 Task: Research Airbnb options in Mostaganem, Algeria from 9th December, 2023 to 16th December, 2023 for 2 adults, 1 child.2 bedrooms having 2 beds and 1 bathroom. Property type can be flat. Amenities needed are: washing machine. Look for 4 properties as per requirement.
Action: Mouse moved to (454, 102)
Screenshot: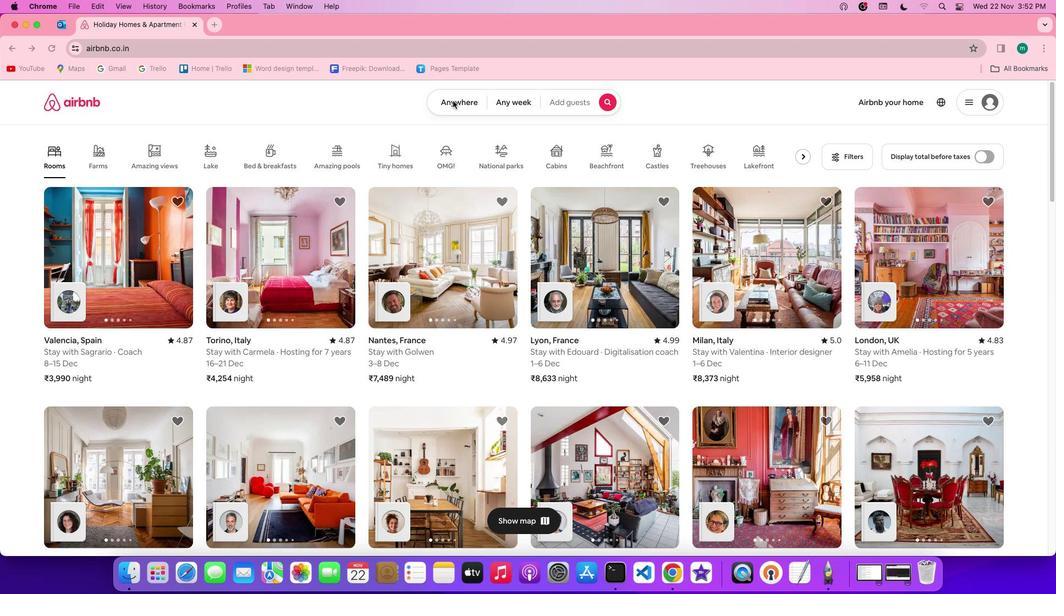 
Action: Mouse pressed left at (454, 102)
Screenshot: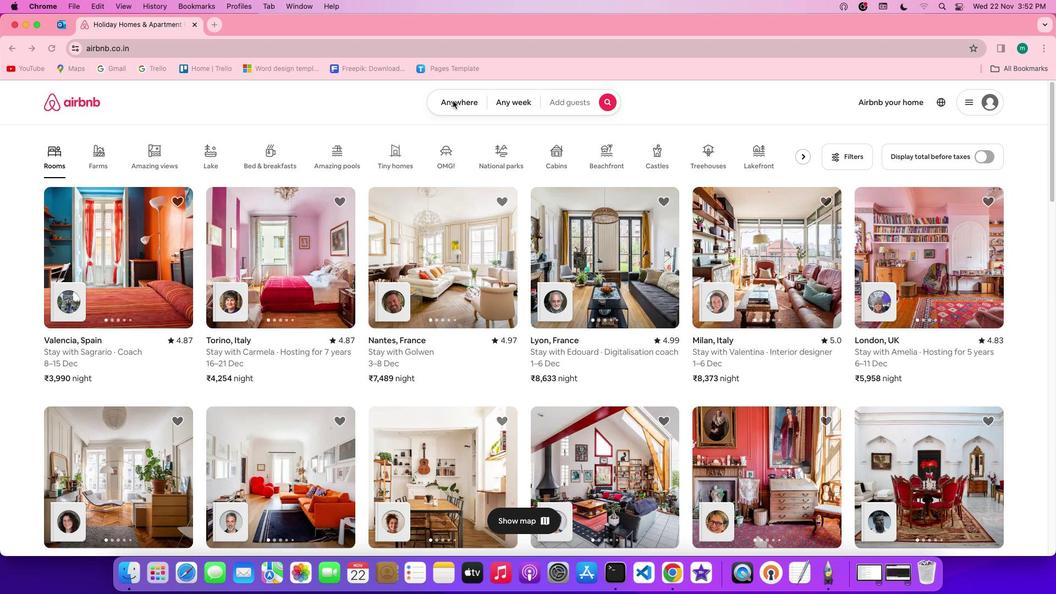 
Action: Mouse pressed left at (454, 102)
Screenshot: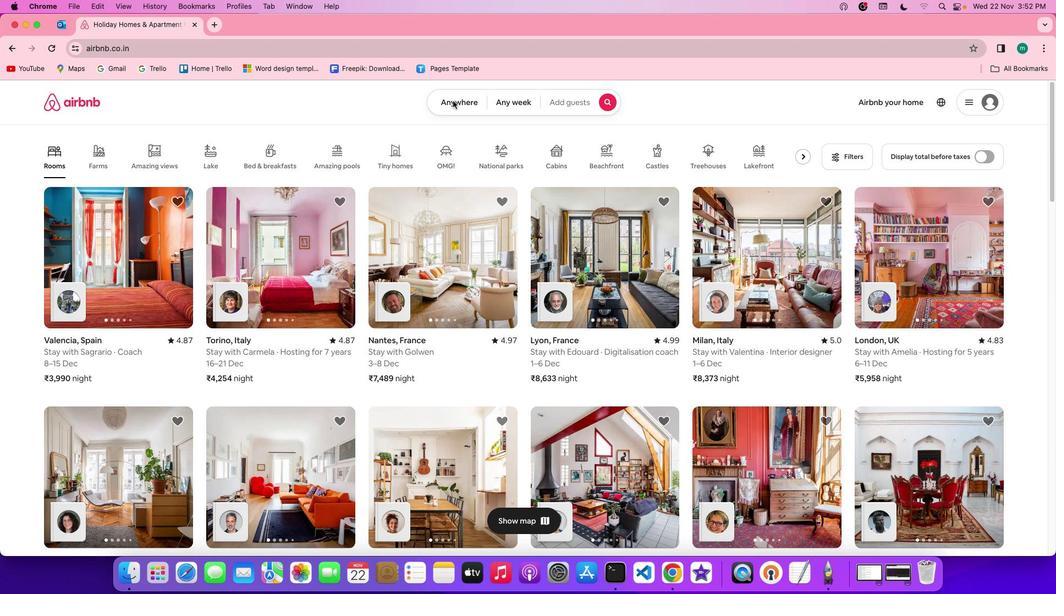 
Action: Mouse moved to (393, 151)
Screenshot: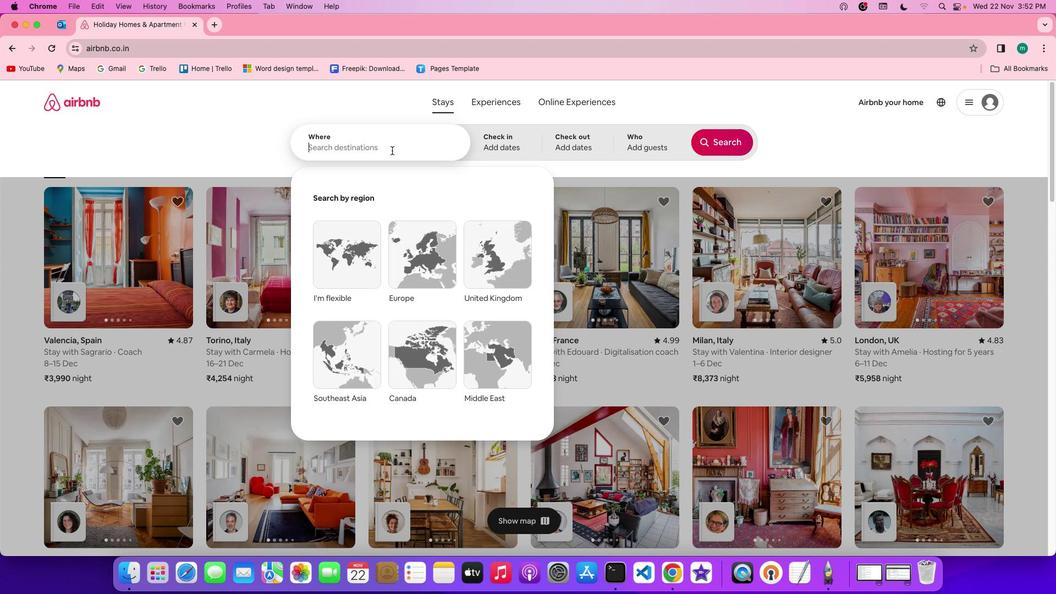 
Action: Mouse pressed left at (393, 151)
Screenshot: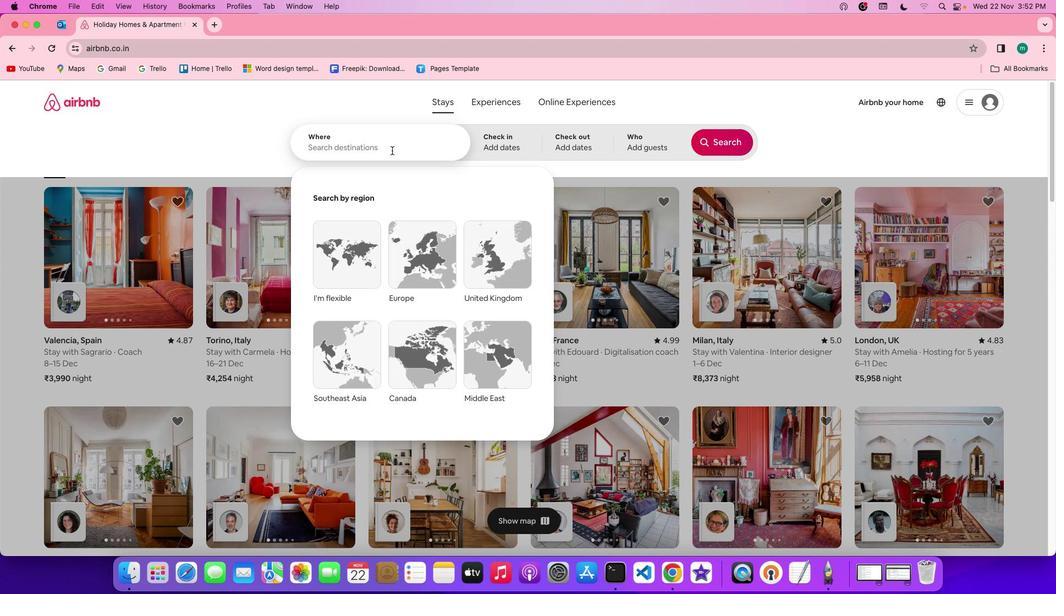 
Action: Key pressed Key.shift'M''o''s''t''a''g''a''n''e''m'','Key.spaceKey.shift'a''l''g''e''r''i''a'
Screenshot: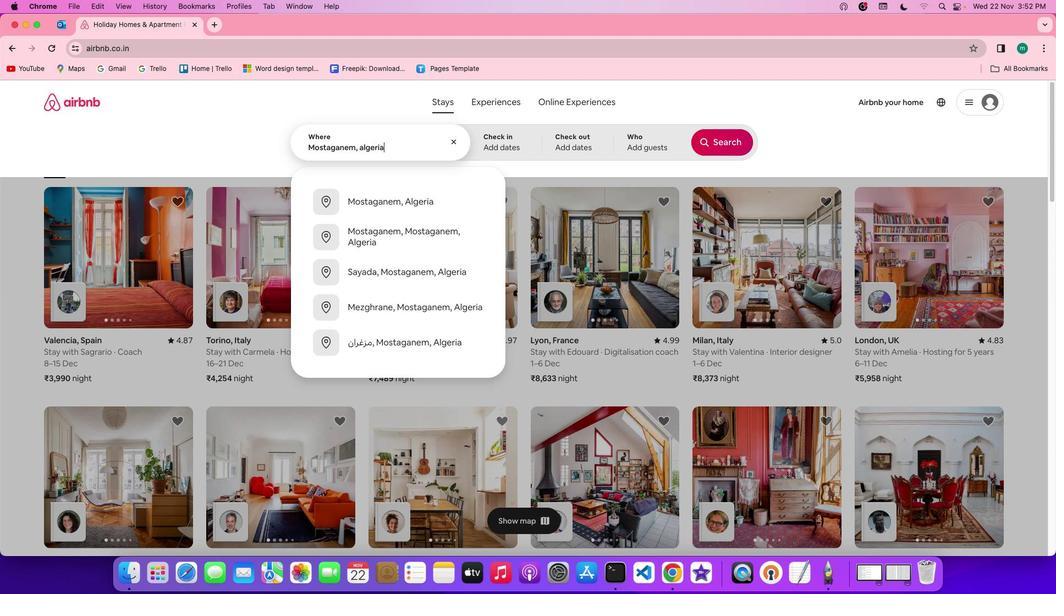 
Action: Mouse moved to (517, 144)
Screenshot: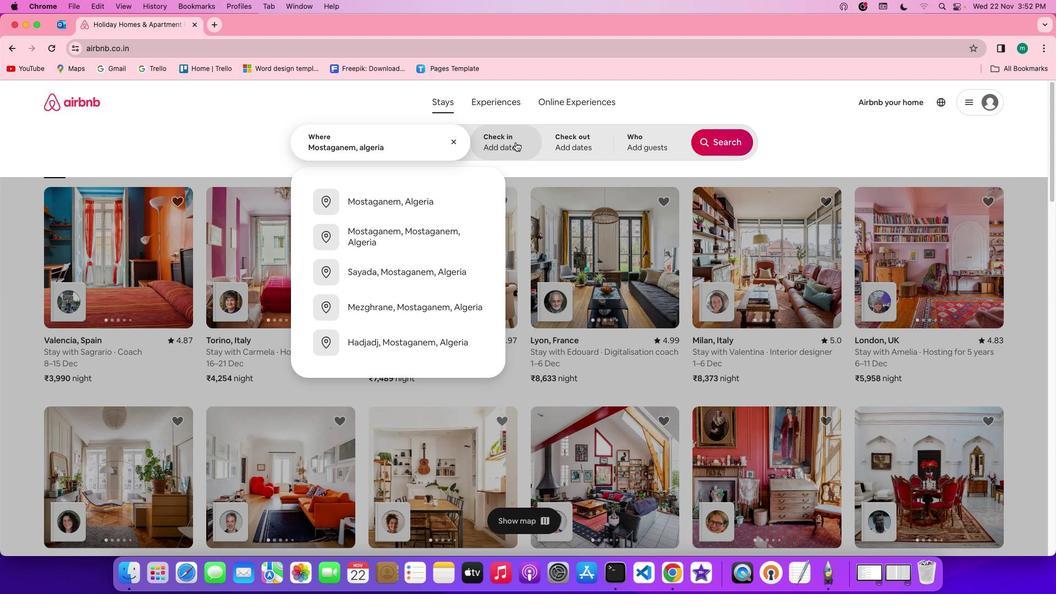
Action: Mouse pressed left at (517, 144)
Screenshot: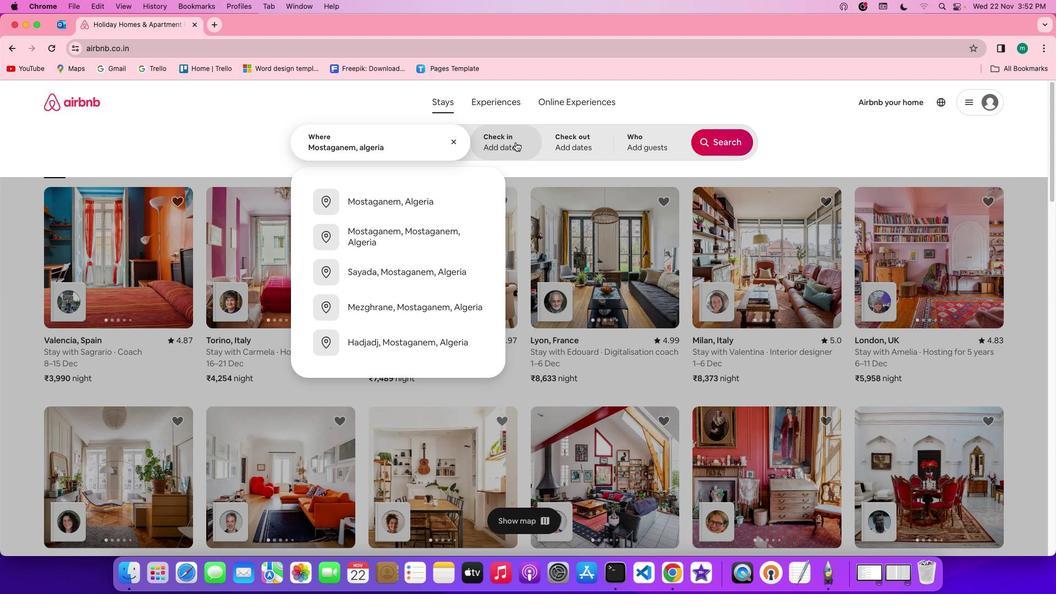 
Action: Mouse moved to (703, 304)
Screenshot: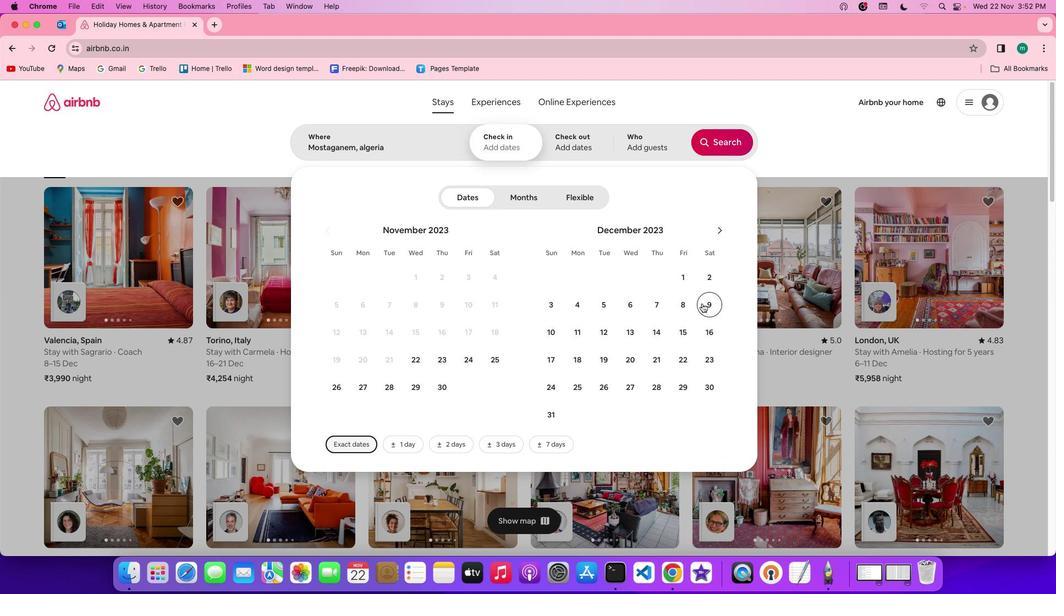 
Action: Mouse pressed left at (703, 304)
Screenshot: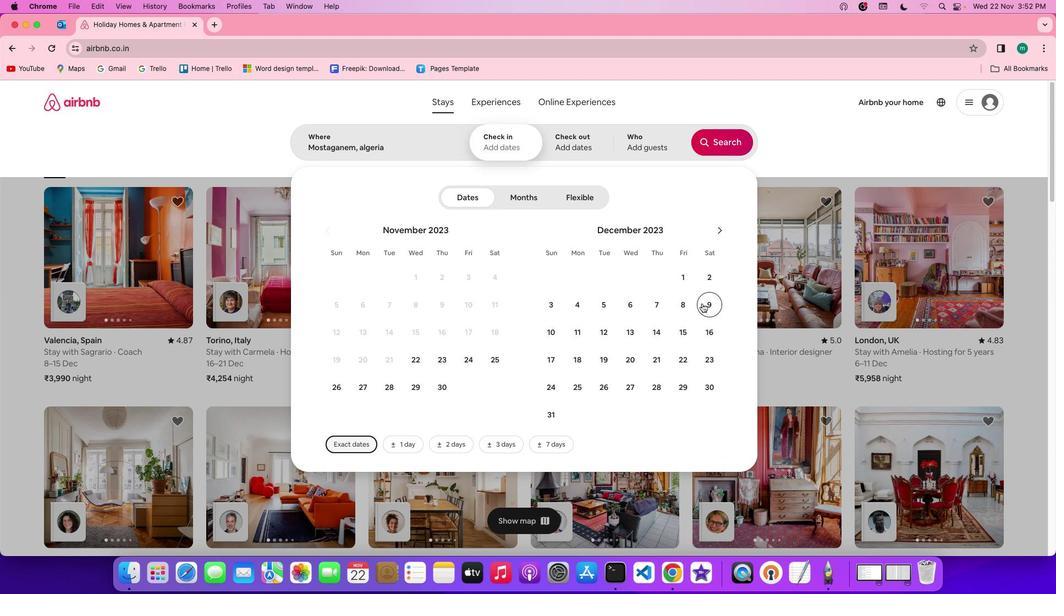 
Action: Mouse moved to (708, 332)
Screenshot: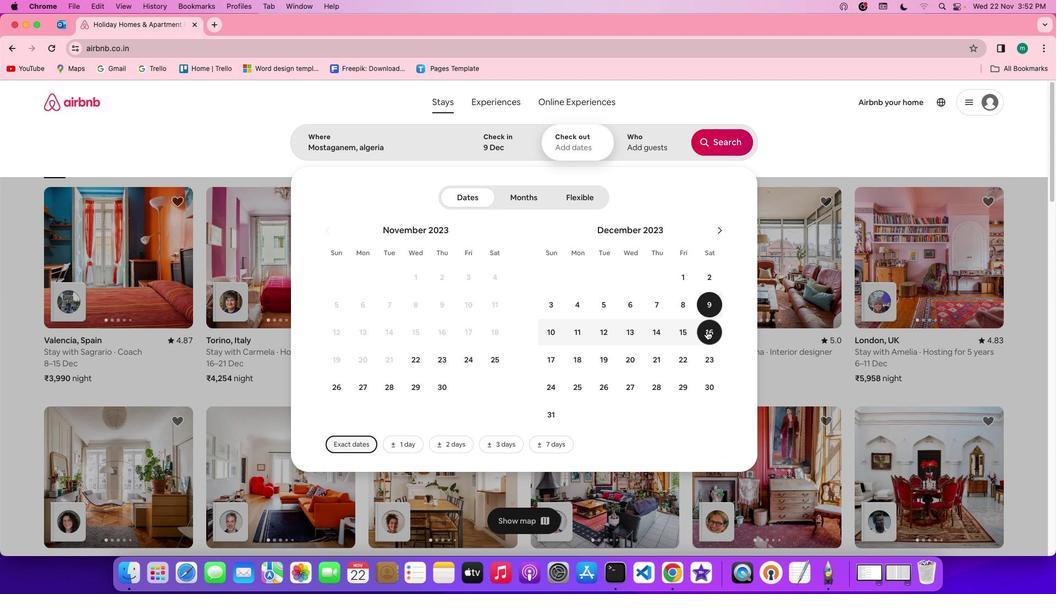 
Action: Mouse pressed left at (708, 332)
Screenshot: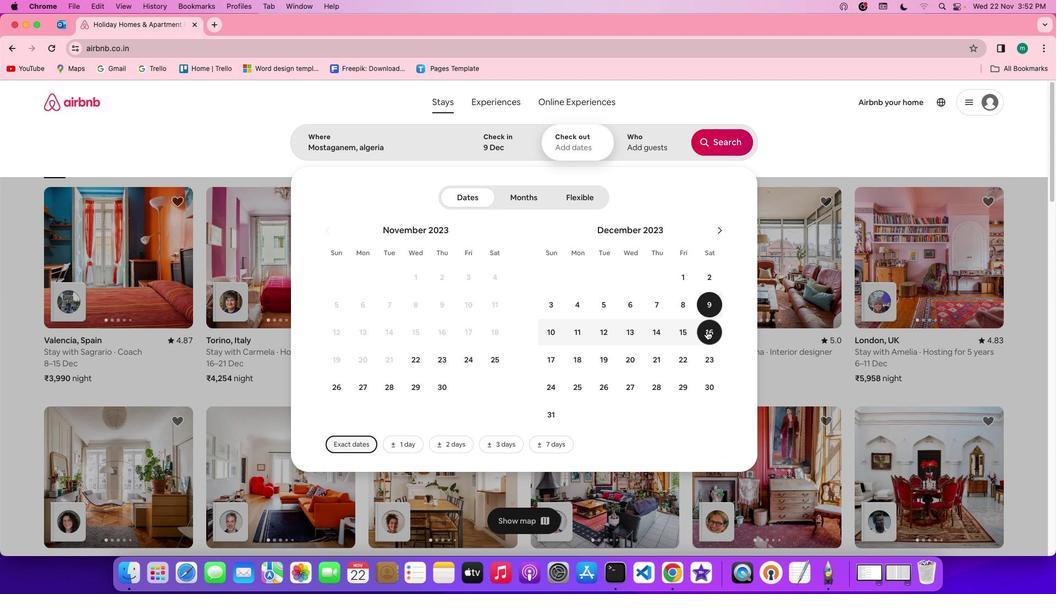 
Action: Mouse moved to (631, 144)
Screenshot: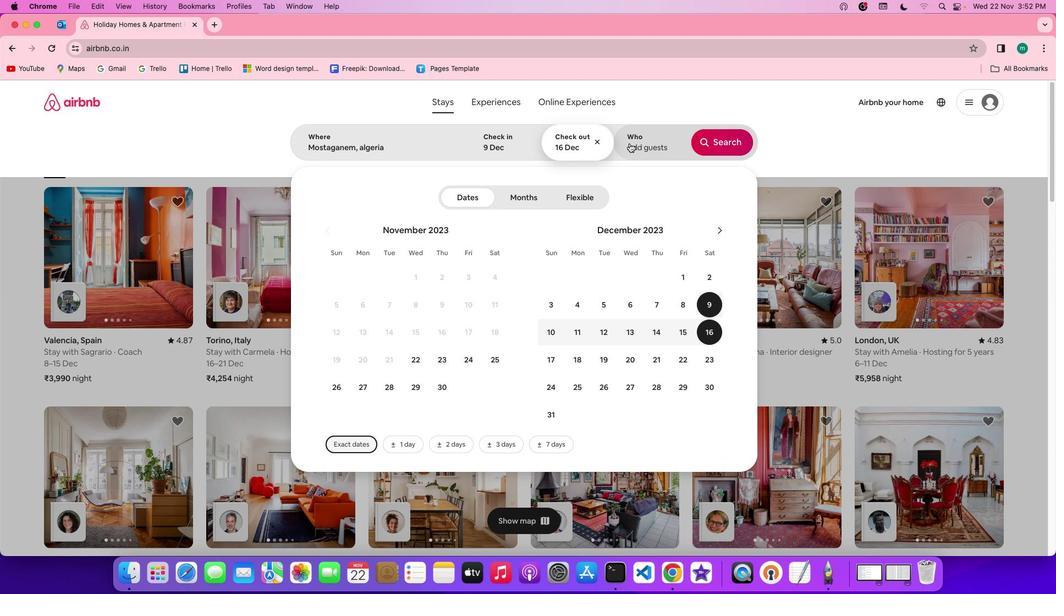 
Action: Mouse pressed left at (631, 144)
Screenshot: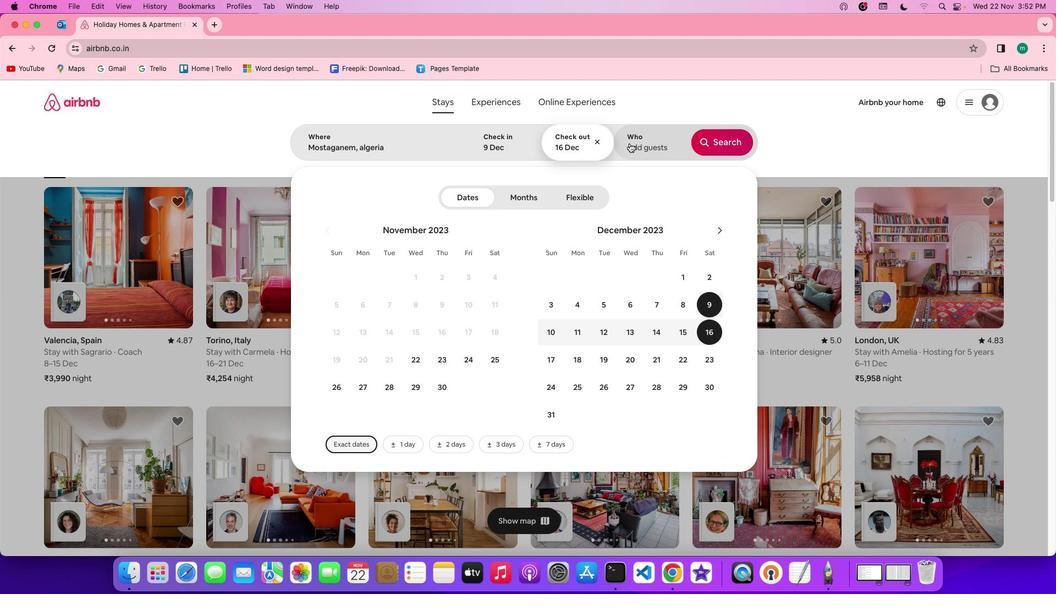 
Action: Mouse moved to (729, 206)
Screenshot: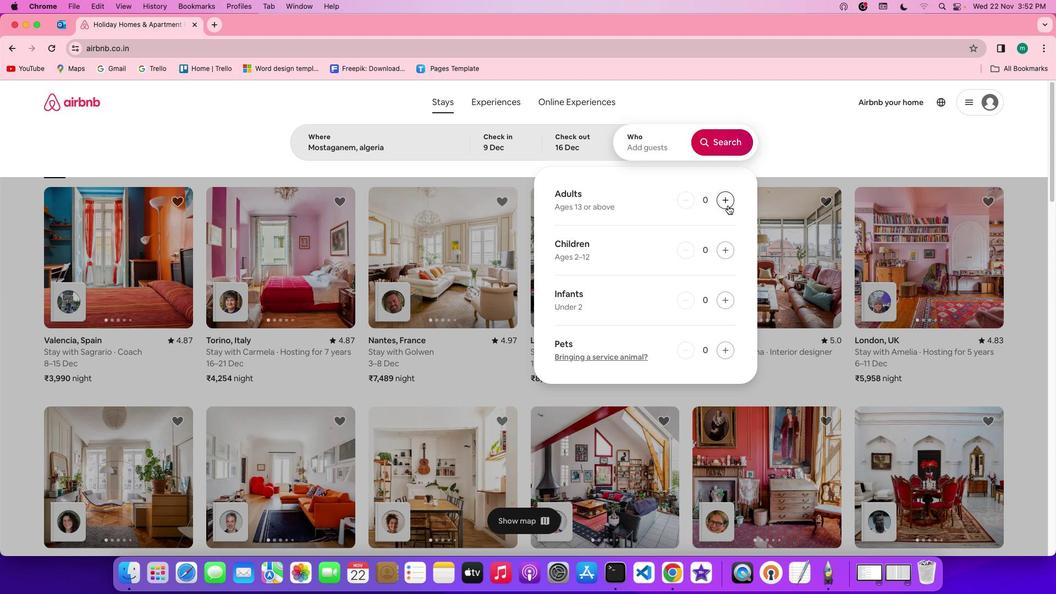 
Action: Mouse pressed left at (729, 206)
Screenshot: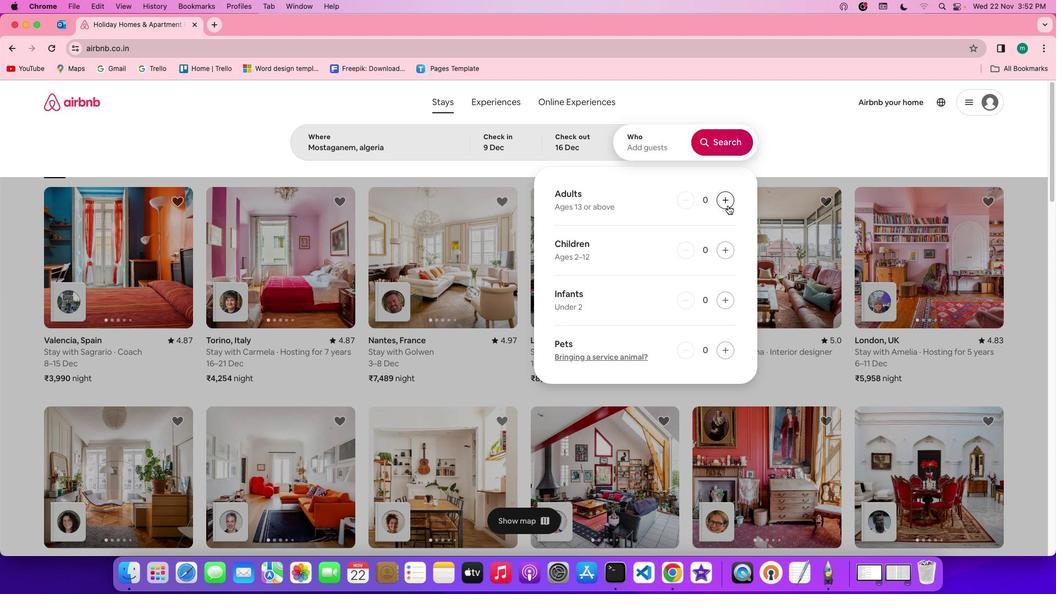 
Action: Mouse pressed left at (729, 206)
Screenshot: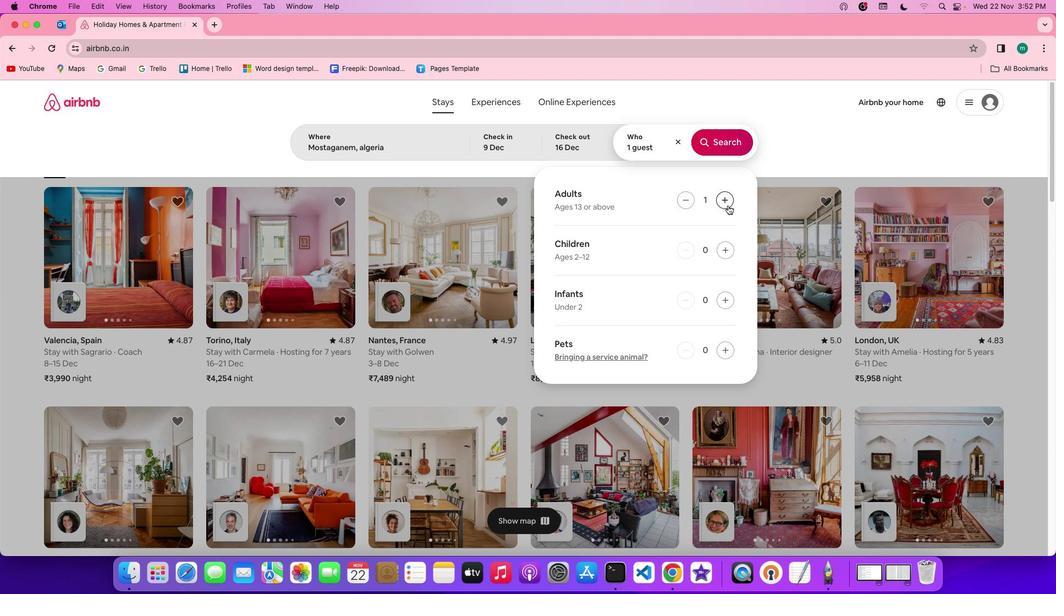 
Action: Mouse moved to (725, 255)
Screenshot: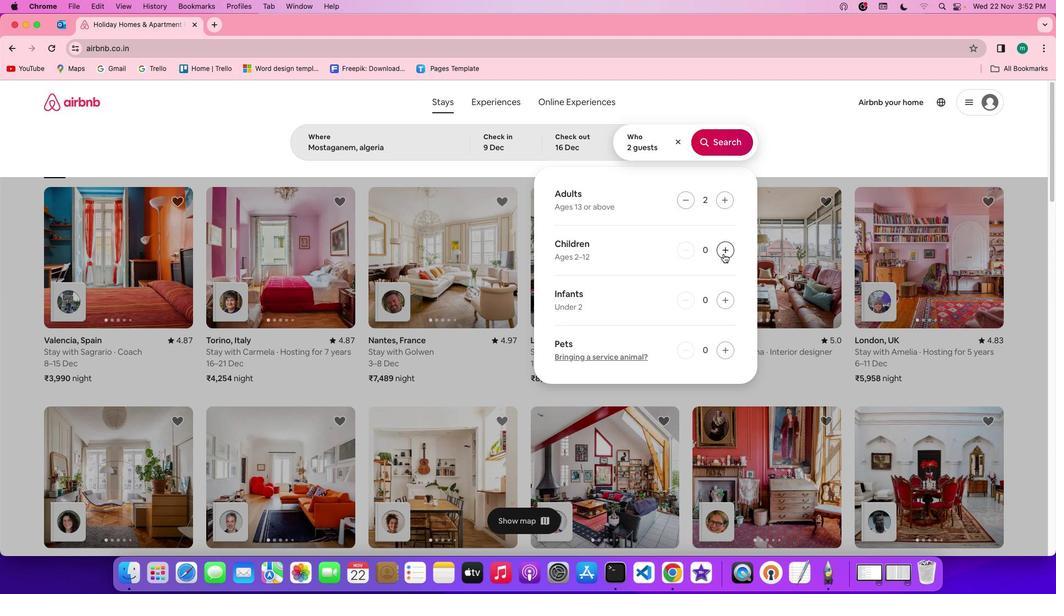 
Action: Mouse pressed left at (725, 255)
Screenshot: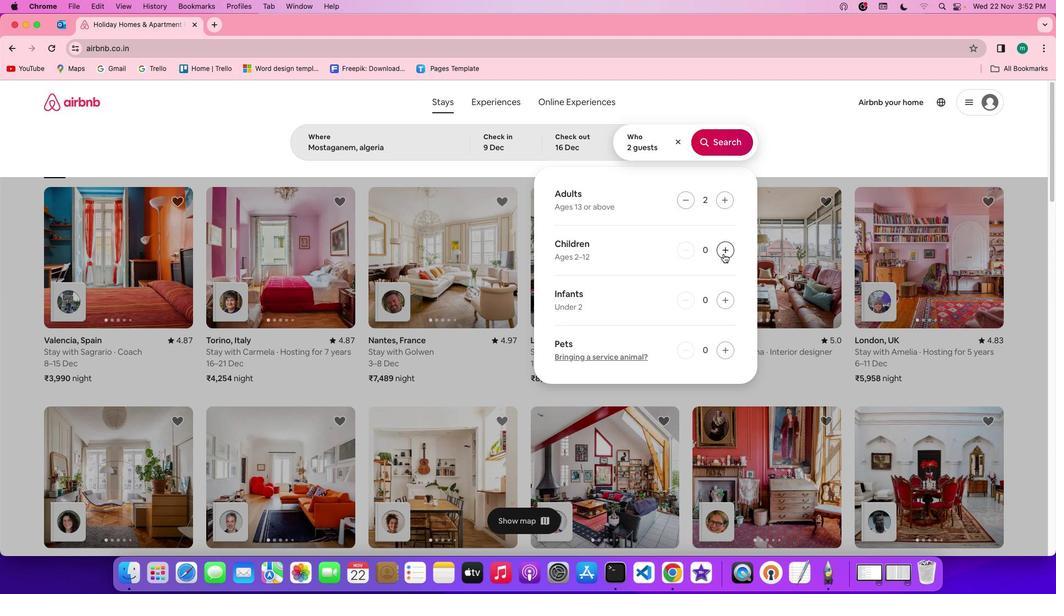 
Action: Mouse moved to (710, 142)
Screenshot: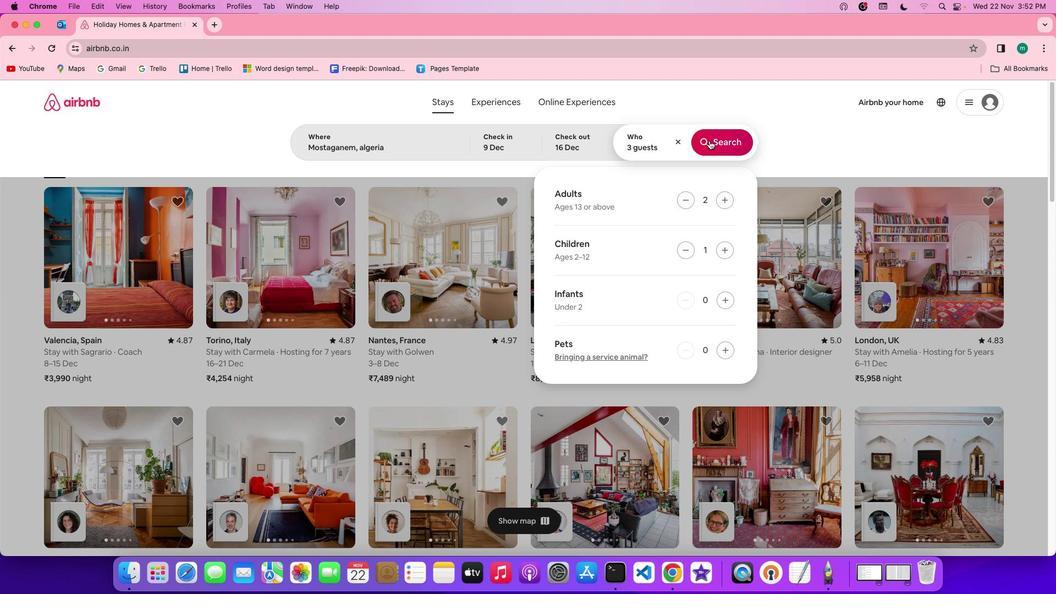 
Action: Mouse pressed left at (710, 142)
Screenshot: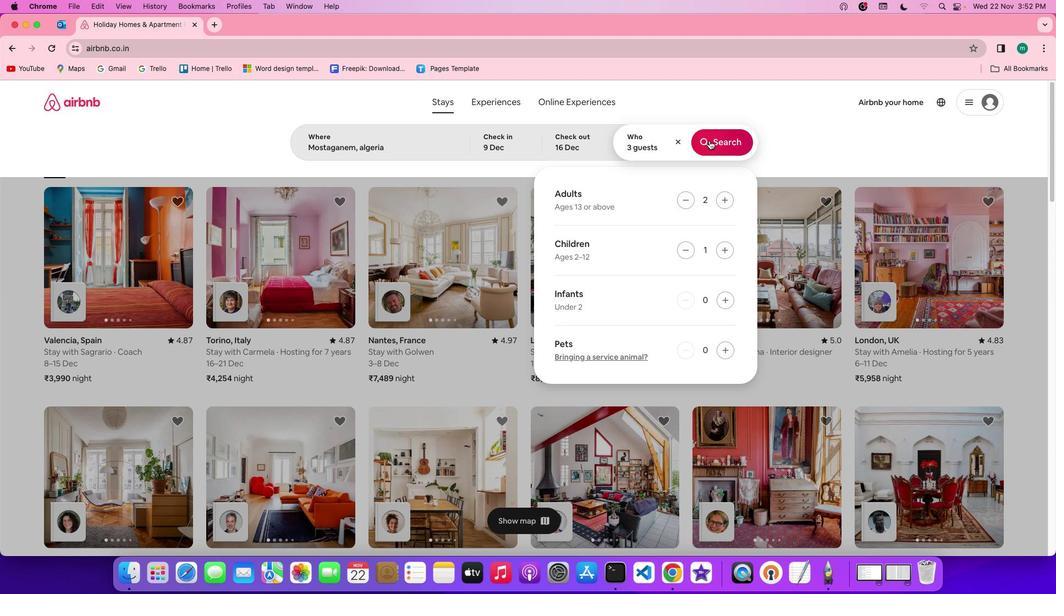 
Action: Mouse moved to (879, 142)
Screenshot: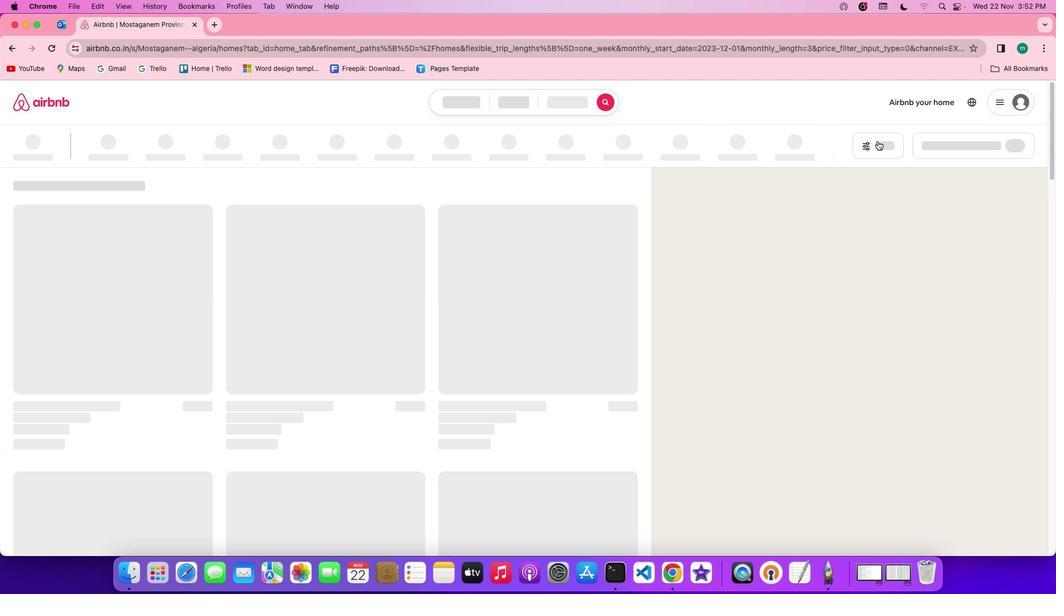 
Action: Mouse pressed left at (879, 142)
Screenshot: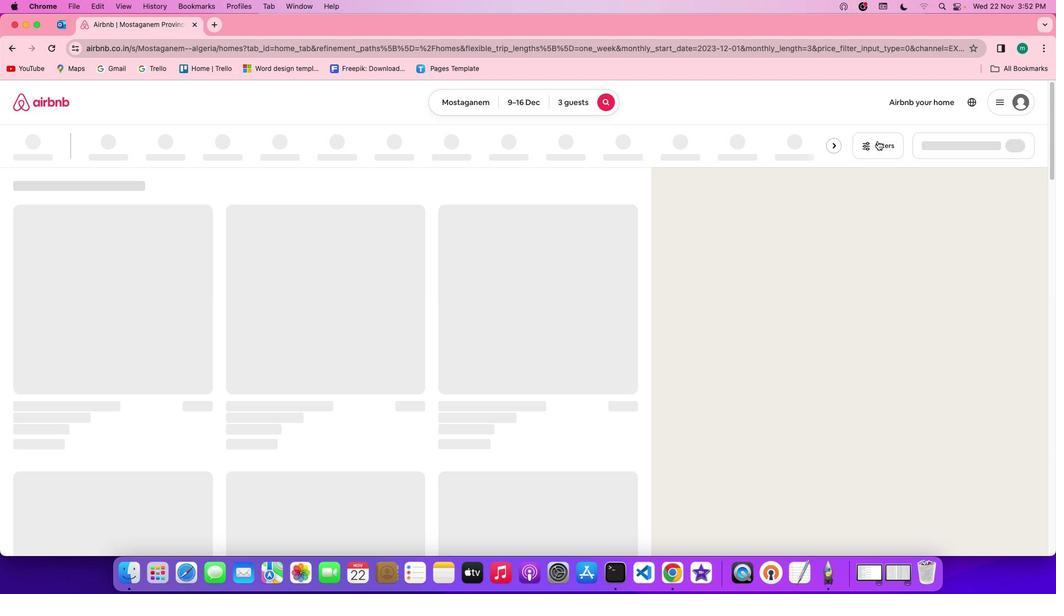 
Action: Mouse moved to (544, 278)
Screenshot: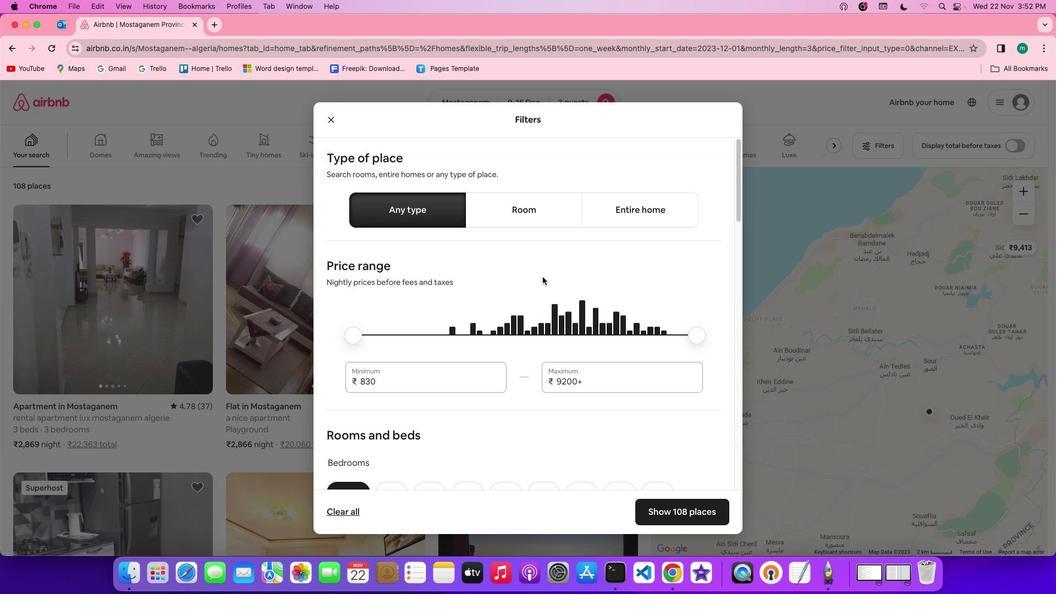 
Action: Mouse scrolled (544, 278) with delta (1, 1)
Screenshot: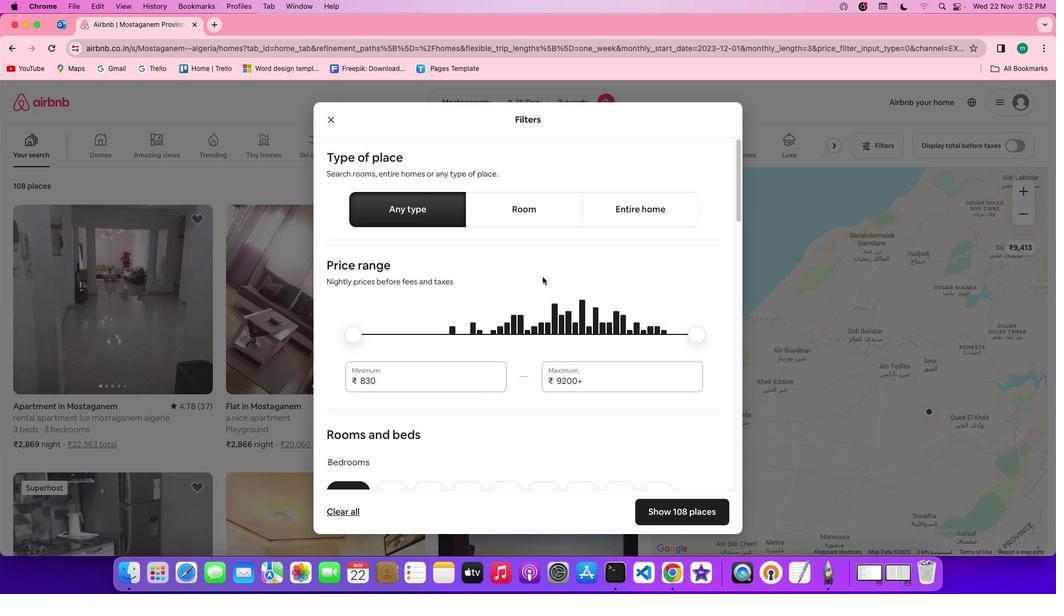 
Action: Mouse scrolled (544, 278) with delta (1, 1)
Screenshot: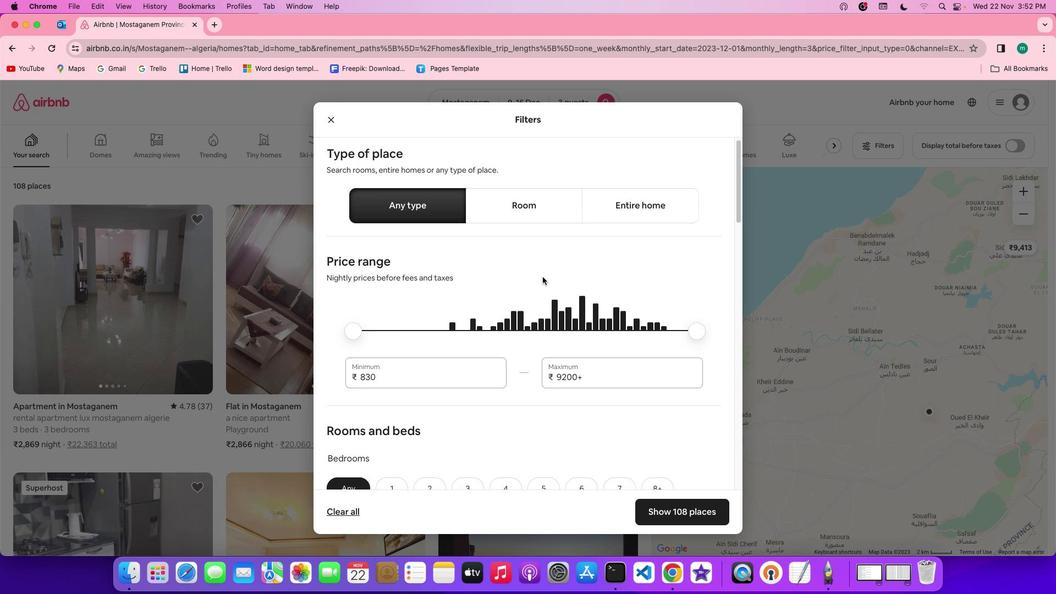 
Action: Mouse scrolled (544, 278) with delta (1, 1)
Screenshot: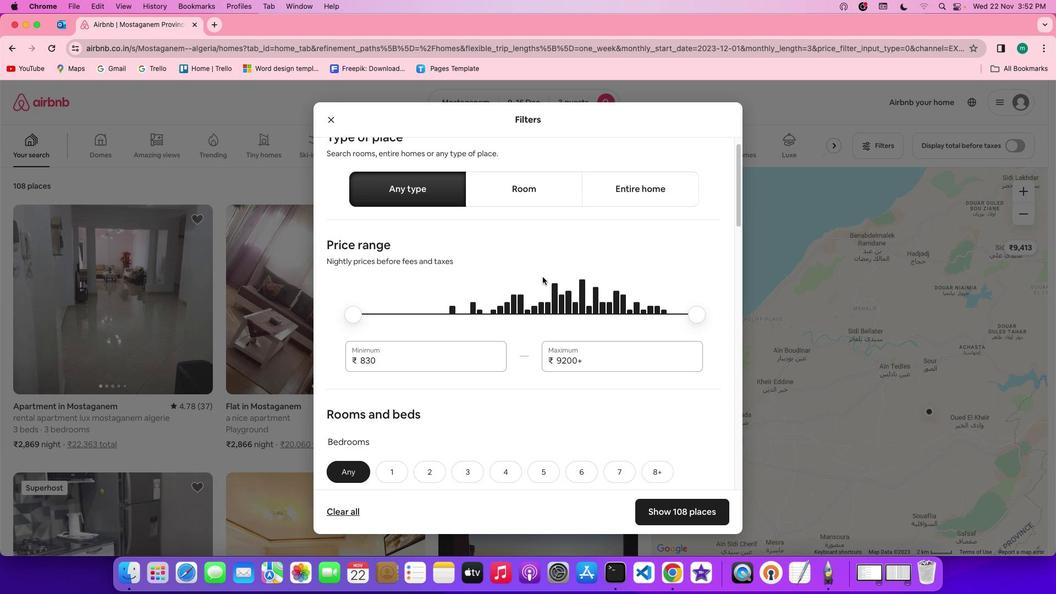 
Action: Mouse scrolled (544, 278) with delta (1, 1)
Screenshot: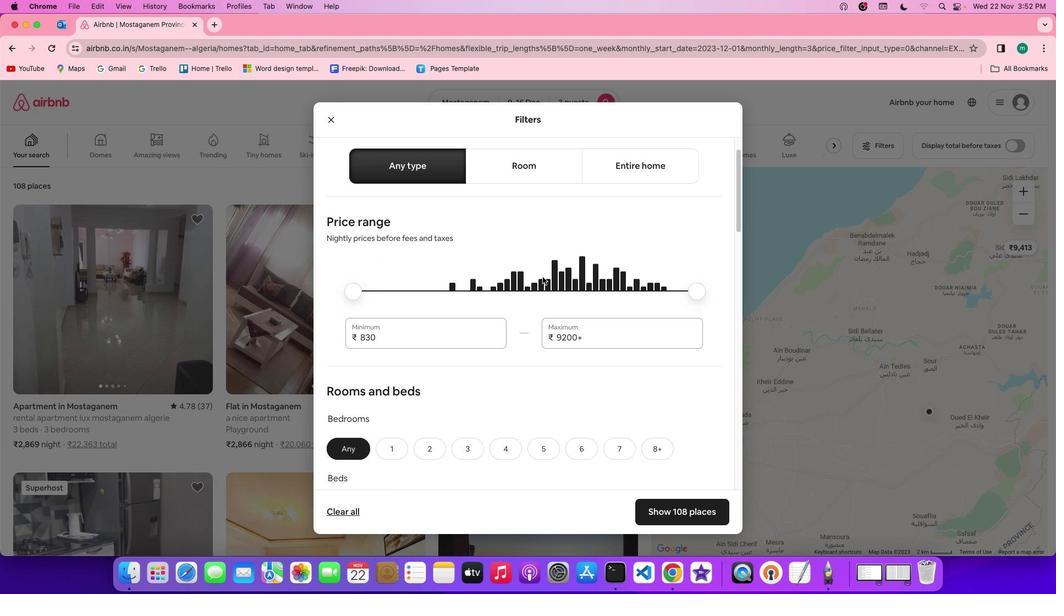 
Action: Mouse scrolled (544, 278) with delta (1, 1)
Screenshot: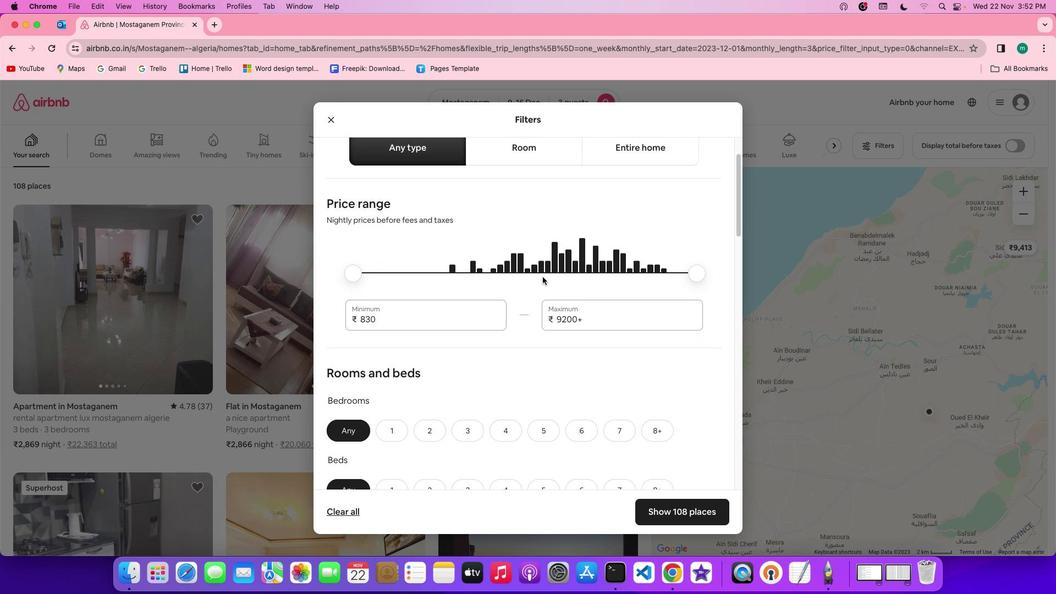 
Action: Mouse scrolled (544, 278) with delta (1, 1)
Screenshot: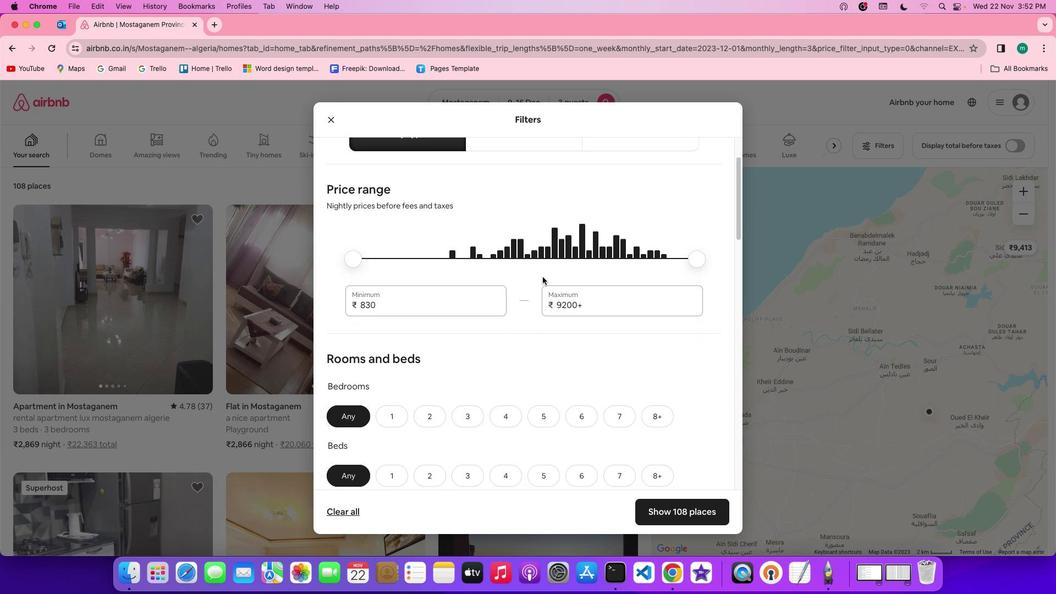 
Action: Mouse scrolled (544, 278) with delta (1, 0)
Screenshot: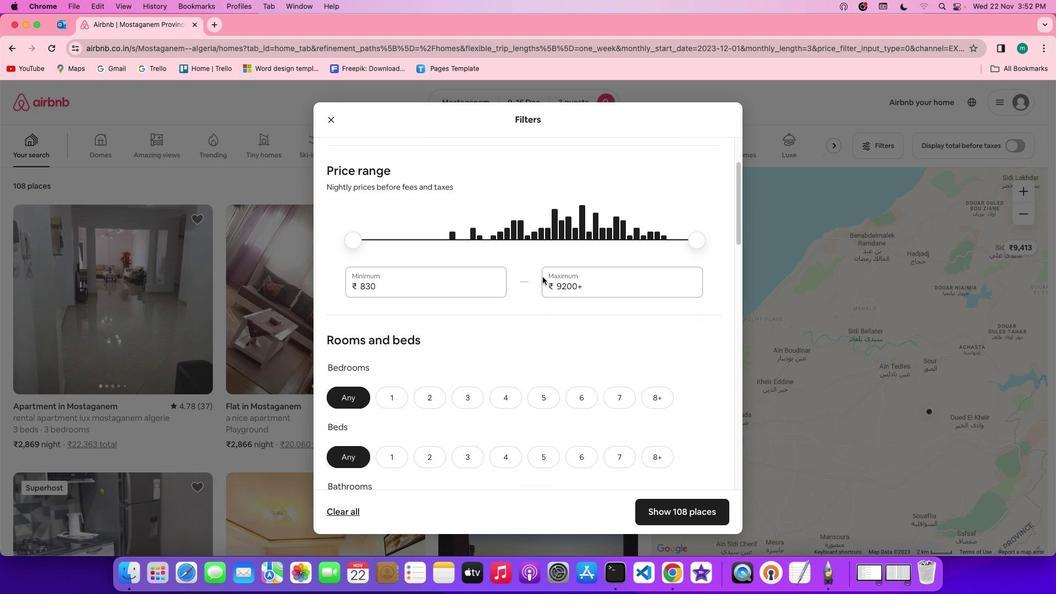 
Action: Mouse scrolled (544, 278) with delta (1, 0)
Screenshot: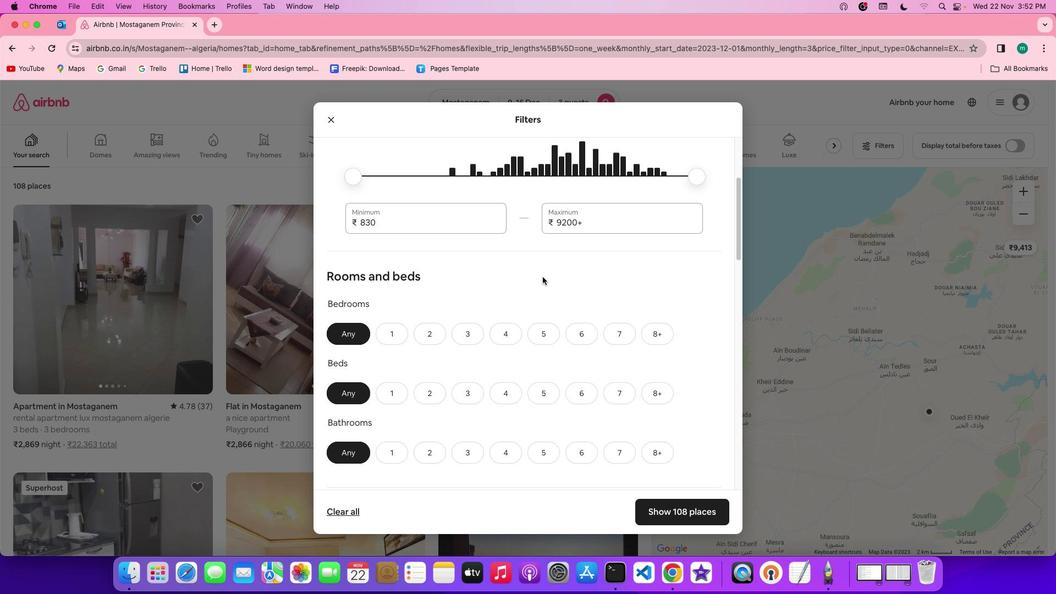 
Action: Mouse scrolled (544, 278) with delta (1, 1)
Screenshot: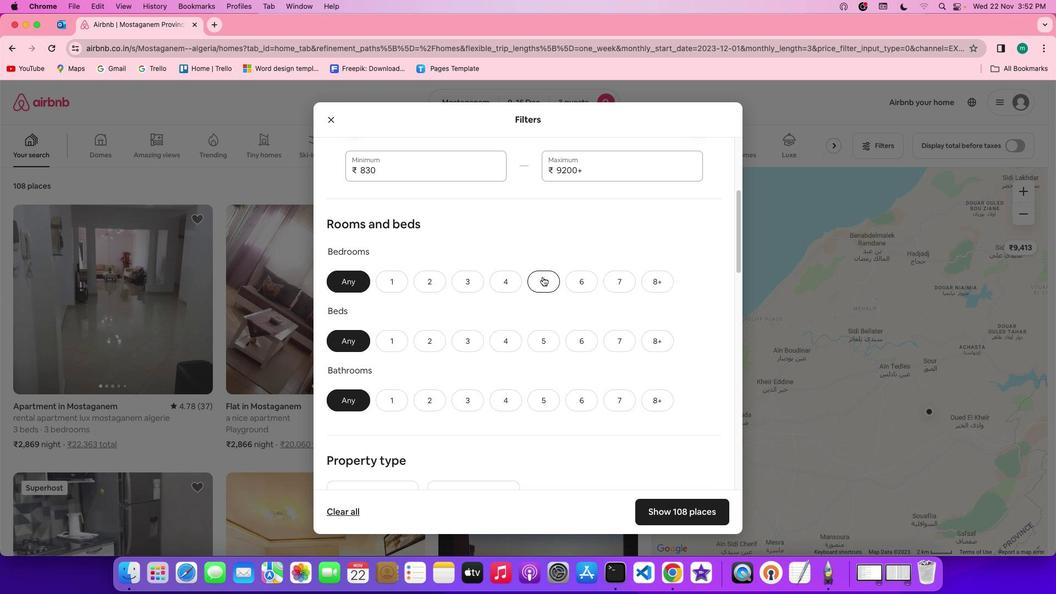 
Action: Mouse scrolled (544, 278) with delta (1, 1)
Screenshot: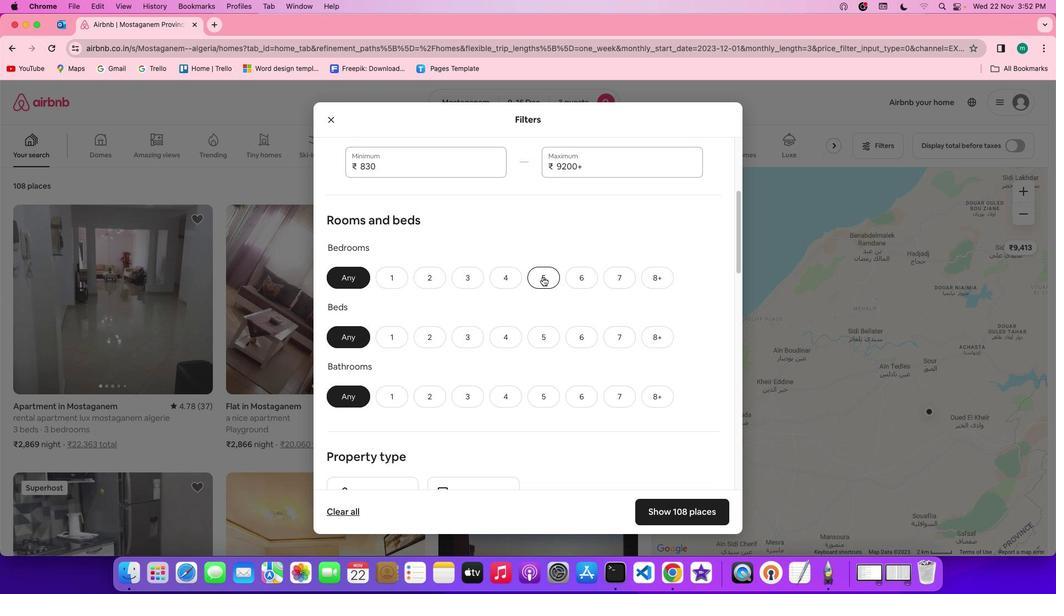 
Action: Mouse scrolled (544, 278) with delta (1, 0)
Screenshot: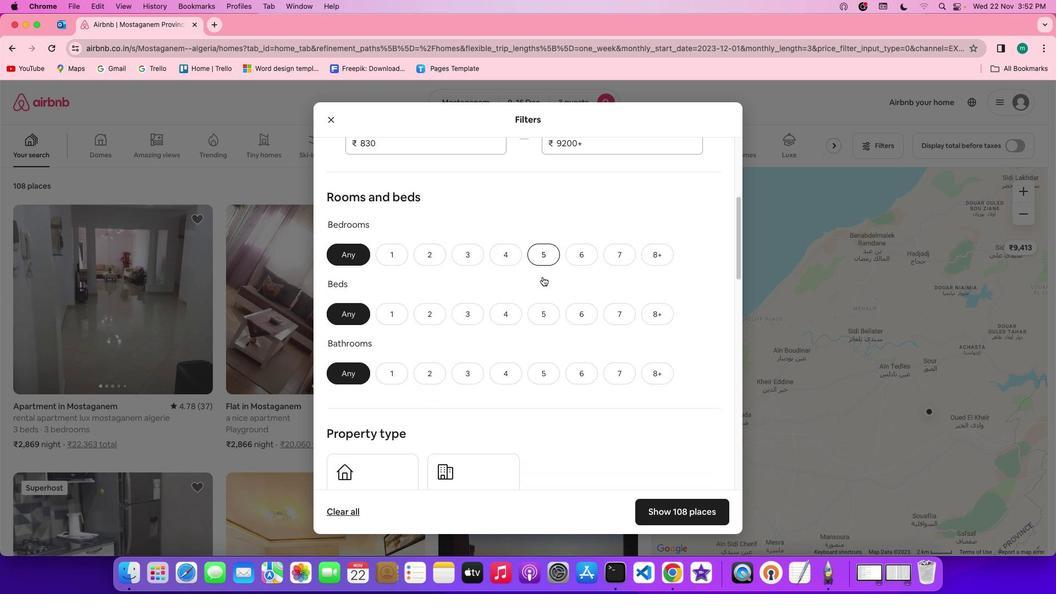 
Action: Mouse moved to (544, 278)
Screenshot: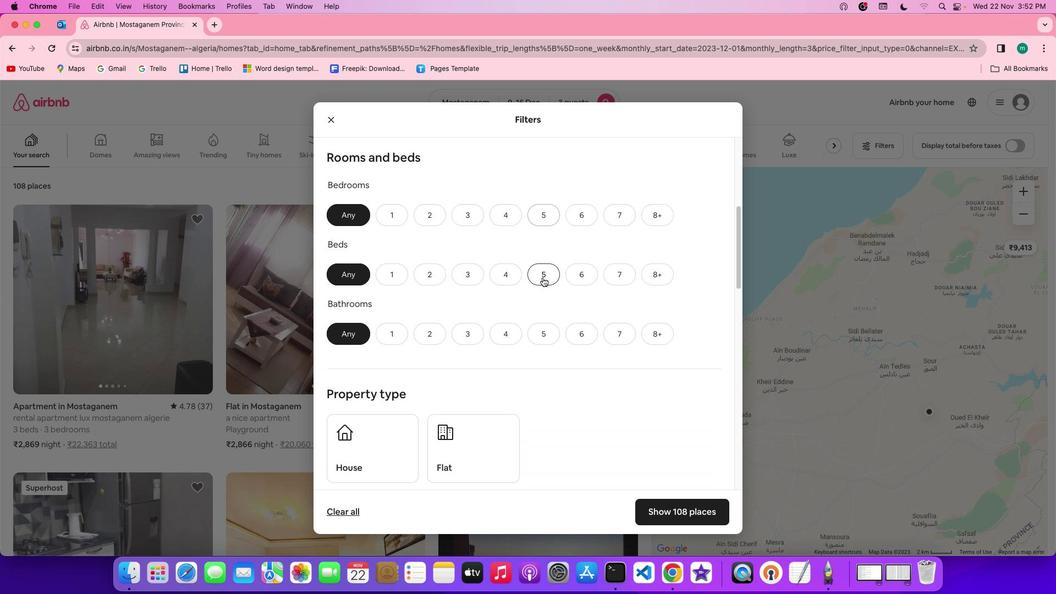 
Action: Mouse scrolled (544, 278) with delta (1, 1)
Screenshot: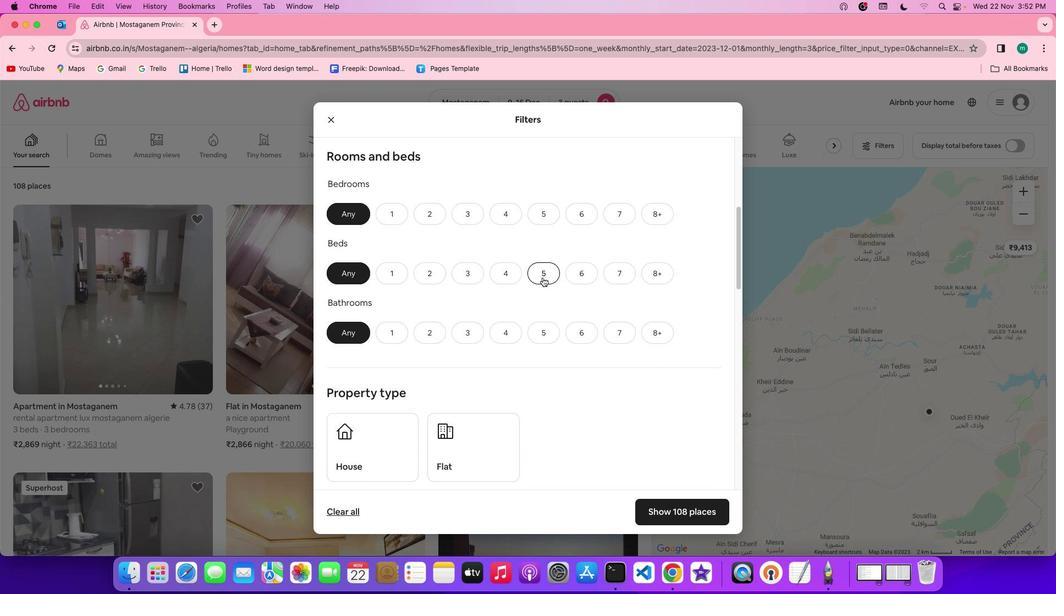 
Action: Mouse scrolled (544, 278) with delta (1, 1)
Screenshot: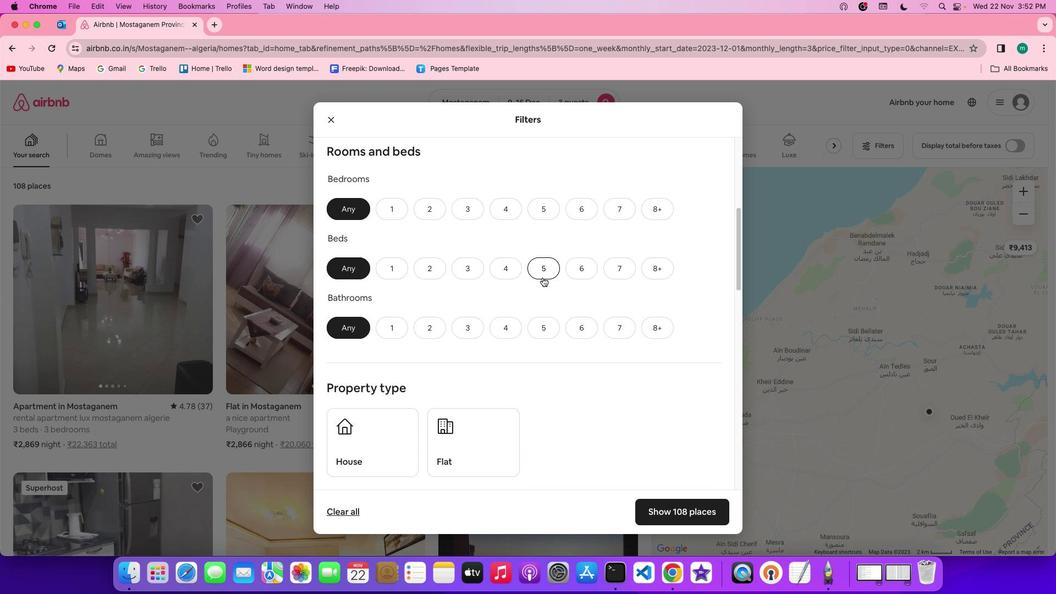 
Action: Mouse moved to (426, 198)
Screenshot: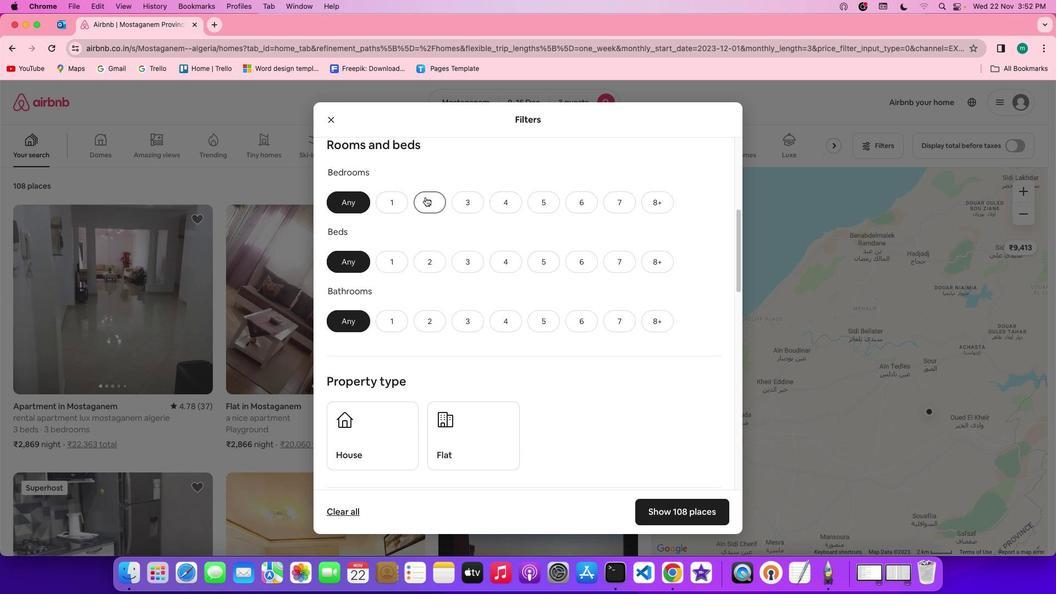
Action: Mouse pressed left at (426, 198)
Screenshot: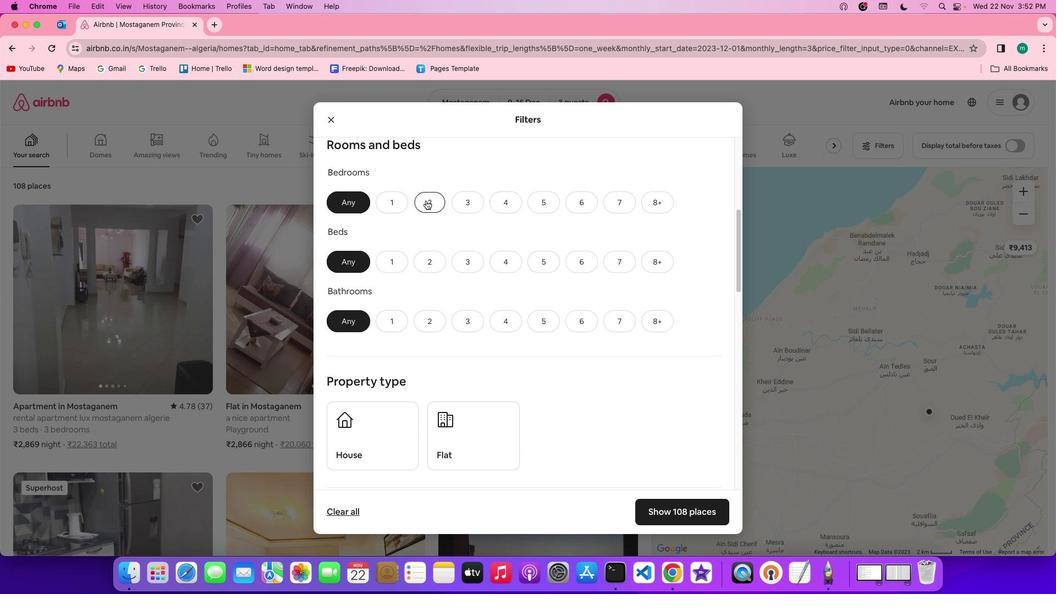 
Action: Mouse moved to (431, 263)
Screenshot: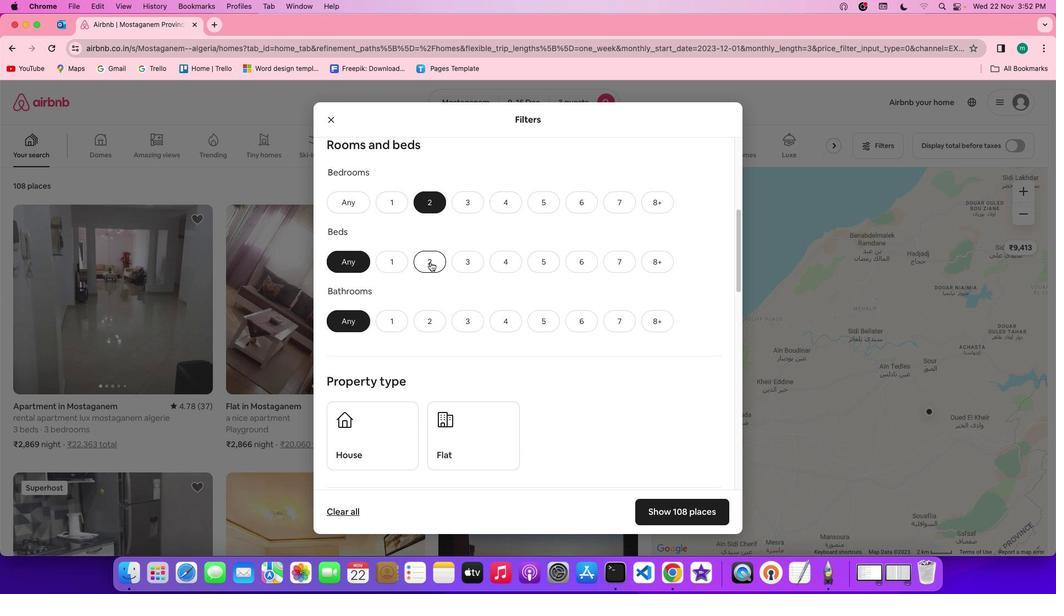 
Action: Mouse pressed left at (431, 263)
Screenshot: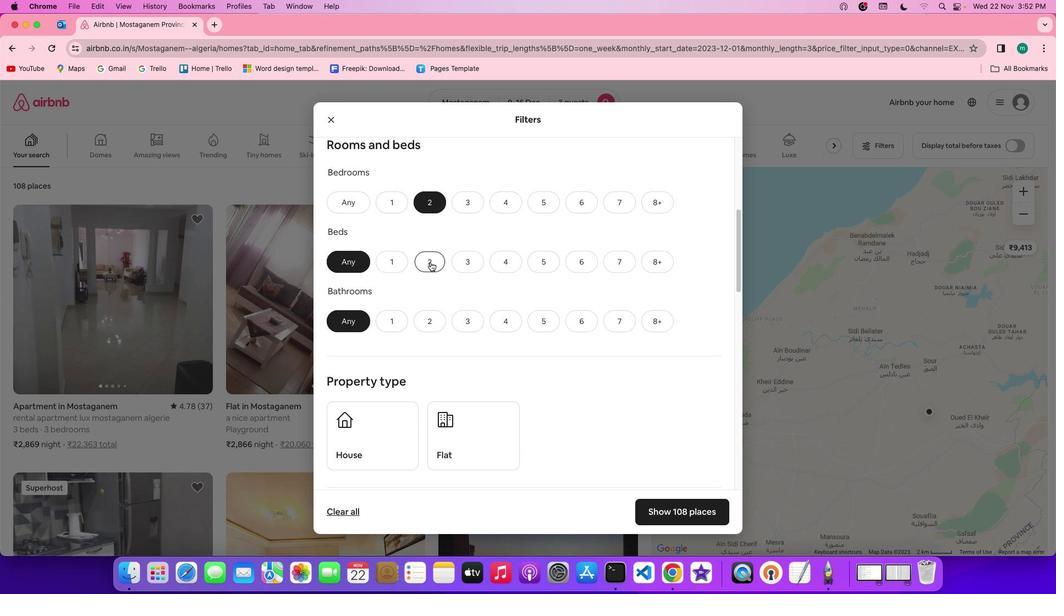 
Action: Mouse moved to (408, 313)
Screenshot: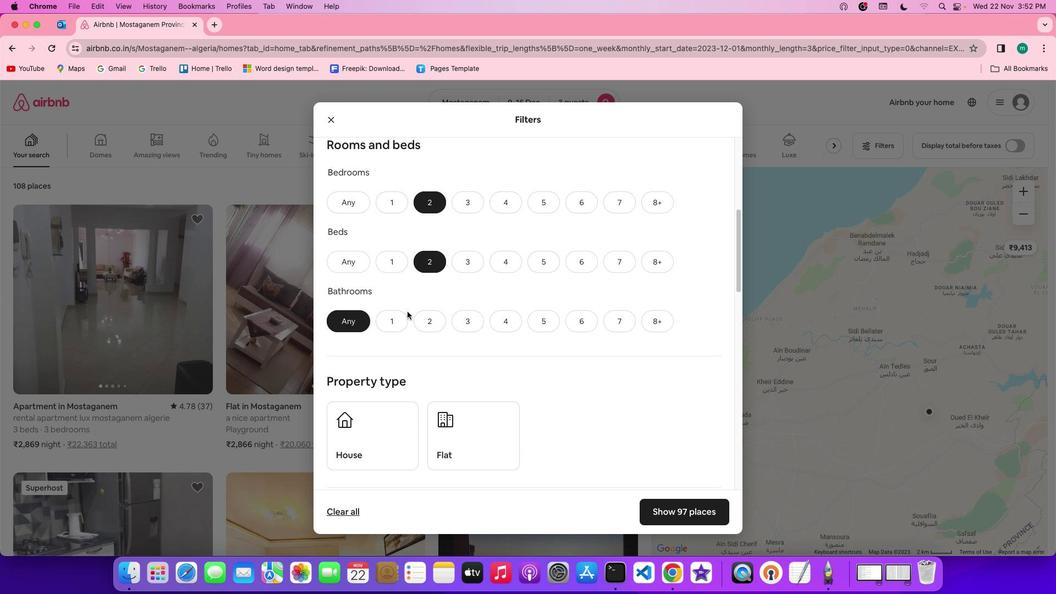 
Action: Mouse pressed left at (408, 313)
Screenshot: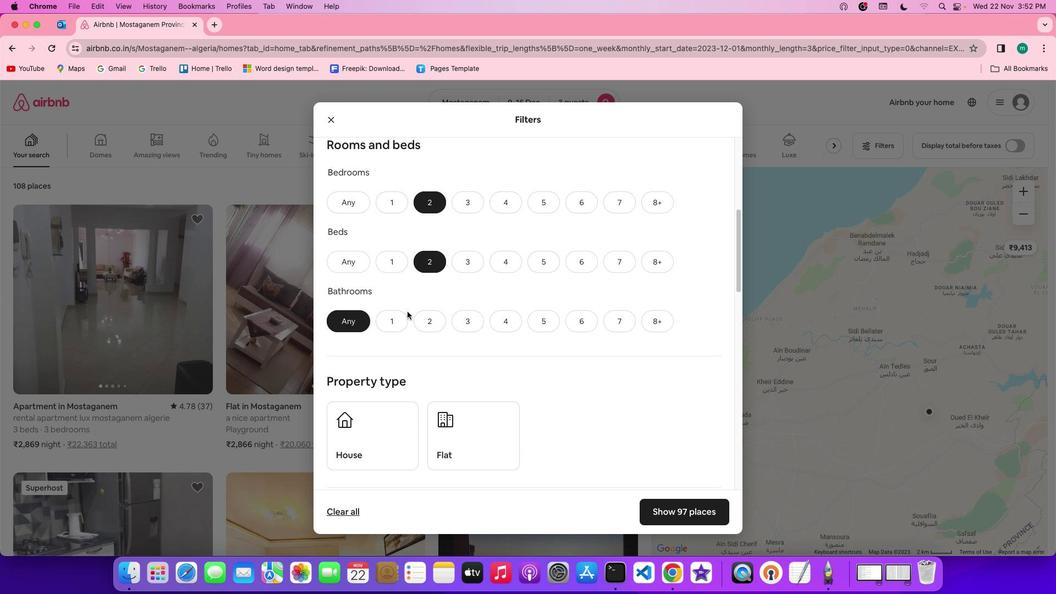 
Action: Mouse moved to (398, 325)
Screenshot: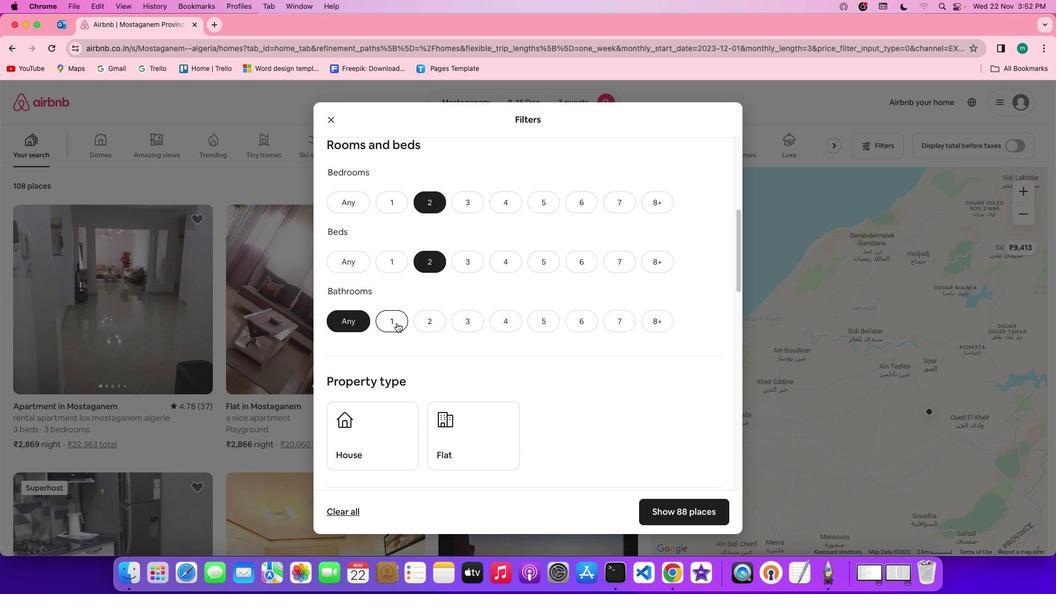 
Action: Mouse pressed left at (398, 325)
Screenshot: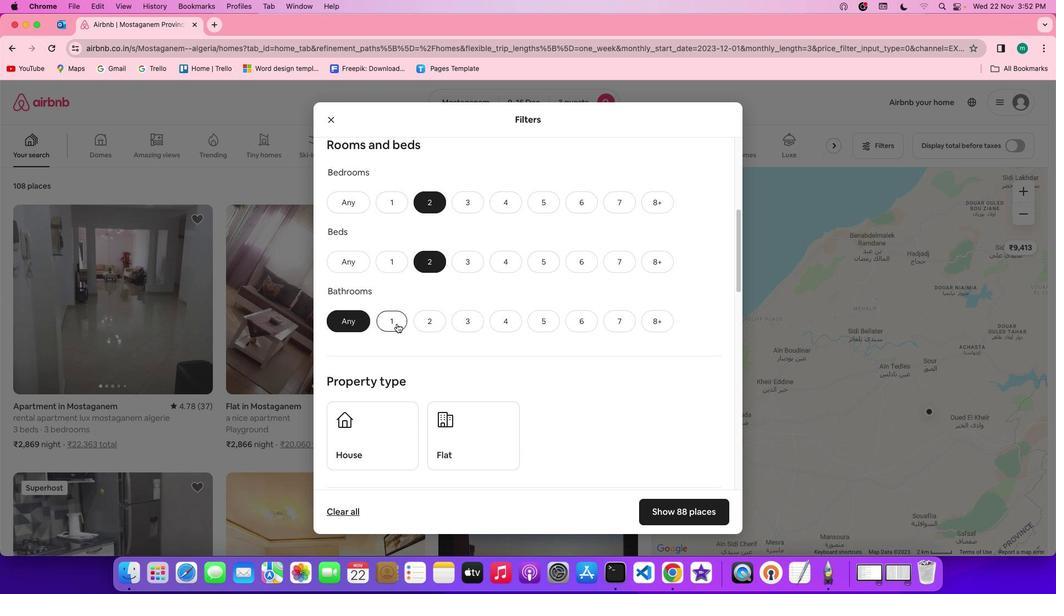 
Action: Mouse moved to (529, 311)
Screenshot: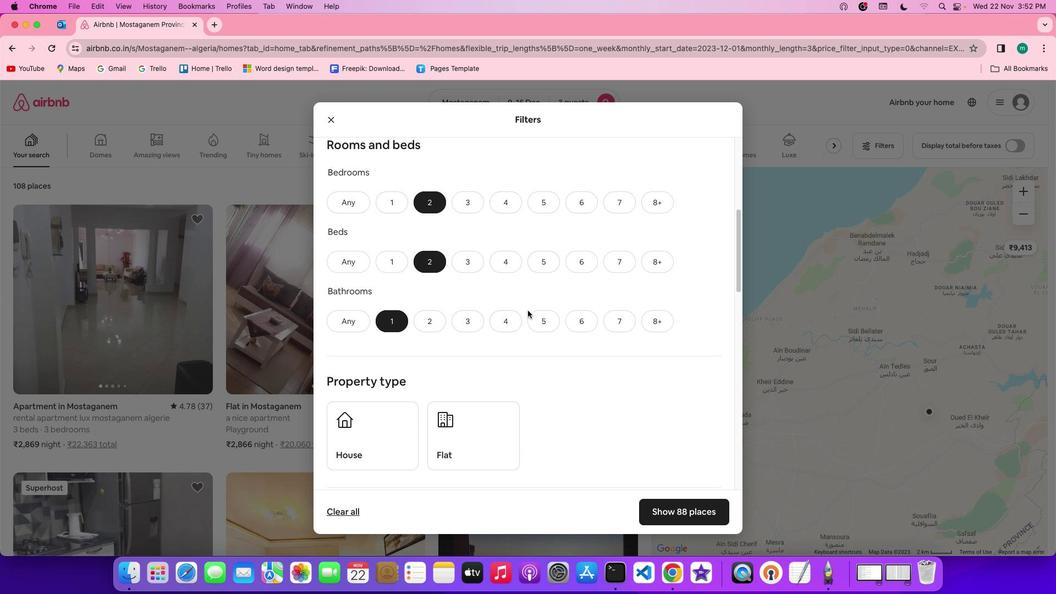 
Action: Mouse scrolled (529, 311) with delta (1, 1)
Screenshot: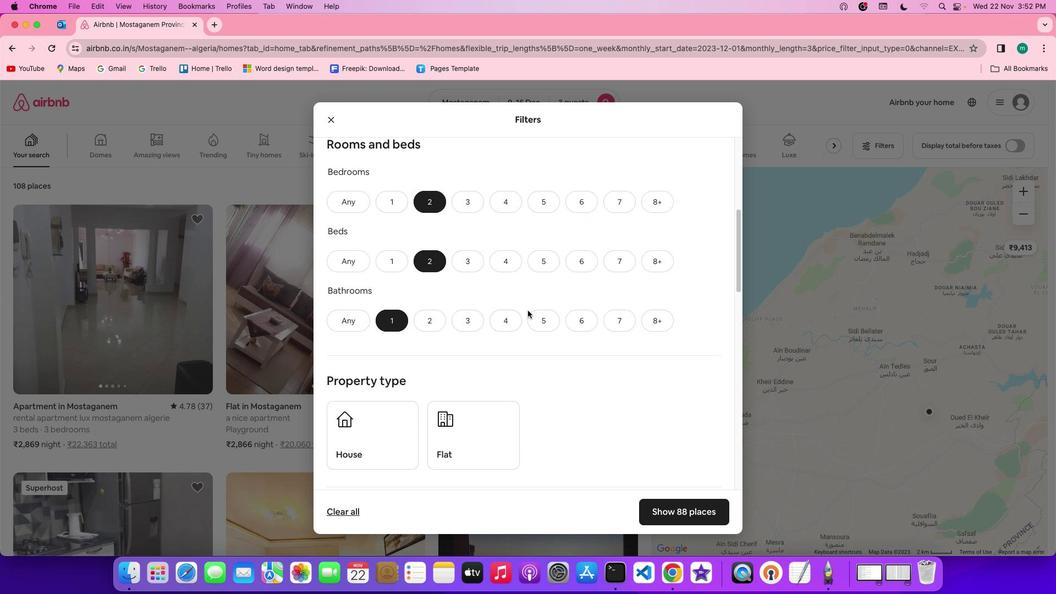 
Action: Mouse scrolled (529, 311) with delta (1, 1)
Screenshot: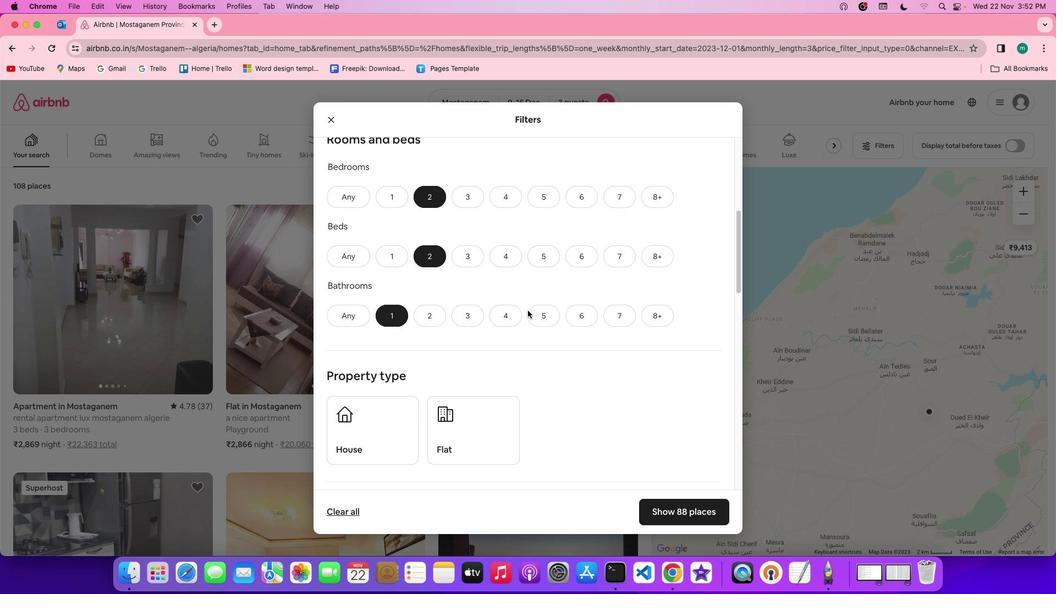 
Action: Mouse scrolled (529, 311) with delta (1, 1)
Screenshot: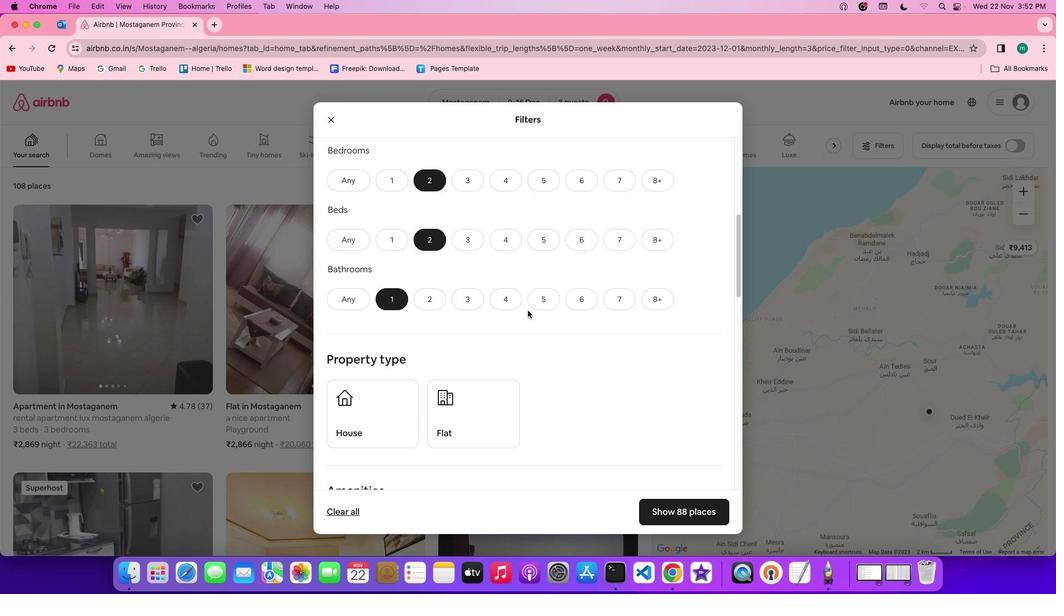 
Action: Mouse scrolled (529, 311) with delta (1, 0)
Screenshot: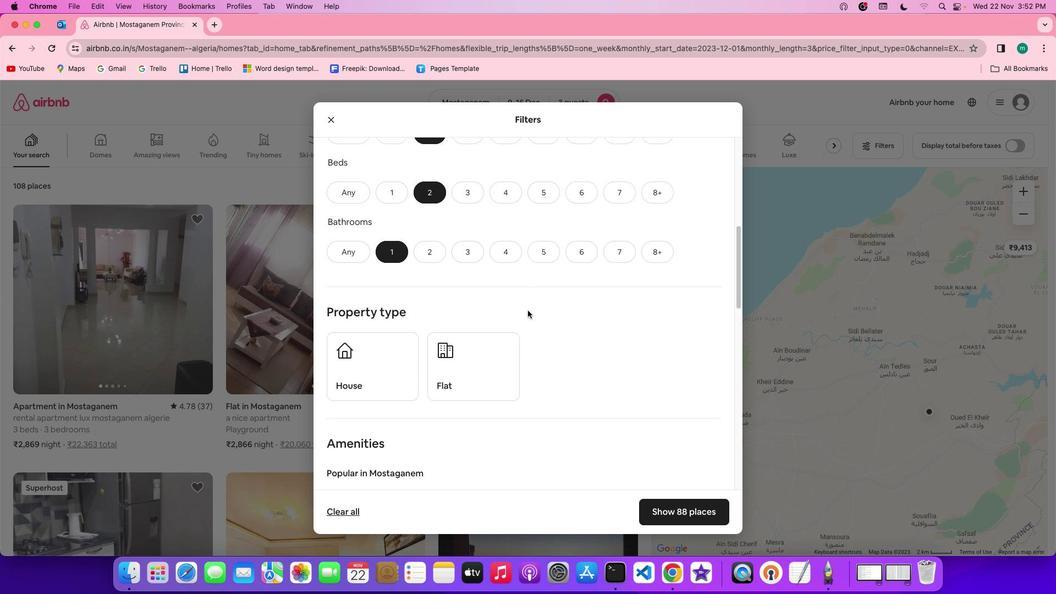 
Action: Mouse moved to (529, 312)
Screenshot: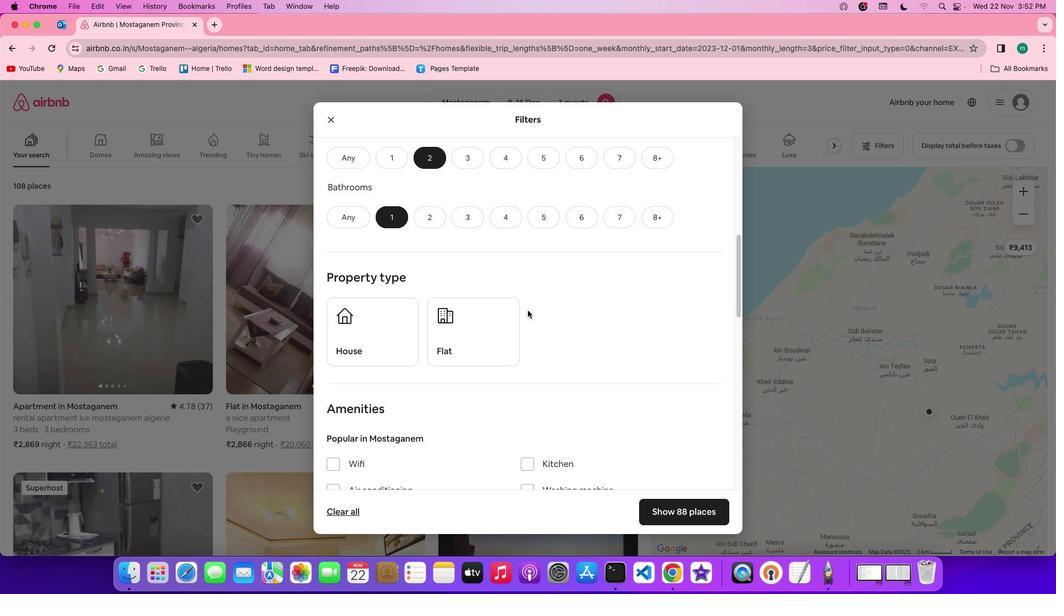 
Action: Mouse scrolled (529, 312) with delta (1, 1)
Screenshot: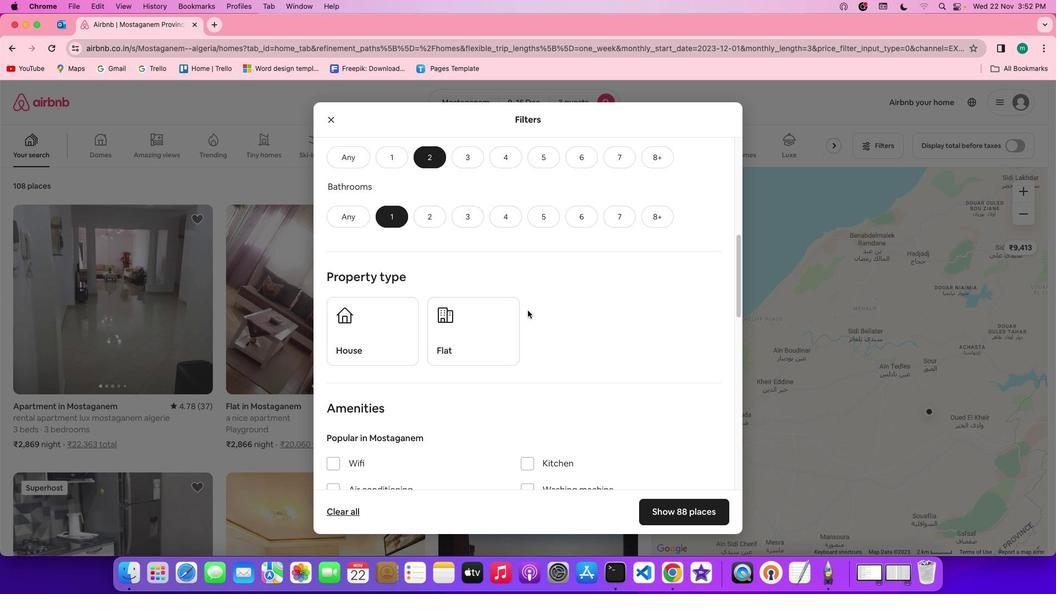 
Action: Mouse scrolled (529, 312) with delta (1, 1)
Screenshot: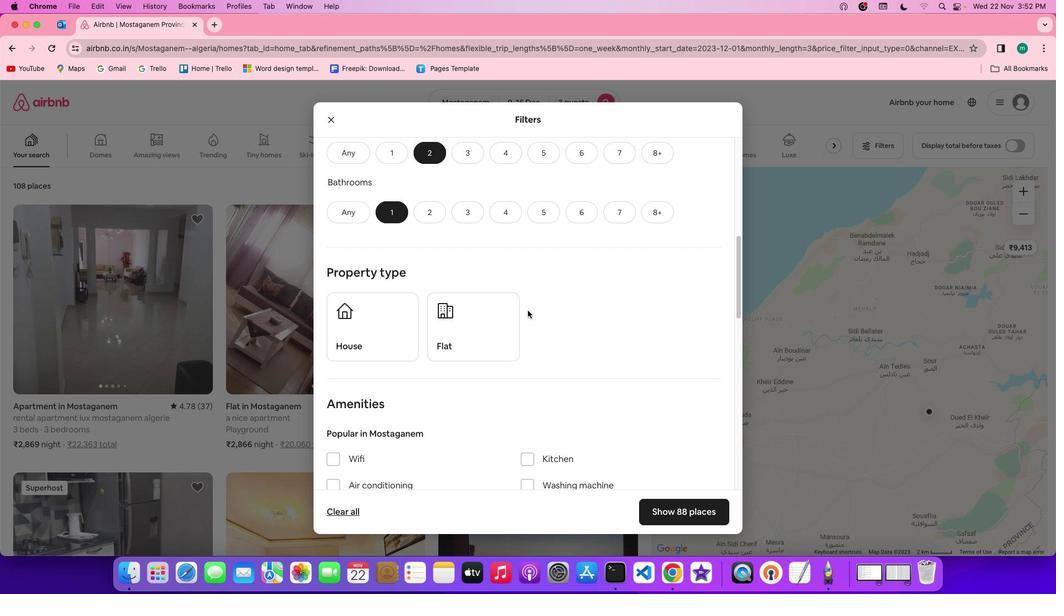 
Action: Mouse scrolled (529, 312) with delta (1, 1)
Screenshot: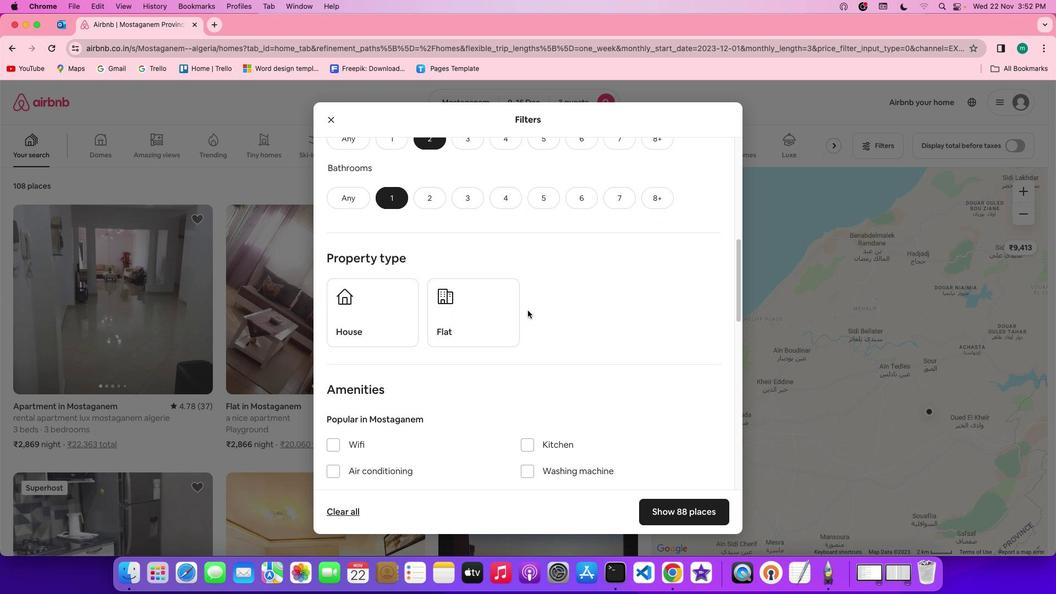 
Action: Mouse scrolled (529, 312) with delta (1, 1)
Screenshot: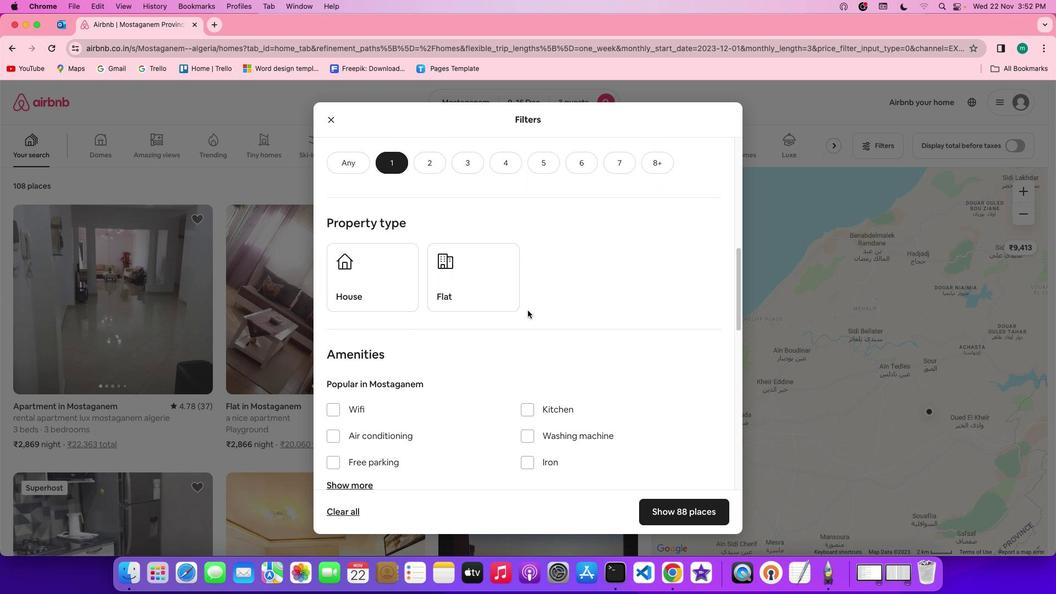 
Action: Mouse moved to (491, 292)
Screenshot: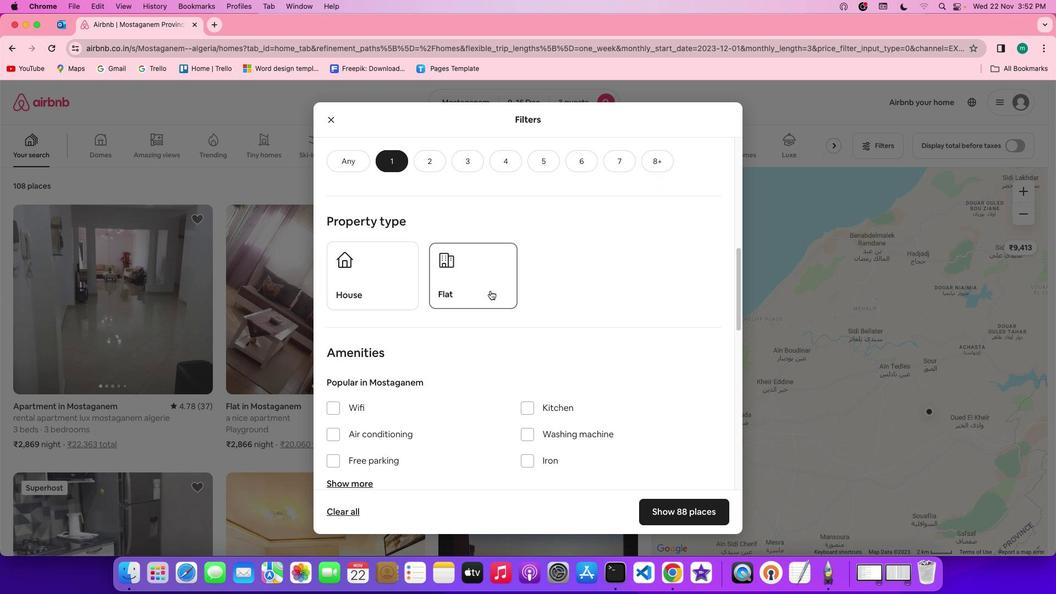 
Action: Mouse pressed left at (491, 292)
Screenshot: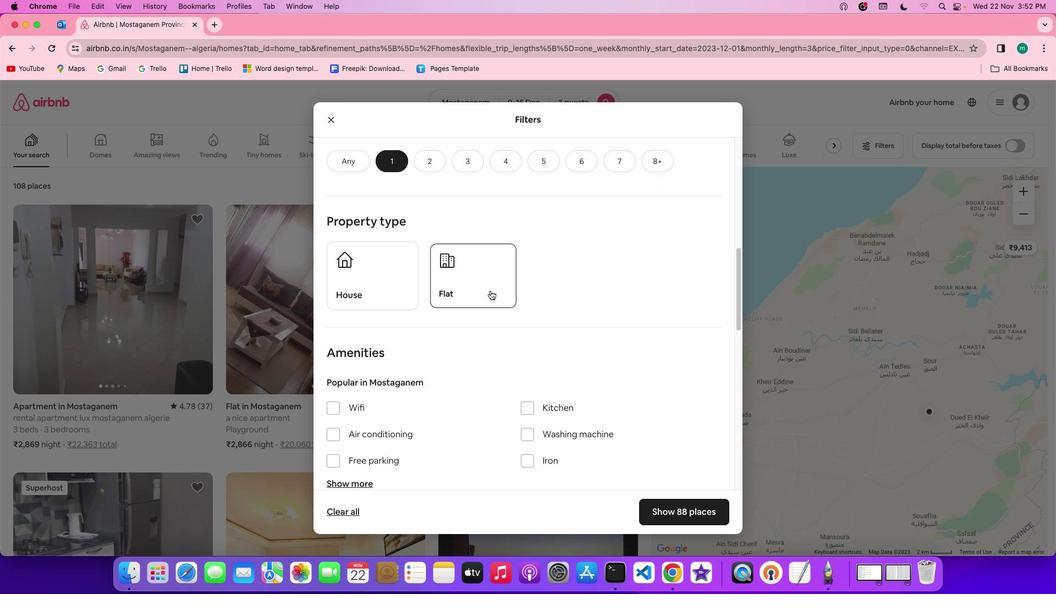 
Action: Mouse moved to (587, 330)
Screenshot: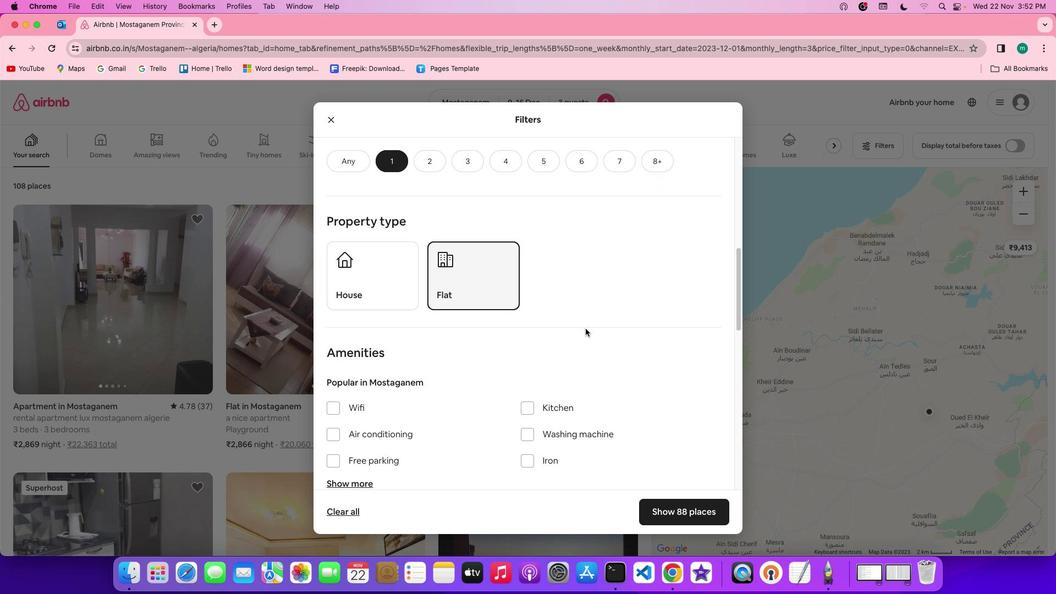 
Action: Mouse scrolled (587, 330) with delta (1, 1)
Screenshot: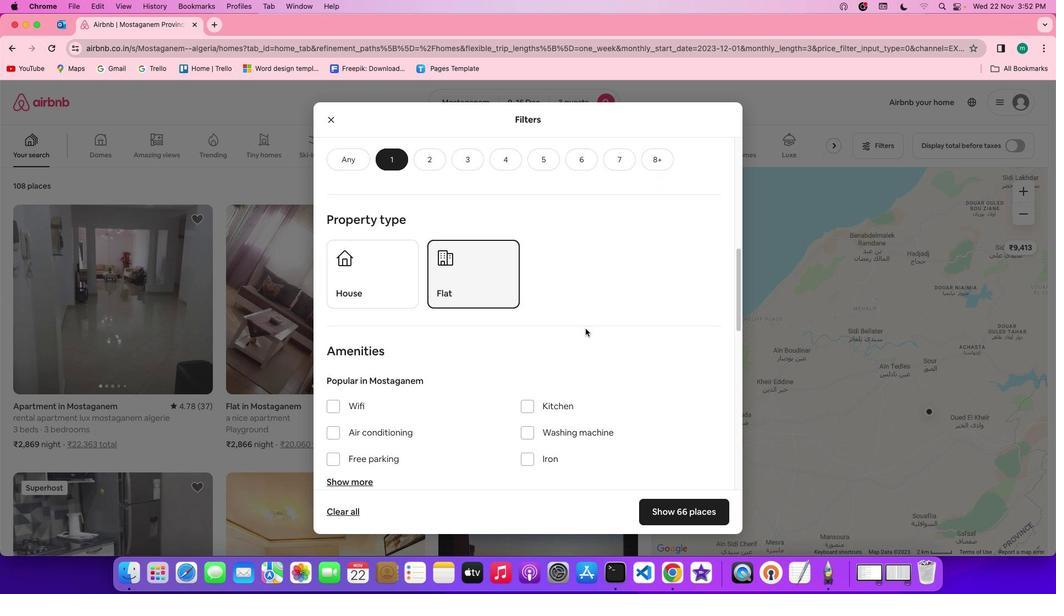 
Action: Mouse scrolled (587, 330) with delta (1, 1)
Screenshot: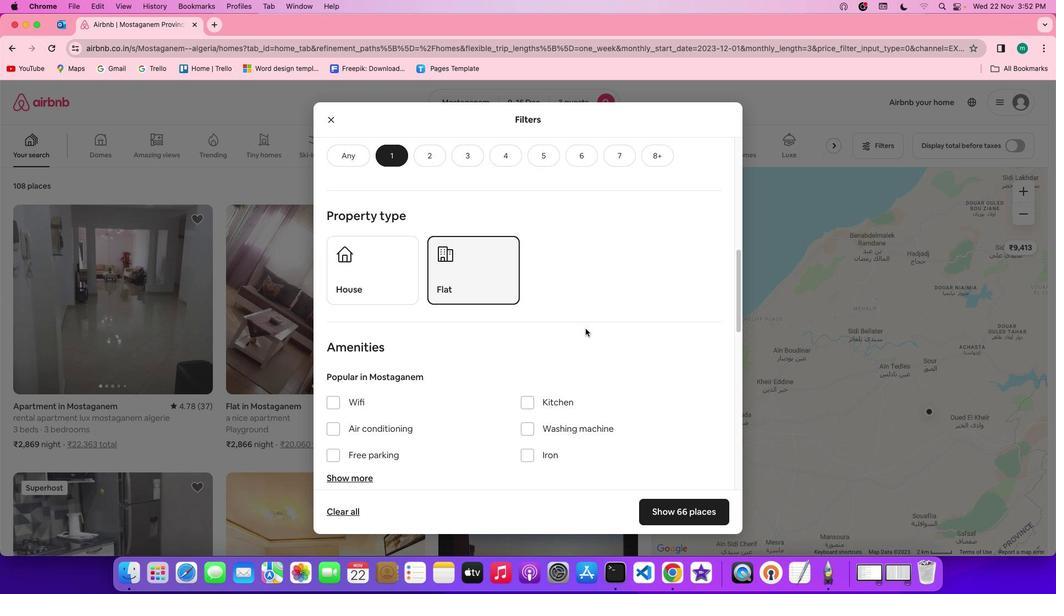 
Action: Mouse scrolled (587, 330) with delta (1, 0)
Screenshot: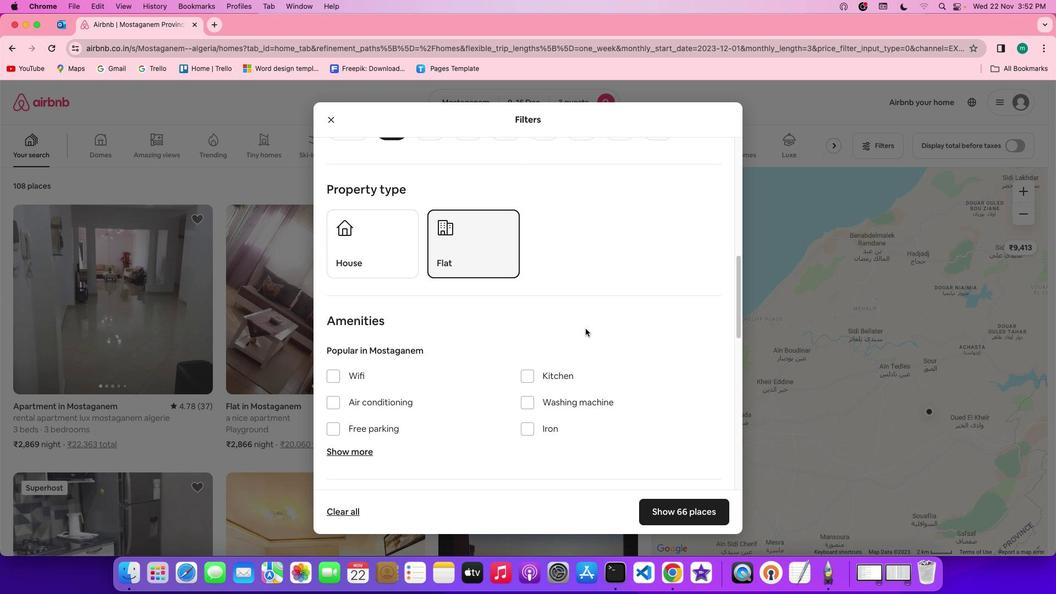 
Action: Mouse scrolled (587, 330) with delta (1, 1)
Screenshot: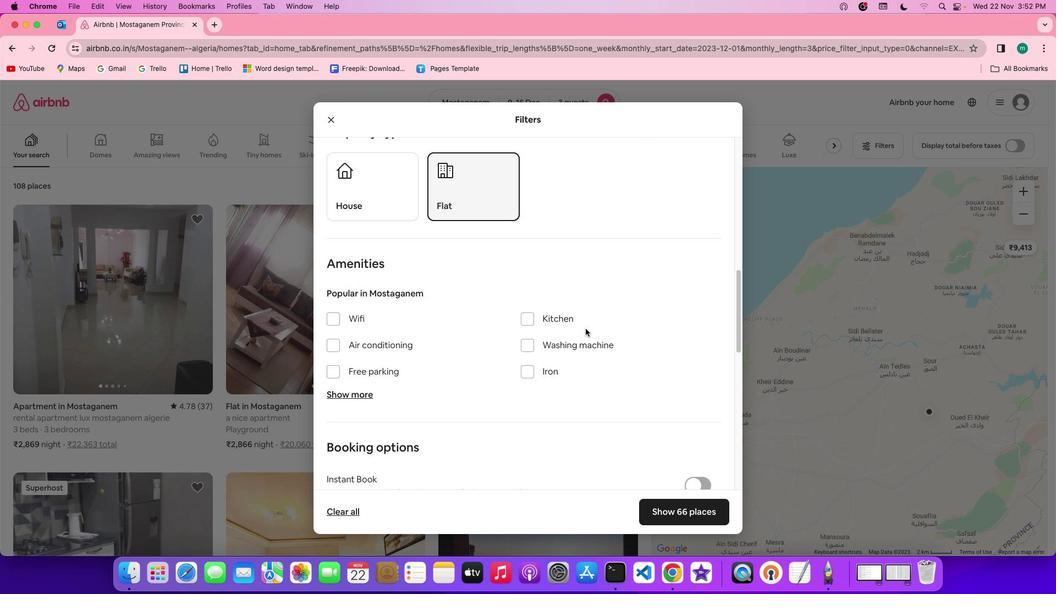 
Action: Mouse scrolled (587, 330) with delta (1, 1)
Screenshot: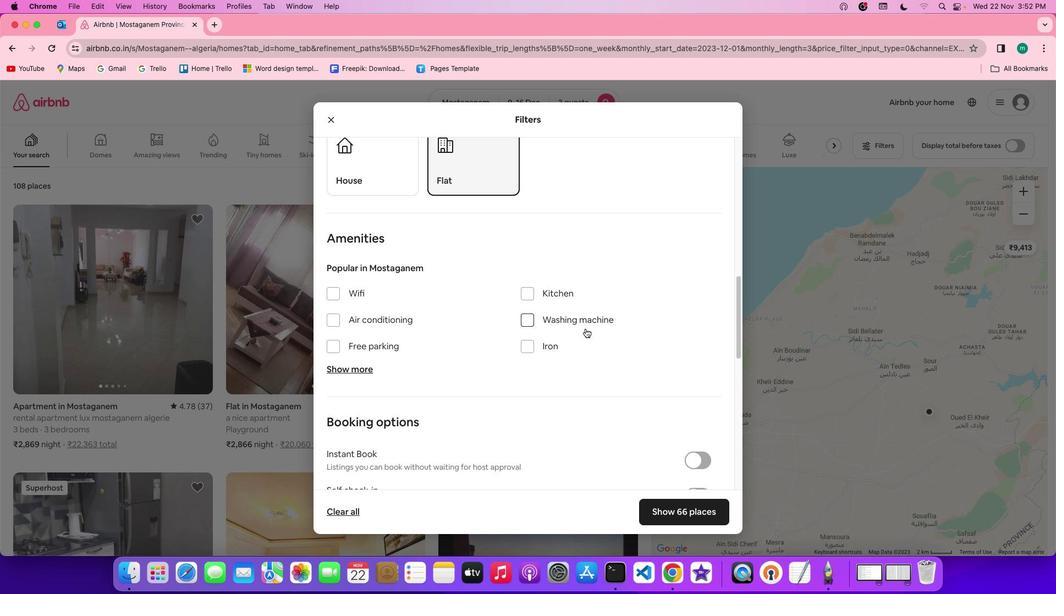 
Action: Mouse scrolled (587, 330) with delta (1, 1)
Screenshot: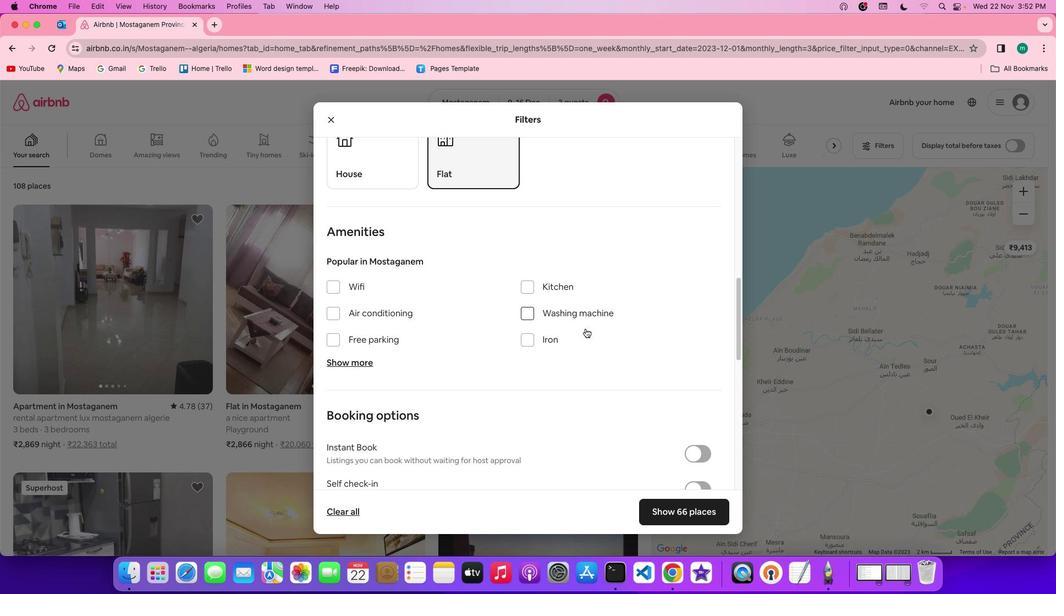 
Action: Mouse scrolled (587, 330) with delta (1, 1)
Screenshot: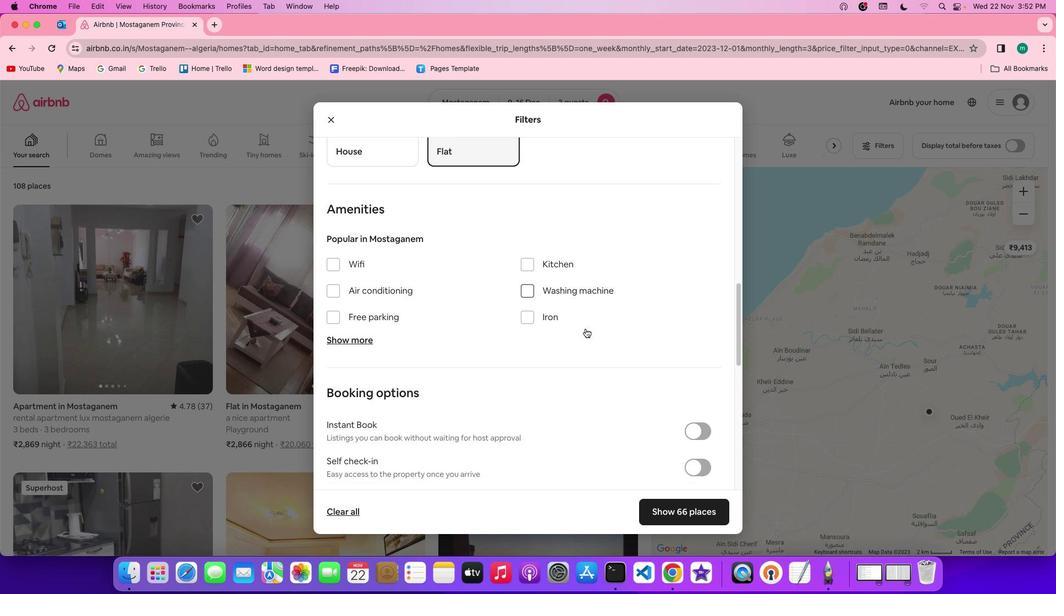 
Action: Mouse scrolled (587, 330) with delta (1, 1)
Screenshot: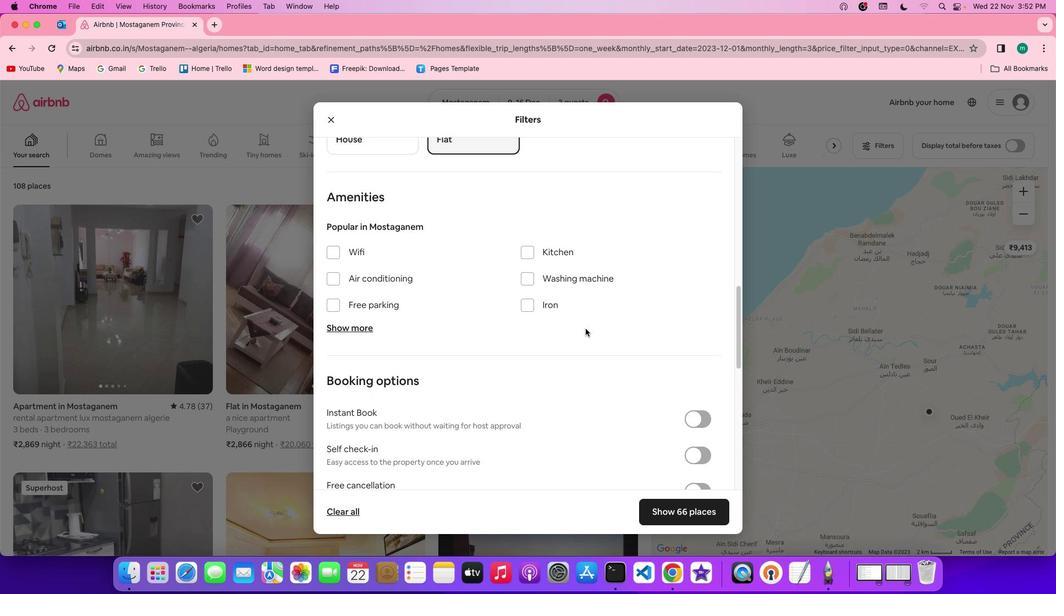 
Action: Mouse scrolled (587, 330) with delta (1, 1)
Screenshot: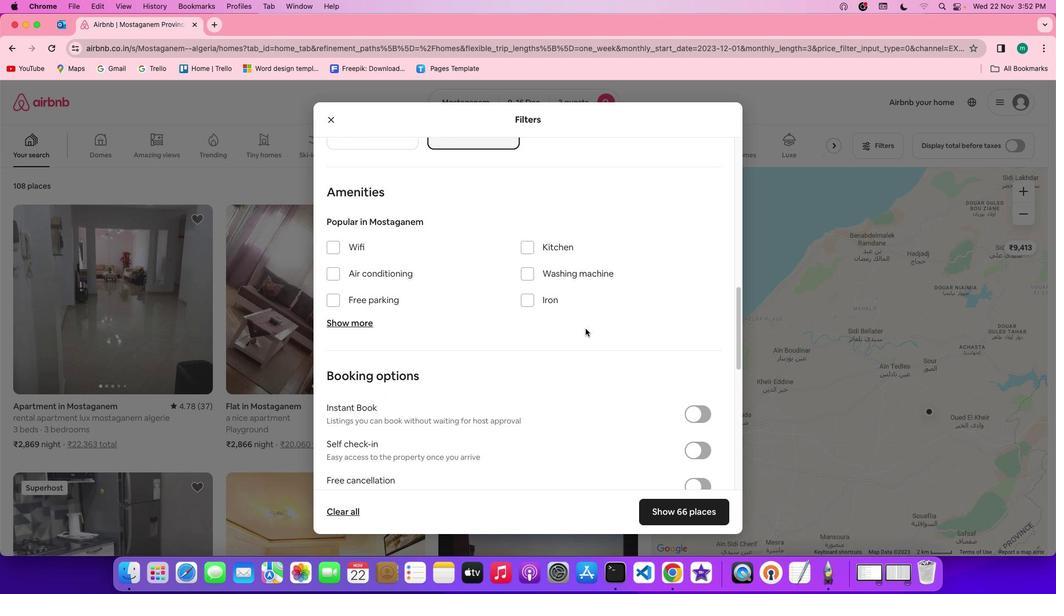 
Action: Mouse scrolled (587, 330) with delta (1, 1)
Screenshot: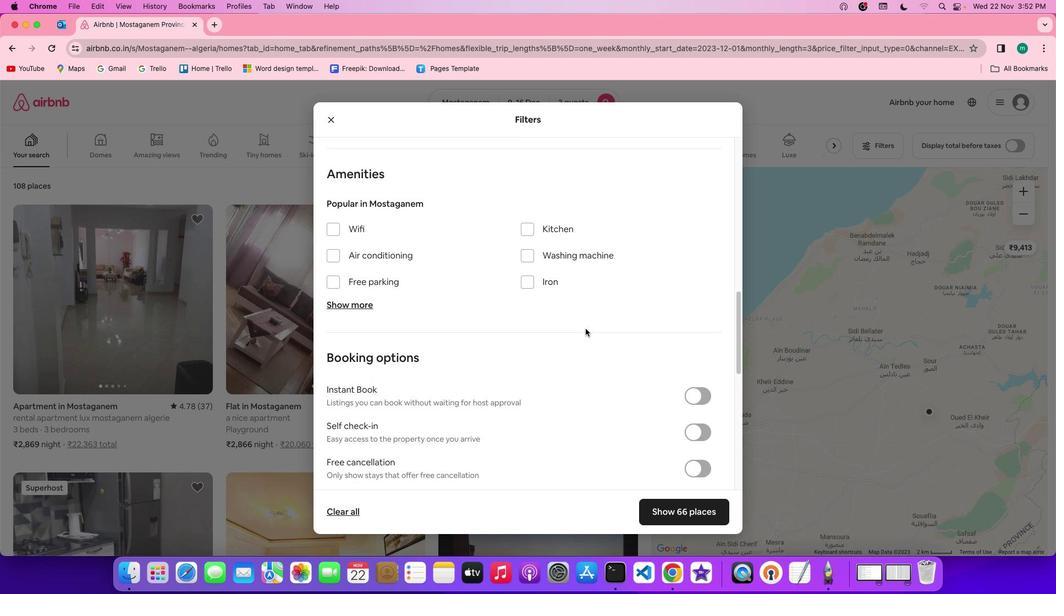 
Action: Mouse moved to (525, 232)
Screenshot: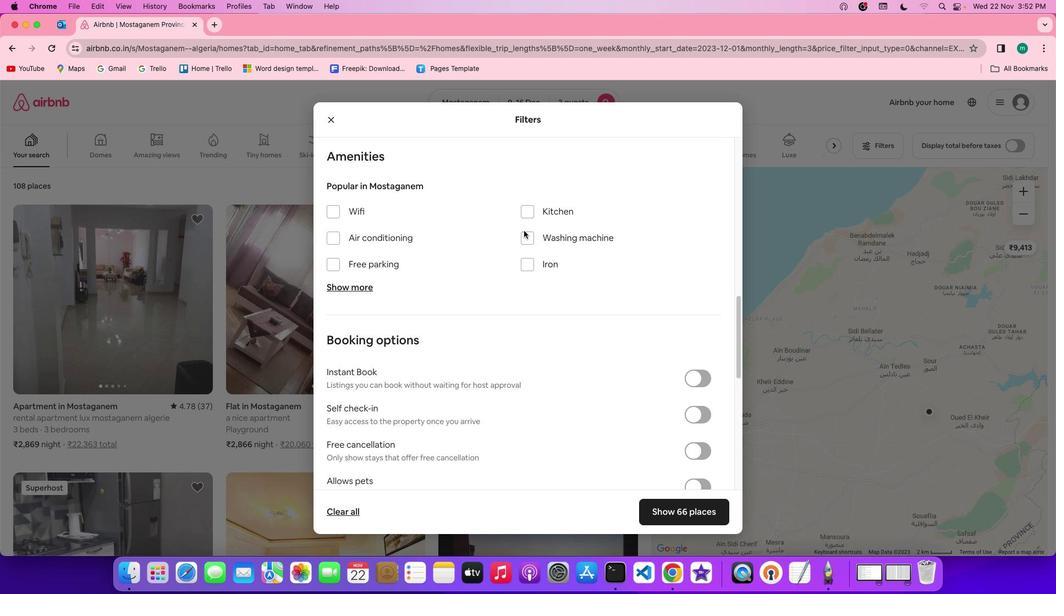 
Action: Mouse pressed left at (525, 232)
Screenshot: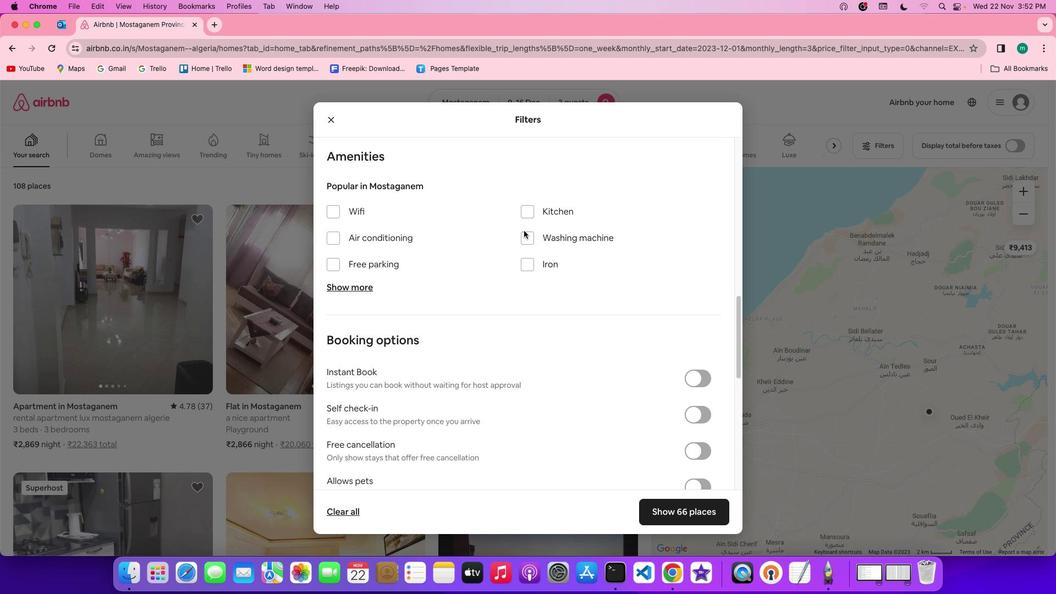 
Action: Mouse moved to (526, 234)
Screenshot: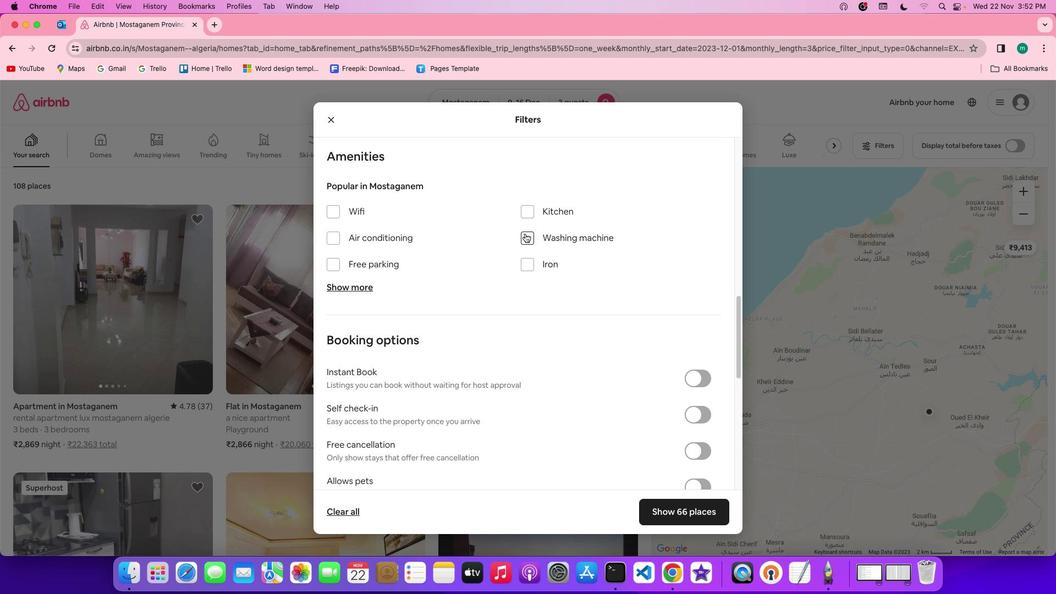 
Action: Mouse pressed left at (526, 234)
Screenshot: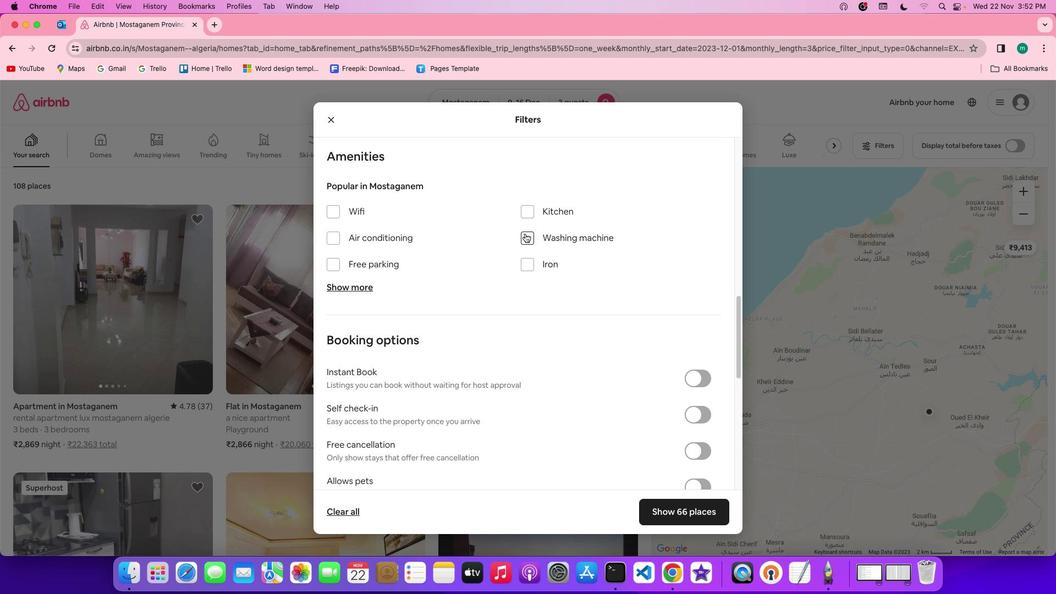 
Action: Mouse moved to (629, 347)
Screenshot: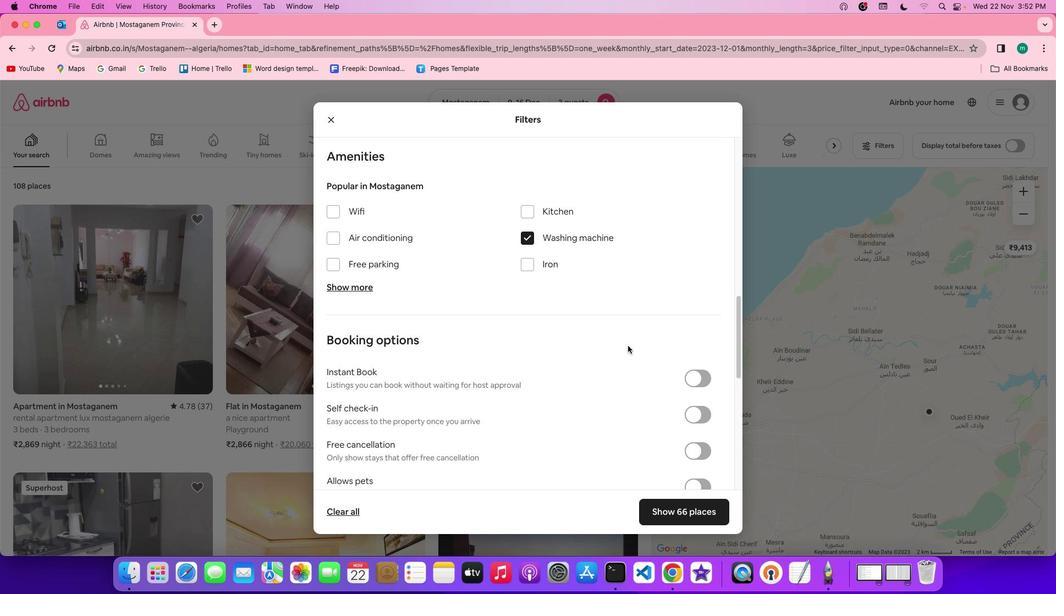 
Action: Mouse scrolled (629, 347) with delta (1, 1)
Screenshot: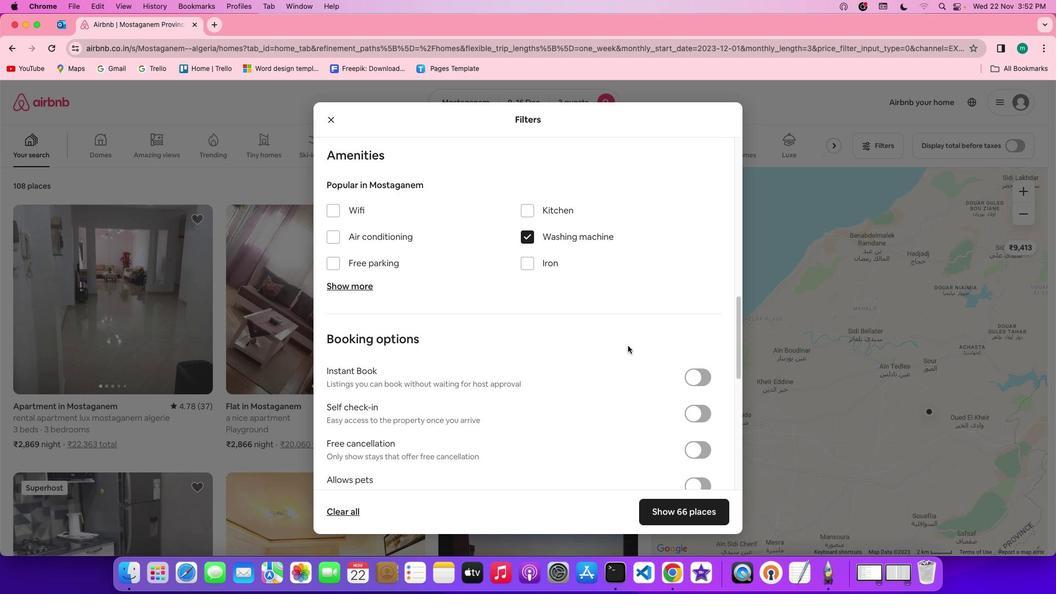 
Action: Mouse scrolled (629, 347) with delta (1, 1)
Screenshot: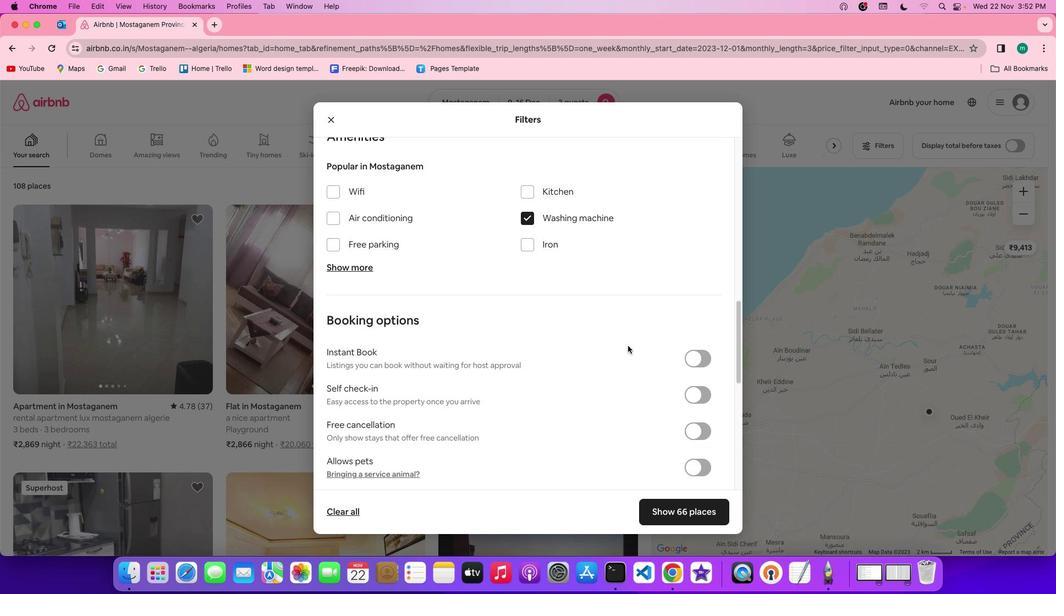
Action: Mouse scrolled (629, 347) with delta (1, 0)
Screenshot: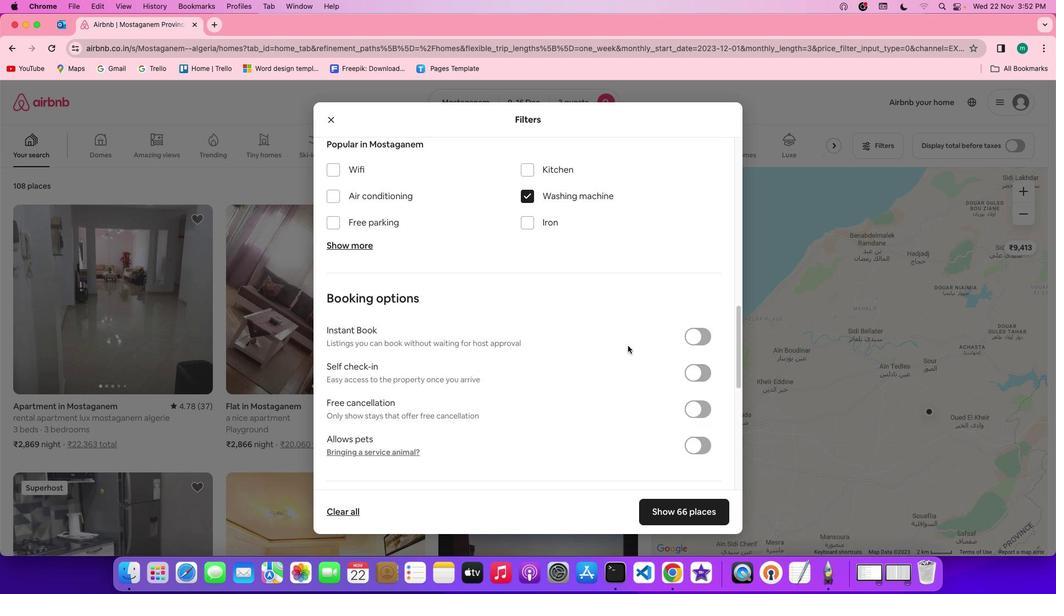 
Action: Mouse scrolled (629, 347) with delta (1, 0)
Screenshot: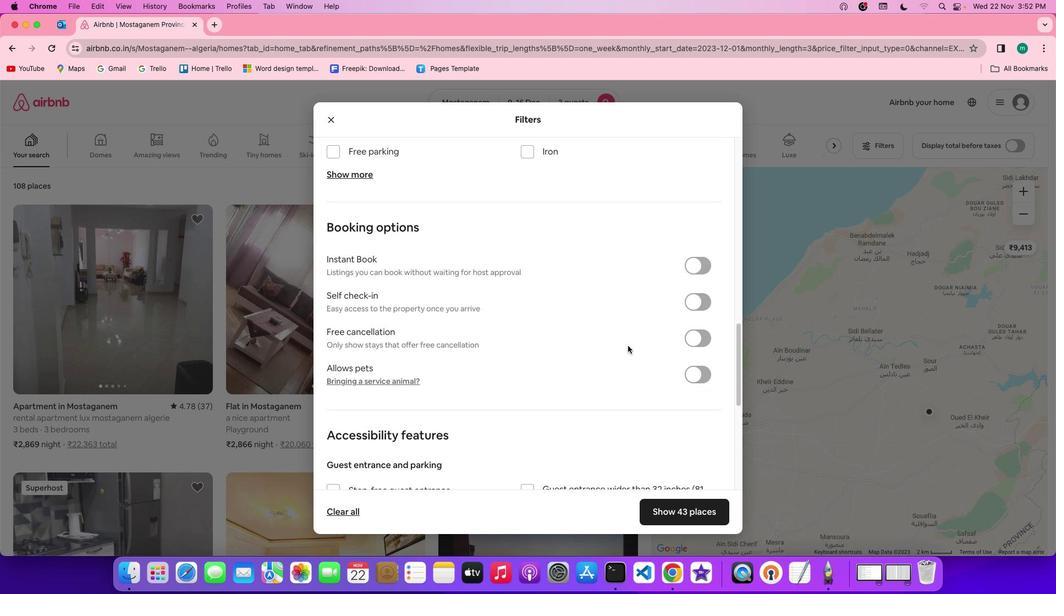 
Action: Mouse scrolled (629, 347) with delta (1, 1)
Screenshot: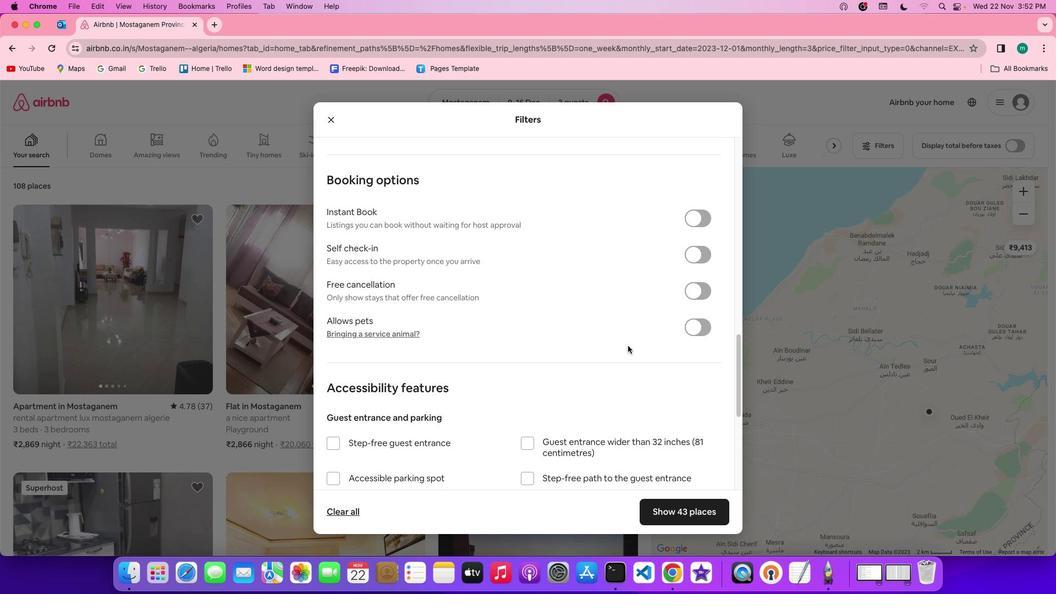 
Action: Mouse scrolled (629, 347) with delta (1, 1)
Screenshot: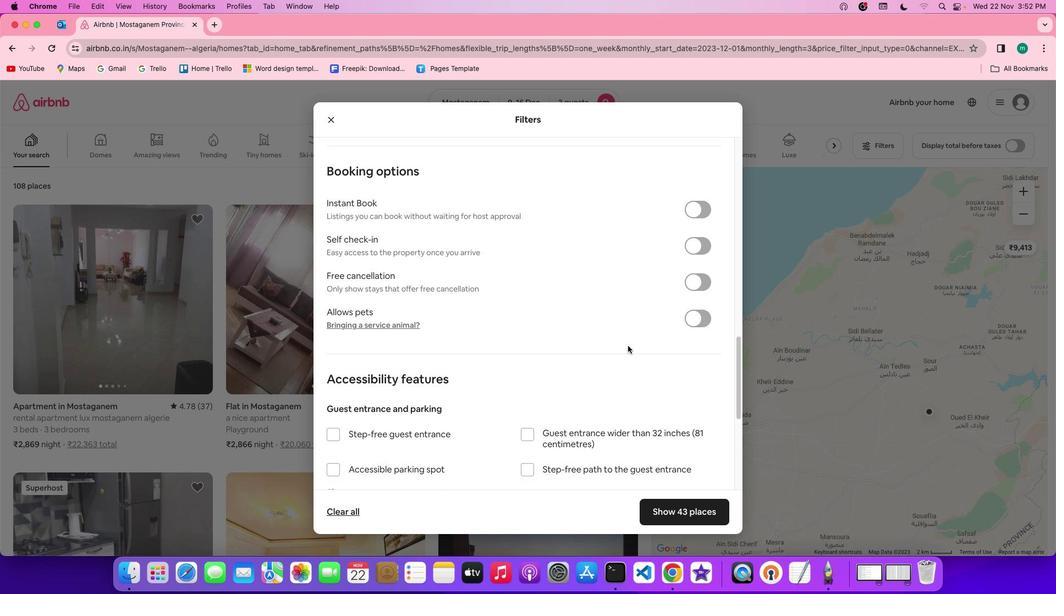 
Action: Mouse scrolled (629, 347) with delta (1, 0)
Screenshot: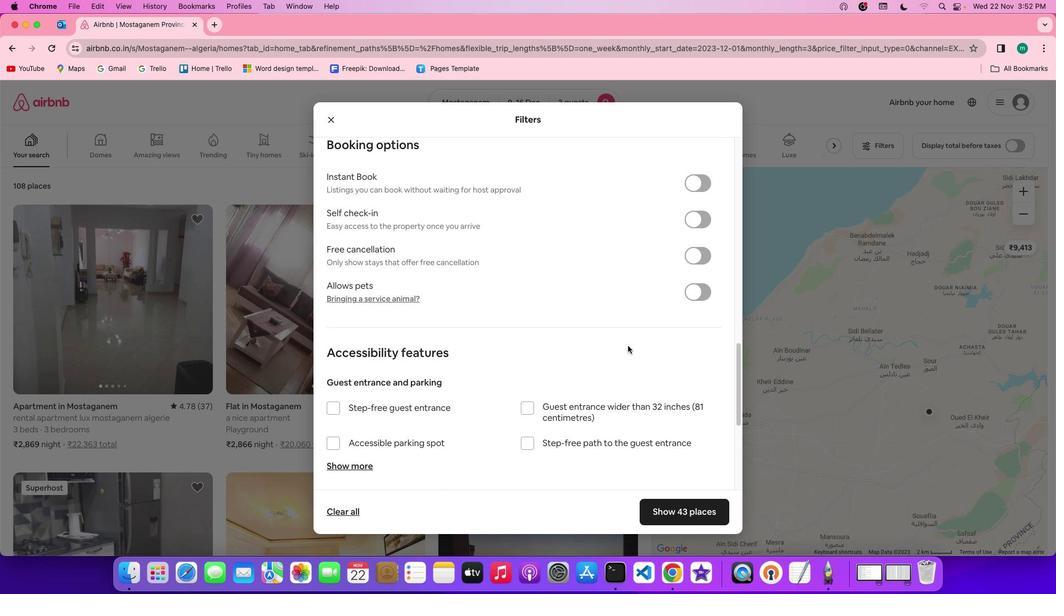 
Action: Mouse scrolled (629, 347) with delta (1, 0)
Screenshot: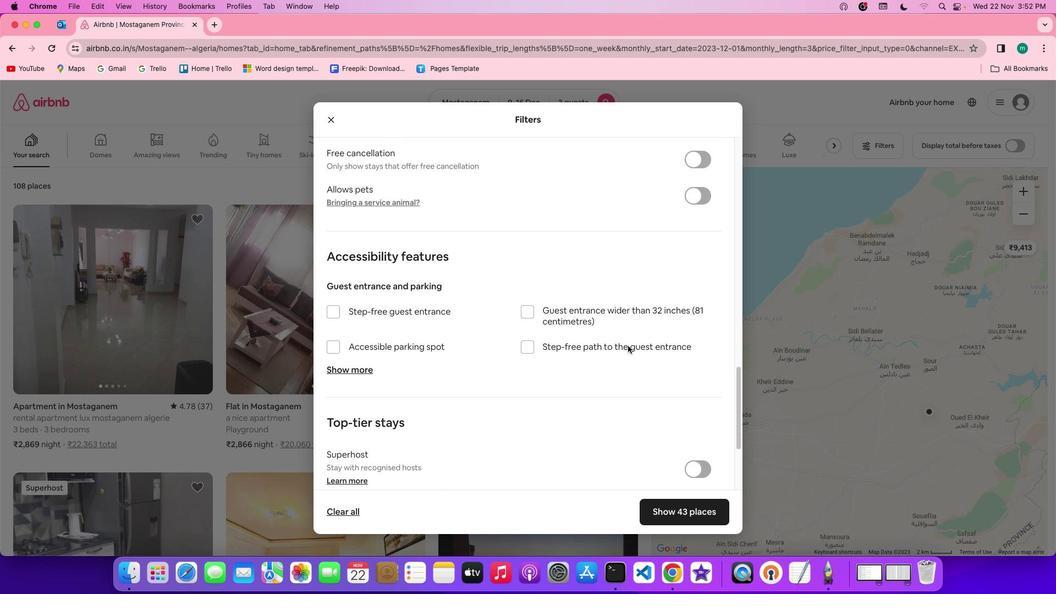 
Action: Mouse scrolled (629, 347) with delta (1, 0)
Screenshot: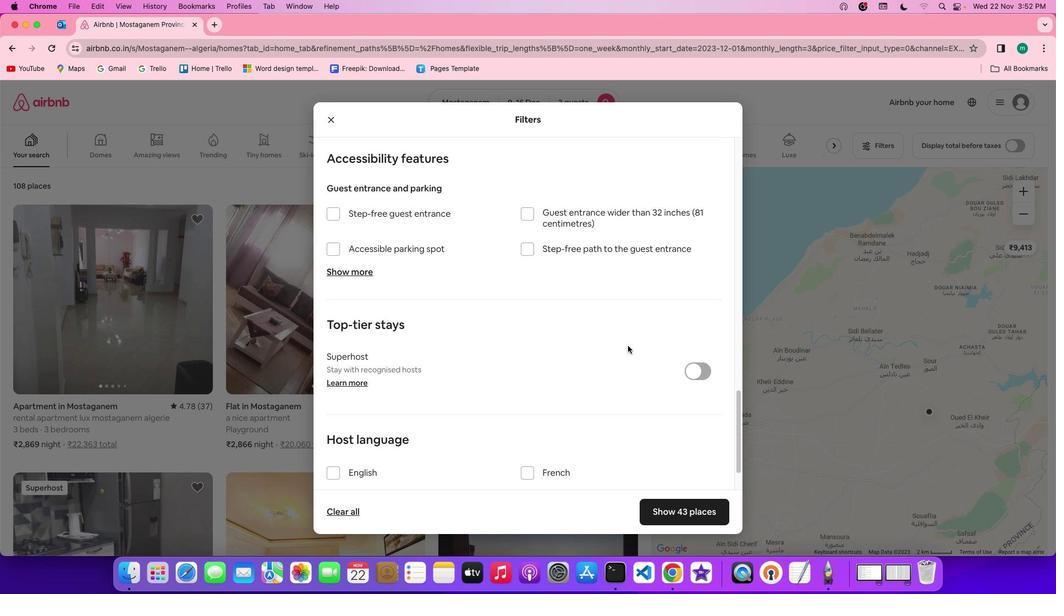 
Action: Mouse moved to (629, 347)
Screenshot: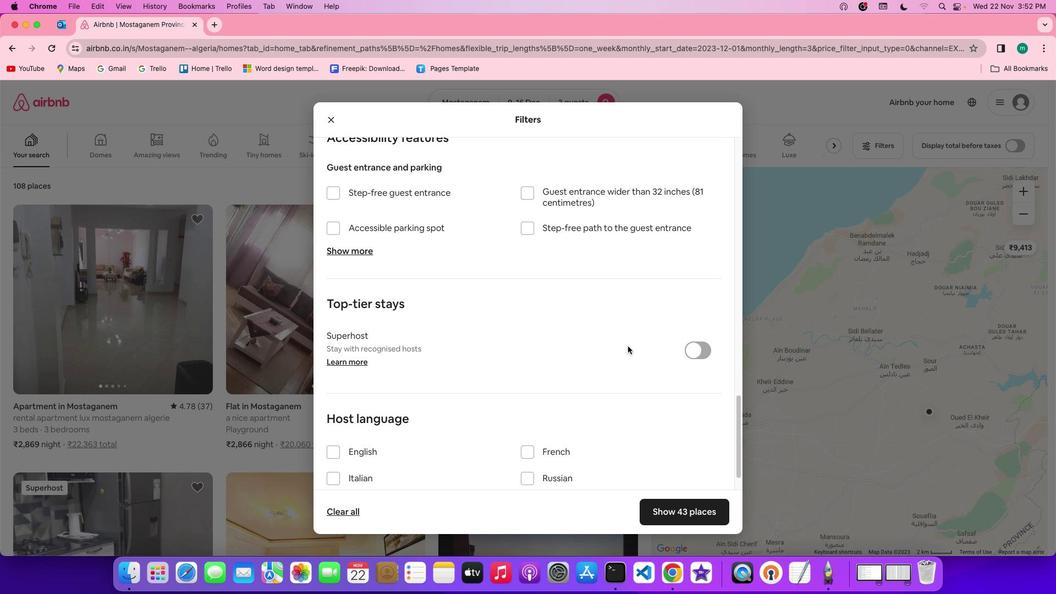 
Action: Mouse scrolled (629, 347) with delta (1, 1)
Screenshot: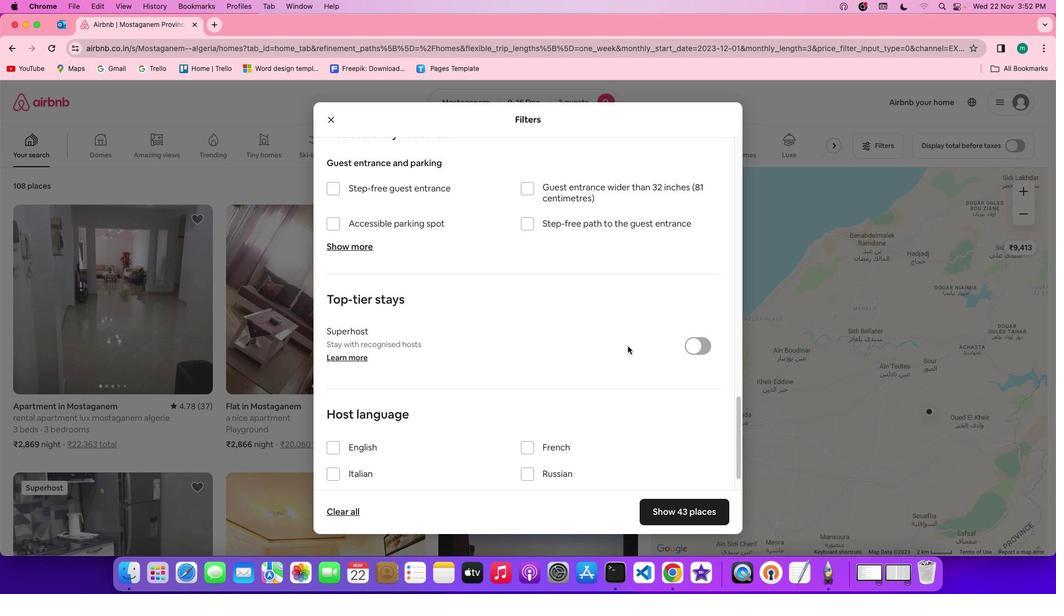 
Action: Mouse scrolled (629, 347) with delta (1, 1)
Screenshot: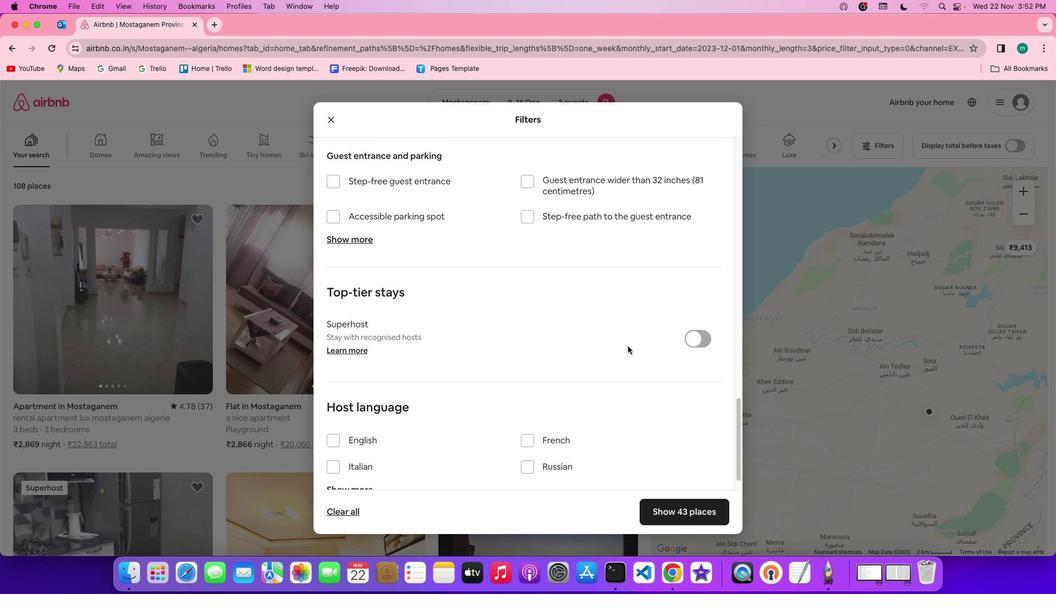 
Action: Mouse scrolled (629, 347) with delta (1, 0)
Screenshot: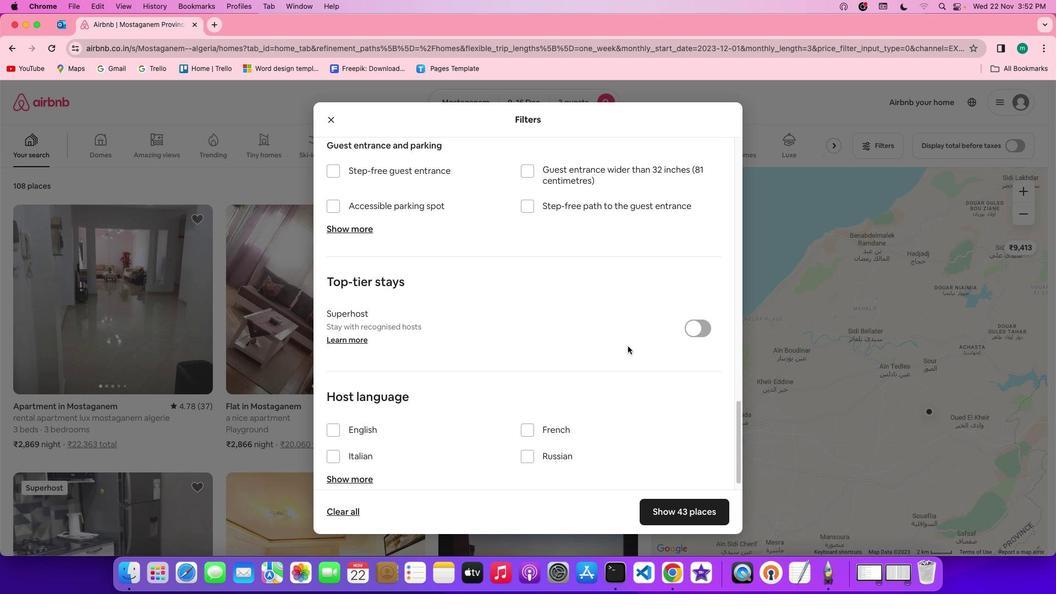 
Action: Mouse scrolled (629, 347) with delta (1, 0)
Screenshot: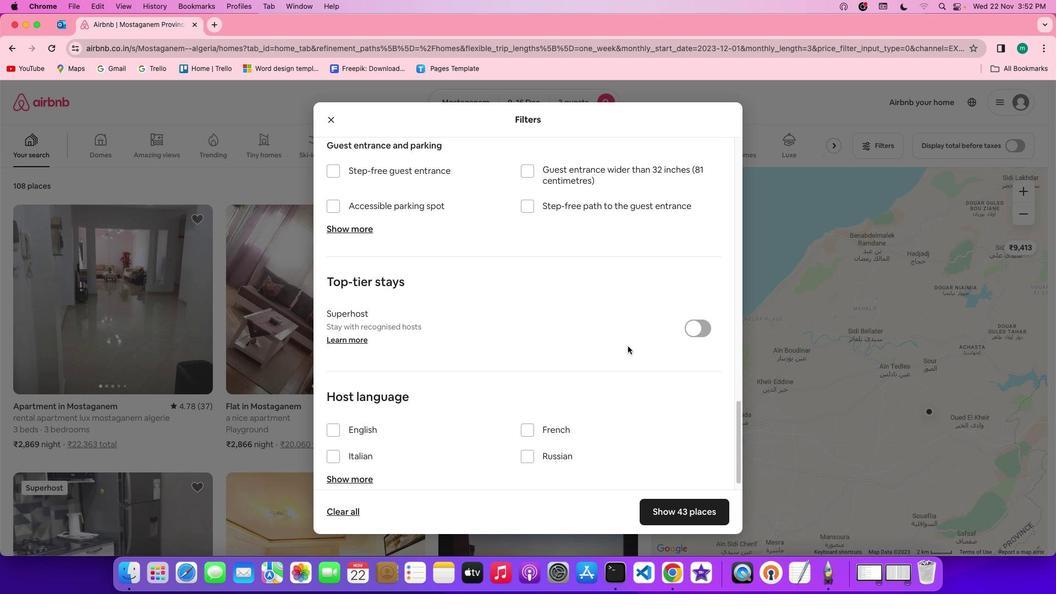 
Action: Mouse scrolled (629, 347) with delta (1, 0)
Screenshot: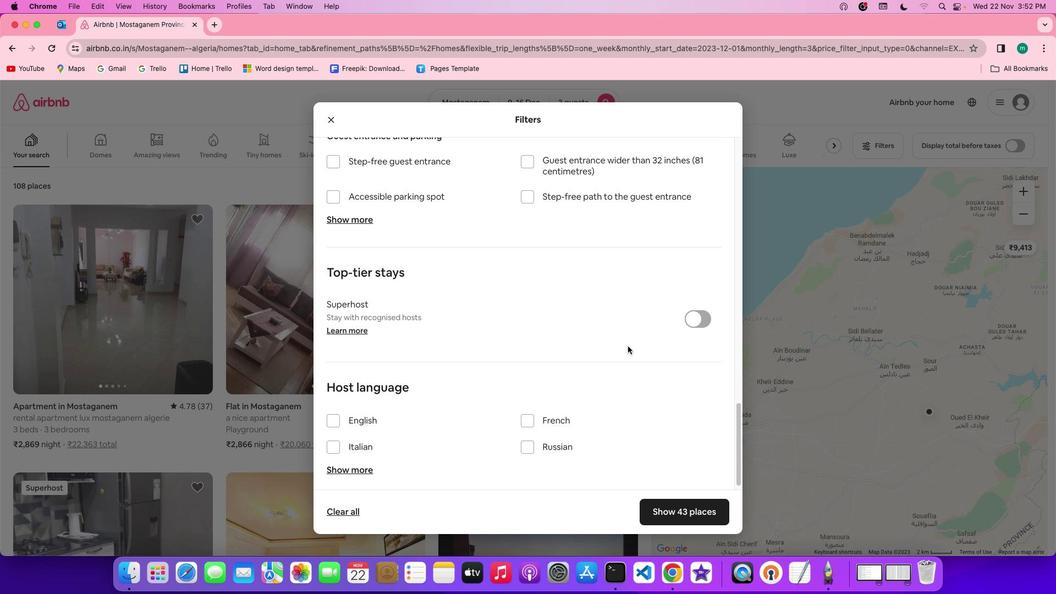 
Action: Mouse scrolled (629, 347) with delta (1, 1)
Screenshot: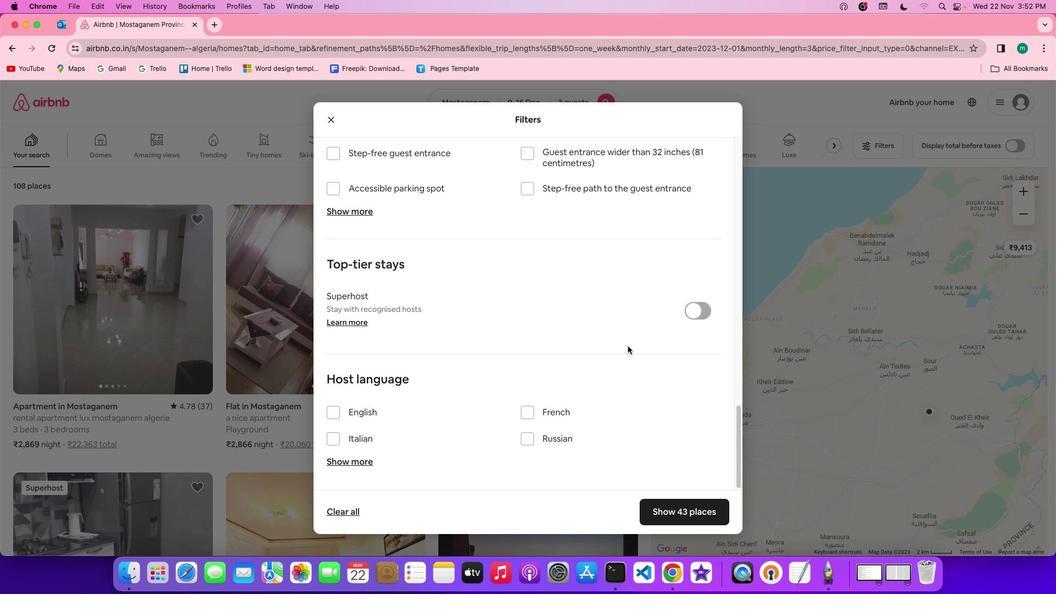 
Action: Mouse scrolled (629, 347) with delta (1, 1)
Screenshot: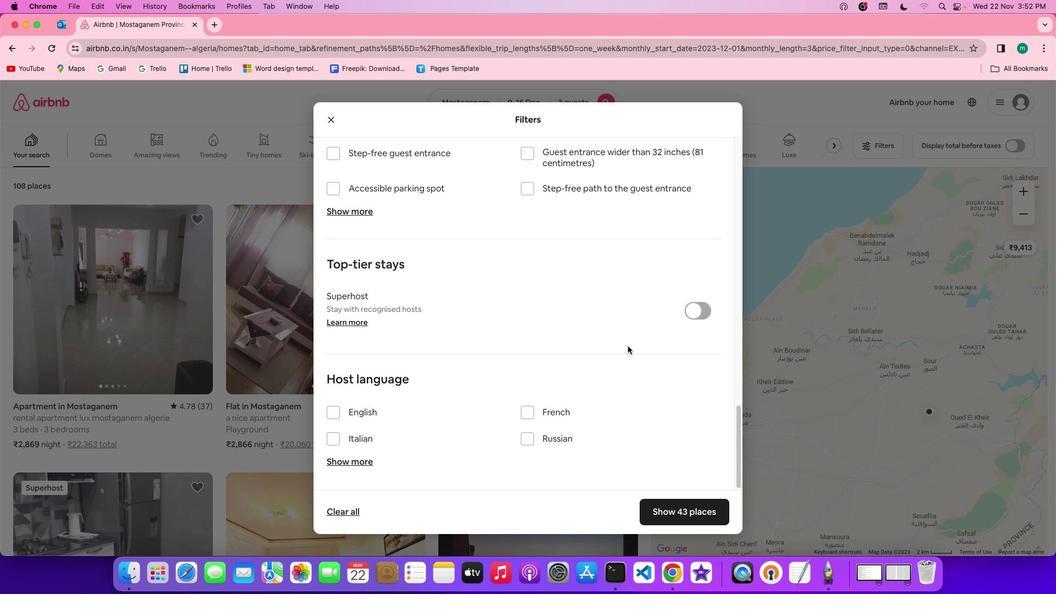 
Action: Mouse scrolled (629, 347) with delta (1, 0)
Screenshot: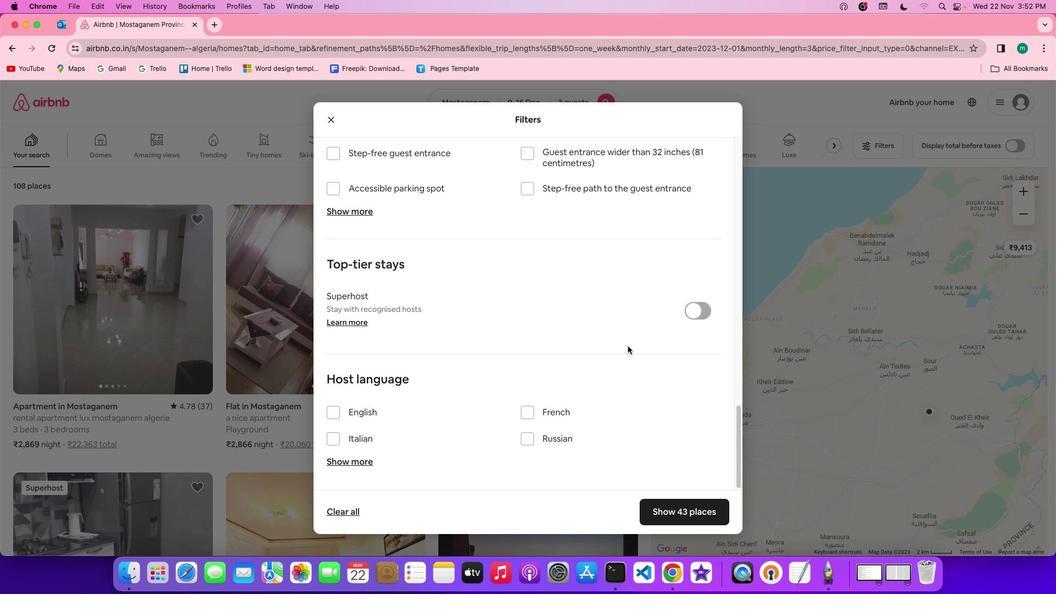 
Action: Mouse scrolled (629, 347) with delta (1, 0)
Screenshot: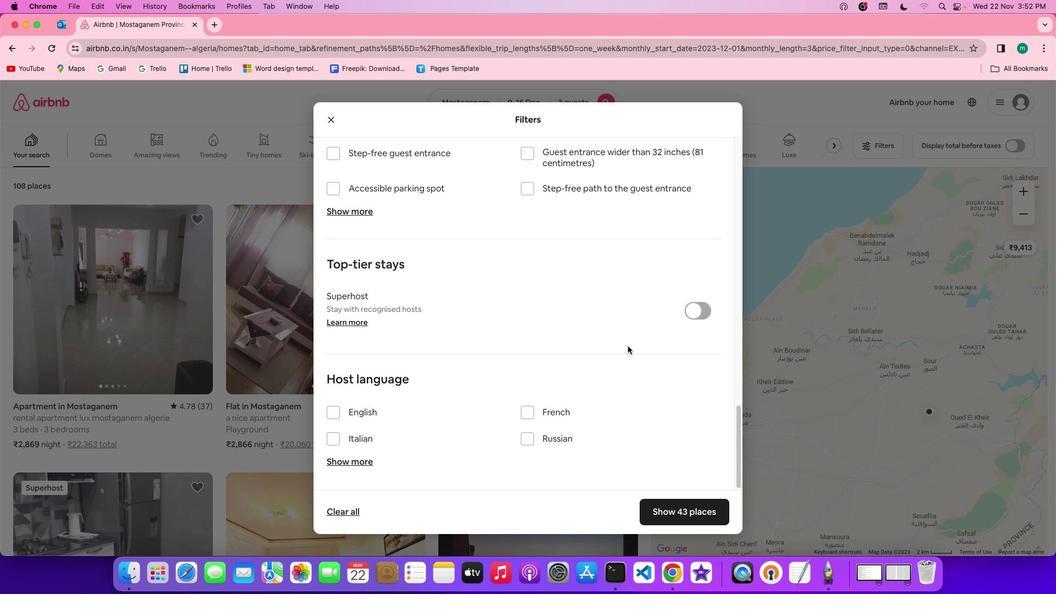 
Action: Mouse scrolled (629, 347) with delta (1, -1)
Screenshot: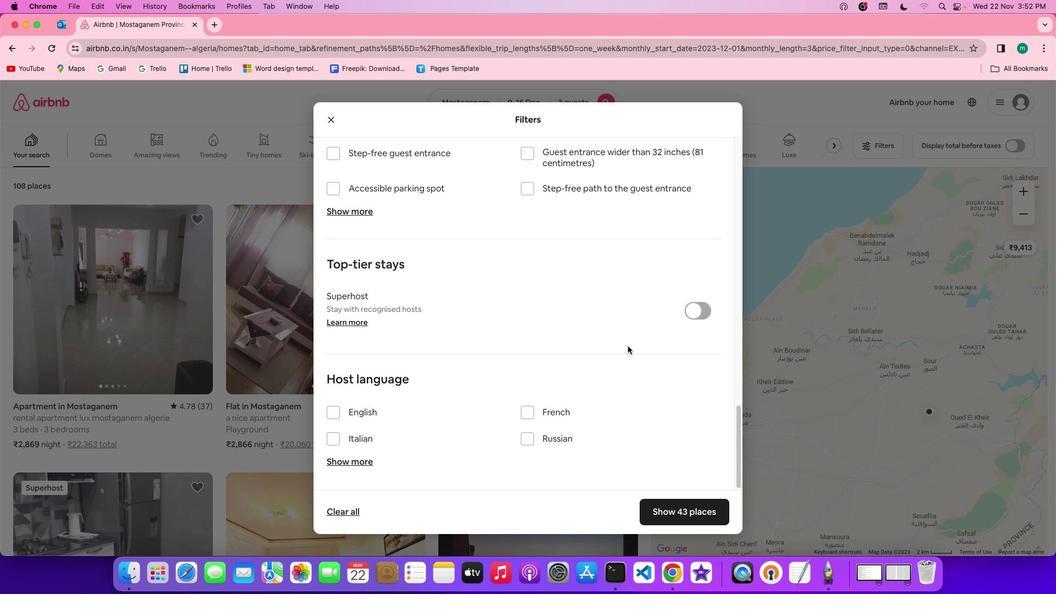 
Action: Mouse moved to (686, 514)
Screenshot: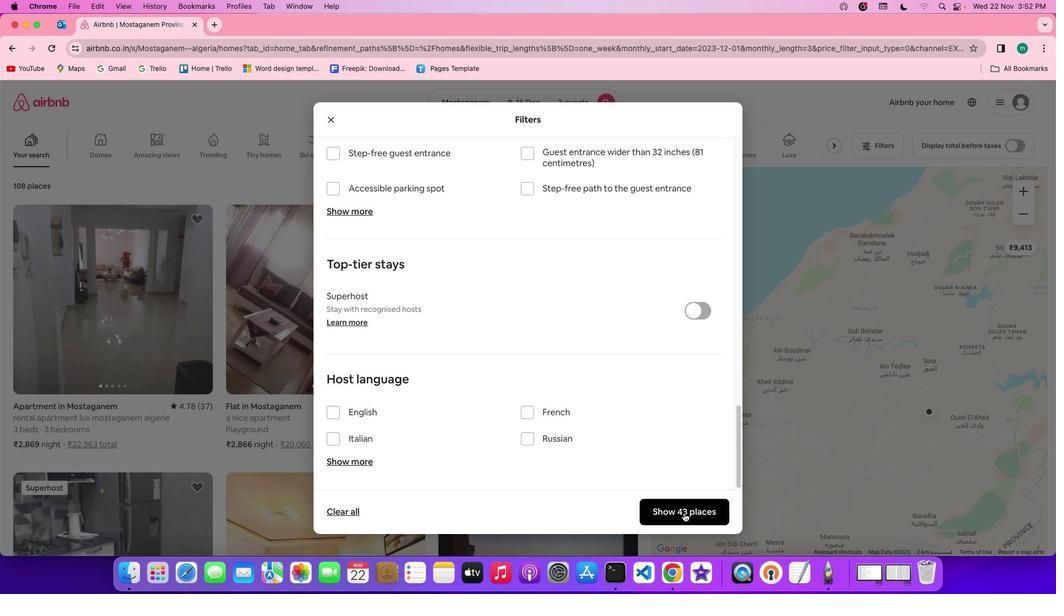 
Action: Mouse pressed left at (686, 514)
Screenshot: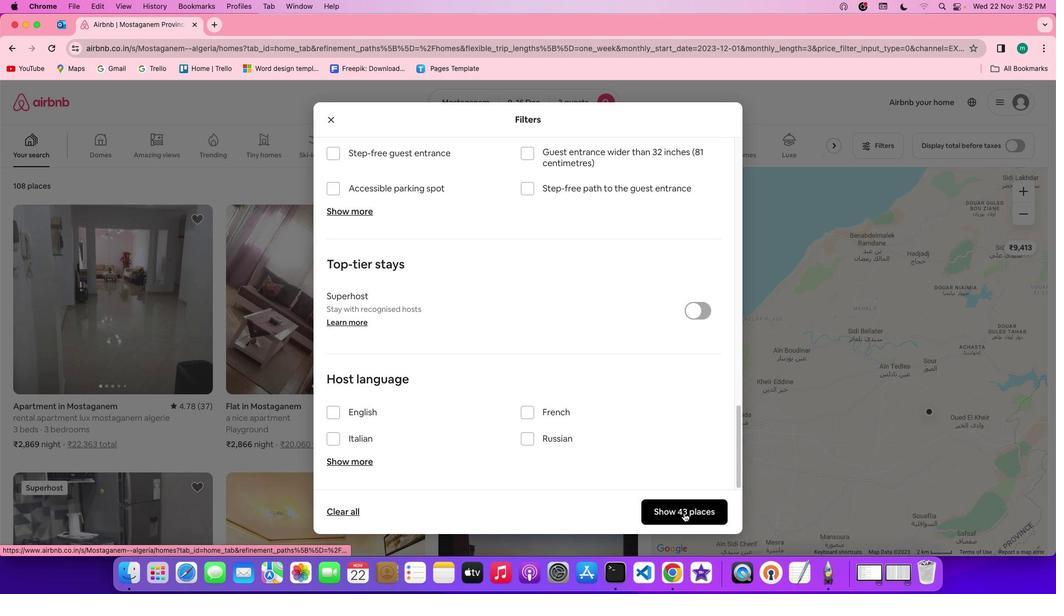 
Action: Mouse moved to (230, 367)
Screenshot: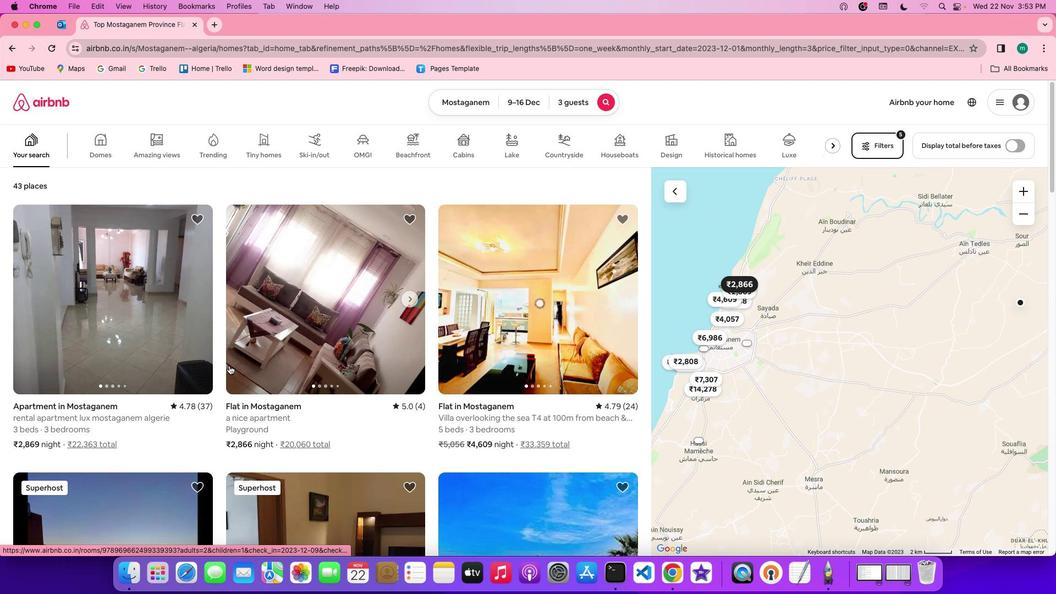 
Action: Mouse scrolled (230, 367) with delta (1, 1)
Screenshot: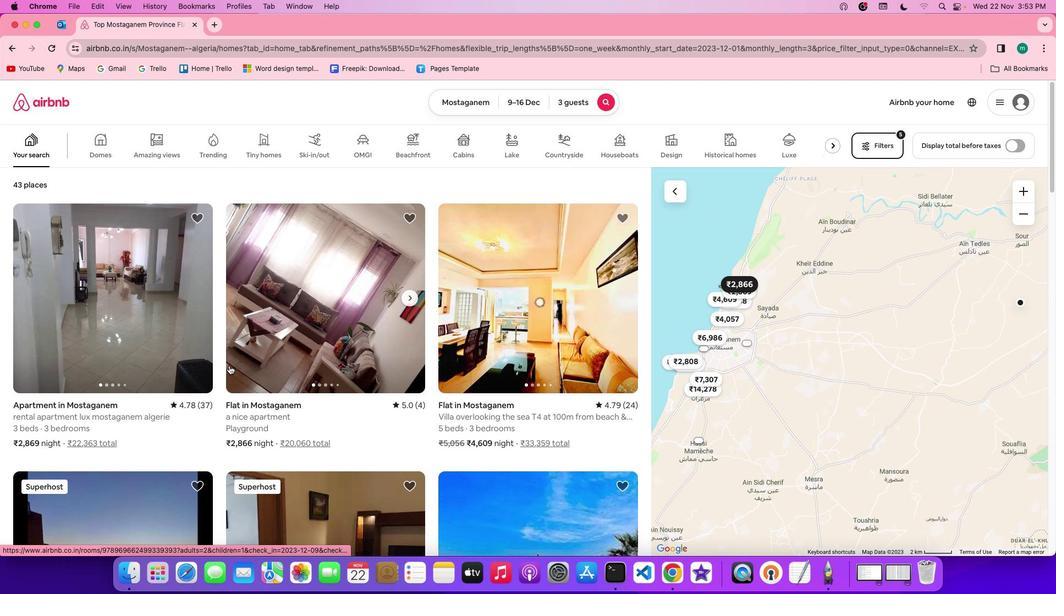 
Action: Mouse scrolled (230, 367) with delta (1, 1)
Screenshot: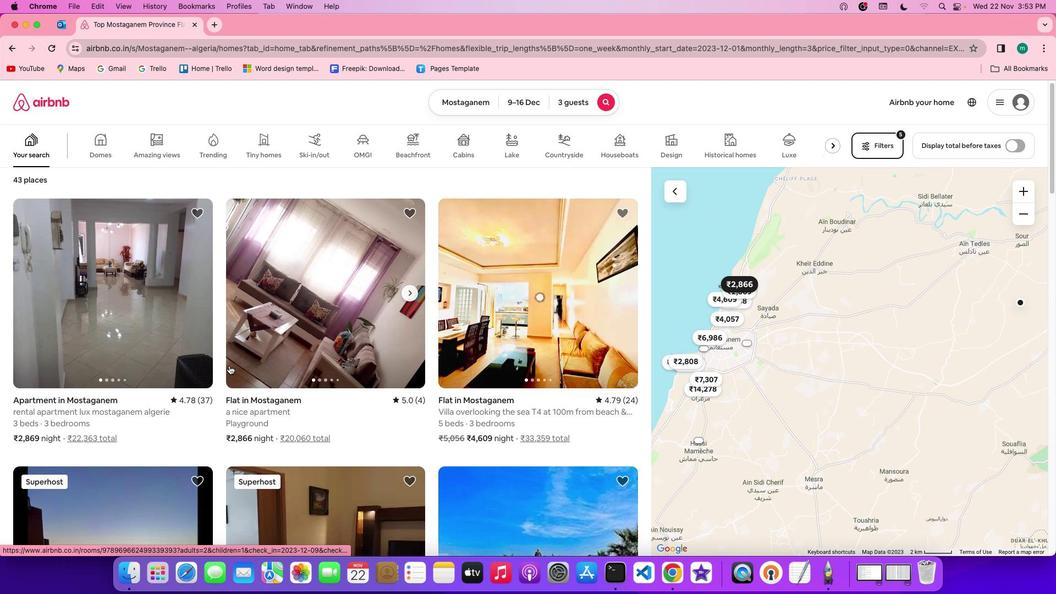 
Action: Mouse scrolled (230, 367) with delta (1, 1)
Screenshot: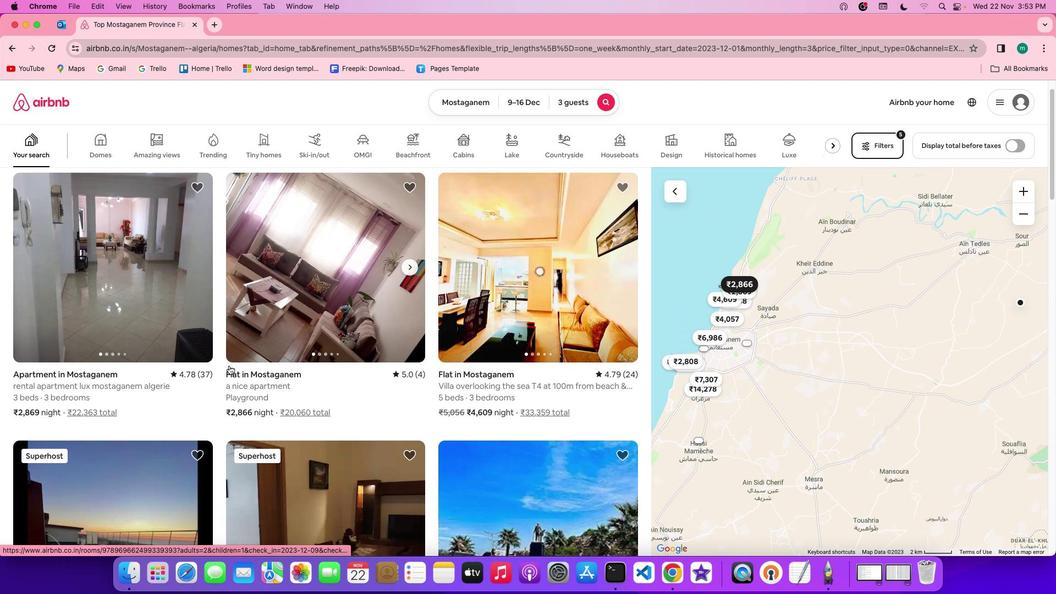 
Action: Mouse scrolled (230, 367) with delta (1, 0)
Screenshot: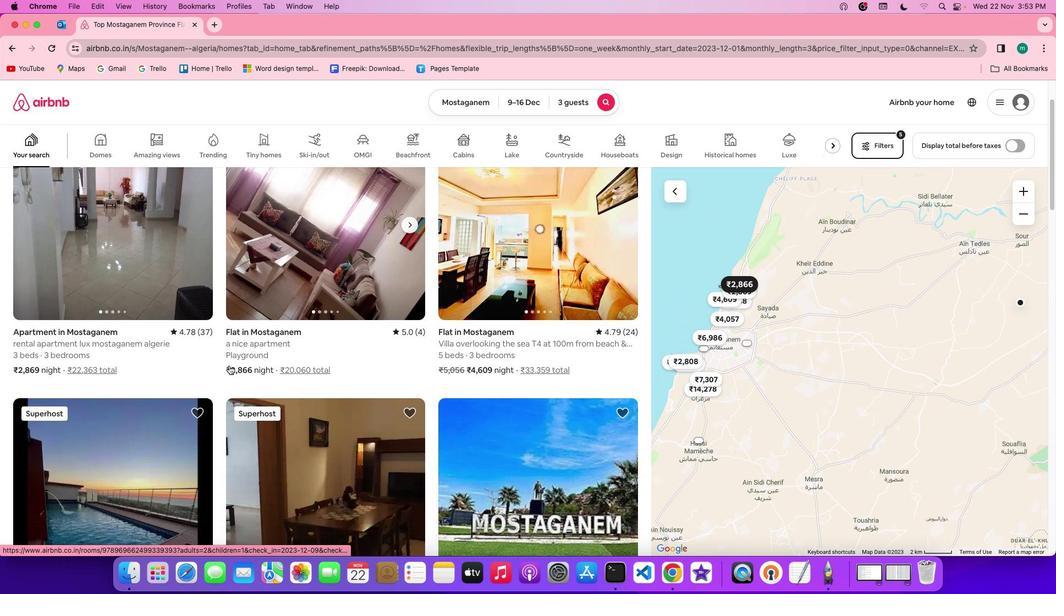 
Action: Mouse scrolled (230, 367) with delta (1, 0)
Screenshot: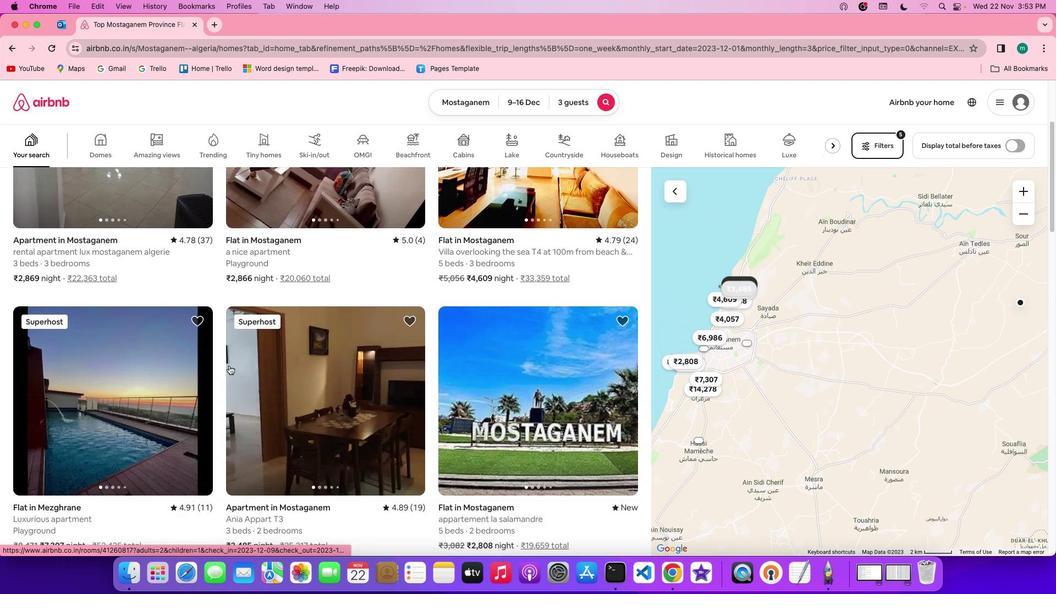 
Action: Mouse moved to (230, 367)
Screenshot: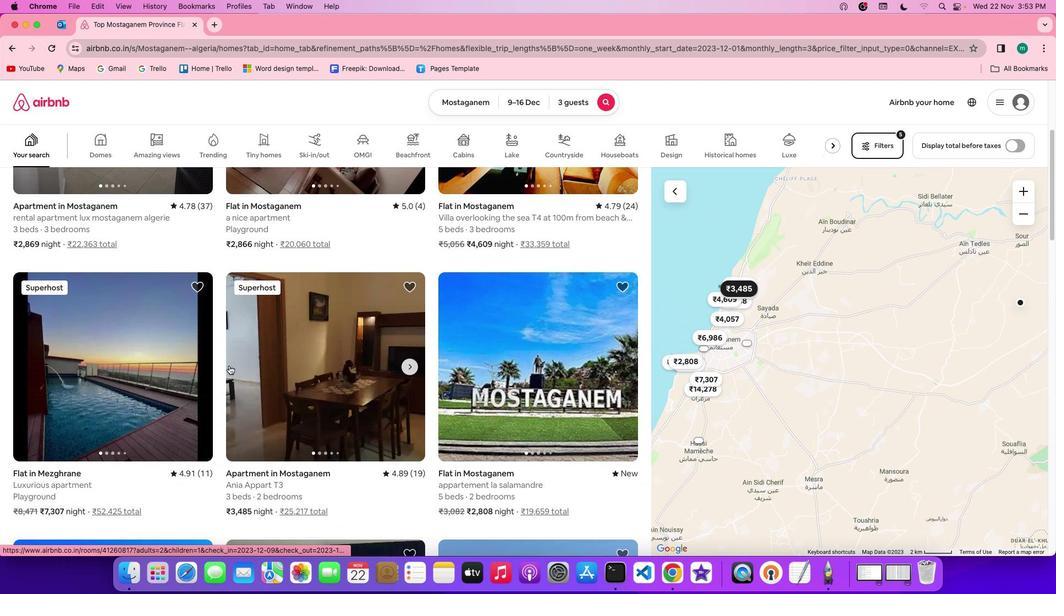 
Action: Mouse scrolled (230, 367) with delta (1, 1)
Screenshot: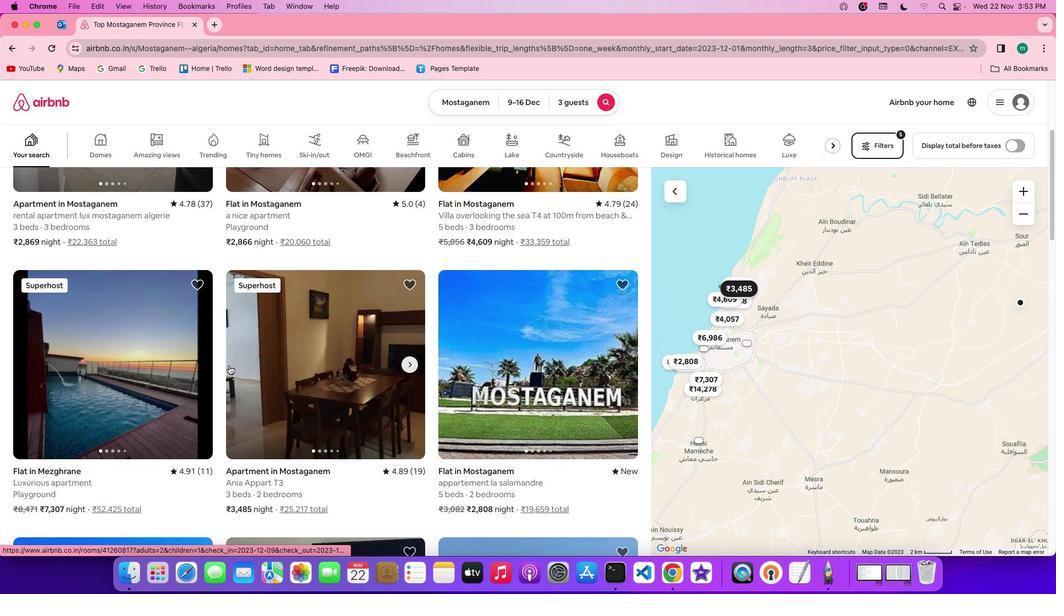 
Action: Mouse scrolled (230, 367) with delta (1, 1)
Screenshot: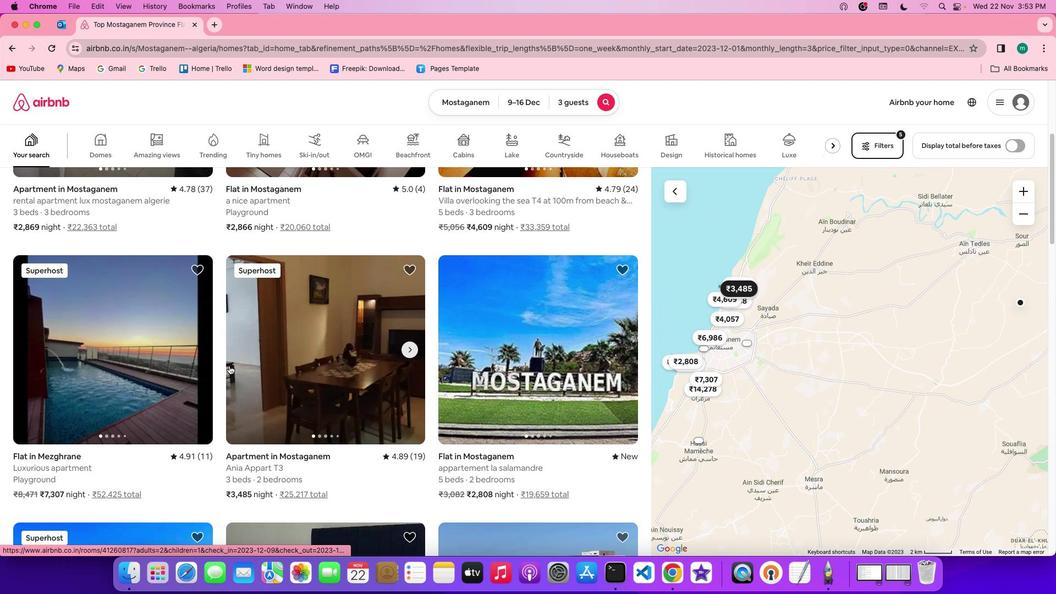 
Action: Mouse scrolled (230, 367) with delta (1, 0)
Screenshot: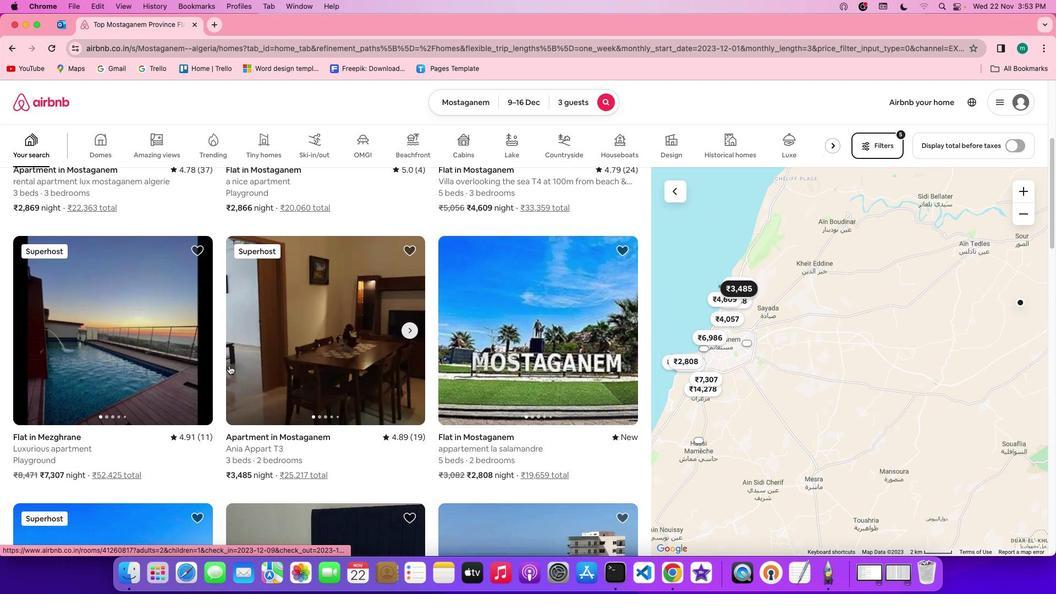 
Action: Mouse scrolled (230, 367) with delta (1, 0)
Screenshot: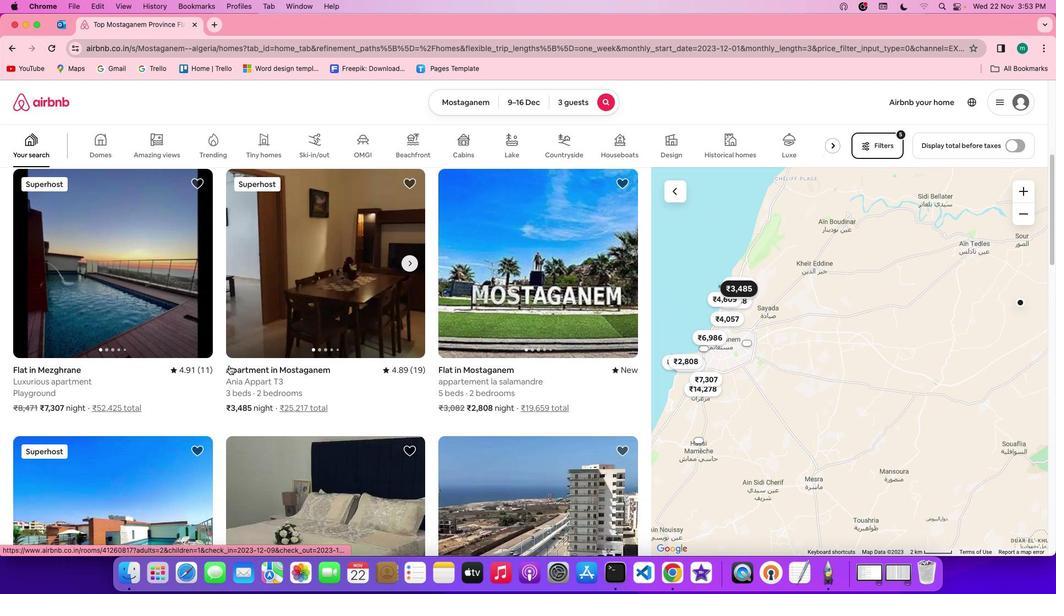 
Action: Mouse scrolled (230, 367) with delta (1, 1)
Screenshot: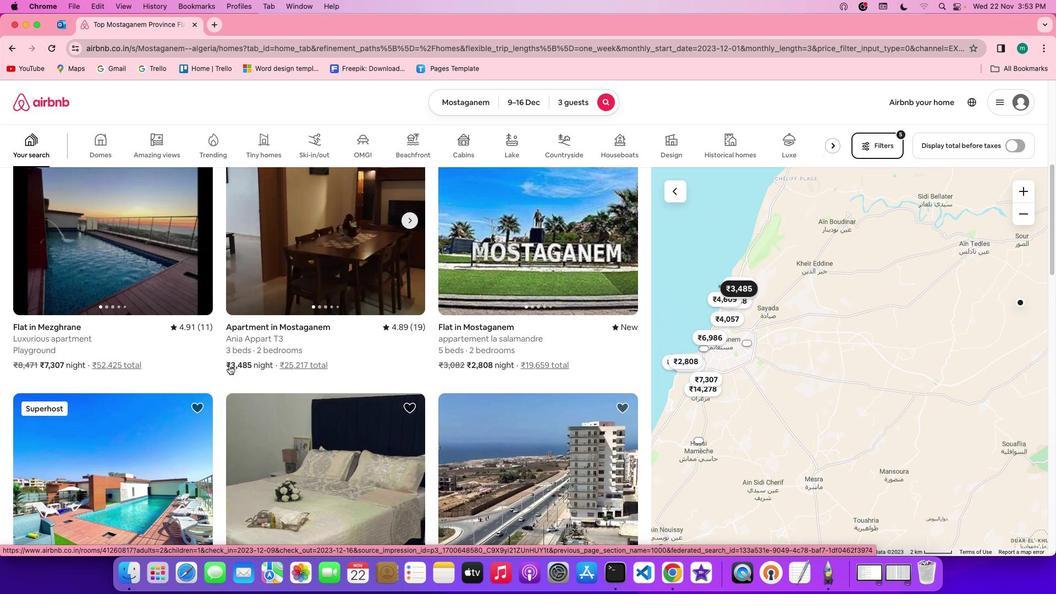 
Action: Mouse scrolled (230, 367) with delta (1, 1)
Screenshot: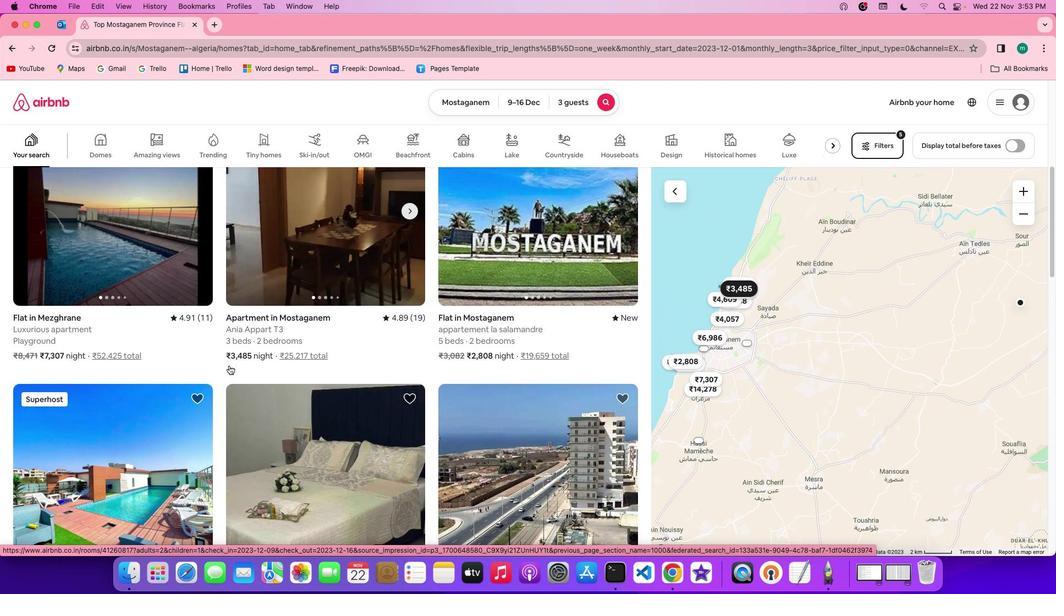 
Action: Mouse scrolled (230, 367) with delta (1, 1)
Screenshot: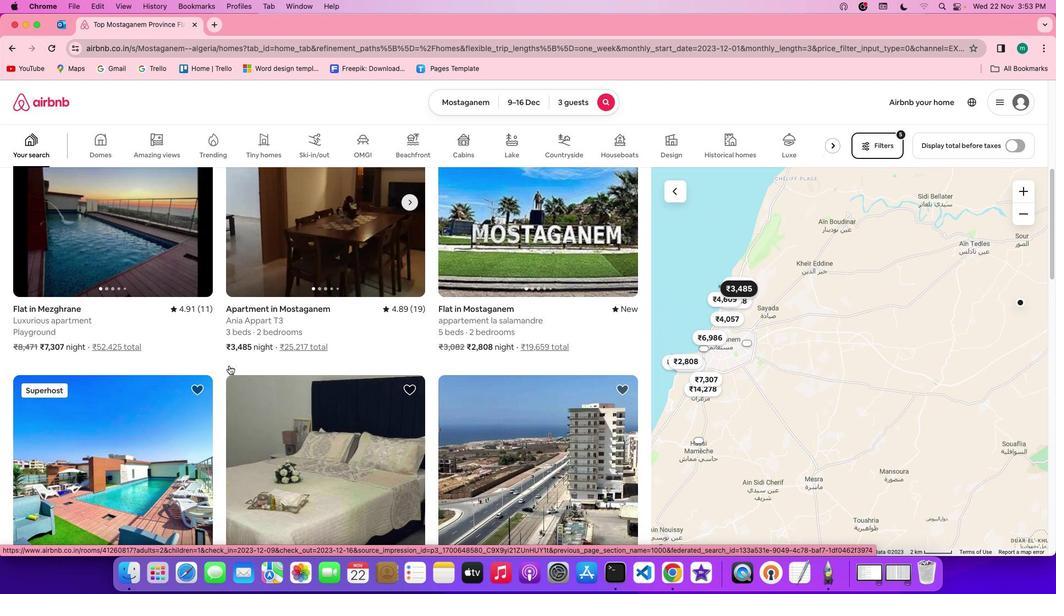 
Action: Mouse scrolled (230, 367) with delta (1, 1)
Screenshot: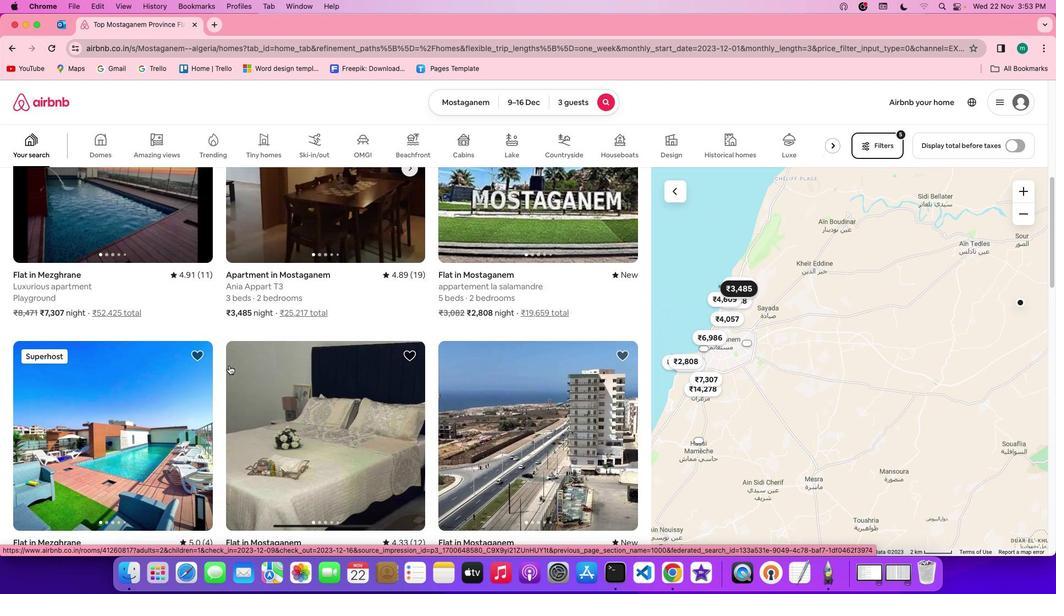 
Action: Mouse scrolled (230, 367) with delta (1, 1)
Screenshot: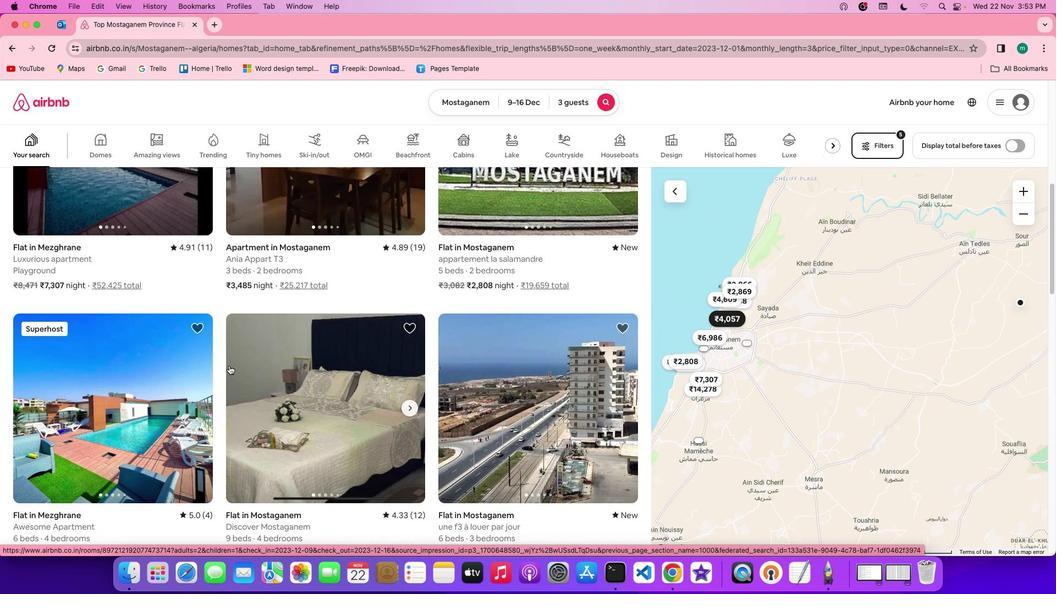 
Action: Mouse scrolled (230, 367) with delta (1, 1)
Screenshot: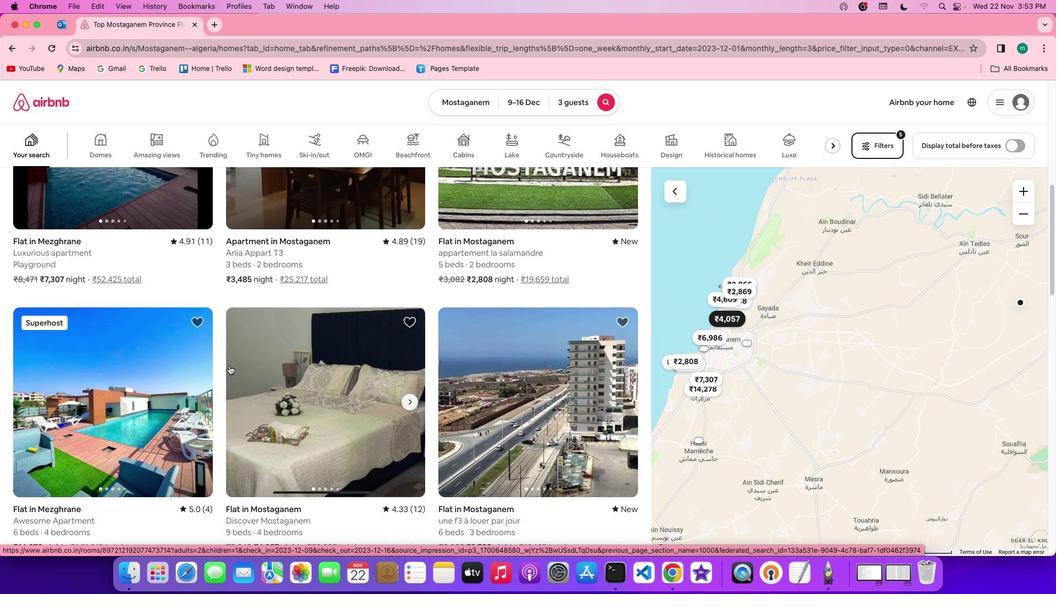 
Action: Mouse scrolled (230, 367) with delta (1, 1)
Screenshot: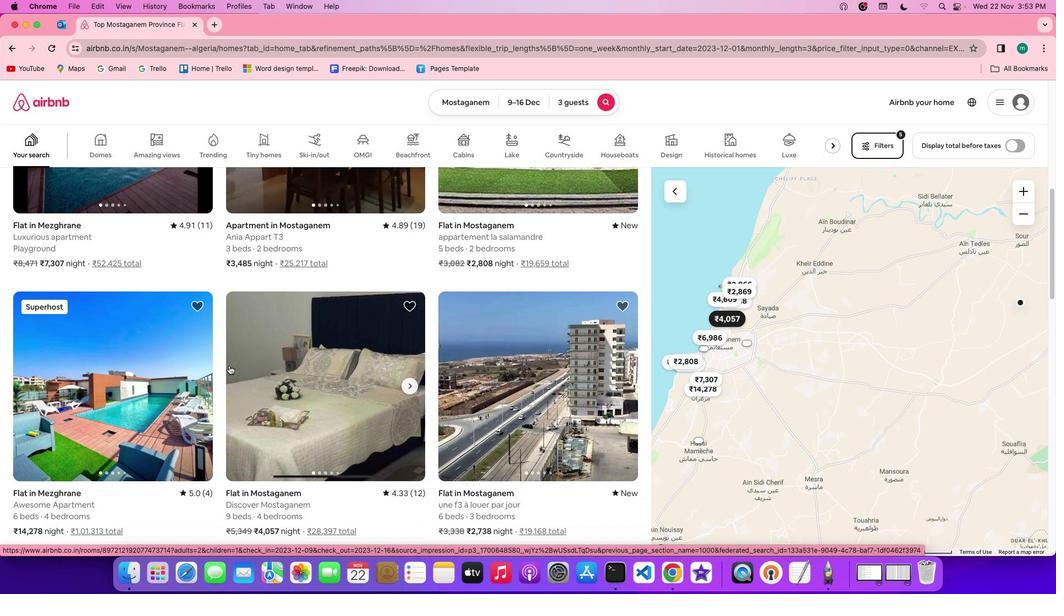 
Action: Mouse scrolled (230, 367) with delta (1, 1)
Screenshot: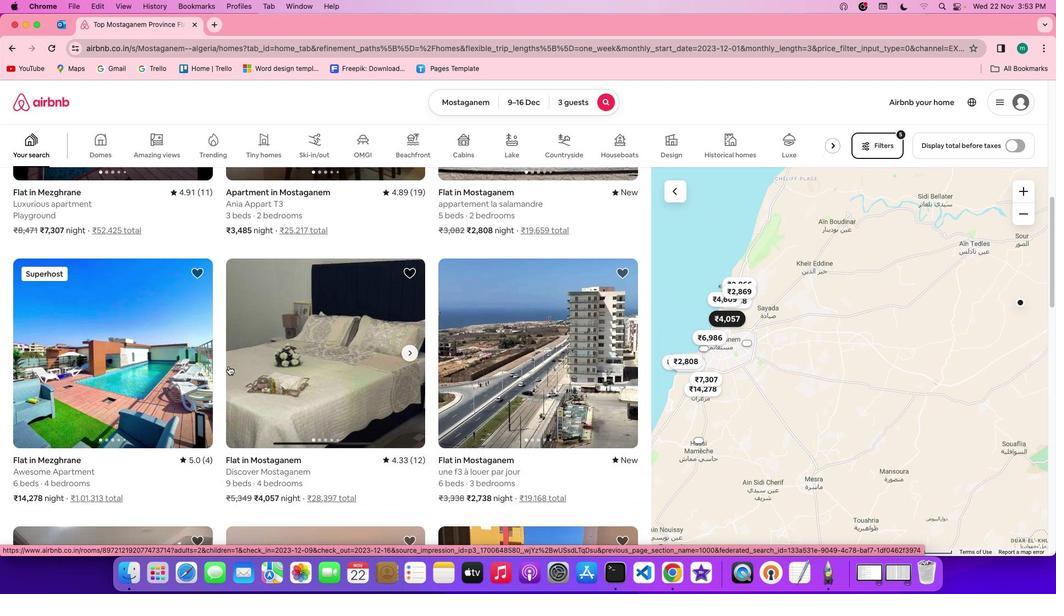 
Action: Mouse moved to (136, 352)
Screenshot: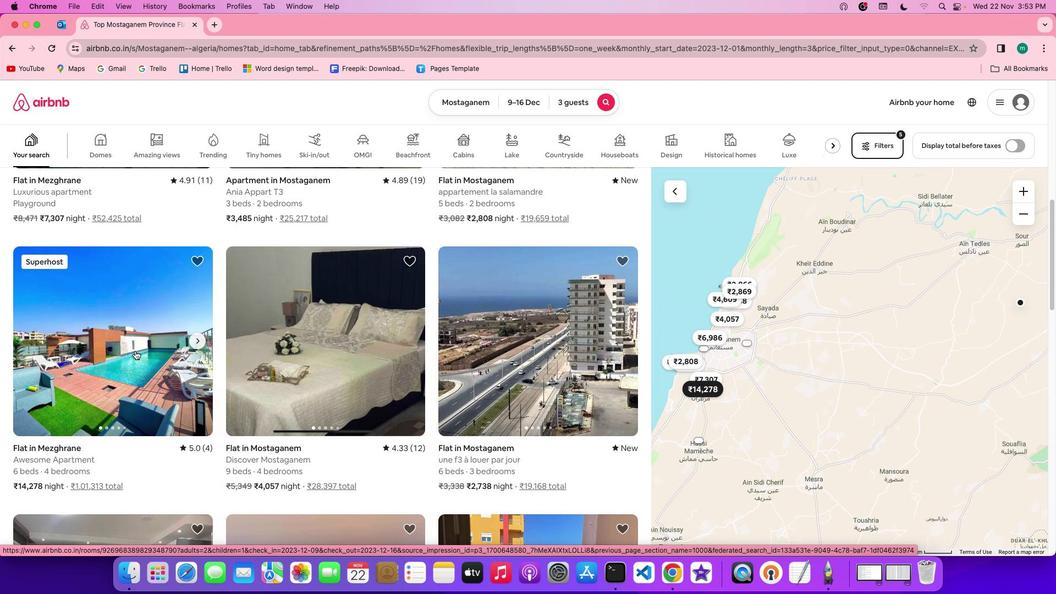 
Action: Mouse pressed left at (136, 352)
Screenshot: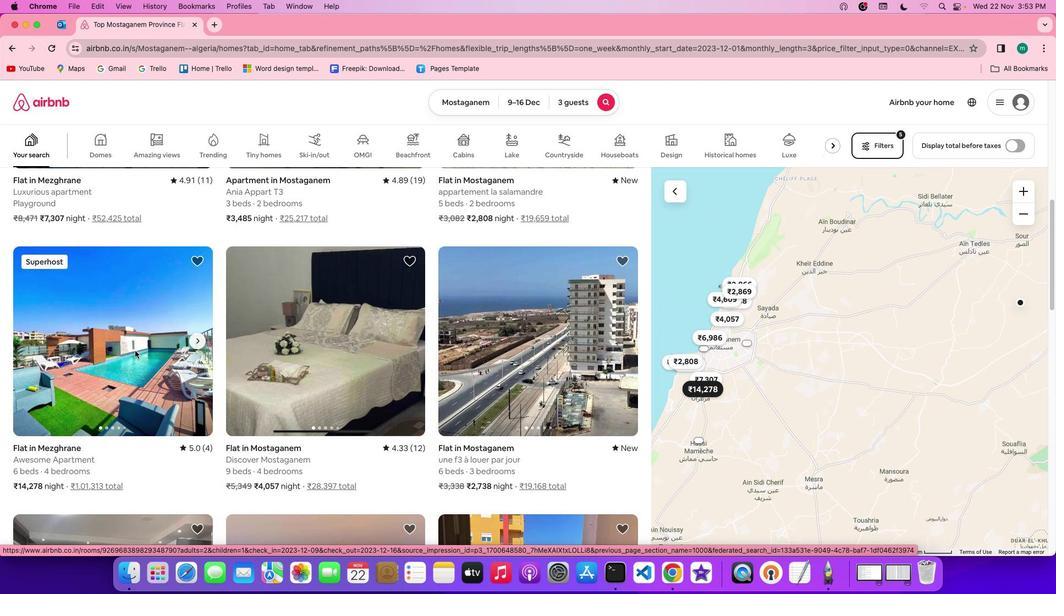 
Action: Mouse moved to (786, 409)
Screenshot: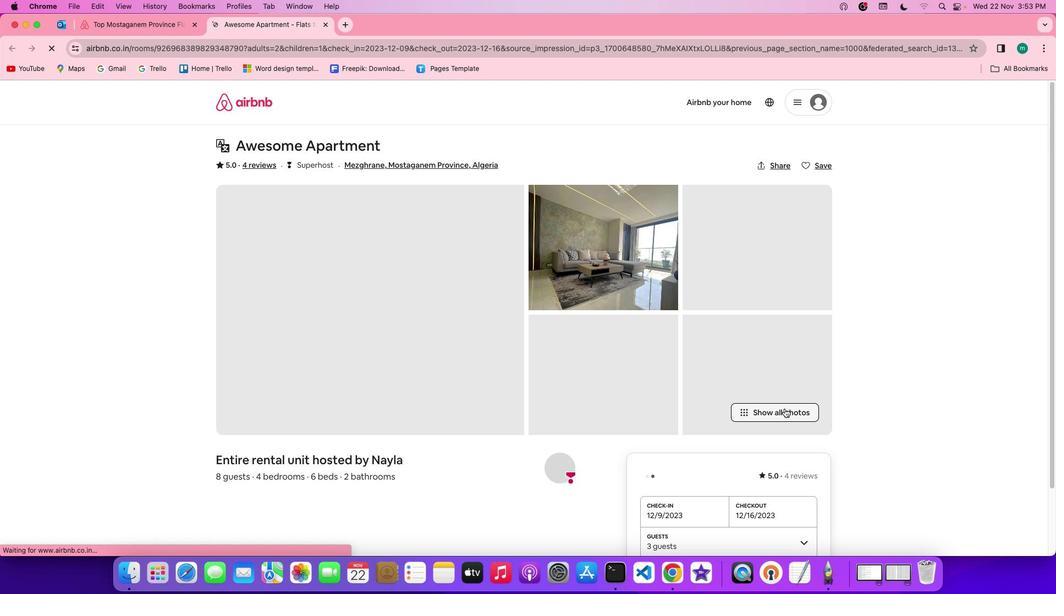 
Action: Mouse pressed left at (786, 409)
Screenshot: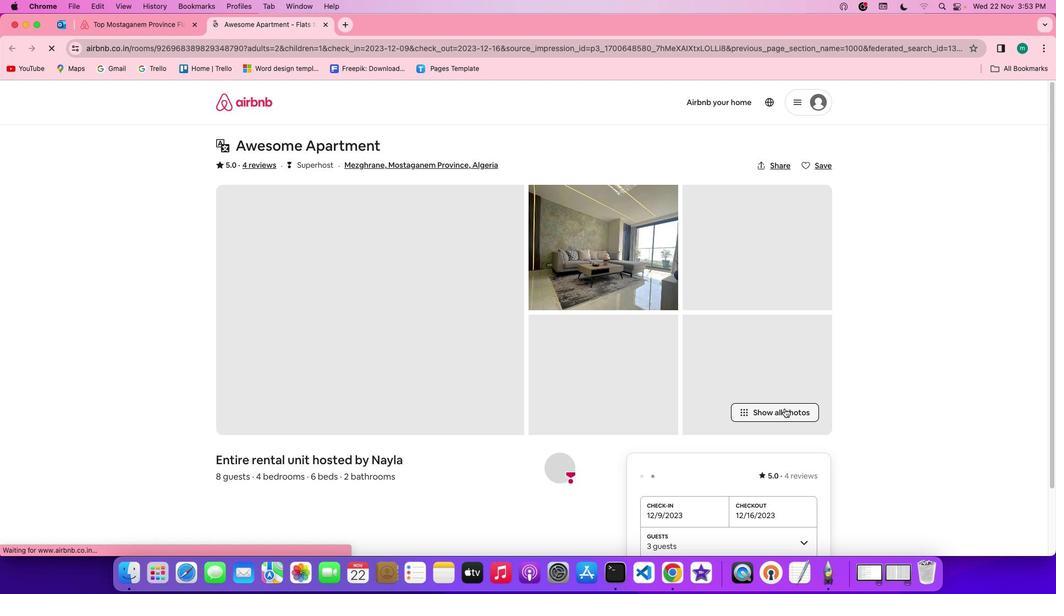 
Action: Mouse moved to (545, 437)
Screenshot: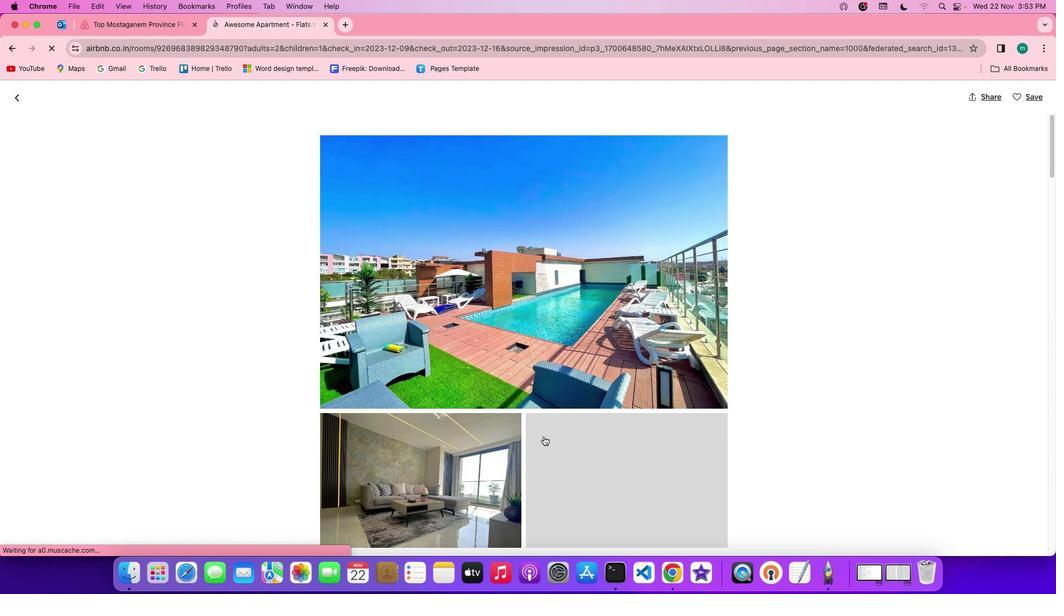 
Action: Mouse scrolled (545, 437) with delta (1, 1)
Screenshot: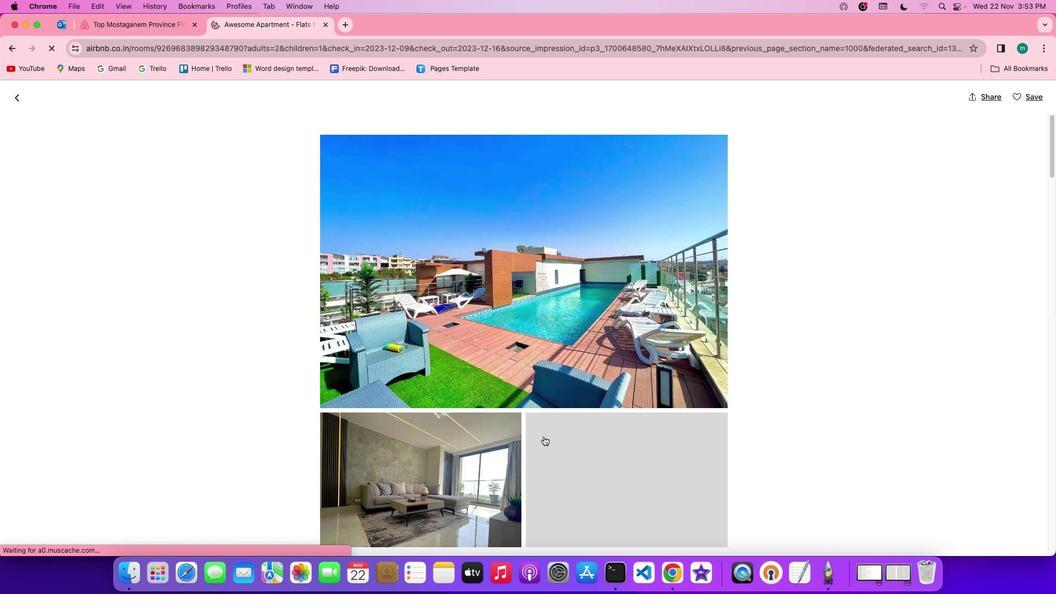 
Action: Mouse scrolled (545, 437) with delta (1, 1)
Screenshot: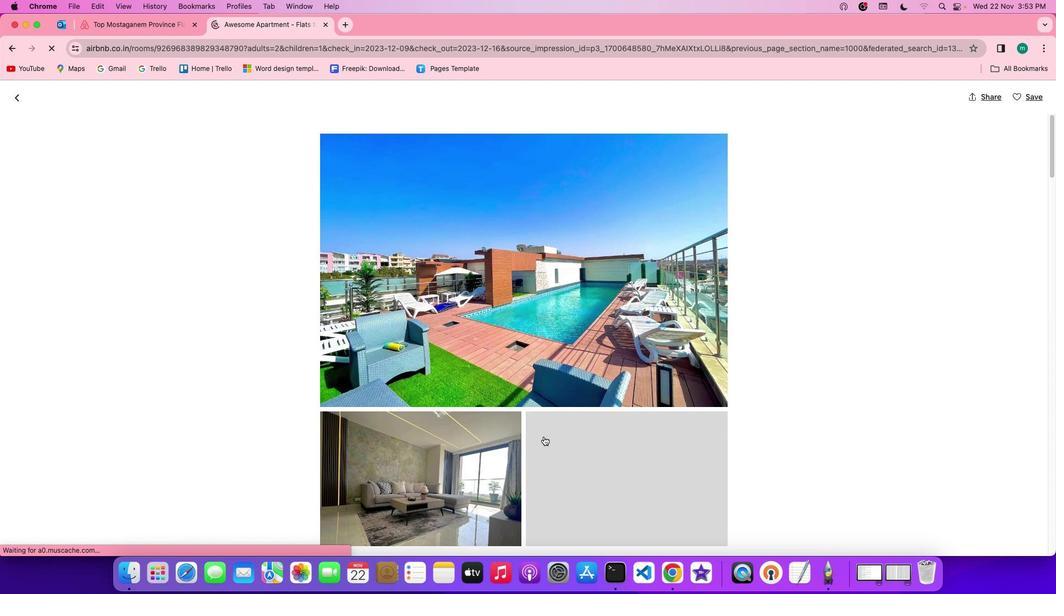 
Action: Mouse scrolled (545, 437) with delta (1, 1)
Screenshot: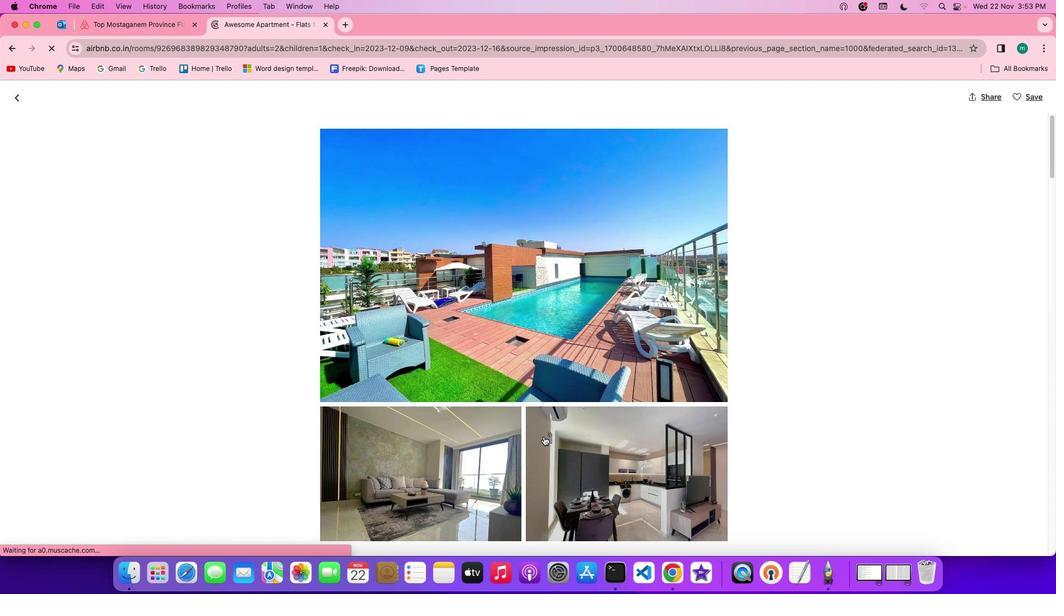 
Action: Mouse scrolled (545, 437) with delta (1, 1)
Screenshot: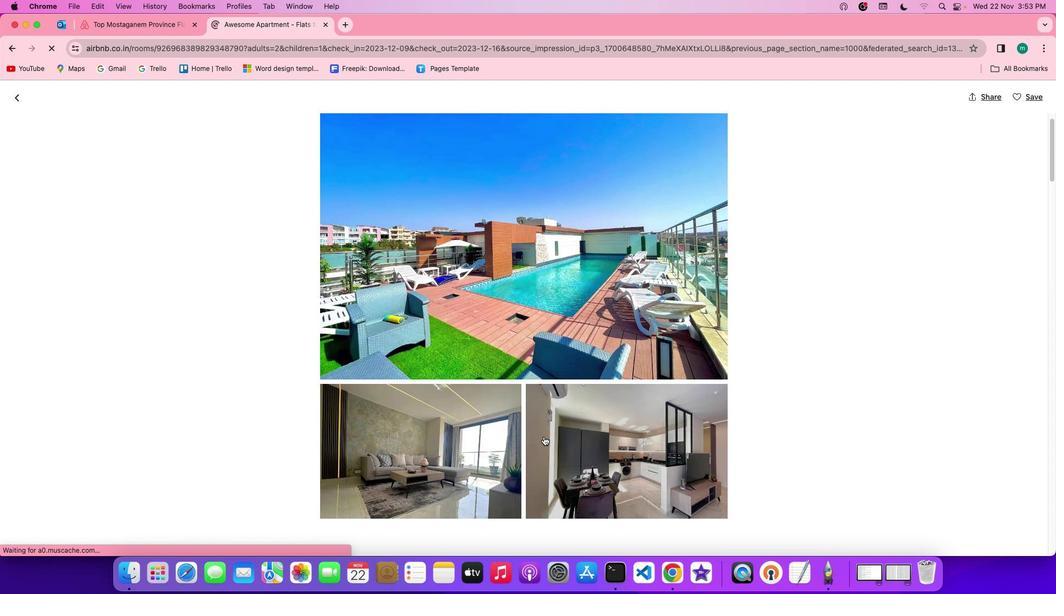 
Action: Mouse scrolled (545, 437) with delta (1, 0)
Screenshot: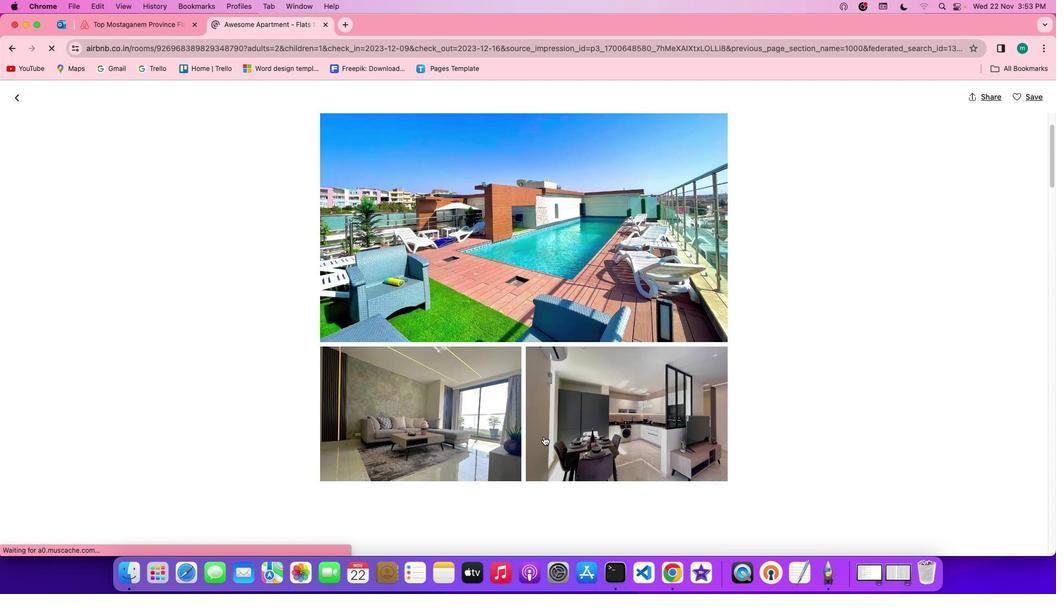 
Action: Mouse scrolled (545, 437) with delta (1, 1)
Screenshot: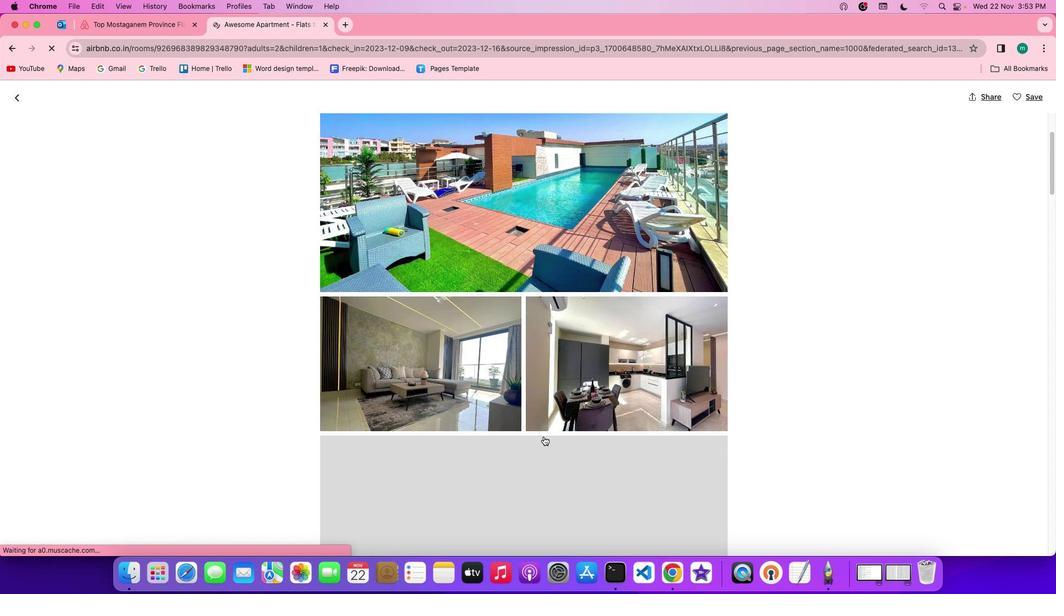 
Action: Mouse scrolled (545, 437) with delta (1, 1)
Screenshot: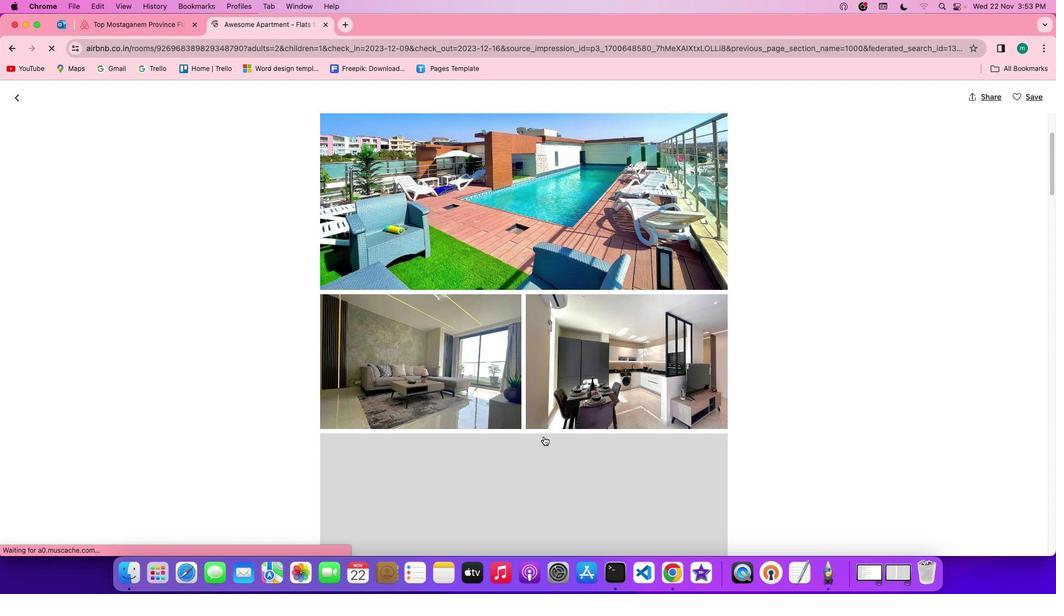 
Action: Mouse scrolled (545, 437) with delta (1, 1)
Screenshot: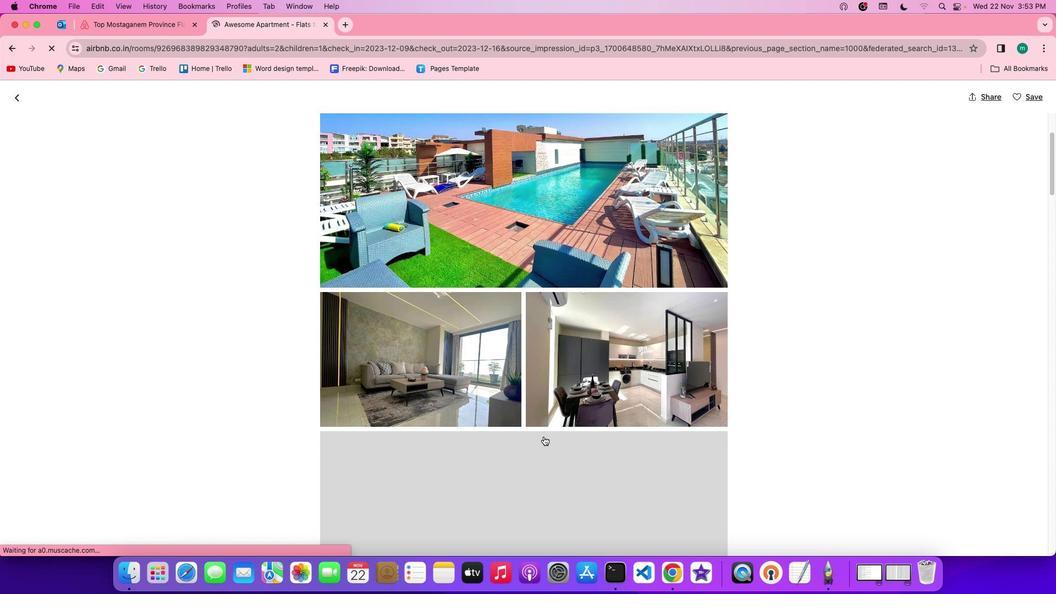 
Action: Mouse scrolled (545, 437) with delta (1, 0)
Screenshot: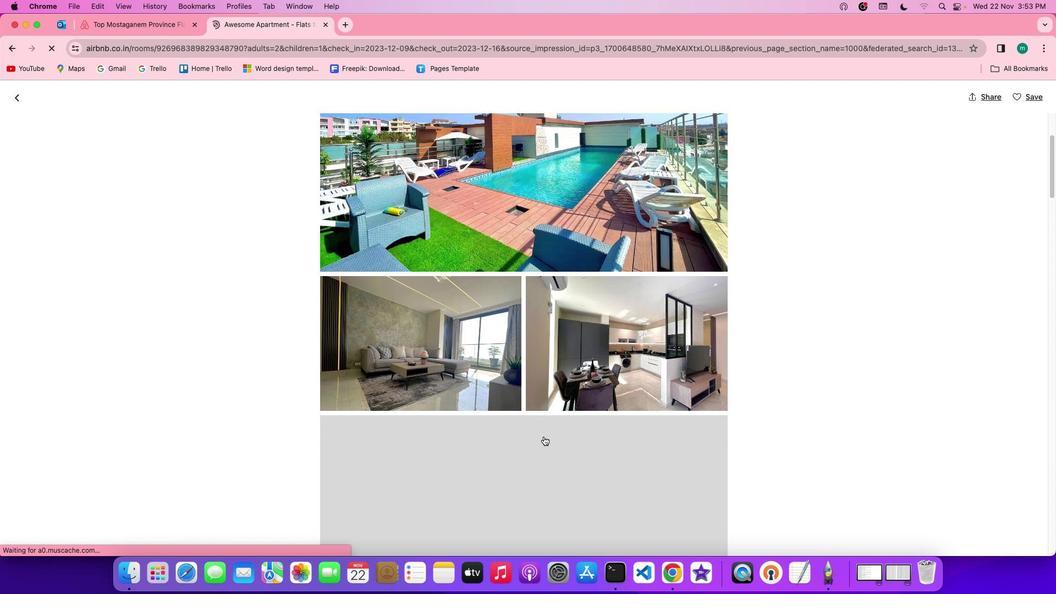 
Action: Mouse scrolled (545, 437) with delta (1, 0)
Screenshot: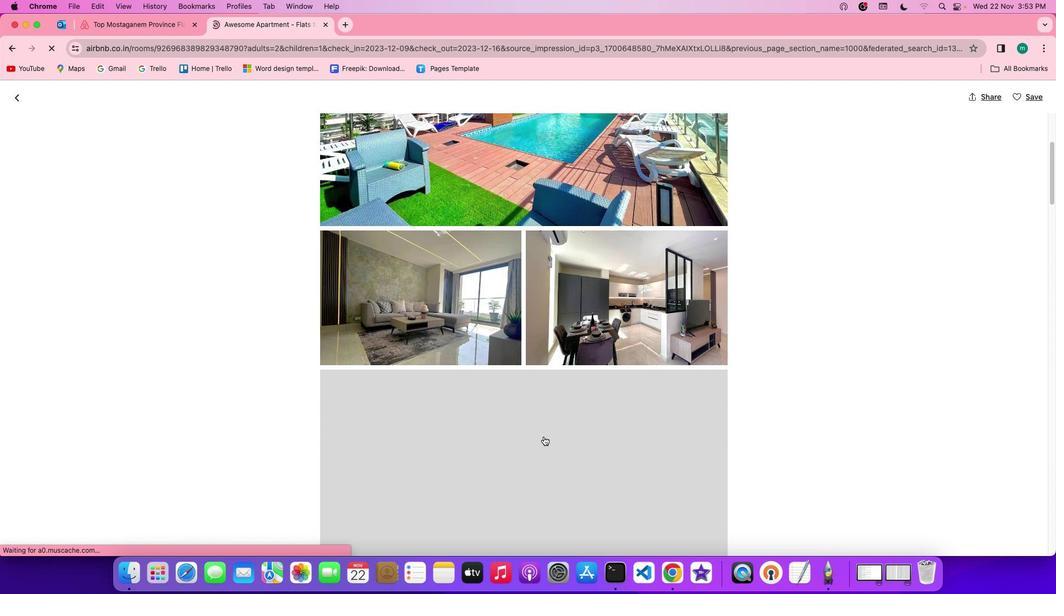 
Action: Mouse scrolled (545, 437) with delta (1, 0)
Screenshot: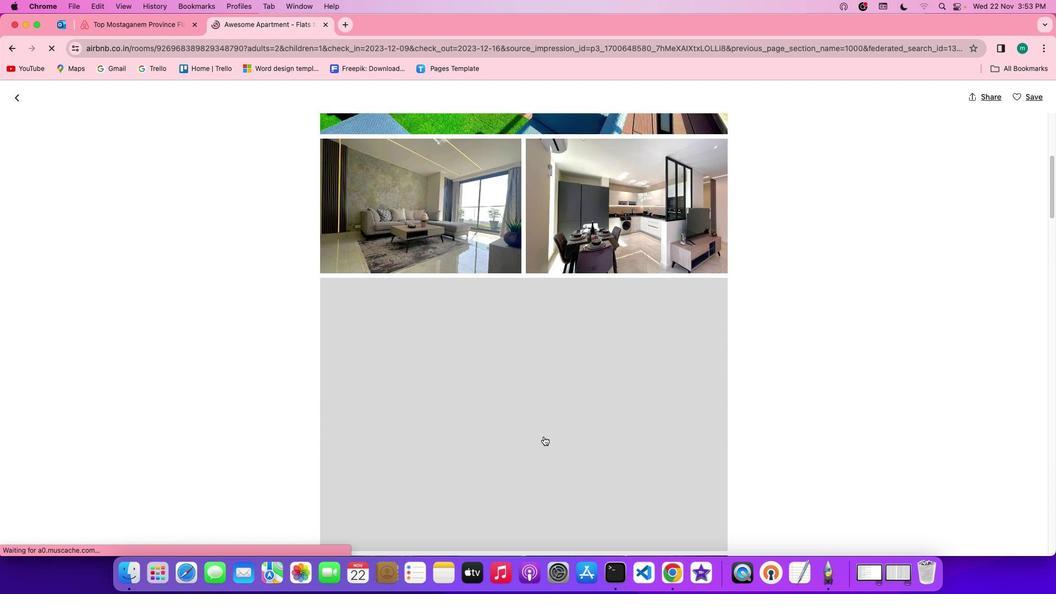 
Action: Mouse scrolled (545, 437) with delta (1, 1)
Screenshot: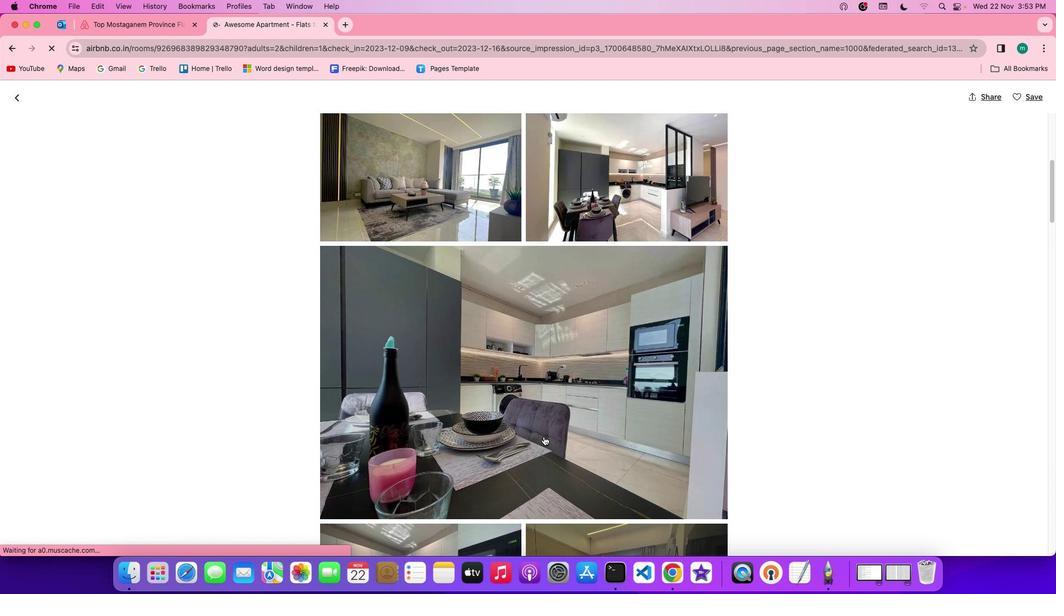 
Action: Mouse scrolled (545, 437) with delta (1, 1)
Screenshot: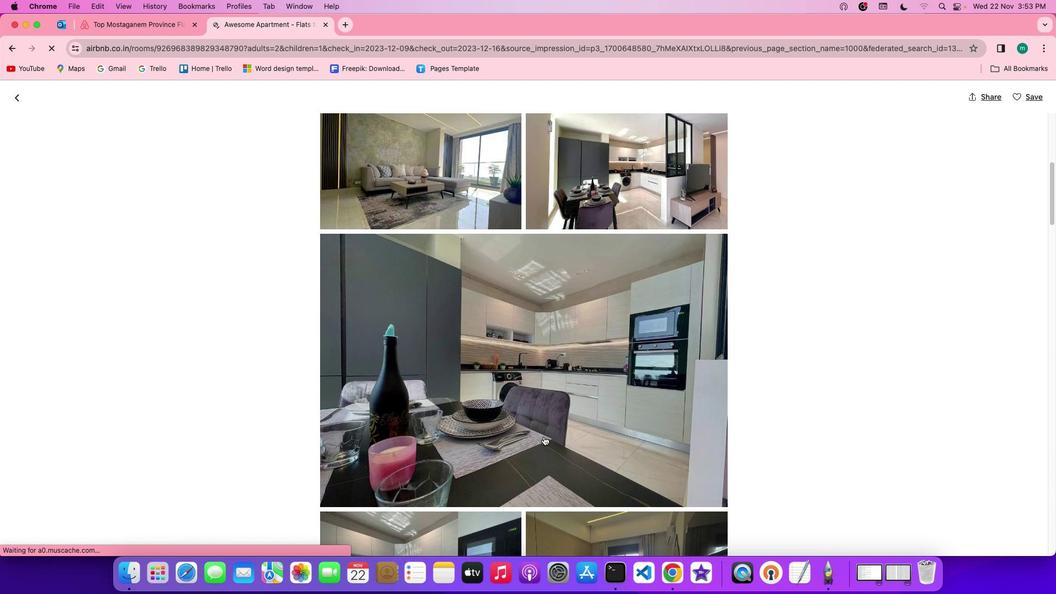 
Action: Mouse scrolled (545, 437) with delta (1, 0)
Screenshot: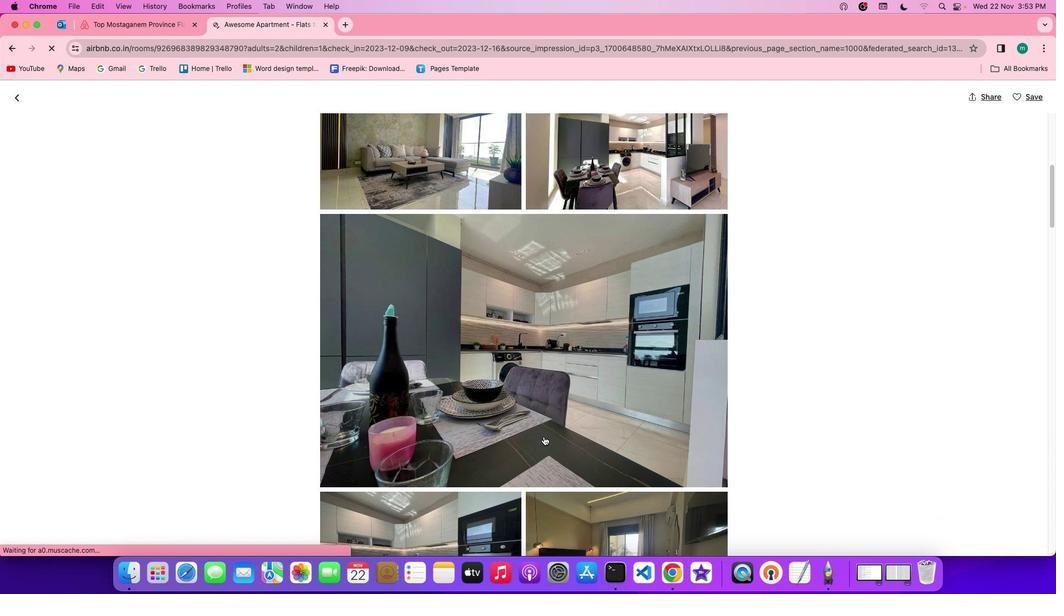 
Action: Mouse scrolled (545, 437) with delta (1, 0)
Screenshot: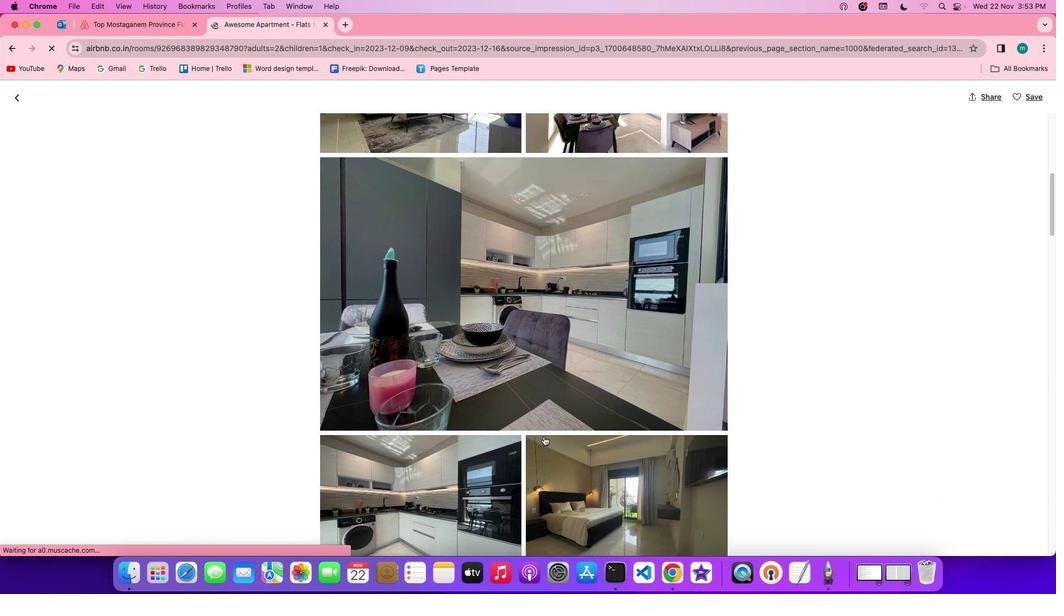 
Action: Mouse scrolled (545, 437) with delta (1, 0)
Screenshot: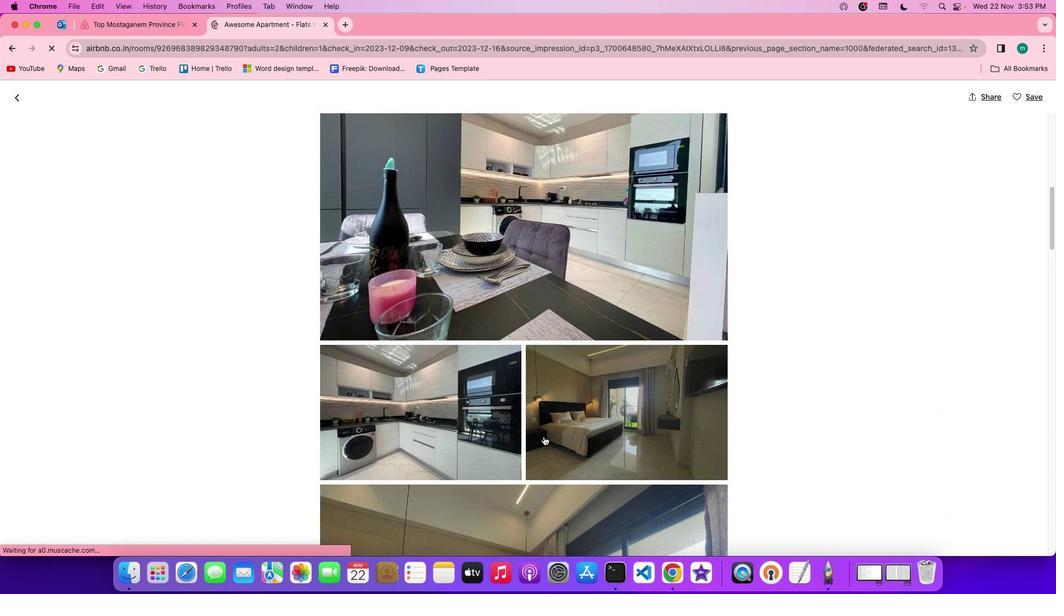 
Action: Mouse scrolled (545, 437) with delta (1, 1)
Screenshot: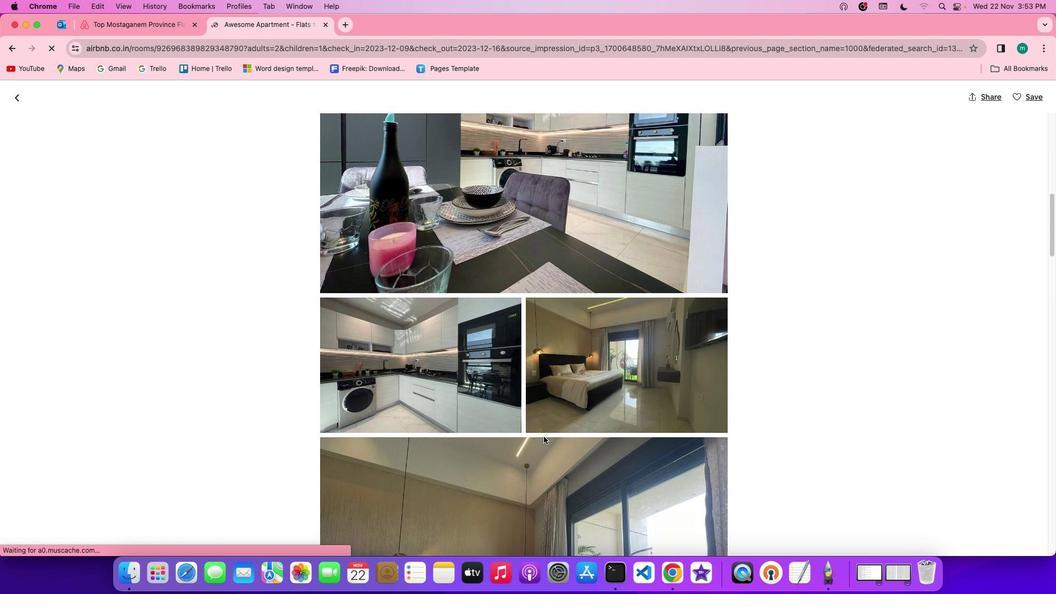 
Action: Mouse scrolled (545, 437) with delta (1, 1)
Screenshot: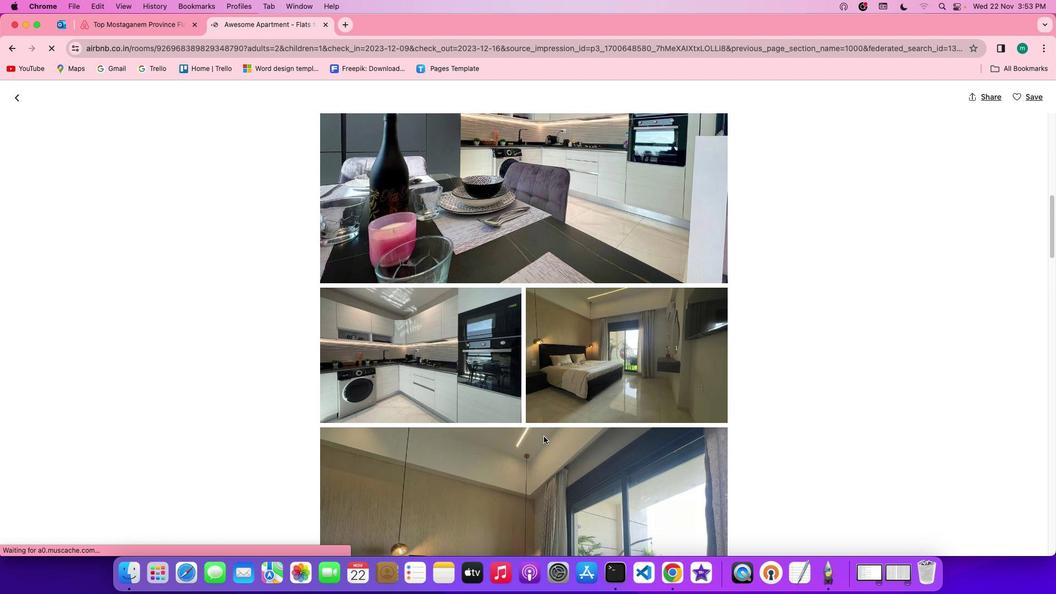 
Action: Mouse scrolled (545, 437) with delta (1, 0)
Screenshot: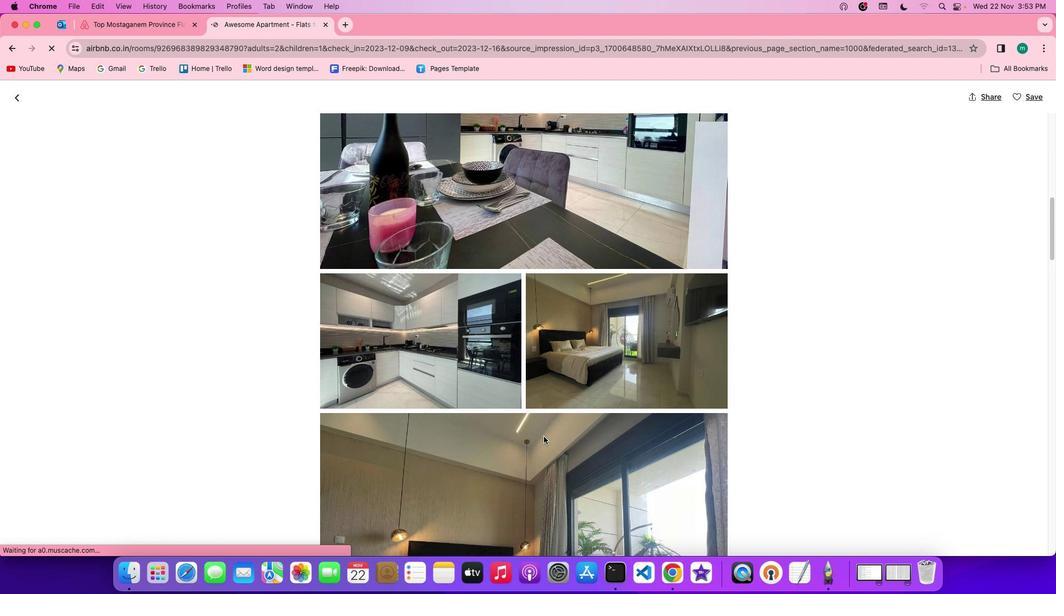 
Action: Mouse scrolled (545, 437) with delta (1, 0)
Screenshot: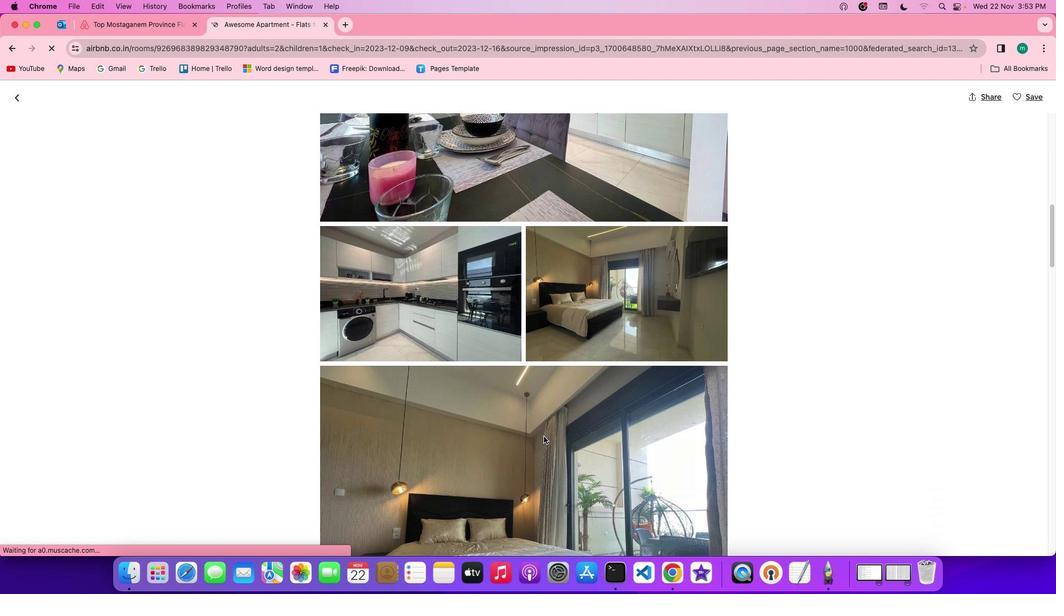 
Action: Mouse scrolled (545, 437) with delta (1, 1)
Screenshot: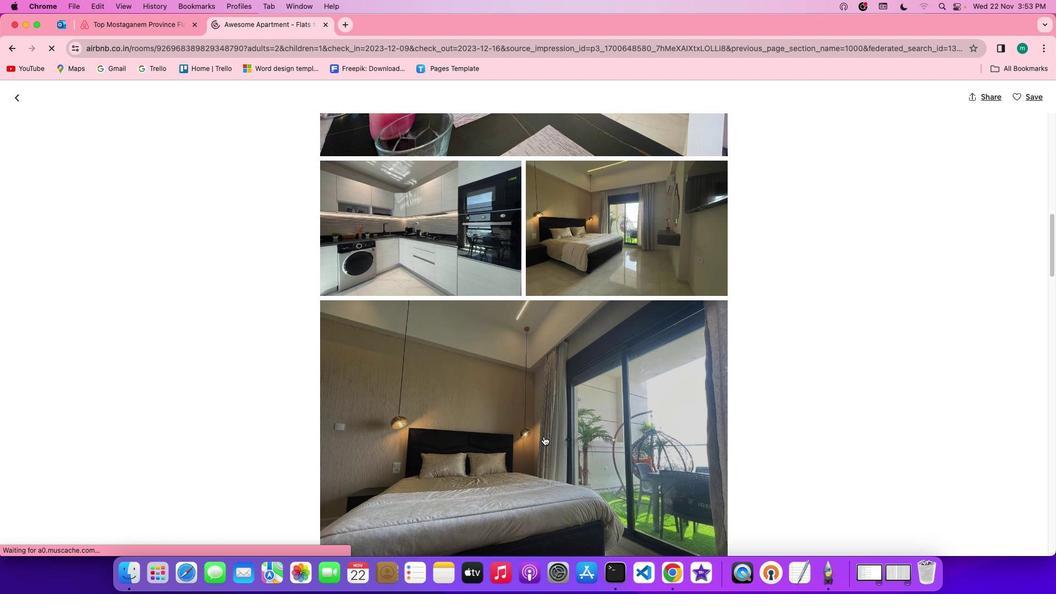 
Action: Mouse scrolled (545, 437) with delta (1, 1)
Screenshot: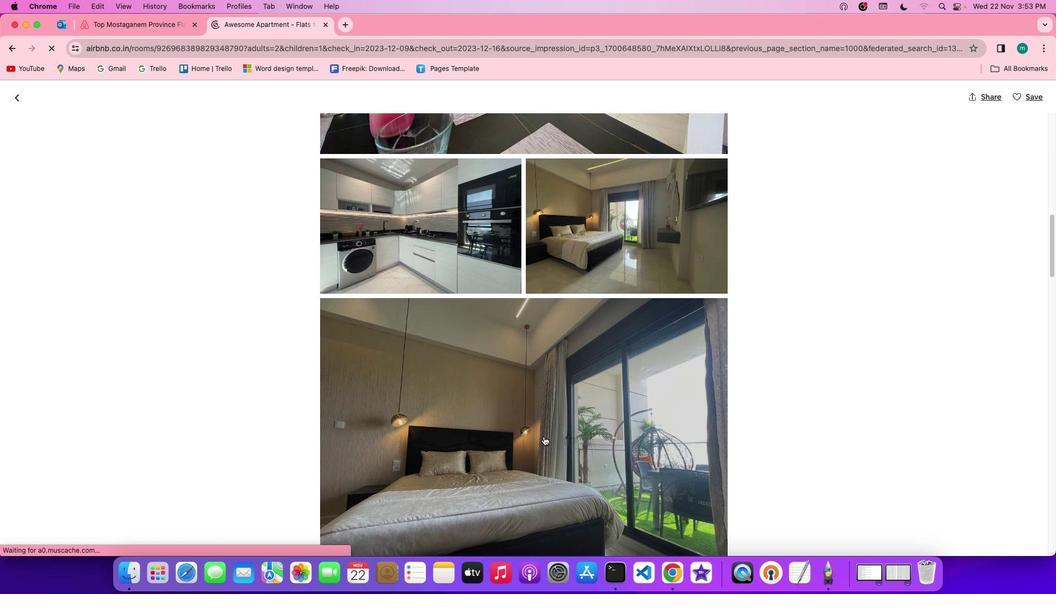
Action: Mouse scrolled (545, 437) with delta (1, 0)
Screenshot: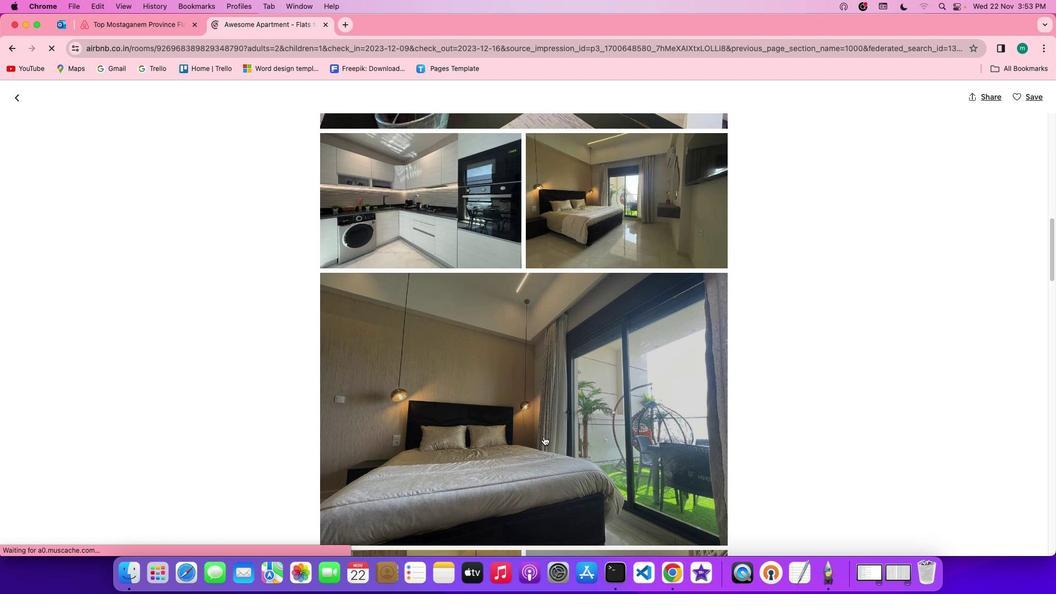 
Action: Mouse scrolled (545, 437) with delta (1, 0)
Screenshot: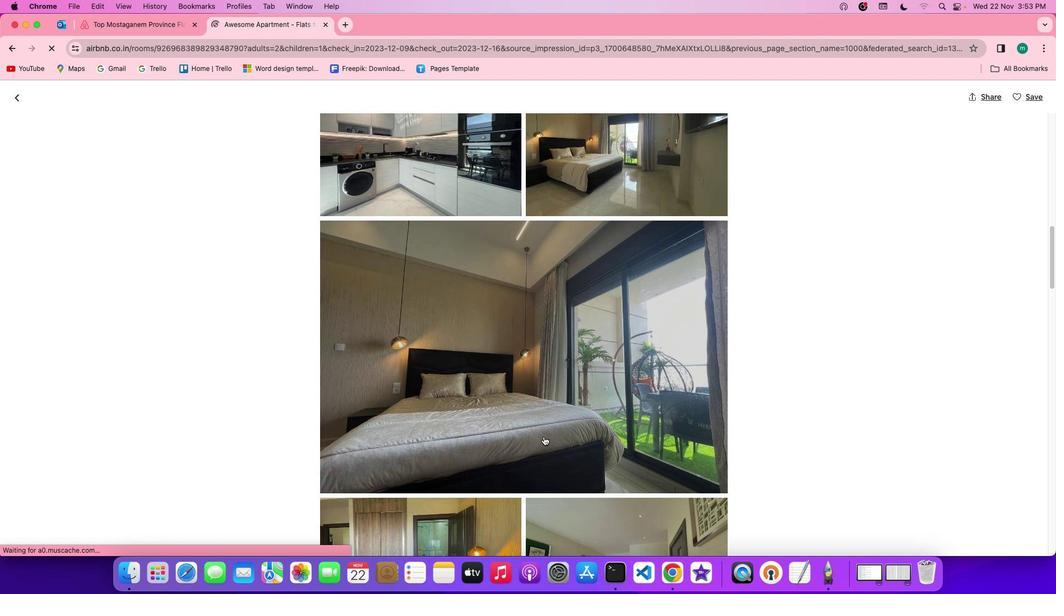 
Action: Mouse scrolled (545, 437) with delta (1, 1)
Screenshot: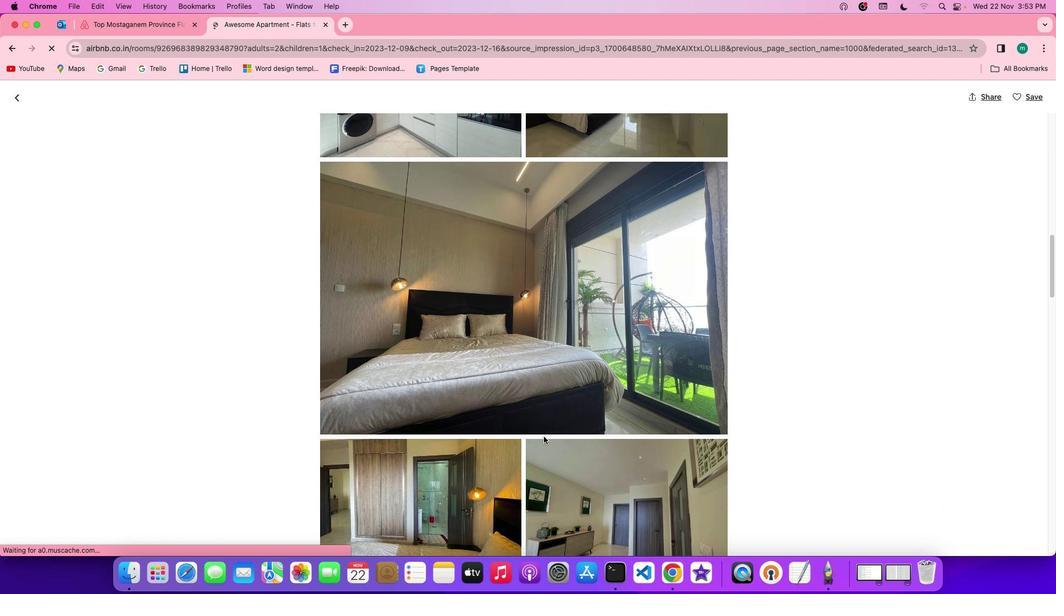 
Action: Mouse scrolled (545, 437) with delta (1, 1)
Screenshot: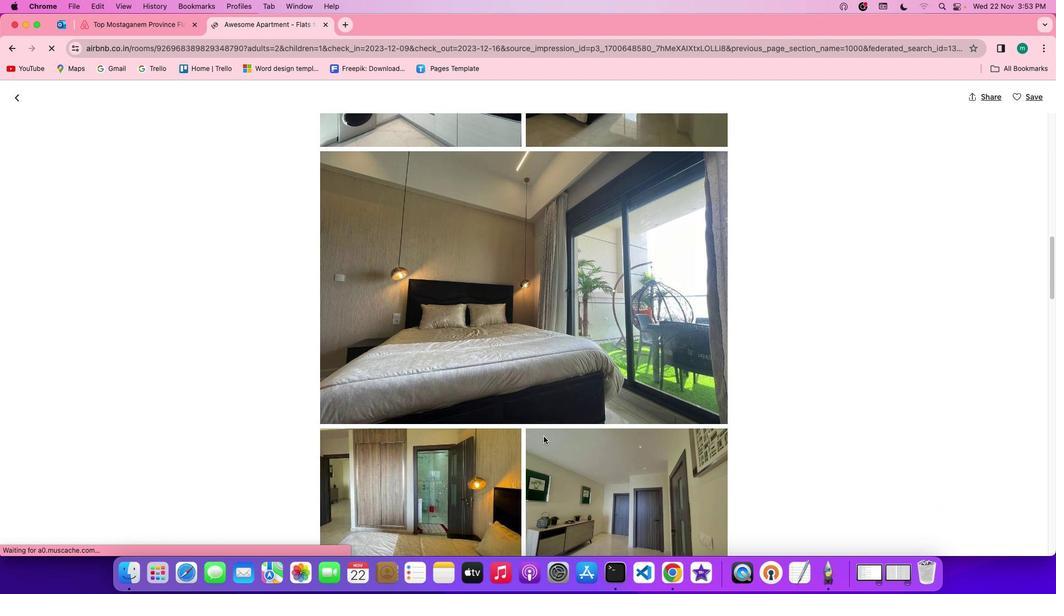 
Action: Mouse scrolled (545, 437) with delta (1, 0)
Screenshot: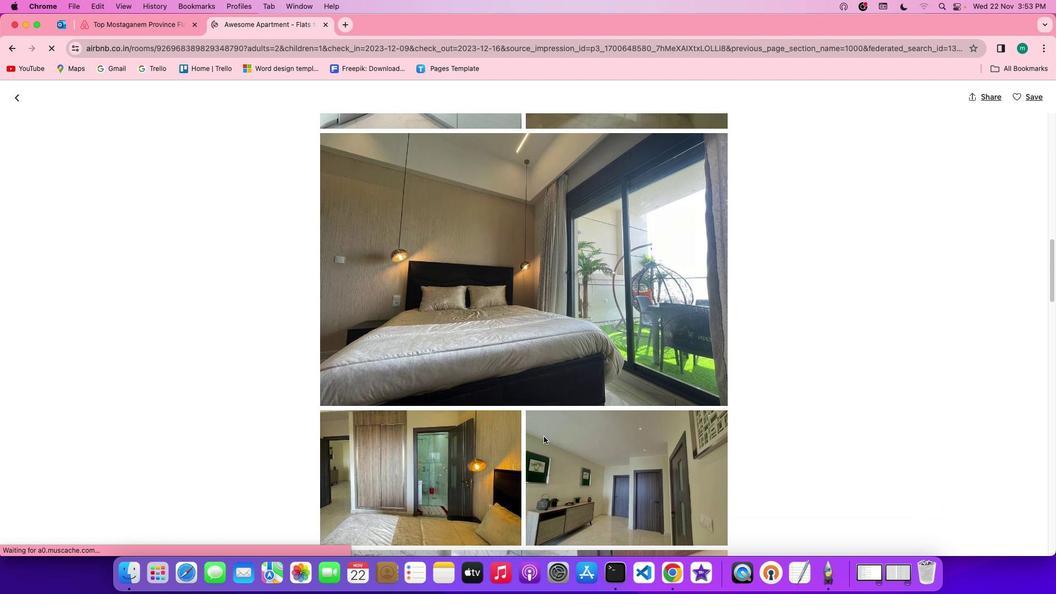 
Action: Mouse scrolled (545, 437) with delta (1, 0)
Screenshot: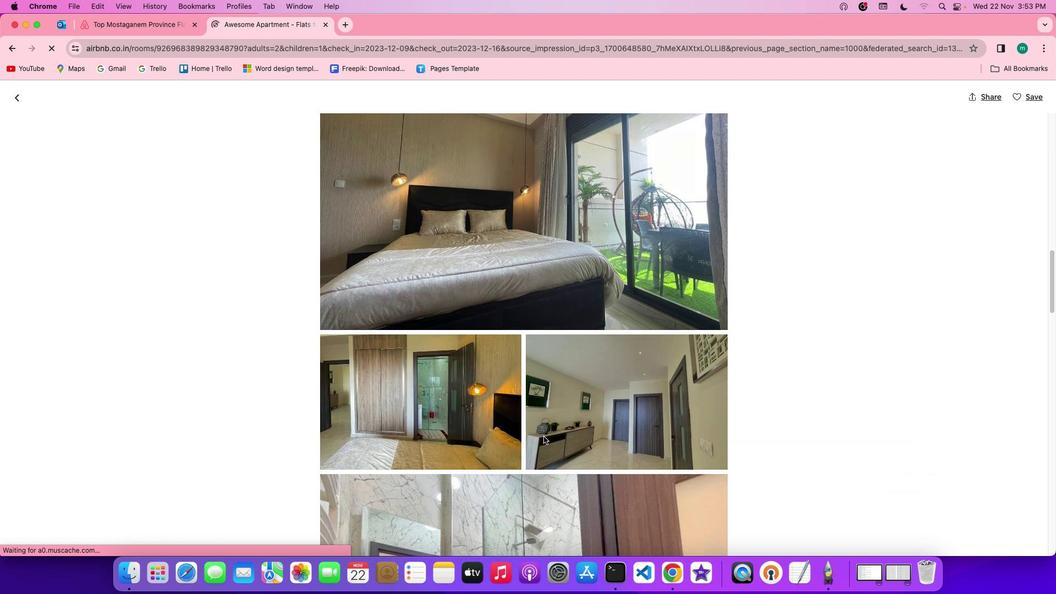 
Action: Mouse scrolled (545, 437) with delta (1, 1)
Screenshot: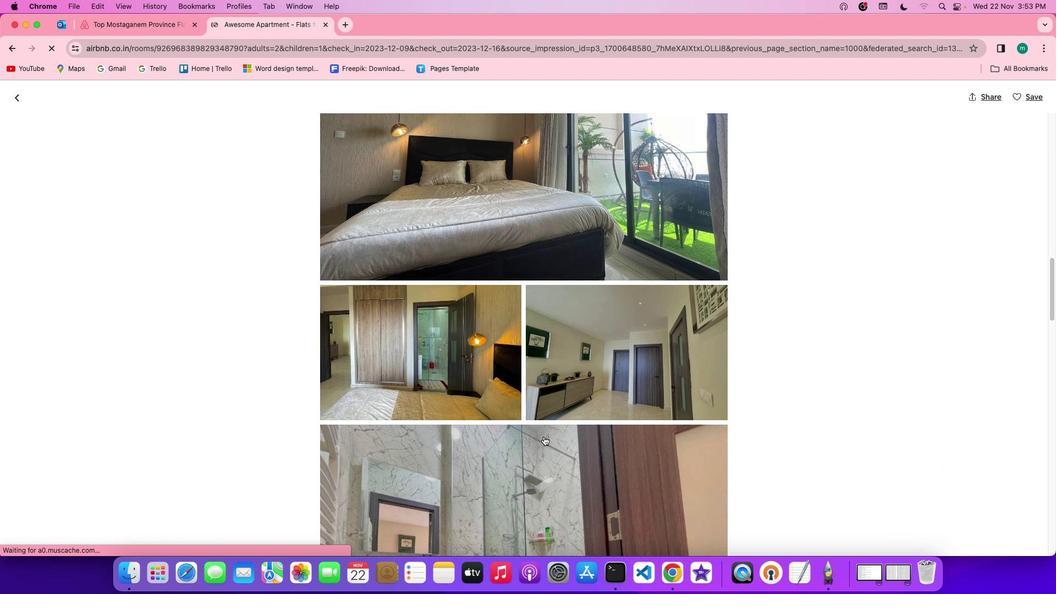 
Action: Mouse scrolled (545, 437) with delta (1, 1)
Screenshot: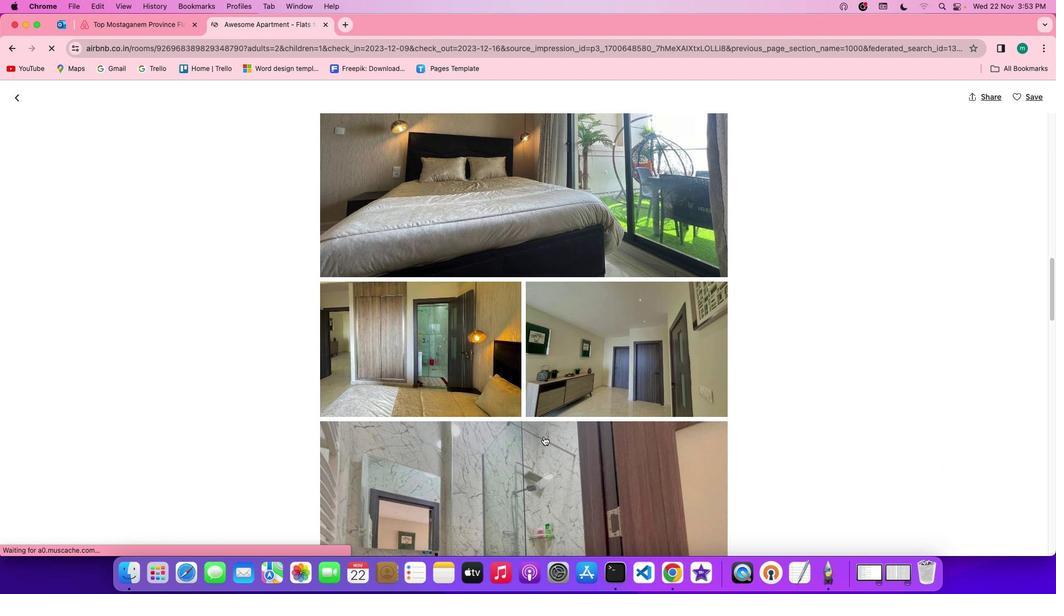
Action: Mouse scrolled (545, 437) with delta (1, 0)
Screenshot: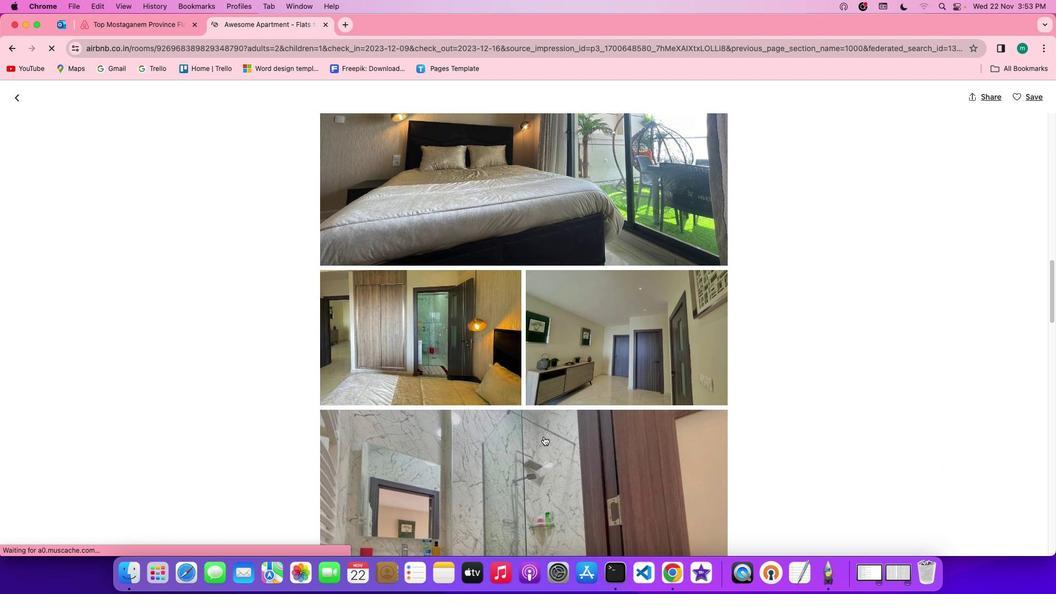 
Action: Mouse scrolled (545, 437) with delta (1, 0)
Screenshot: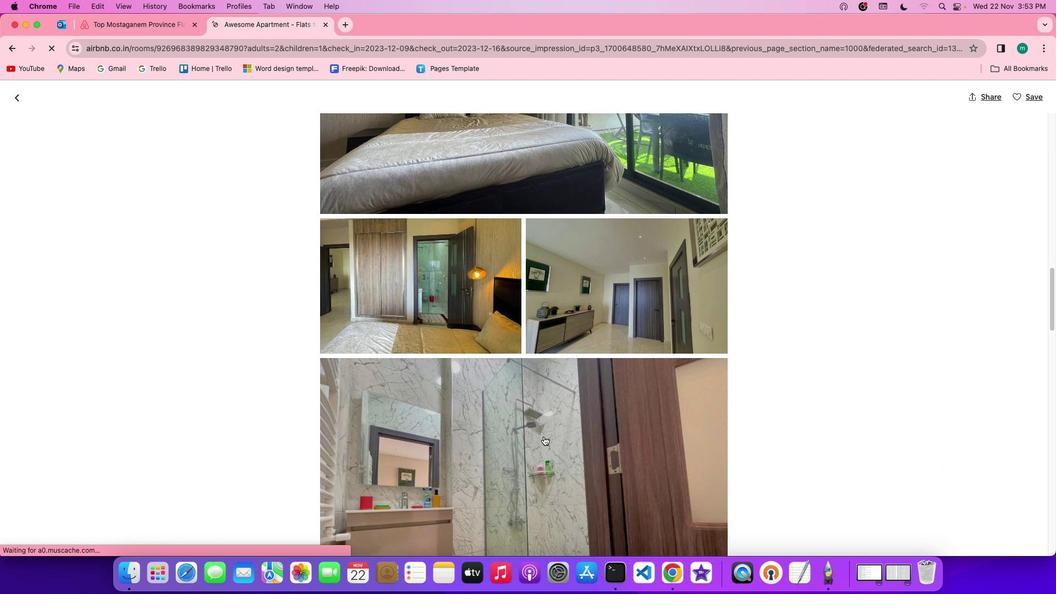 
Action: Mouse scrolled (545, 437) with delta (1, 1)
Screenshot: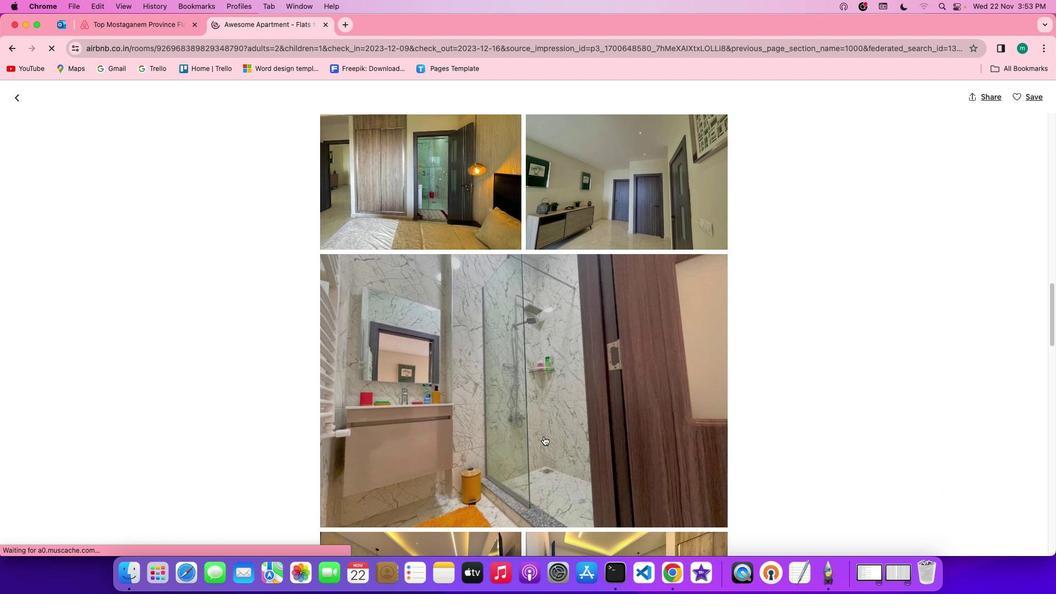 
Action: Mouse scrolled (545, 437) with delta (1, 1)
Screenshot: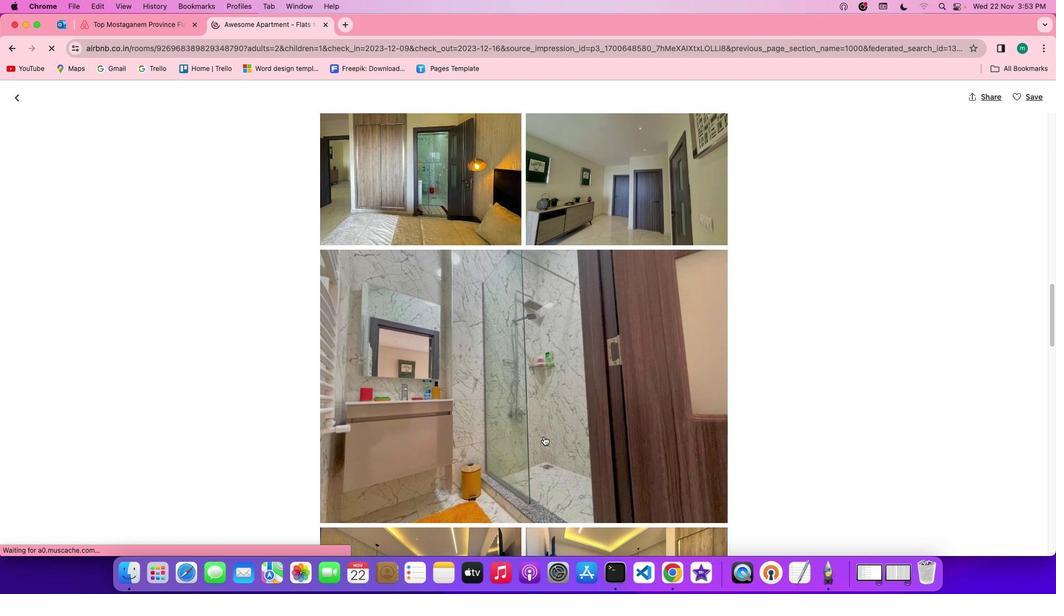 
Action: Mouse scrolled (545, 437) with delta (1, 0)
Screenshot: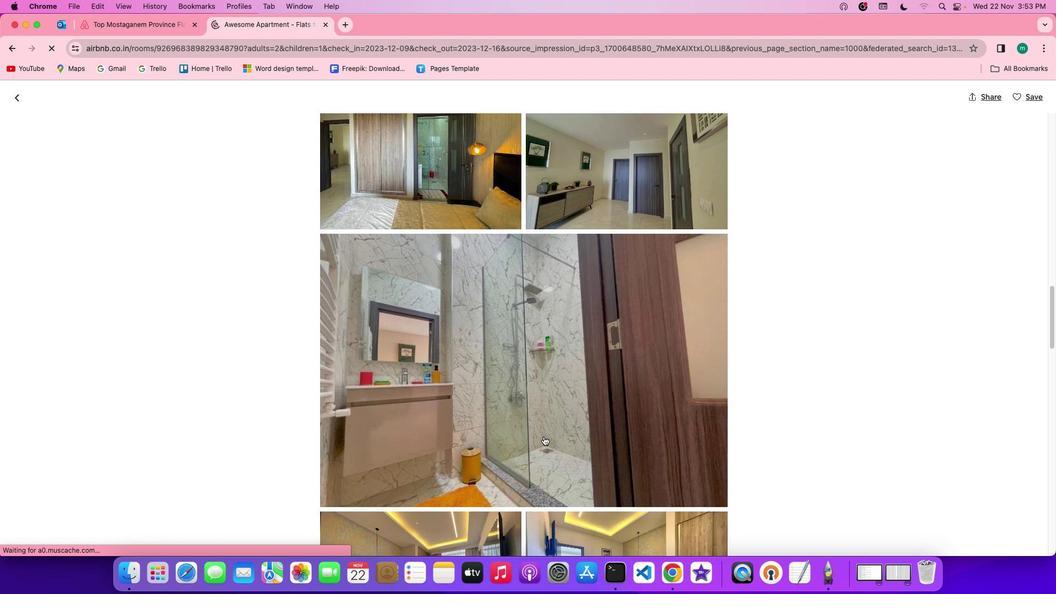 
Action: Mouse scrolled (545, 437) with delta (1, 0)
Screenshot: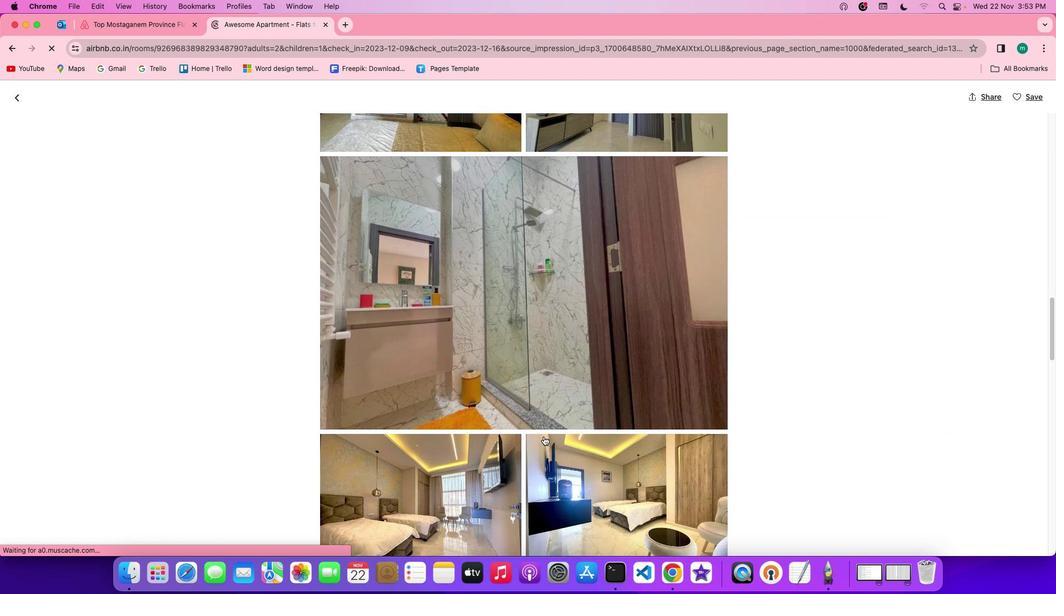 
Action: Mouse scrolled (545, 437) with delta (1, 1)
Screenshot: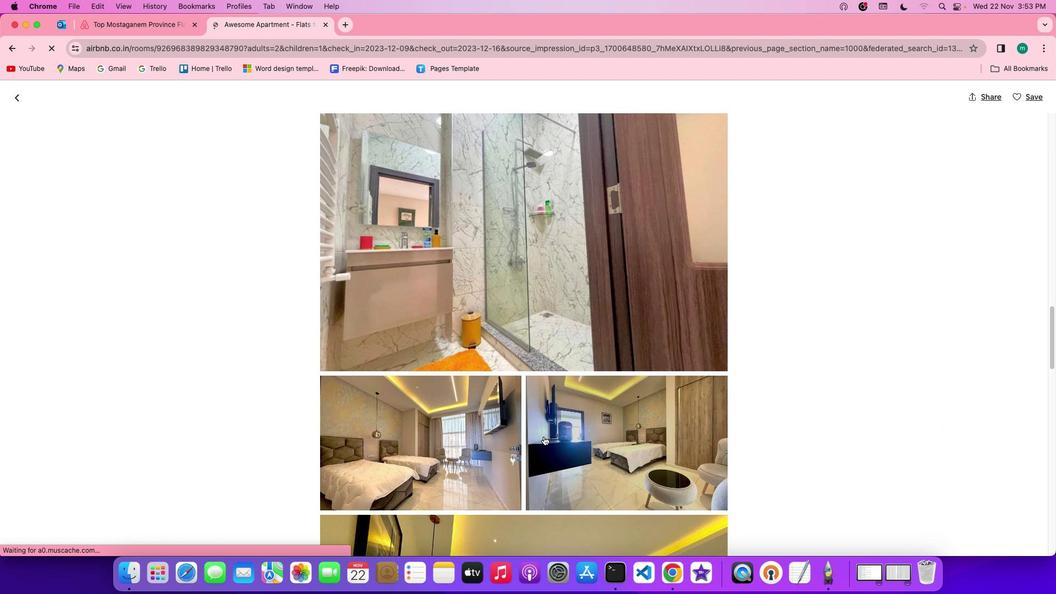 
Action: Mouse scrolled (545, 437) with delta (1, 1)
Screenshot: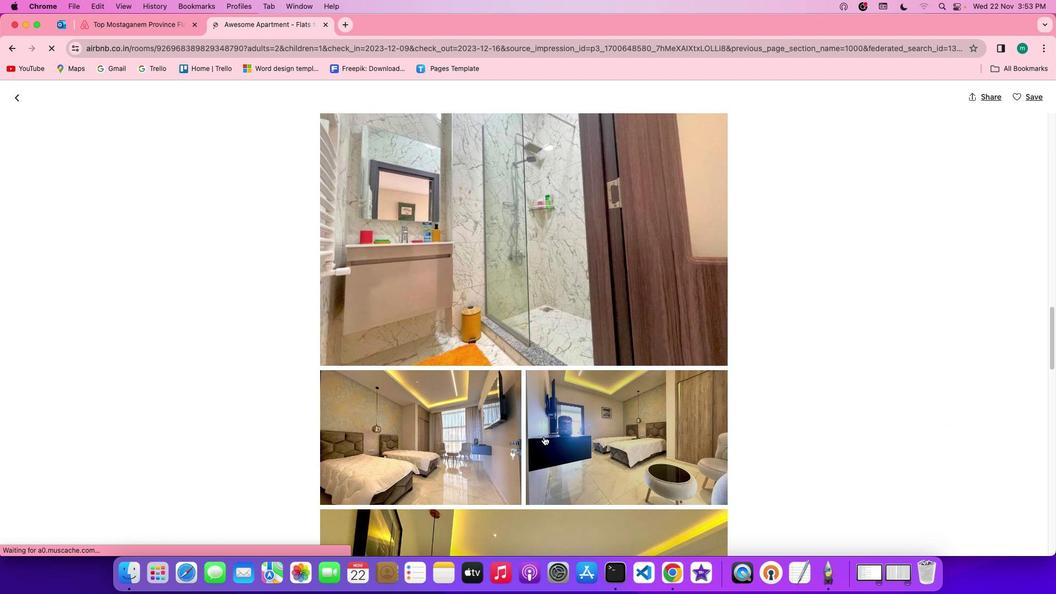 
Action: Mouse scrolled (545, 437) with delta (1, 0)
Screenshot: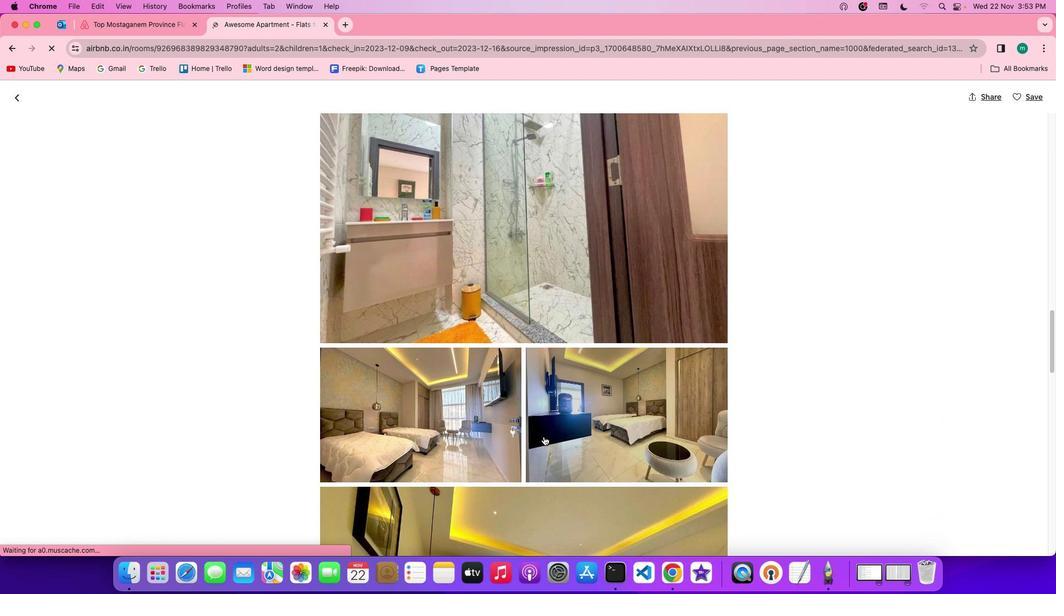 
Action: Mouse scrolled (545, 437) with delta (1, 0)
Screenshot: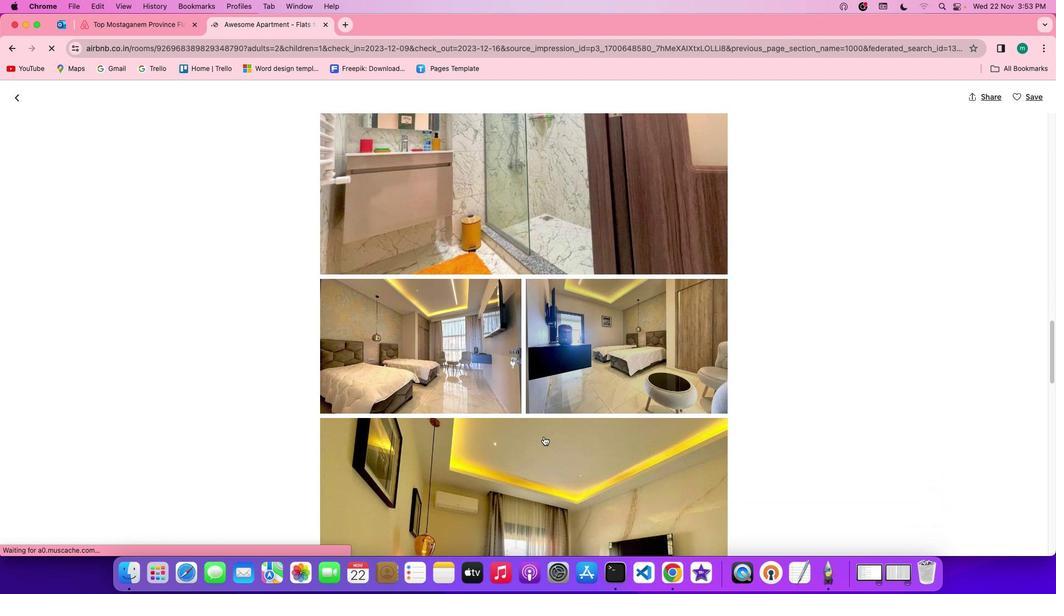 
Action: Mouse scrolled (545, 437) with delta (1, 1)
Screenshot: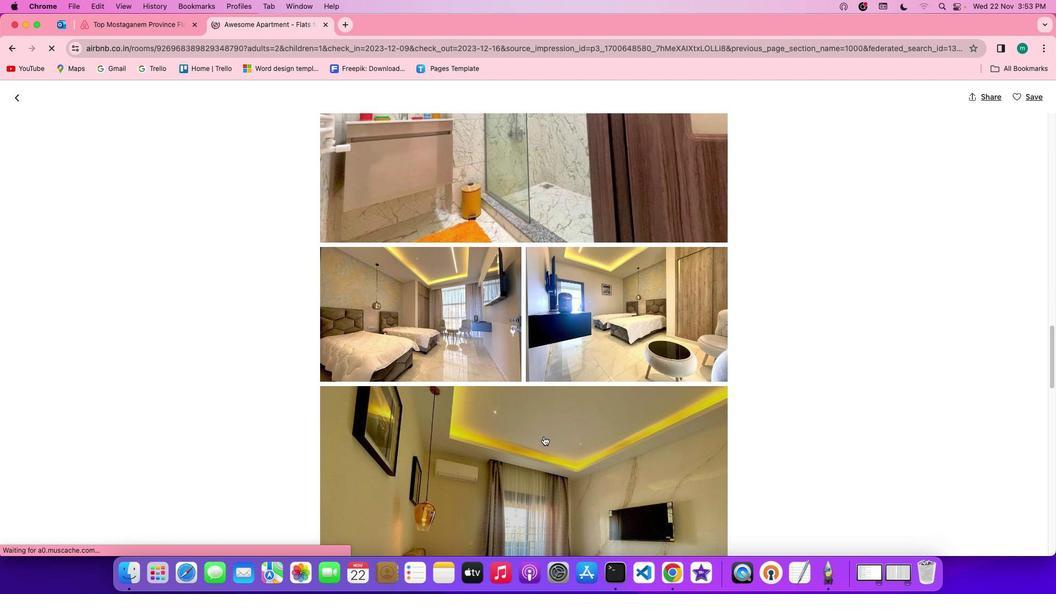
Action: Mouse scrolled (545, 437) with delta (1, 1)
Screenshot: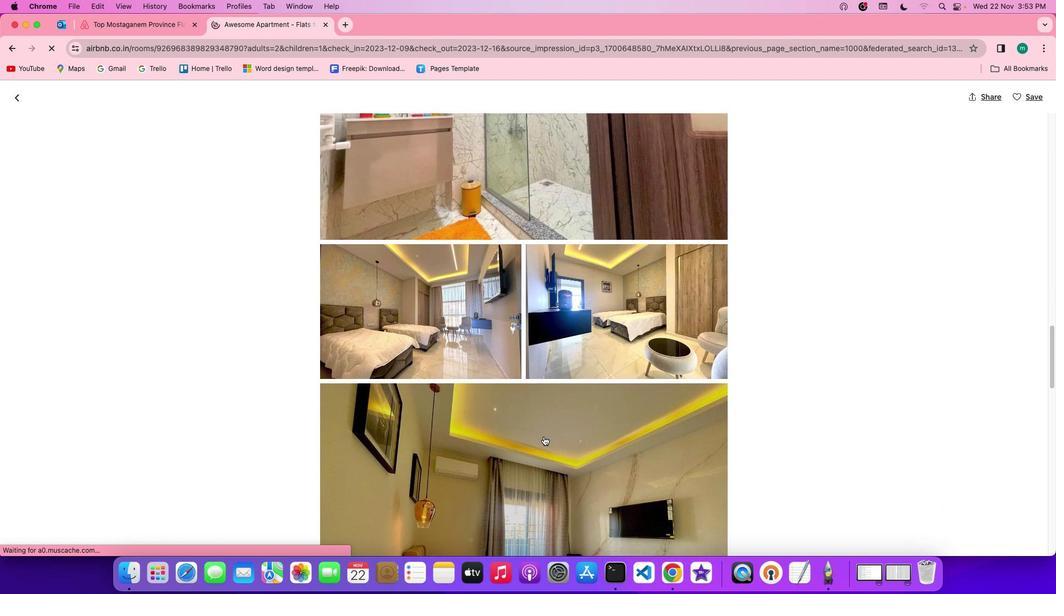
Action: Mouse scrolled (545, 437) with delta (1, 0)
Screenshot: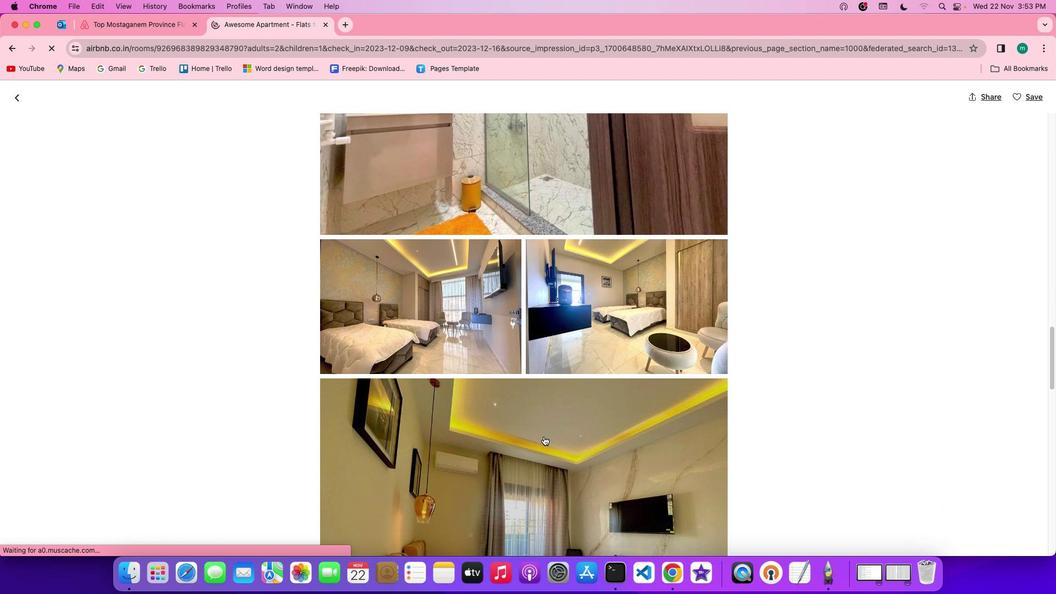 
Action: Mouse scrolled (545, 437) with delta (1, 0)
Screenshot: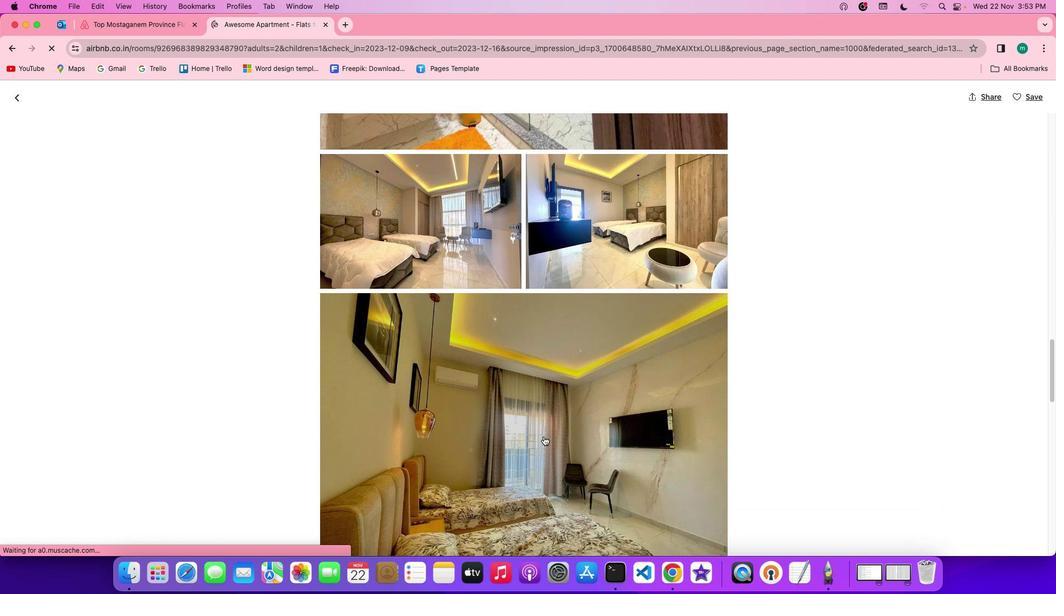 
Action: Mouse scrolled (545, 437) with delta (1, 1)
Screenshot: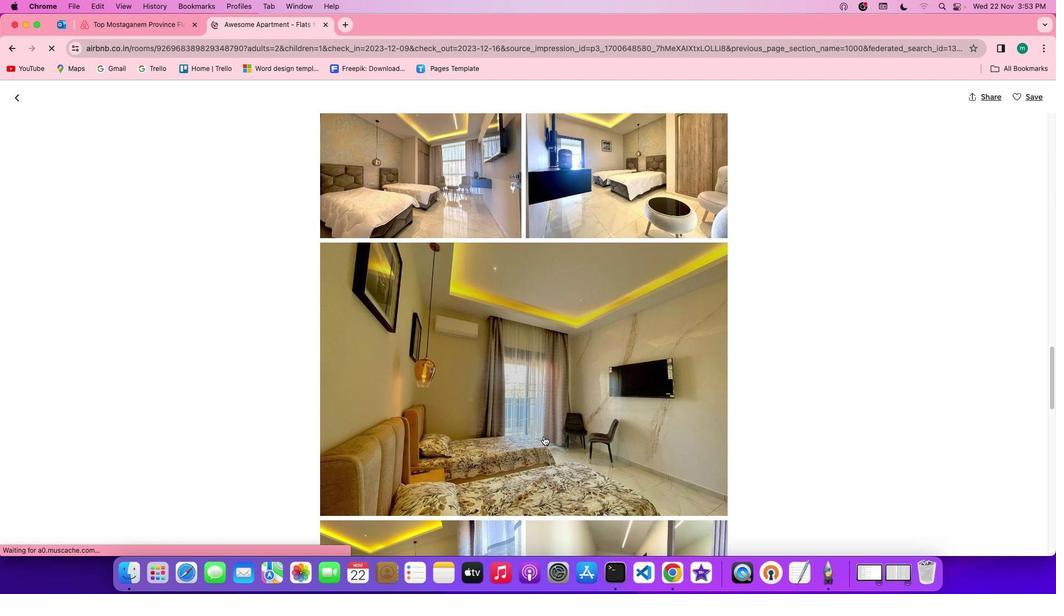
Action: Mouse scrolled (545, 437) with delta (1, 1)
Screenshot: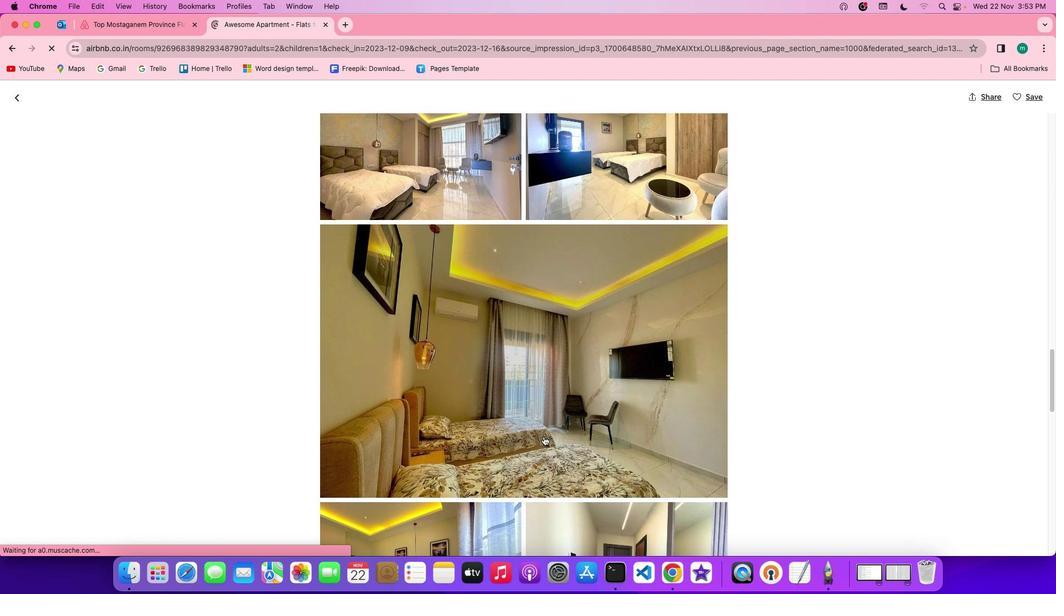 
Action: Mouse scrolled (545, 437) with delta (1, 0)
Screenshot: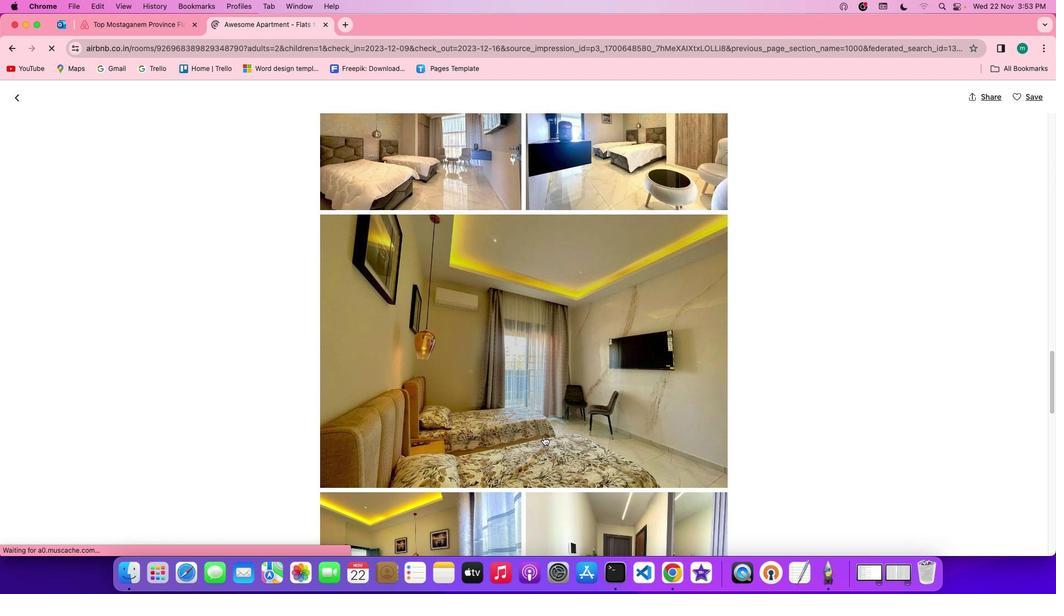 
Action: Mouse scrolled (545, 437) with delta (1, 0)
Screenshot: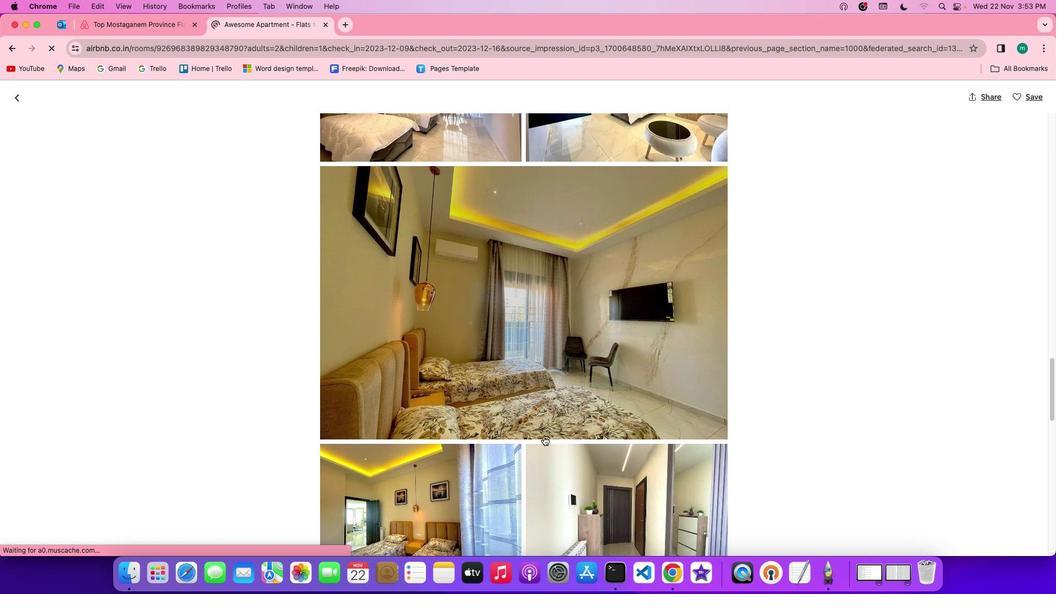 
Action: Mouse scrolled (545, 437) with delta (1, 1)
Screenshot: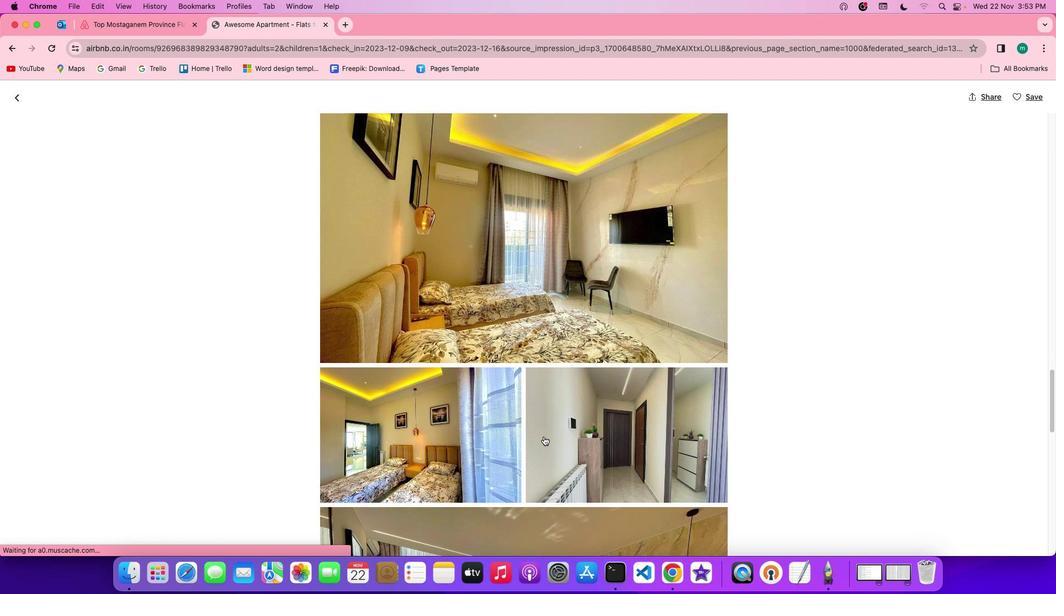 
Action: Mouse scrolled (545, 437) with delta (1, 1)
Screenshot: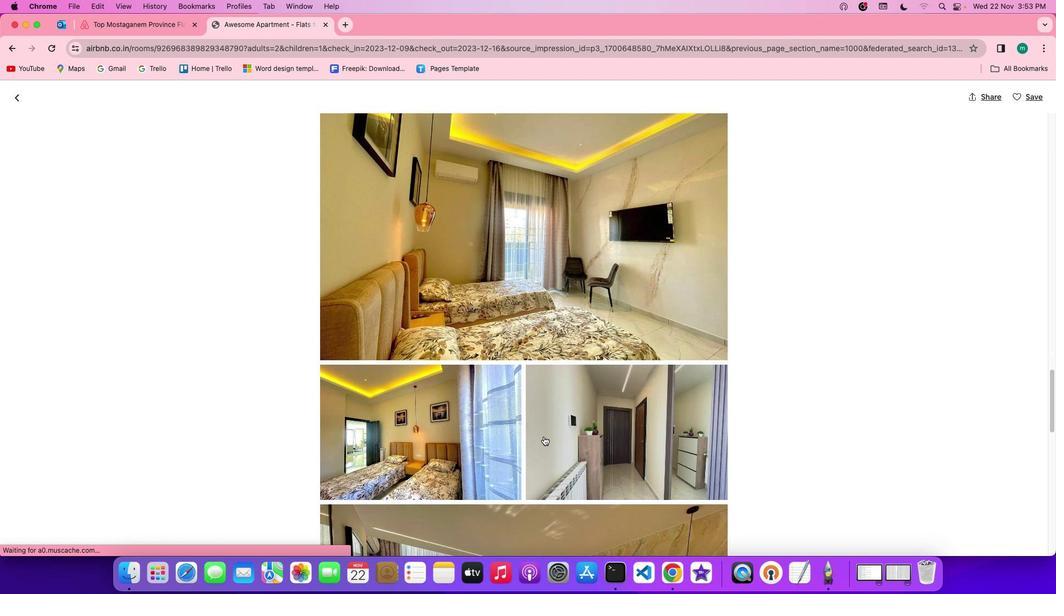 
Action: Mouse scrolled (545, 437) with delta (1, 0)
Screenshot: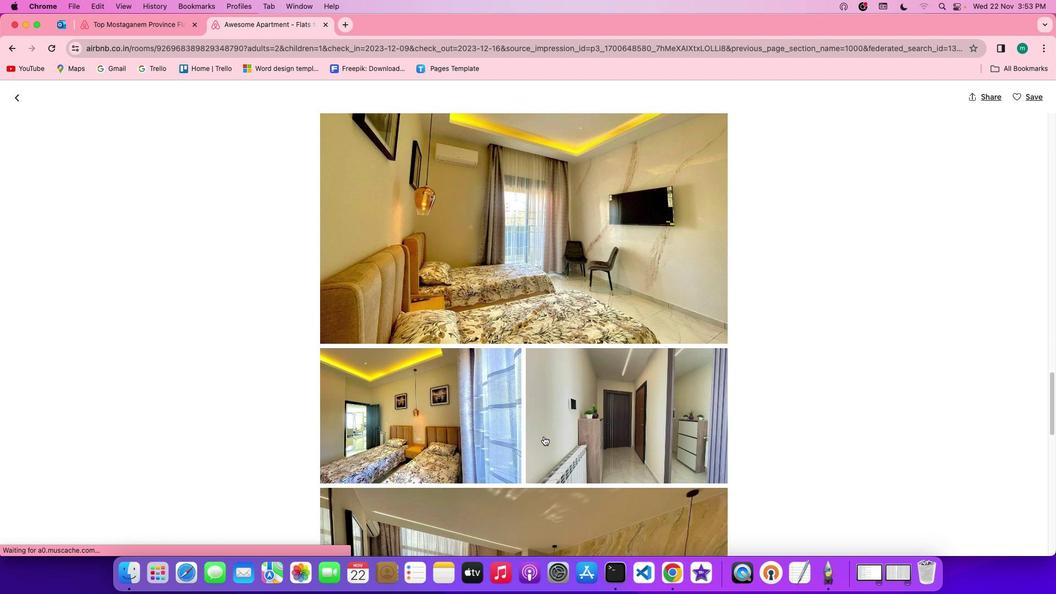 
Action: Mouse scrolled (545, 437) with delta (1, 0)
Screenshot: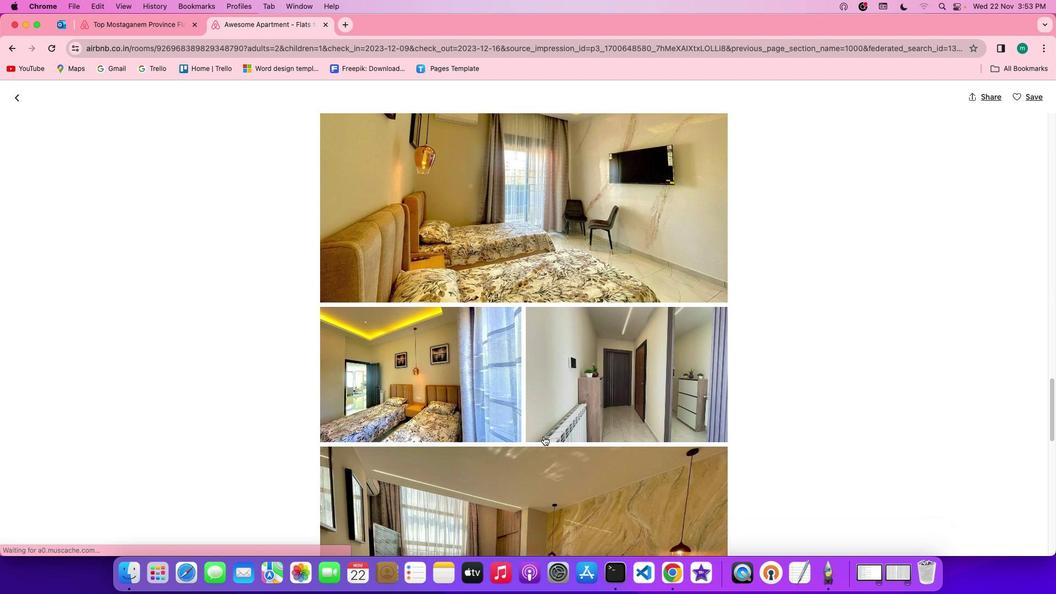 
Action: Mouse scrolled (545, 437) with delta (1, 1)
Screenshot: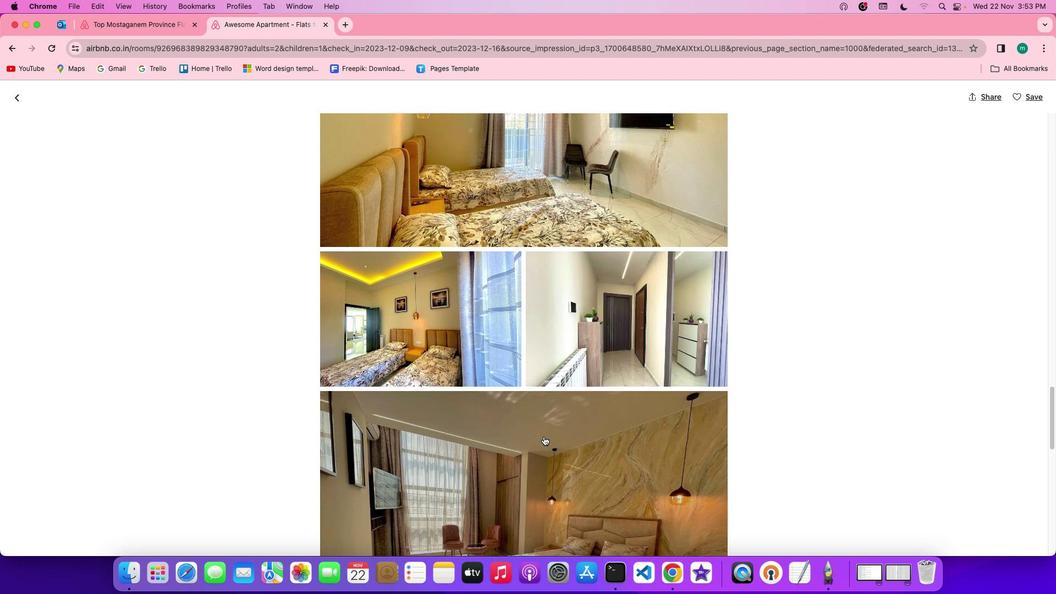 
Action: Mouse scrolled (545, 437) with delta (1, 1)
Screenshot: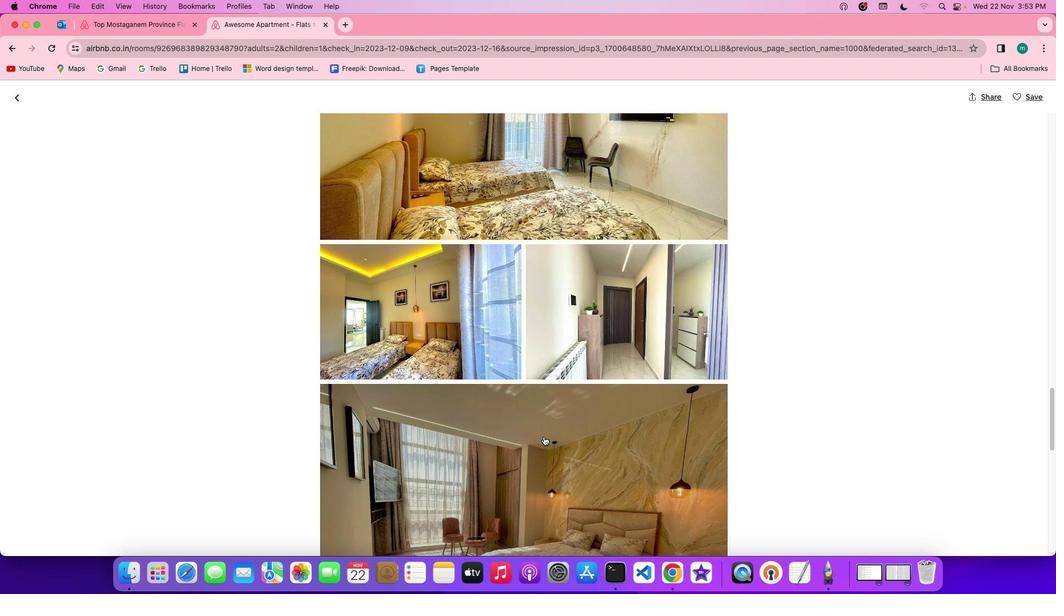 
Action: Mouse scrolled (545, 437) with delta (1, 1)
Screenshot: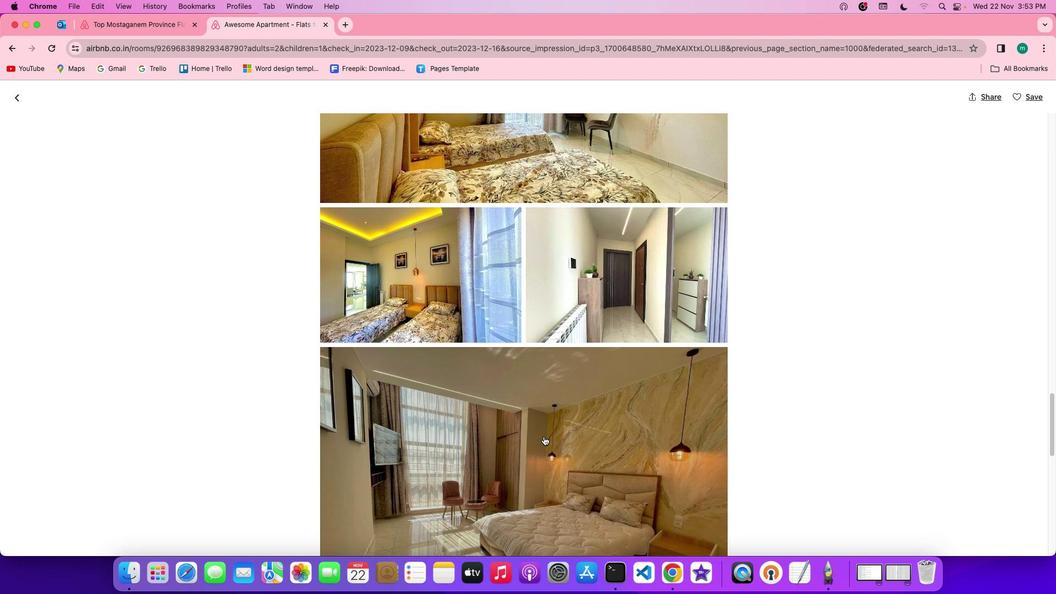 
Action: Mouse scrolled (545, 437) with delta (1, 0)
Screenshot: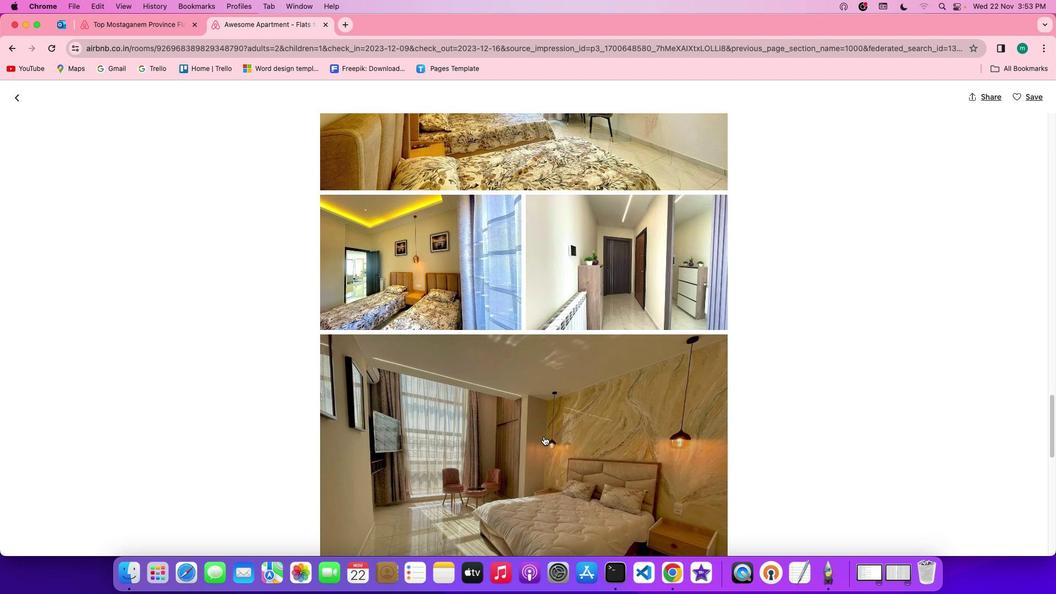 
Action: Mouse scrolled (545, 437) with delta (1, 1)
Screenshot: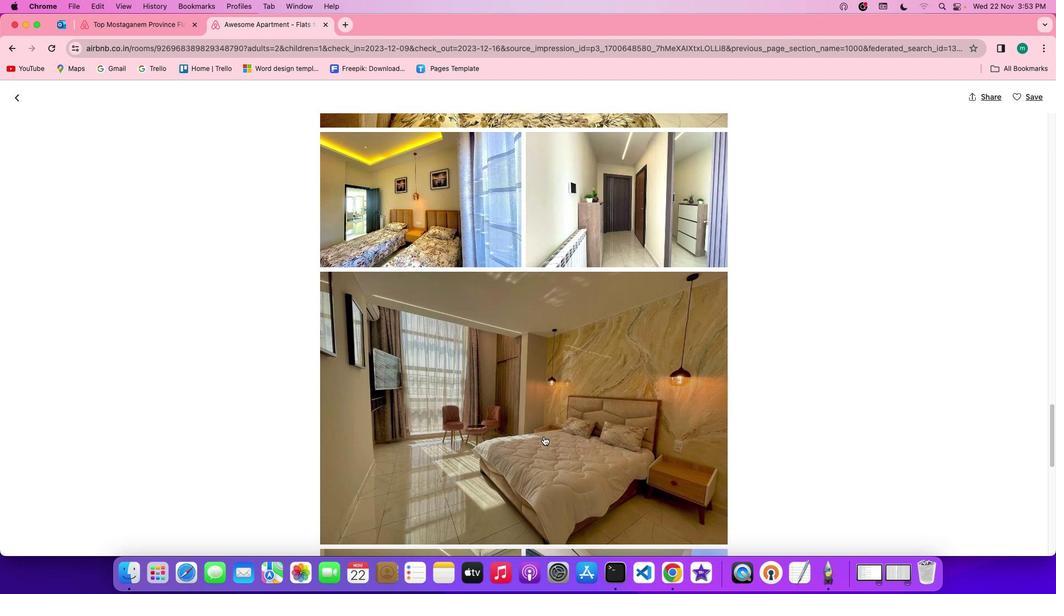 
Action: Mouse scrolled (545, 437) with delta (1, 1)
Screenshot: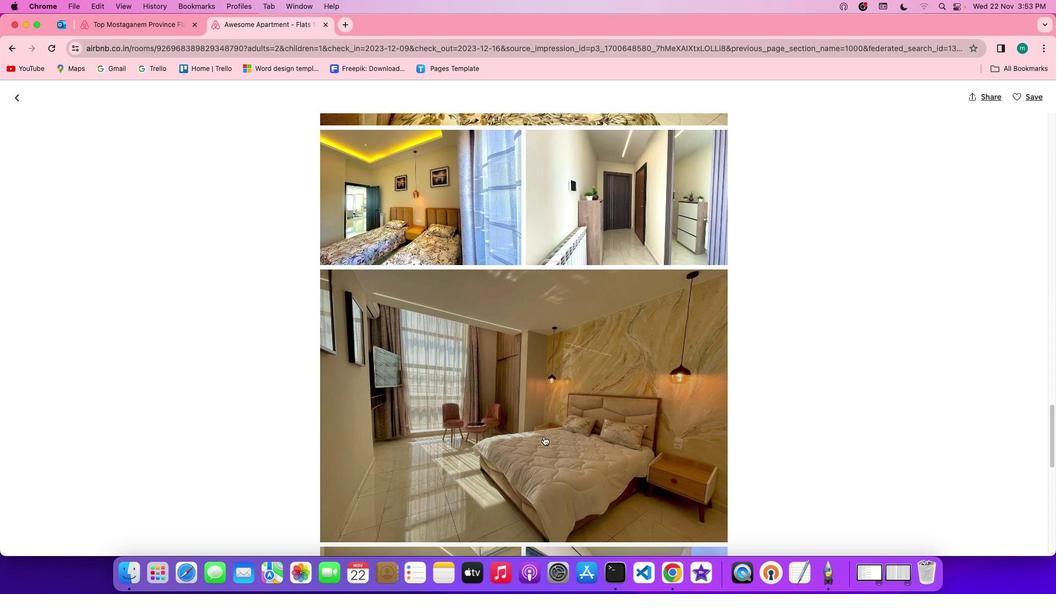 
Action: Mouse scrolled (545, 437) with delta (1, 1)
Screenshot: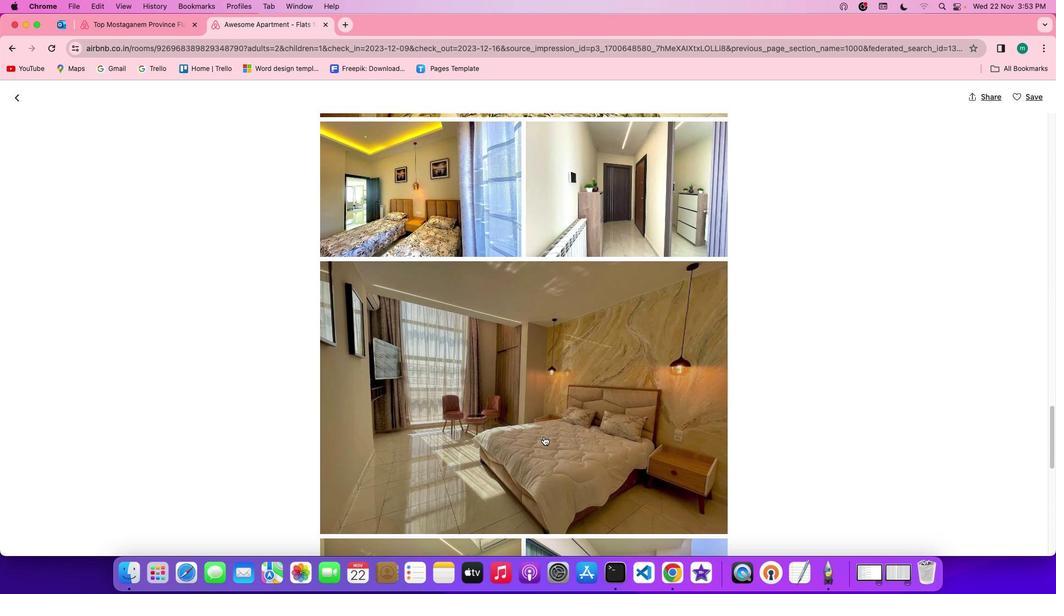 
Action: Mouse scrolled (545, 437) with delta (1, 0)
Screenshot: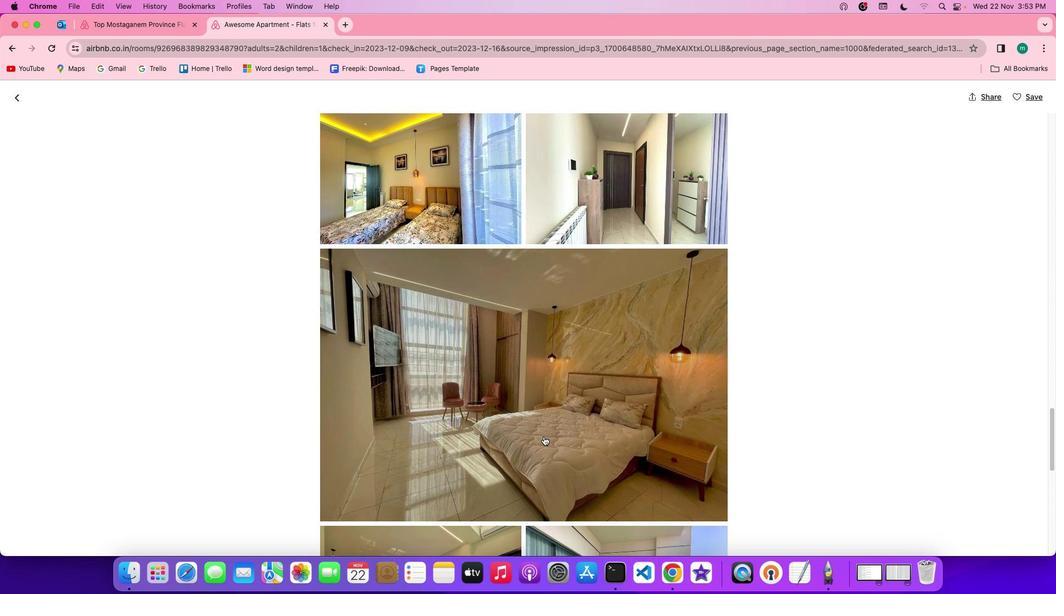 
Action: Mouse scrolled (545, 437) with delta (1, 1)
Screenshot: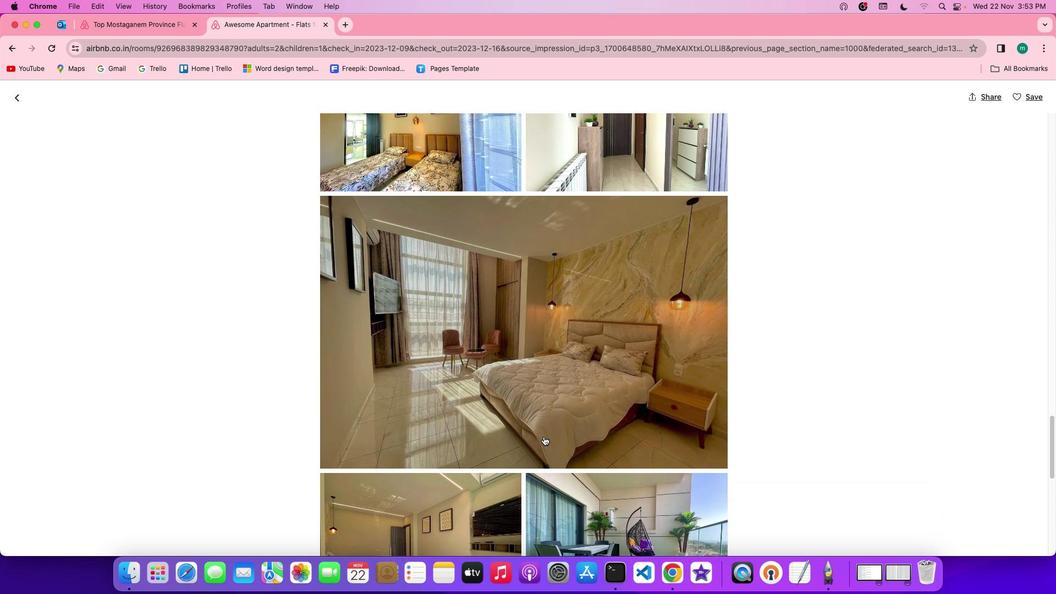 
Action: Mouse scrolled (545, 437) with delta (1, 1)
Screenshot: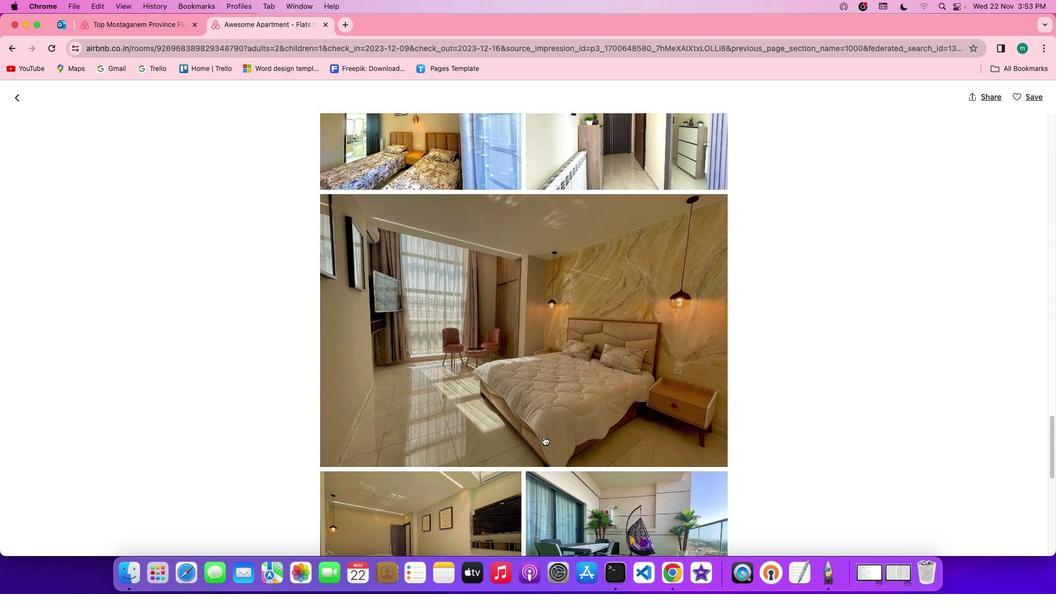 
Action: Mouse scrolled (545, 437) with delta (1, 1)
Screenshot: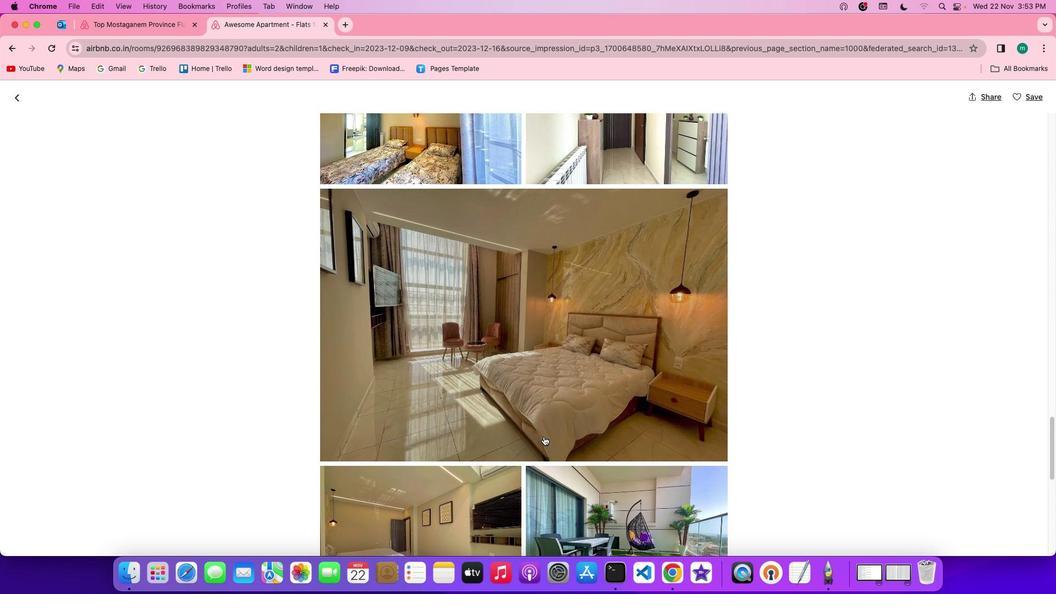 
Action: Mouse scrolled (545, 437) with delta (1, 0)
Screenshot: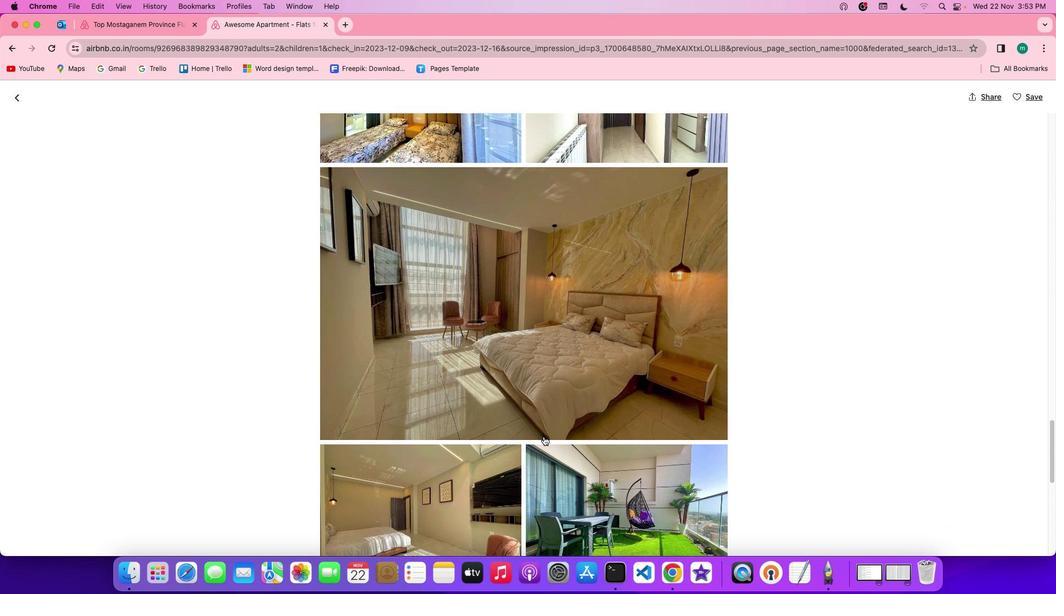 
Action: Mouse scrolled (545, 437) with delta (1, 1)
Screenshot: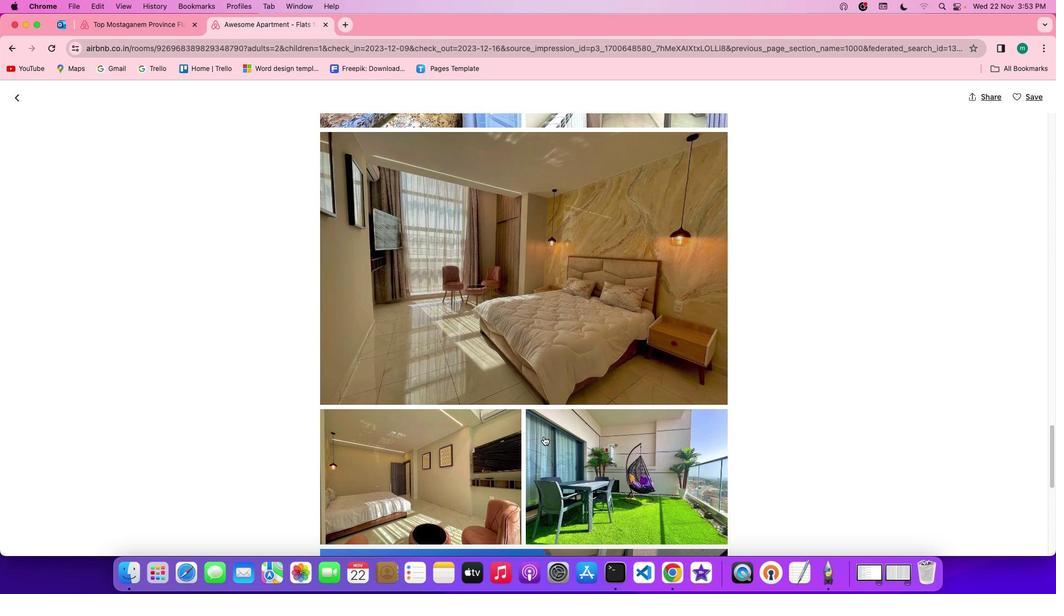 
Action: Mouse scrolled (545, 437) with delta (1, 1)
Screenshot: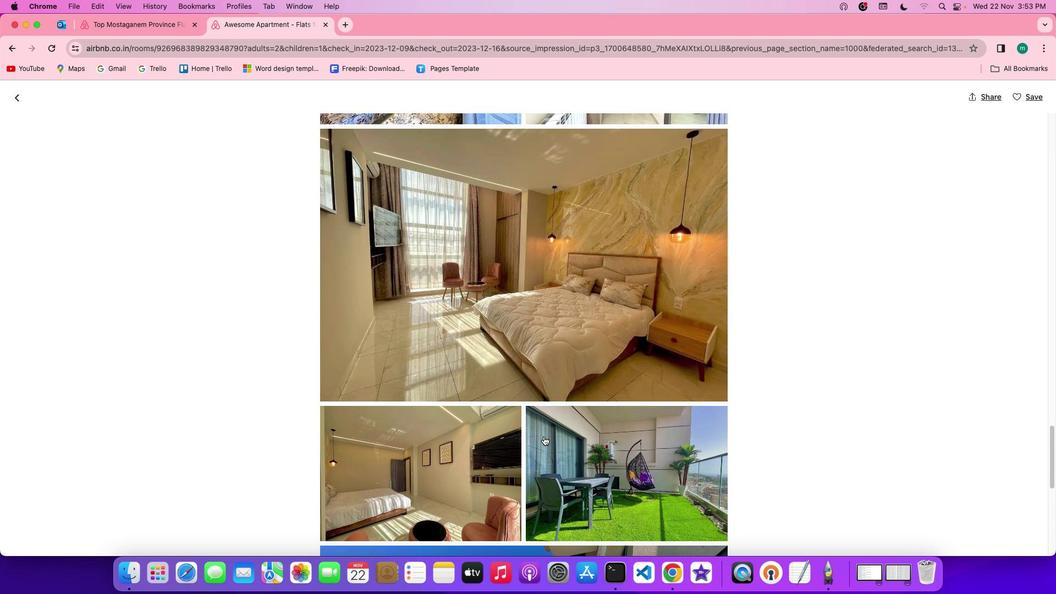 
Action: Mouse scrolled (545, 437) with delta (1, 1)
Screenshot: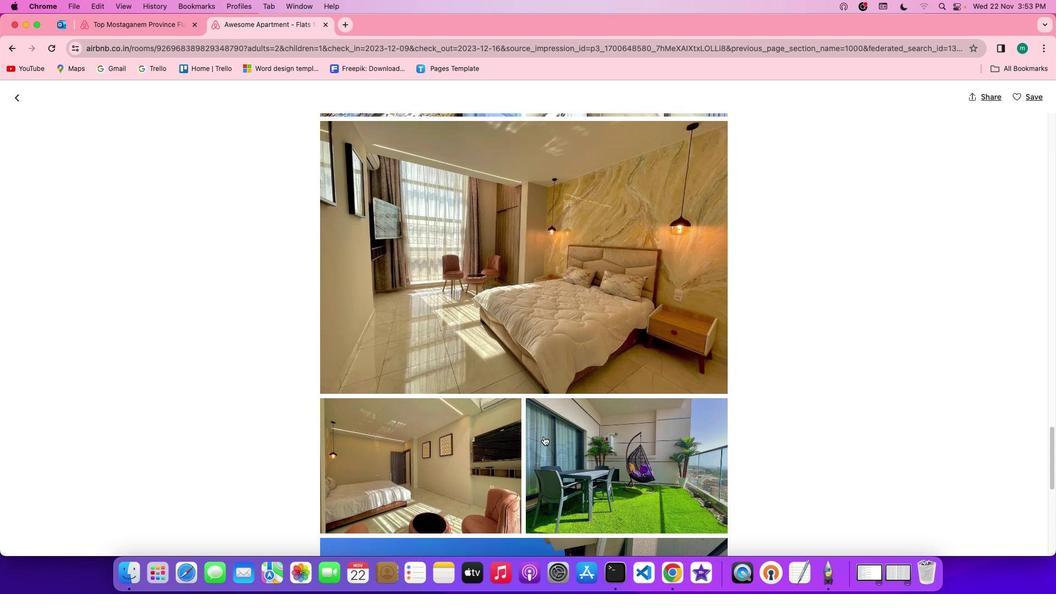 
Action: Mouse scrolled (545, 437) with delta (1, 0)
Screenshot: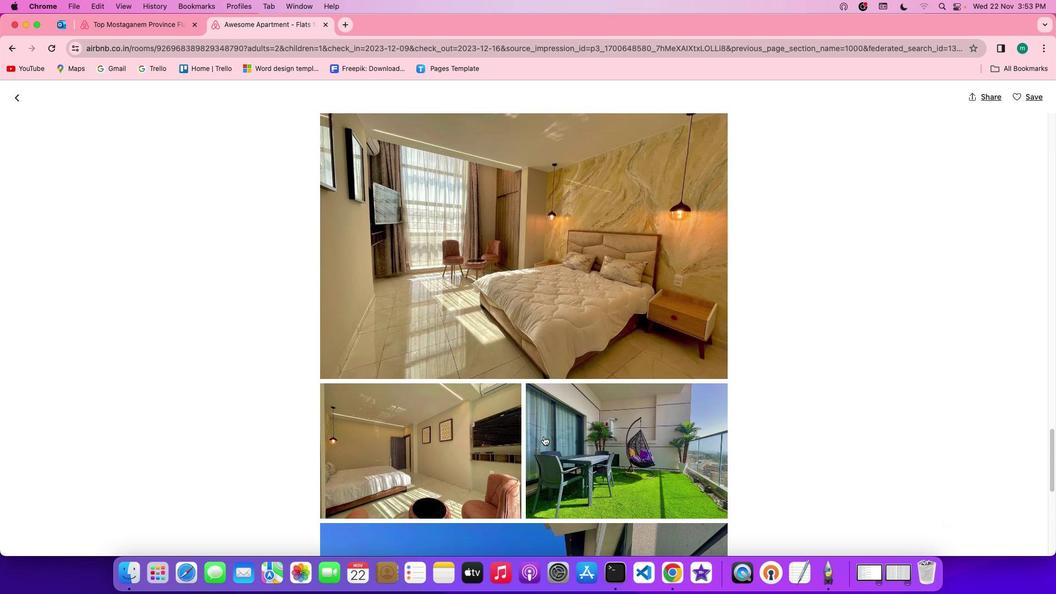 
Action: Mouse scrolled (545, 437) with delta (1, 0)
Screenshot: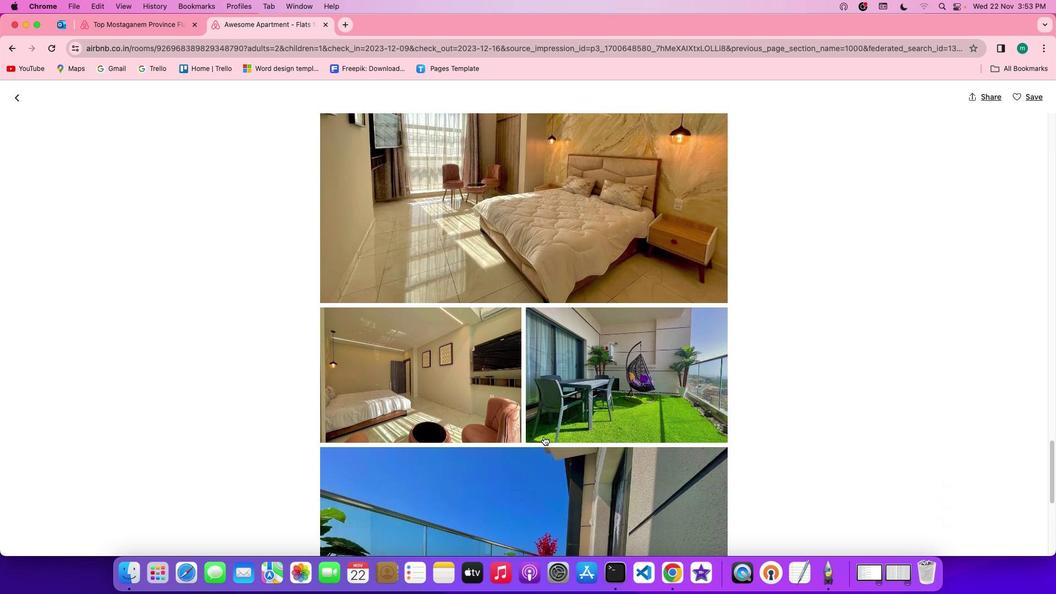 
Action: Mouse scrolled (545, 437) with delta (1, 1)
Screenshot: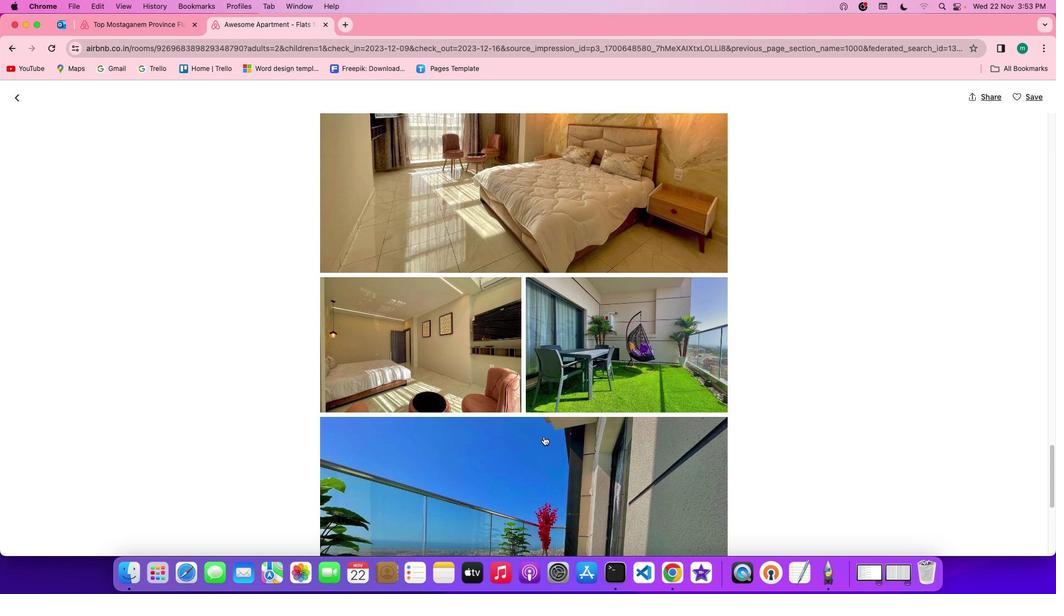 
Action: Mouse scrolled (545, 437) with delta (1, 1)
Screenshot: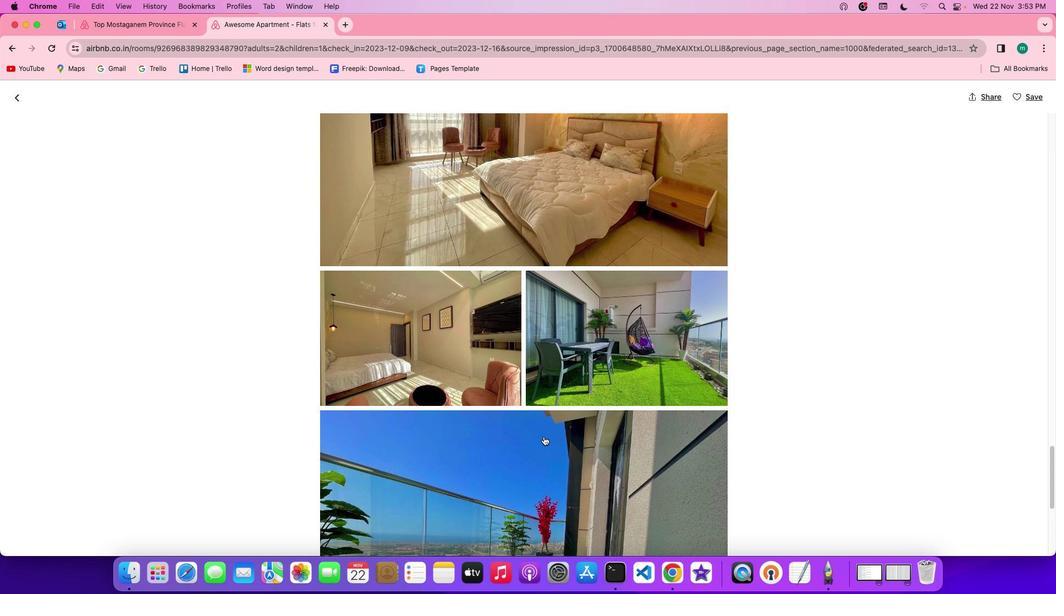 
Action: Mouse scrolled (545, 437) with delta (1, 1)
Screenshot: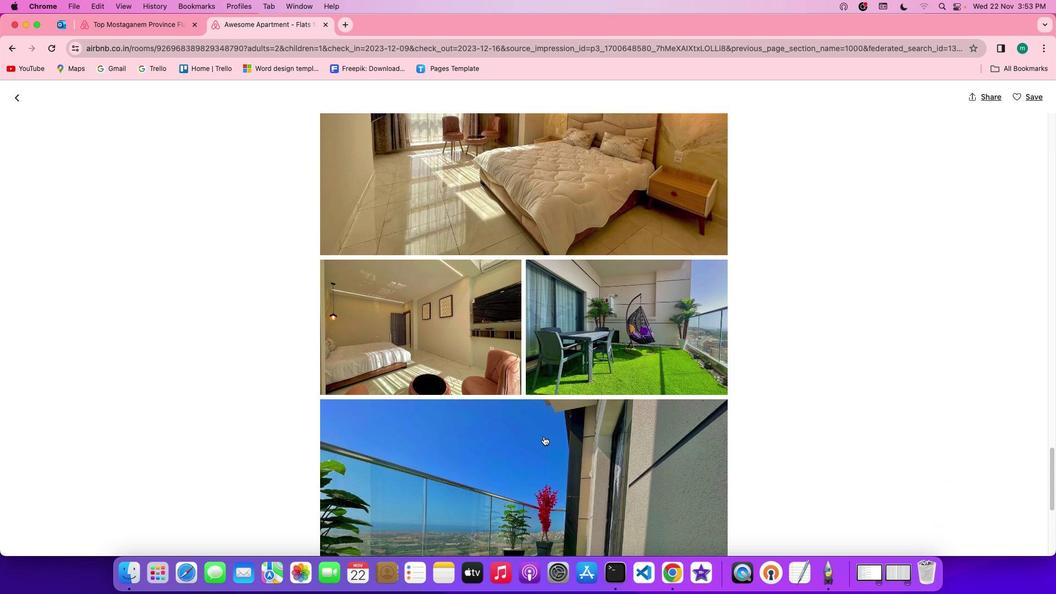
Action: Mouse scrolled (545, 437) with delta (1, 0)
Screenshot: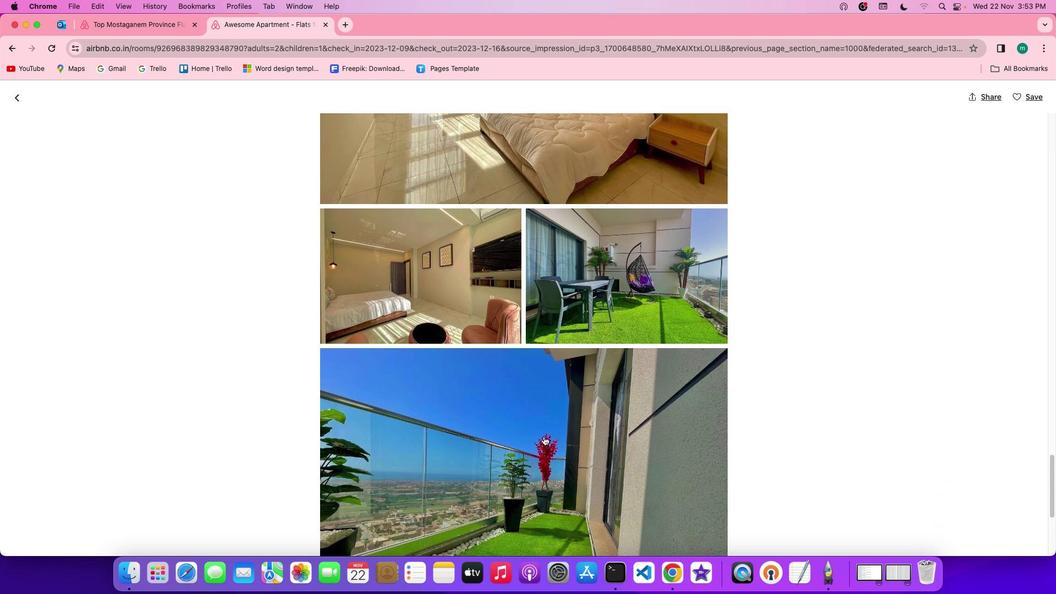 
Action: Mouse scrolled (545, 437) with delta (1, 0)
Screenshot: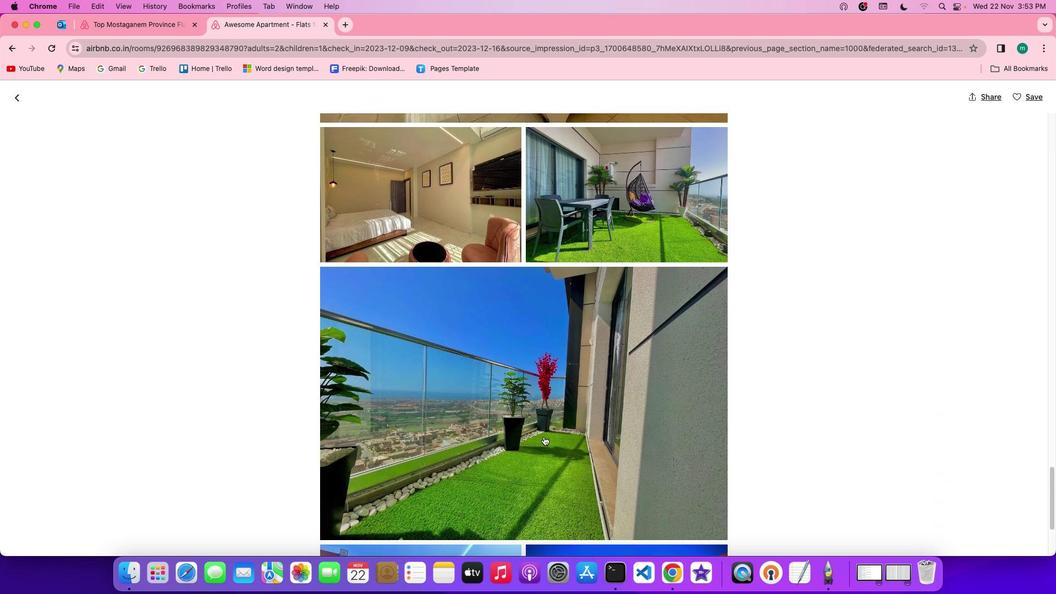 
Action: Mouse scrolled (545, 437) with delta (1, 1)
Screenshot: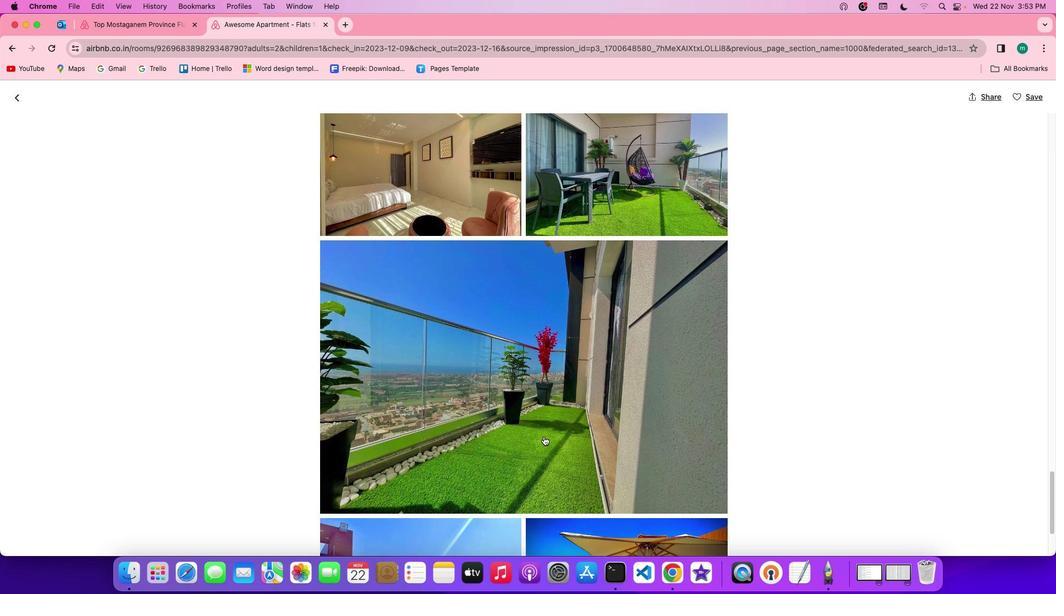 
Action: Mouse scrolled (545, 437) with delta (1, 1)
Screenshot: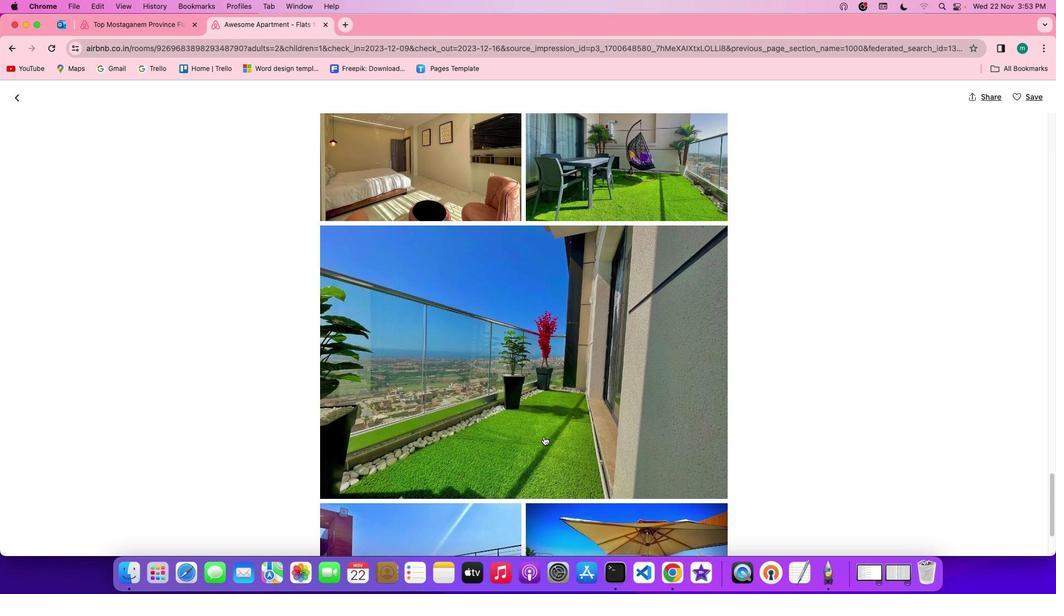 
Action: Mouse scrolled (545, 437) with delta (1, 0)
Screenshot: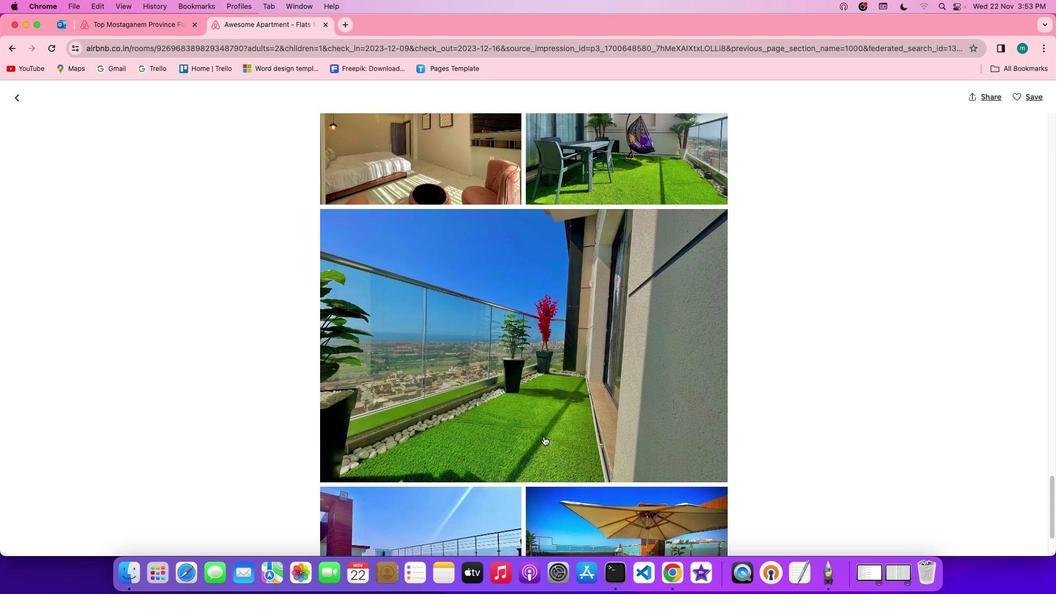 
Action: Mouse scrolled (545, 437) with delta (1, 0)
Screenshot: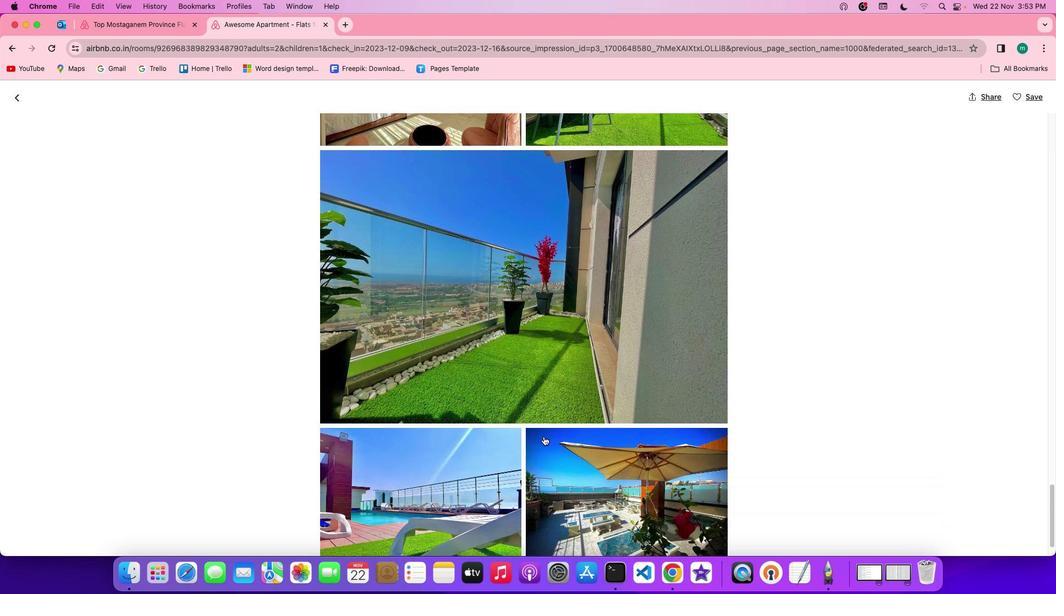 
Action: Mouse scrolled (545, 437) with delta (1, 1)
Screenshot: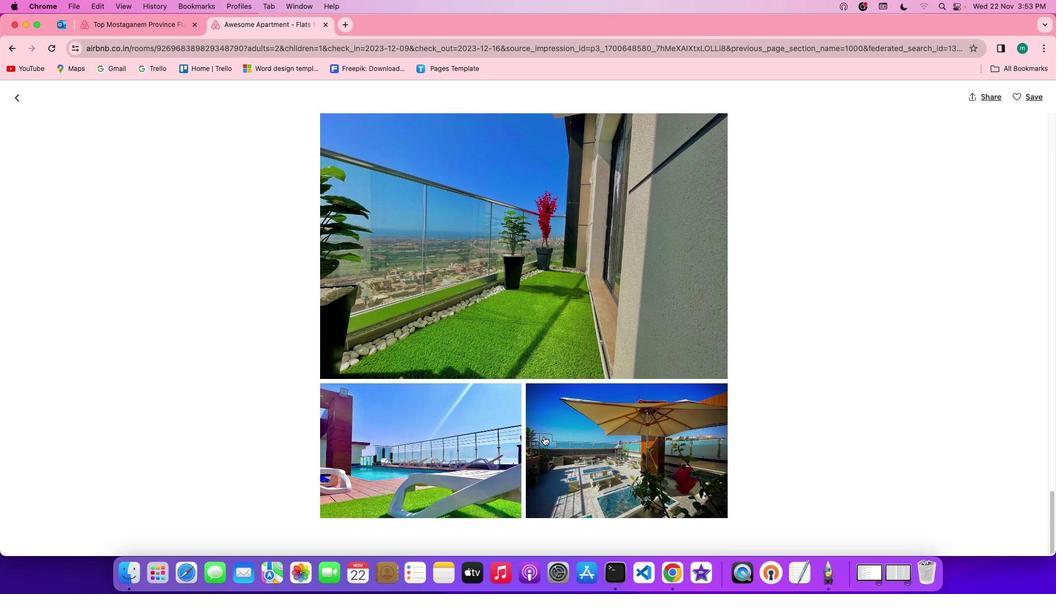 
Action: Mouse scrolled (545, 437) with delta (1, 1)
Screenshot: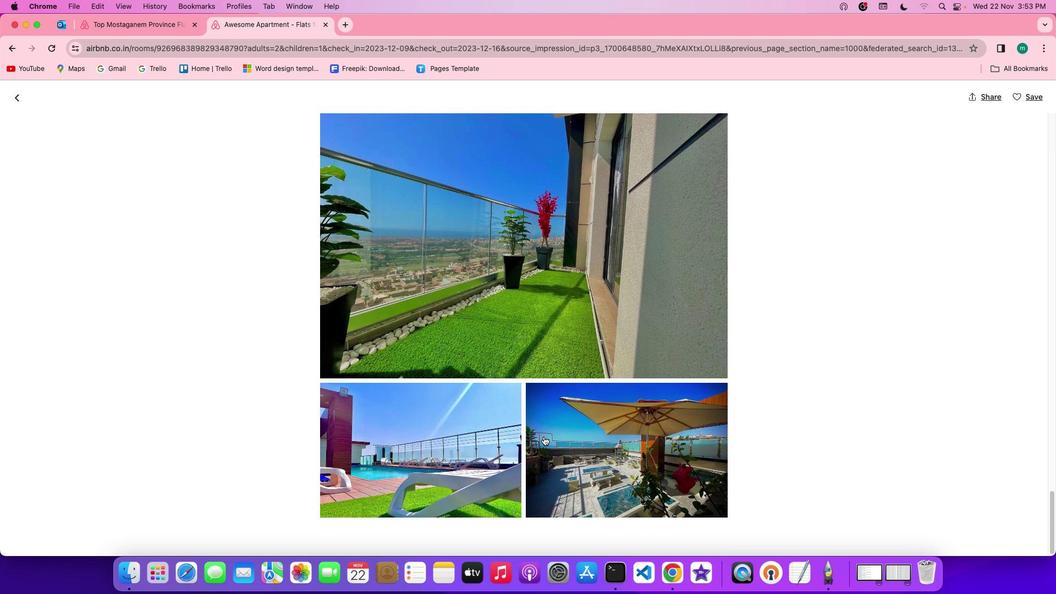 
Action: Mouse scrolled (545, 437) with delta (1, 0)
Screenshot: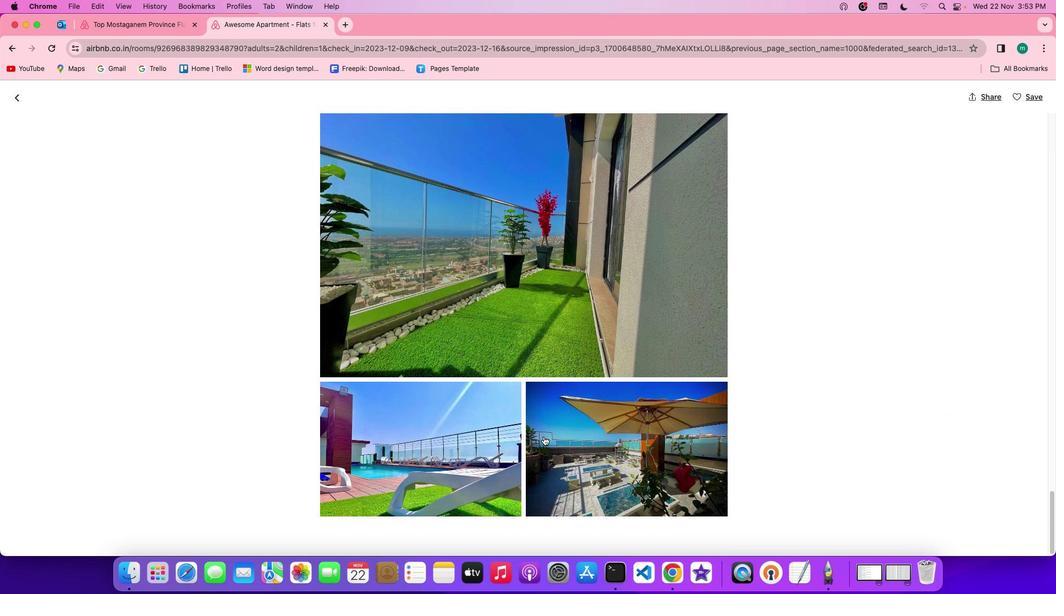 
Action: Mouse scrolled (545, 437) with delta (1, 0)
Screenshot: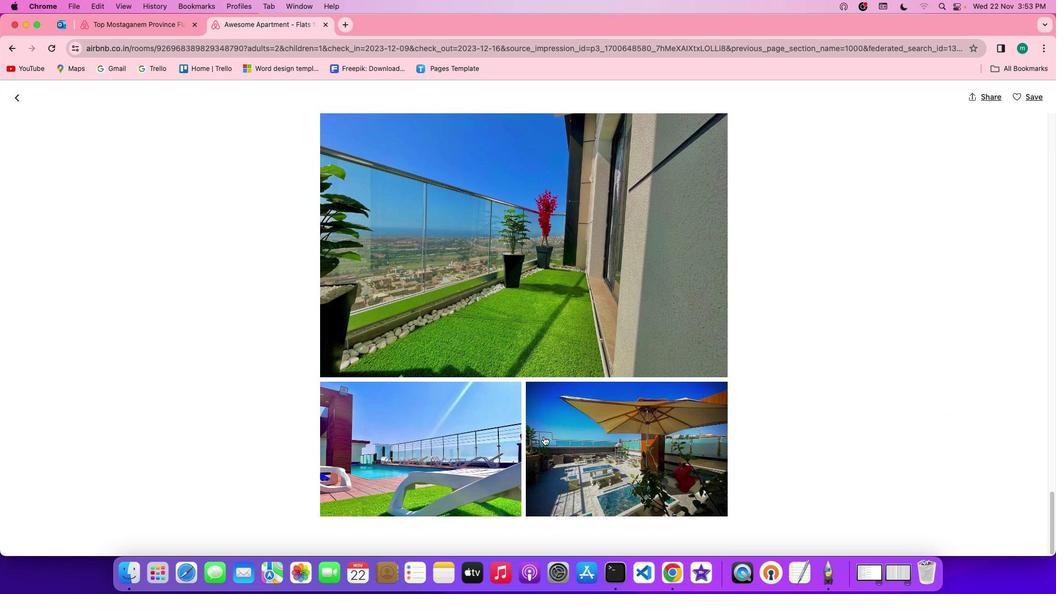 
Action: Mouse scrolled (545, 437) with delta (1, 1)
Screenshot: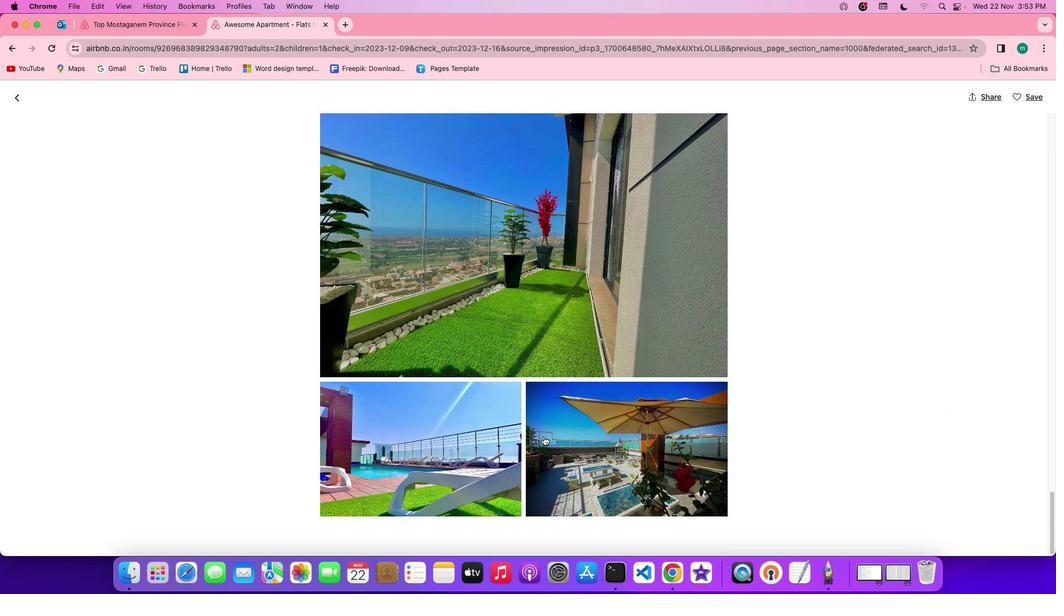 
Action: Mouse scrolled (545, 437) with delta (1, 1)
Screenshot: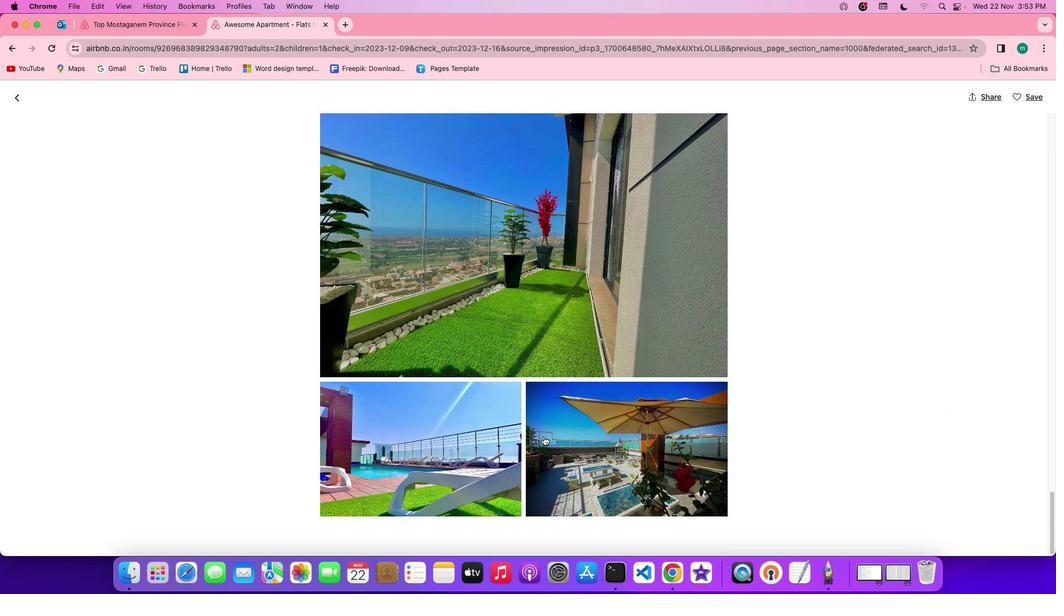 
Action: Mouse scrolled (545, 437) with delta (1, 0)
Screenshot: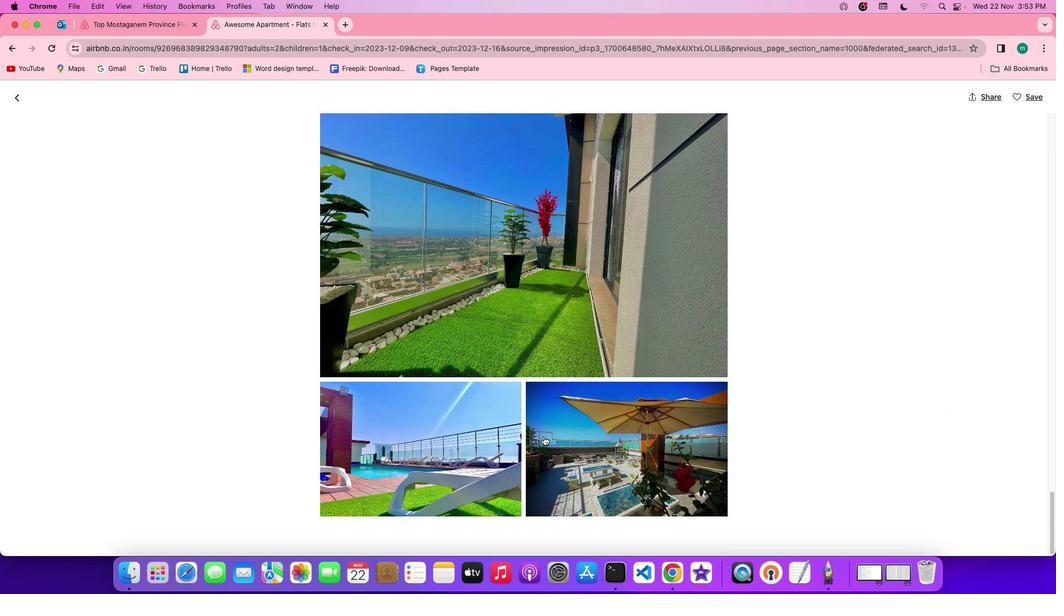 
Action: Mouse moved to (19, 95)
Screenshot: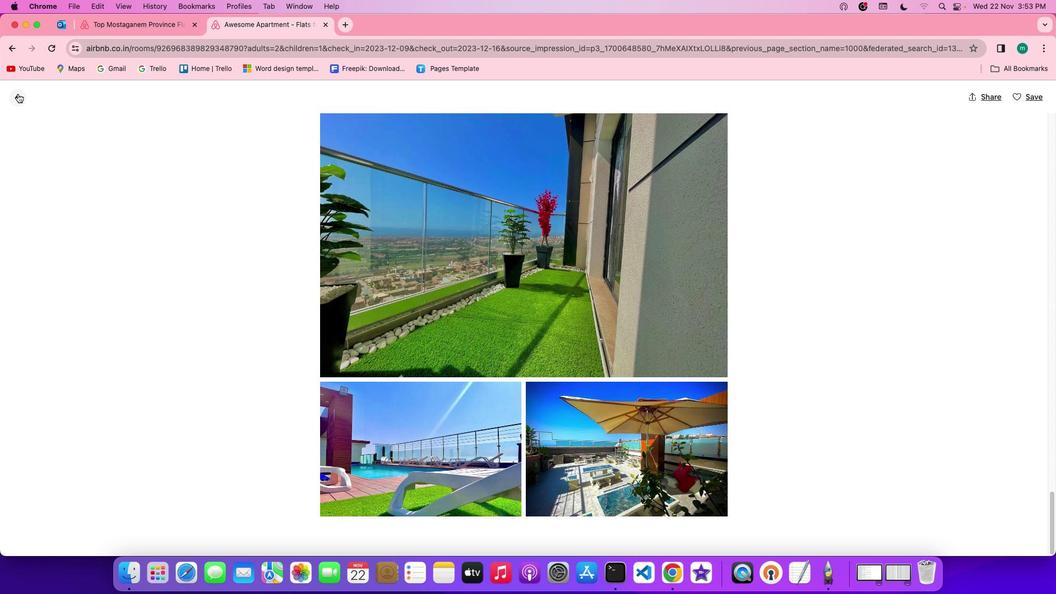 
Action: Mouse pressed left at (19, 95)
Screenshot: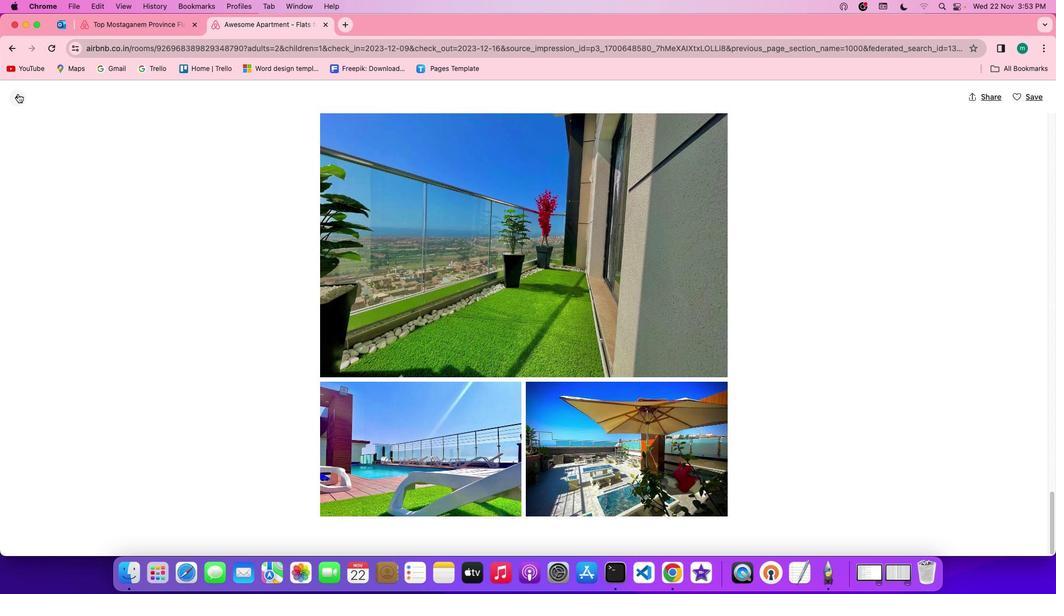 
Action: Mouse moved to (421, 279)
Screenshot: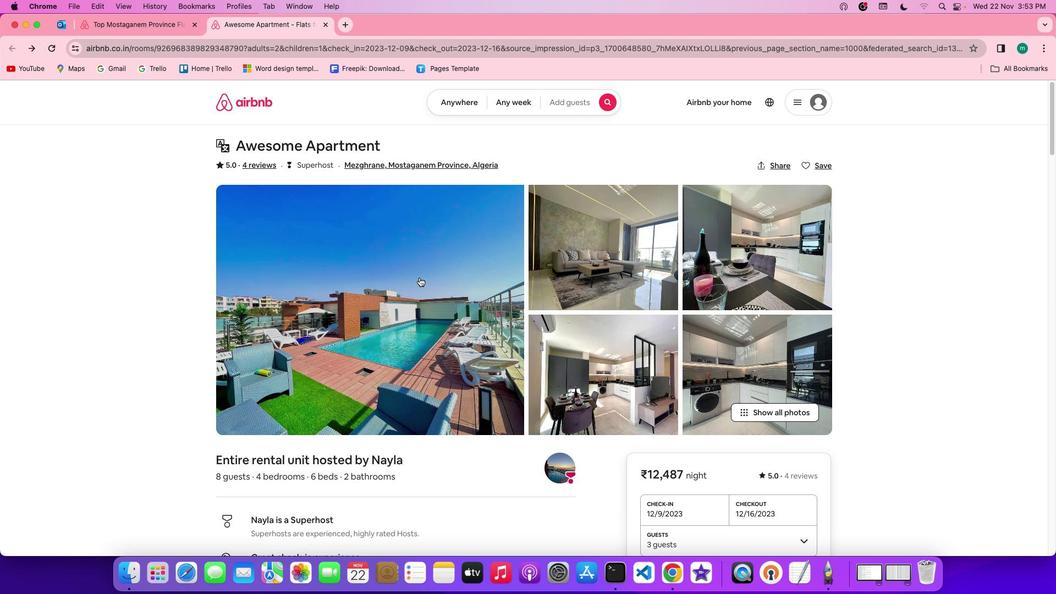 
Action: Mouse scrolled (421, 279) with delta (1, 1)
Screenshot: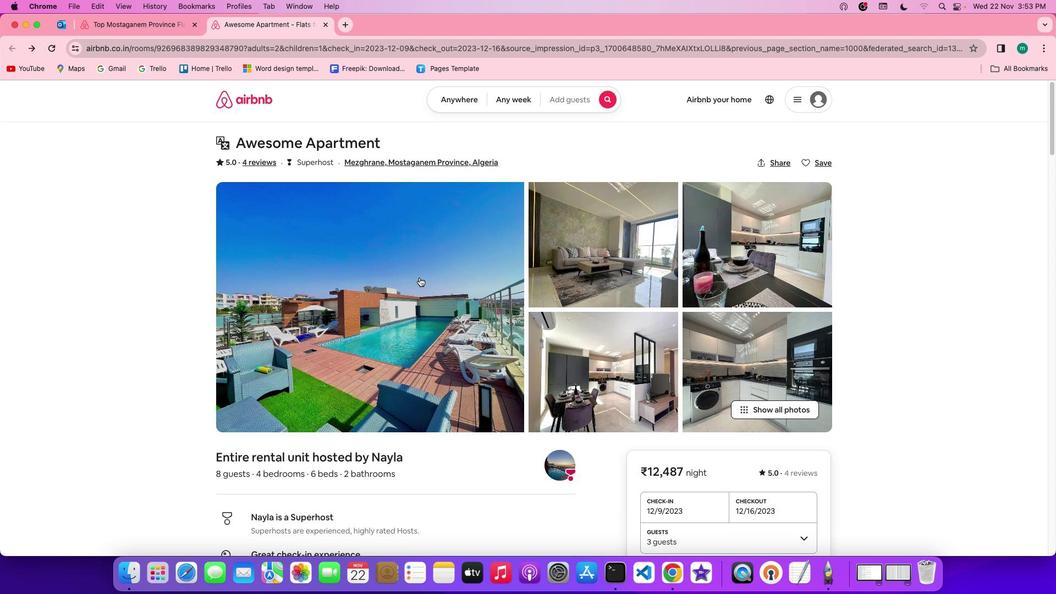 
Action: Mouse scrolled (421, 279) with delta (1, 1)
Screenshot: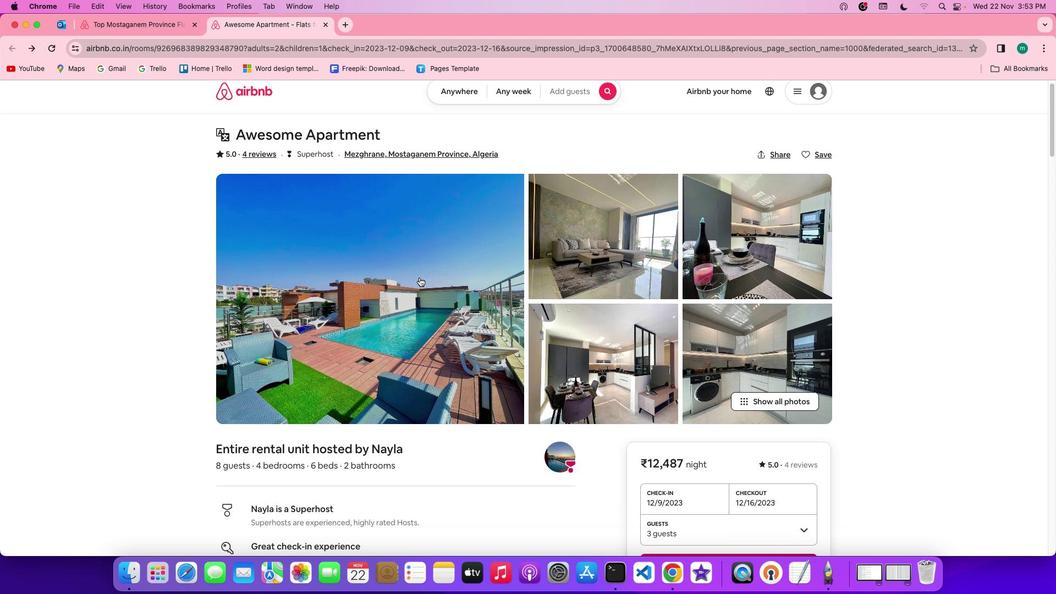 
Action: Mouse scrolled (421, 279) with delta (1, 0)
Screenshot: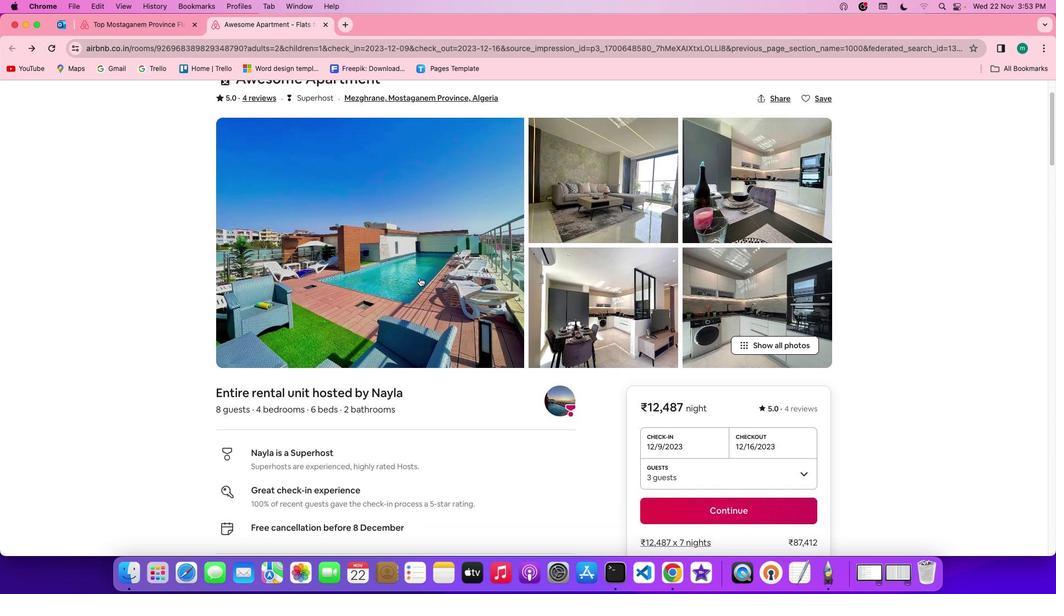 
Action: Mouse scrolled (421, 279) with delta (1, 0)
Screenshot: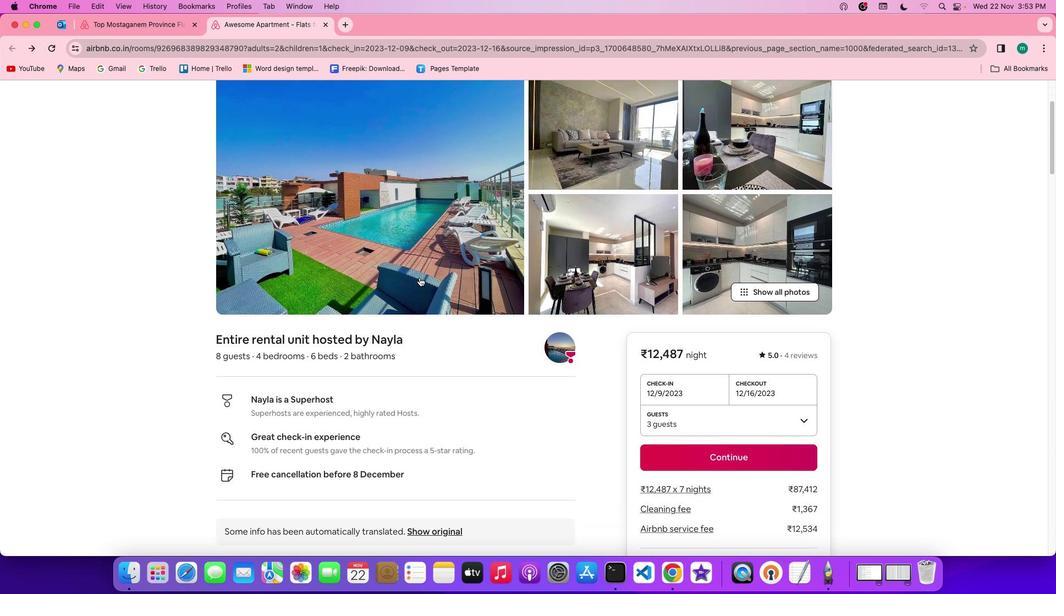 
Action: Mouse scrolled (421, 279) with delta (1, 0)
Screenshot: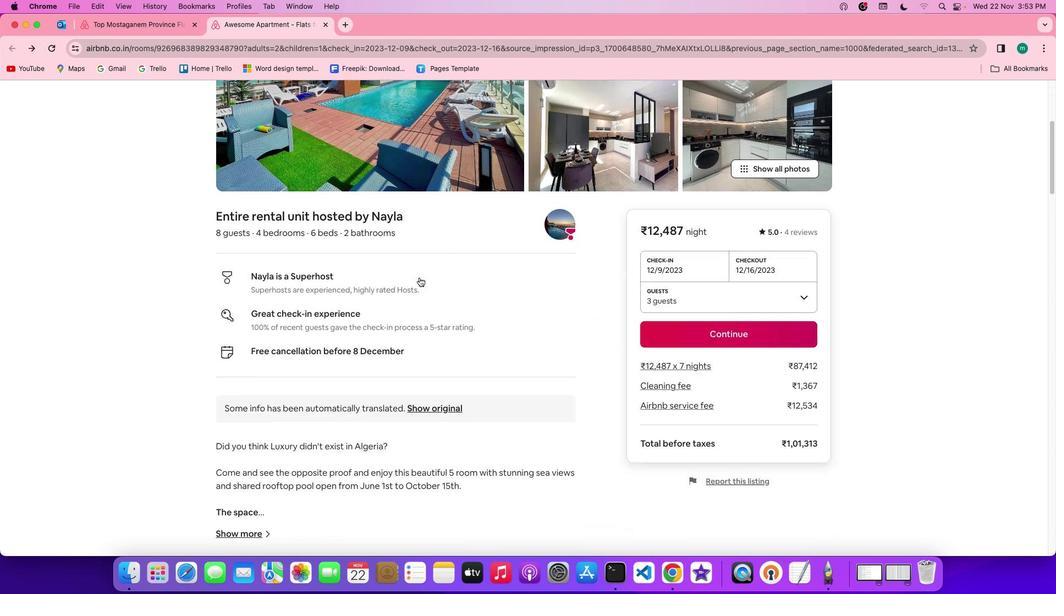 
Action: Mouse scrolled (421, 279) with delta (1, 1)
Screenshot: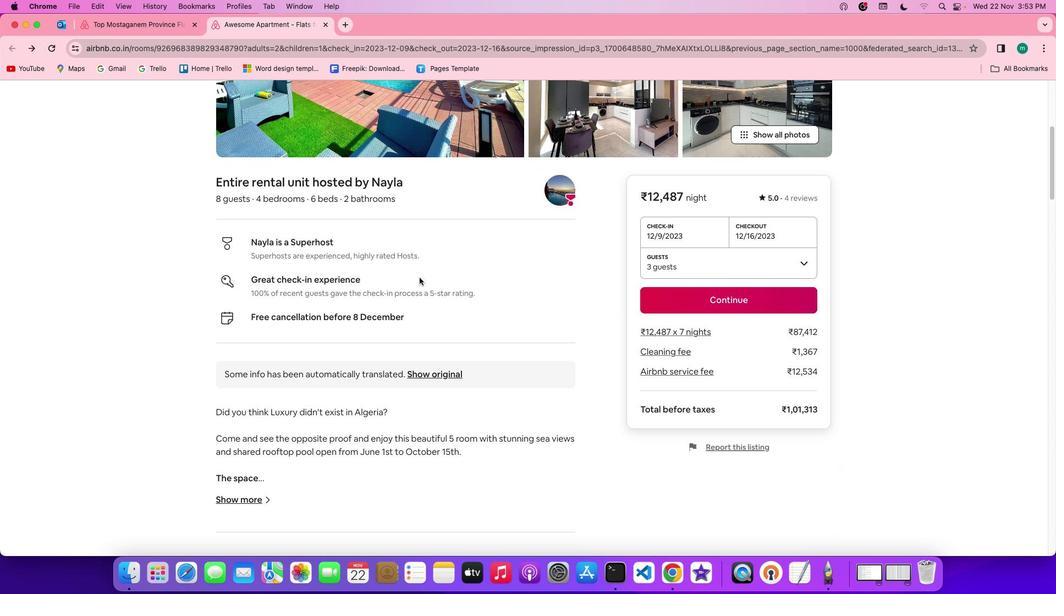 
Action: Mouse scrolled (421, 279) with delta (1, 1)
Screenshot: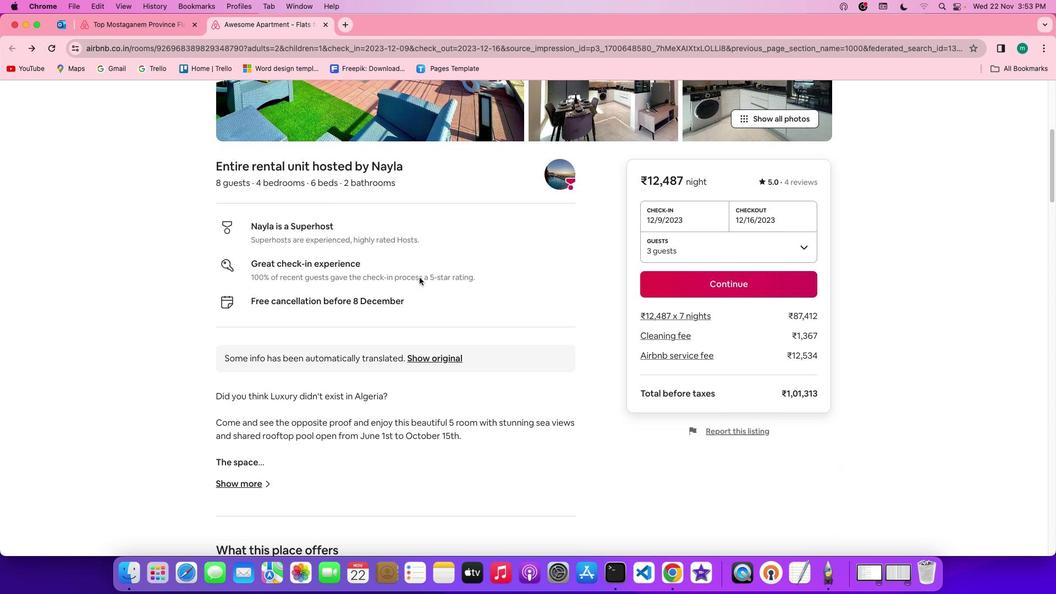 
Action: Mouse scrolled (421, 279) with delta (1, 0)
Screenshot: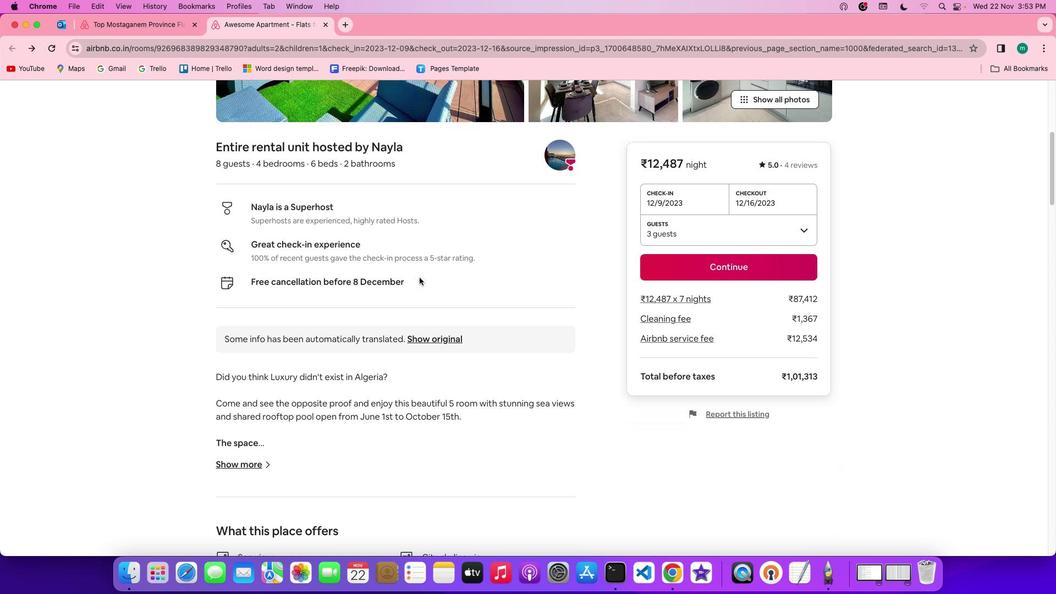 
Action: Mouse scrolled (421, 279) with delta (1, 0)
Screenshot: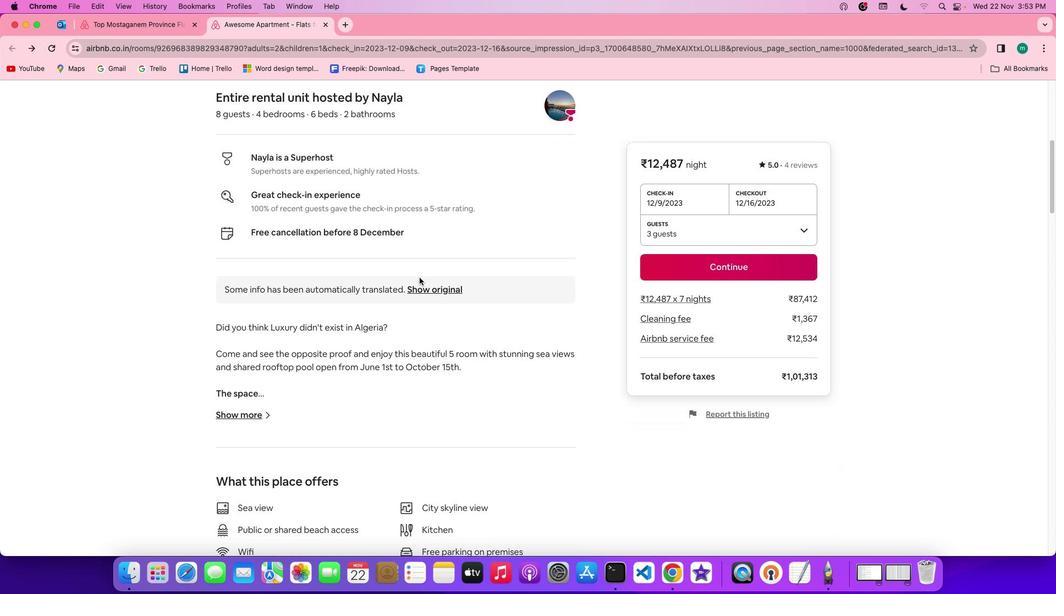 
Action: Mouse moved to (249, 358)
Screenshot: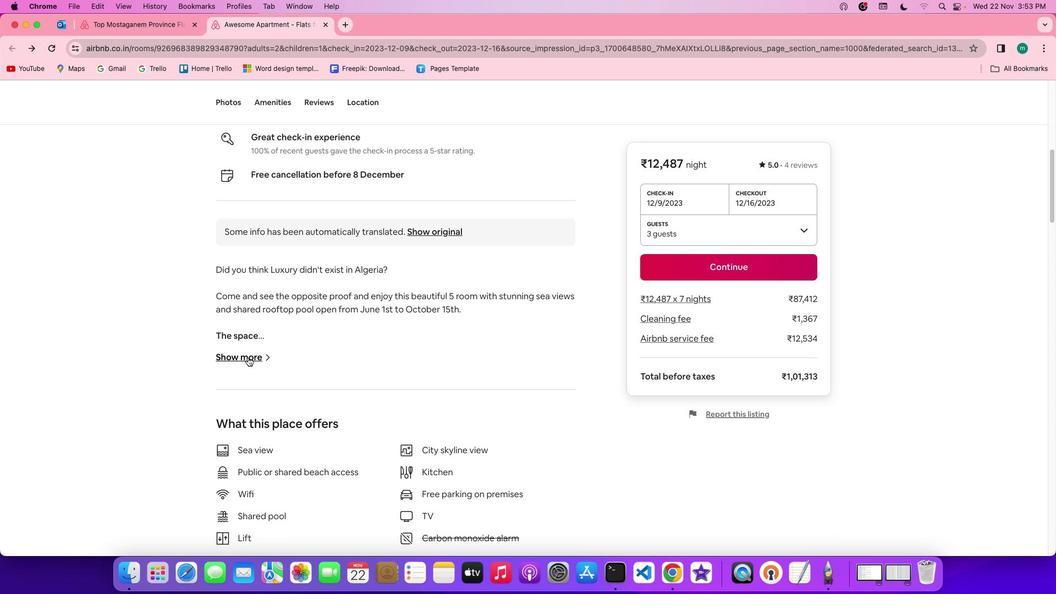 
Action: Mouse pressed left at (249, 358)
Screenshot: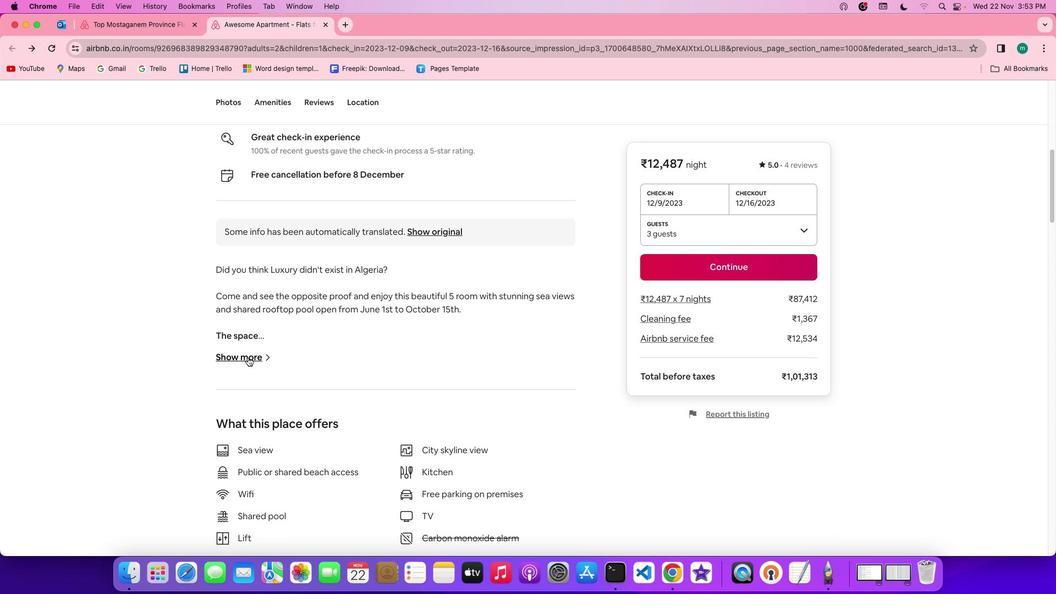 
Action: Mouse moved to (527, 384)
Screenshot: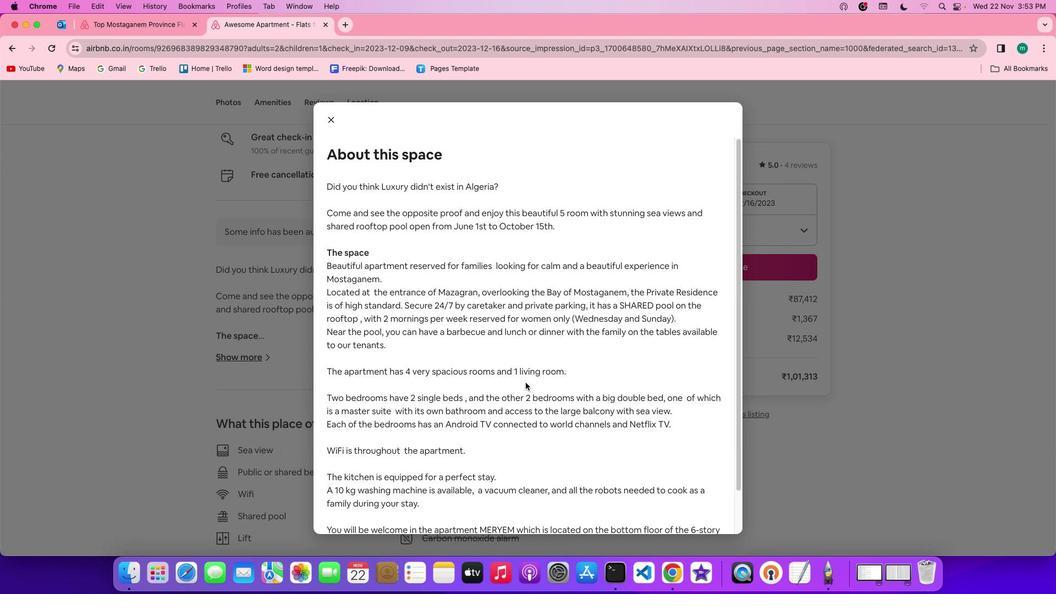 
Action: Mouse scrolled (527, 384) with delta (1, 1)
Screenshot: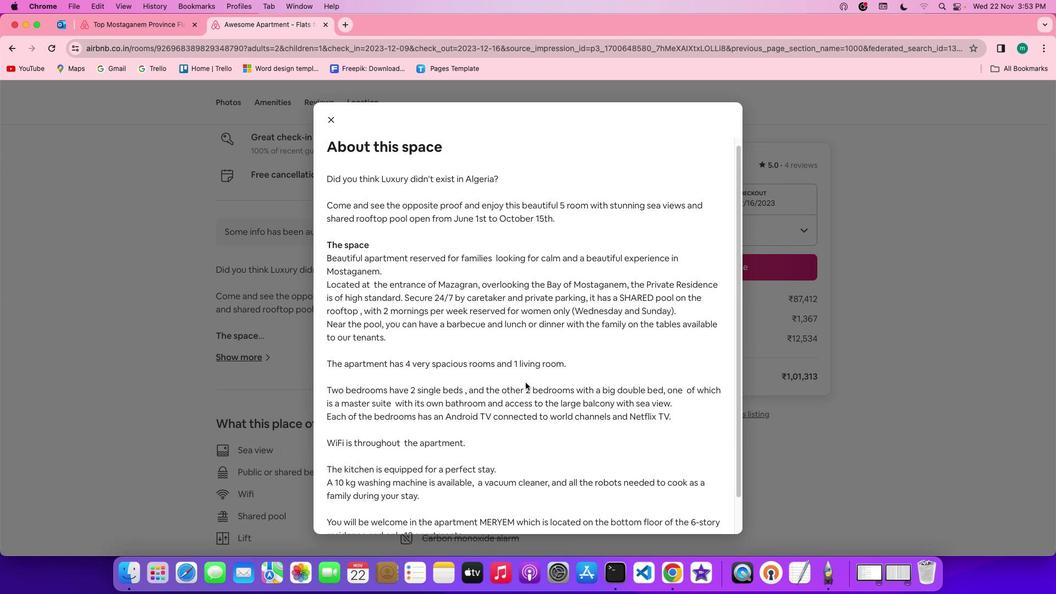 
Action: Mouse scrolled (527, 384) with delta (1, 1)
Screenshot: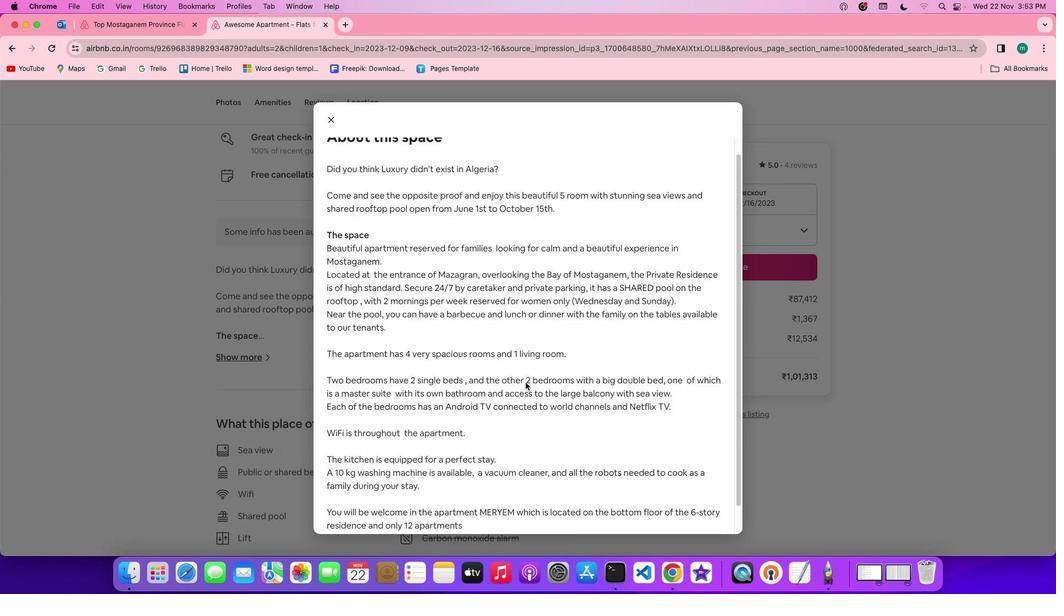 
Action: Mouse scrolled (527, 384) with delta (1, 0)
Screenshot: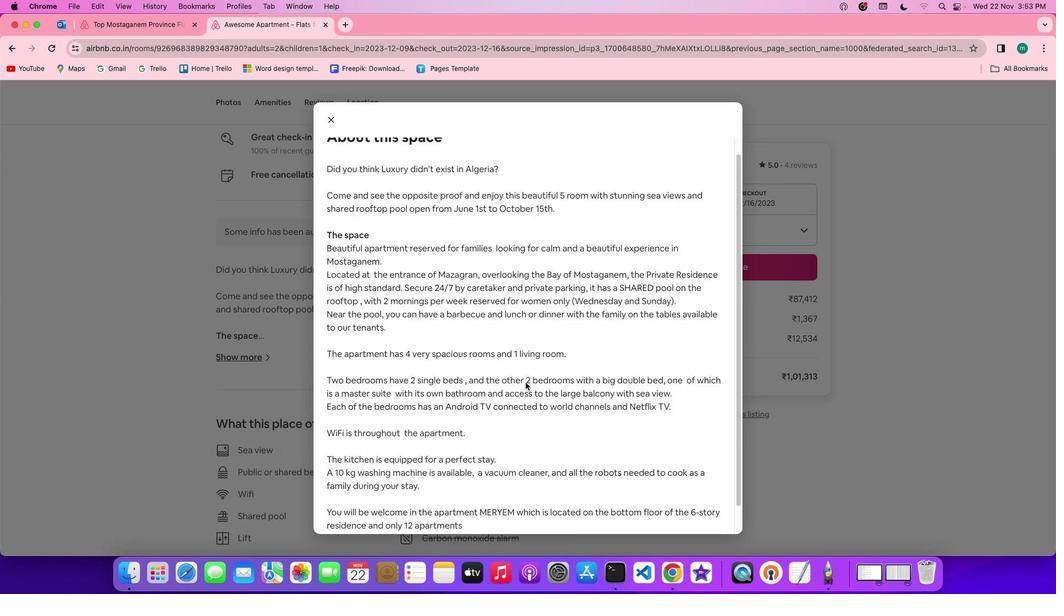 
Action: Mouse scrolled (527, 384) with delta (1, 0)
Screenshot: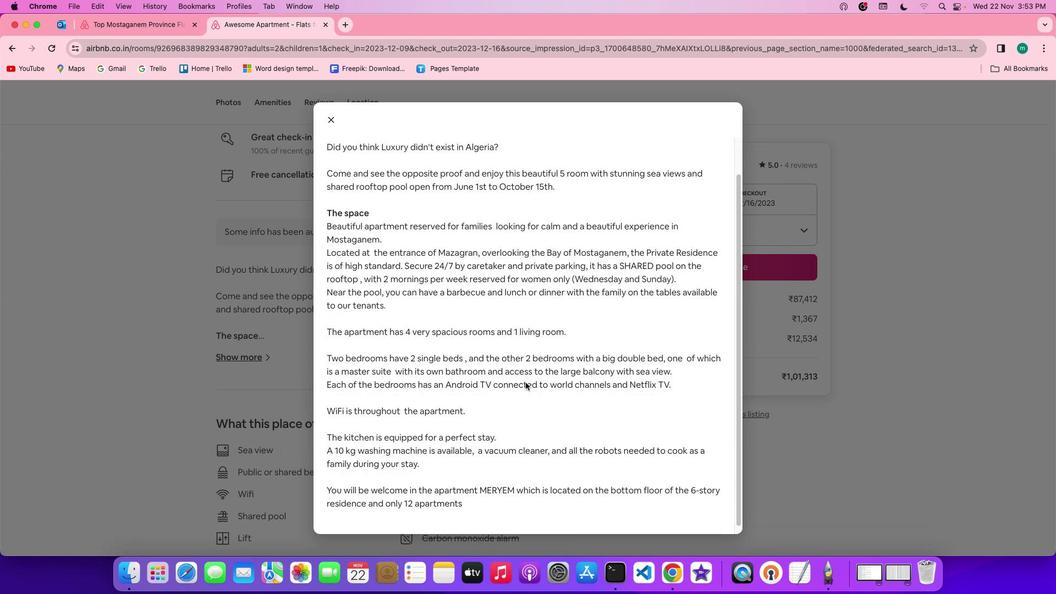 
Action: Mouse scrolled (527, 384) with delta (1, 0)
Screenshot: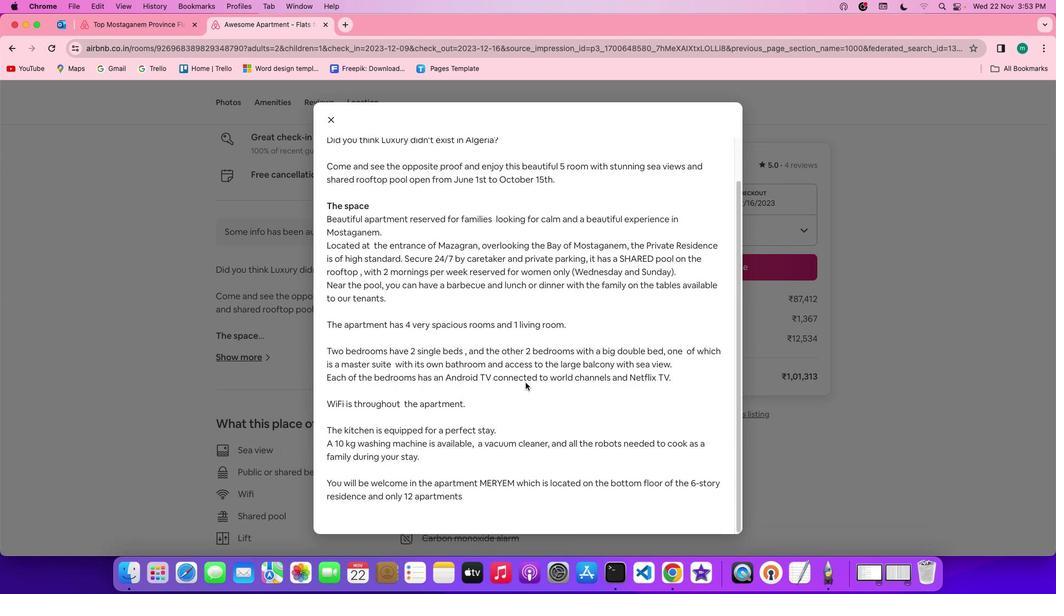 
Action: Mouse scrolled (527, 384) with delta (1, 1)
Screenshot: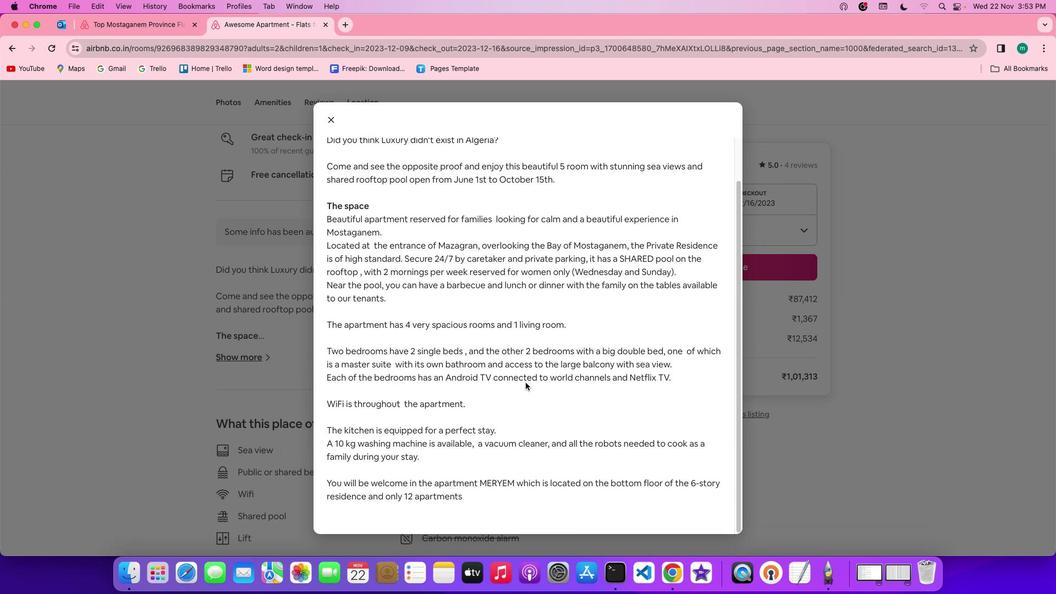 
Action: Mouse scrolled (527, 384) with delta (1, 1)
Screenshot: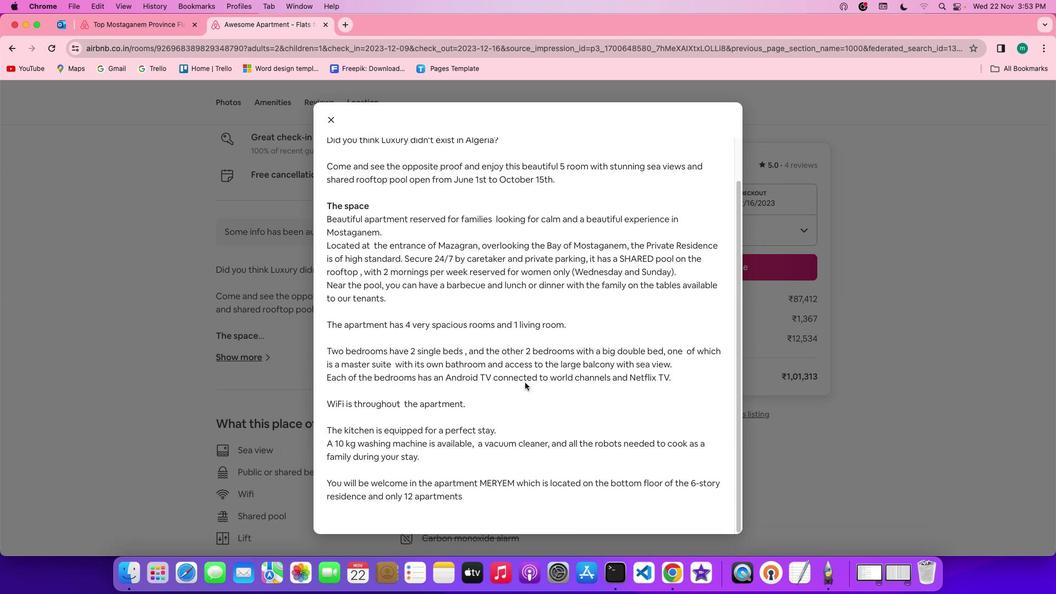 
Action: Mouse scrolled (527, 384) with delta (1, 0)
Screenshot: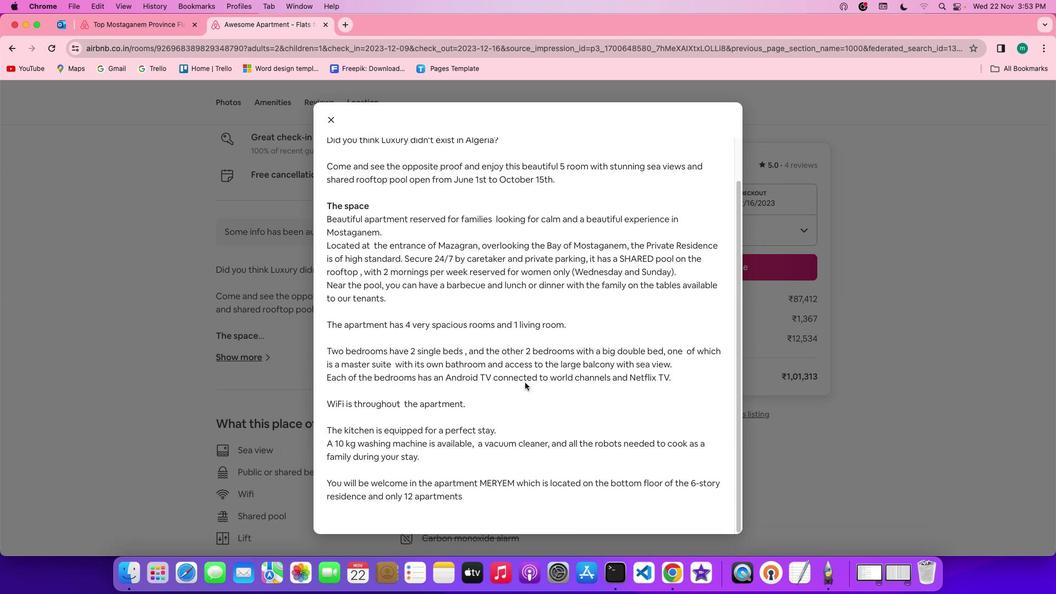 
Action: Mouse scrolled (527, 384) with delta (1, 0)
Screenshot: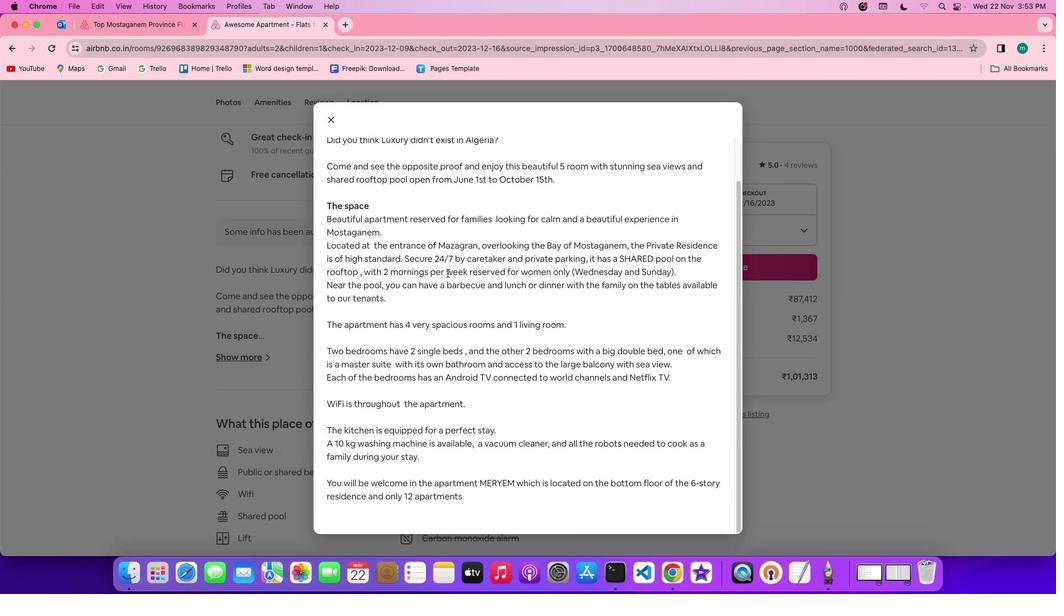 
Action: Mouse moved to (333, 115)
Screenshot: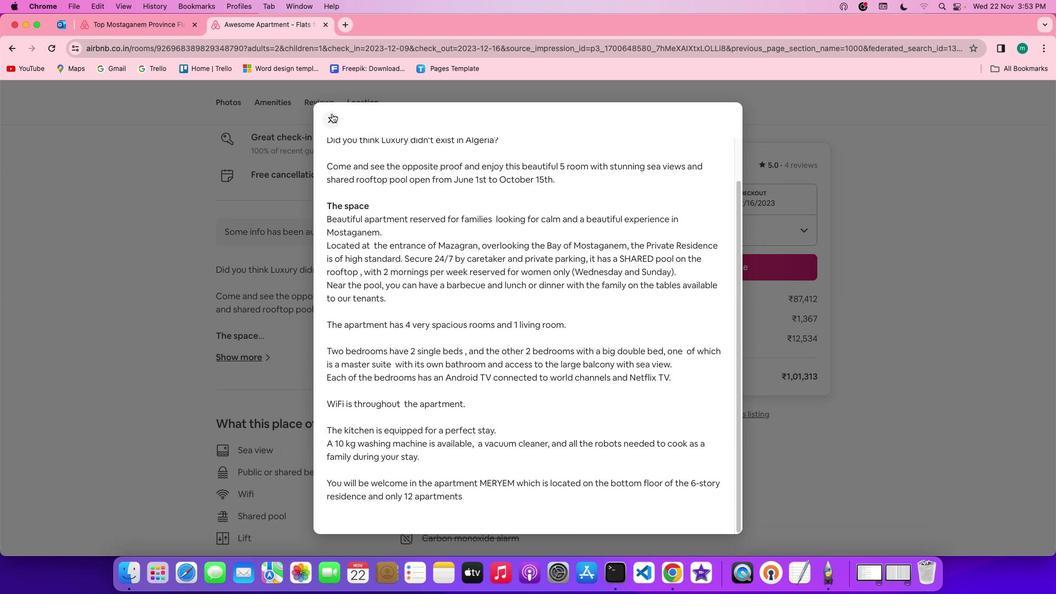 
Action: Mouse pressed left at (333, 115)
Screenshot: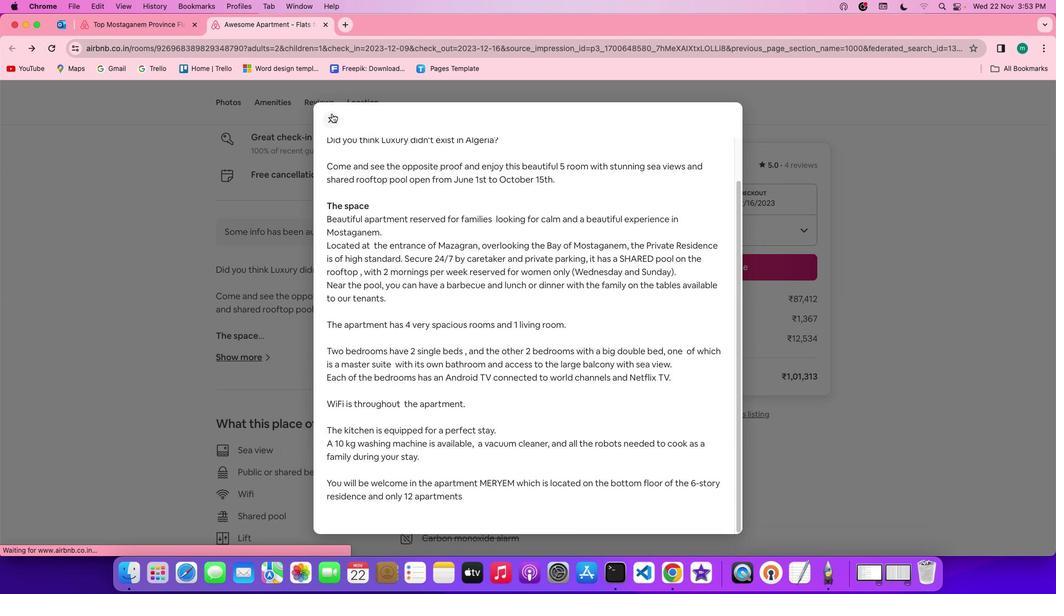 
Action: Mouse moved to (376, 254)
Screenshot: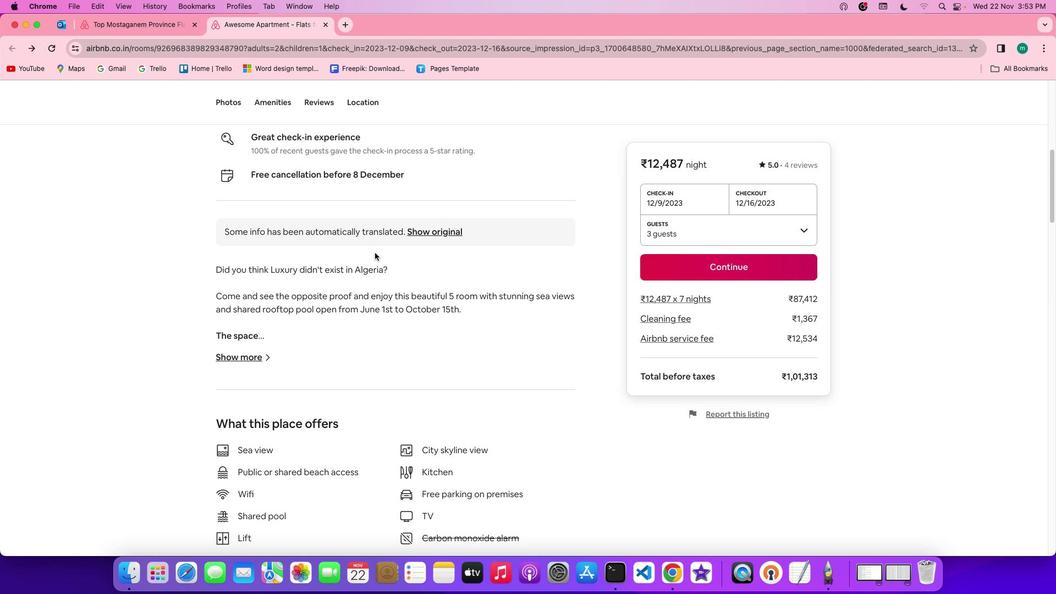 
Action: Mouse scrolled (376, 254) with delta (1, 1)
Screenshot: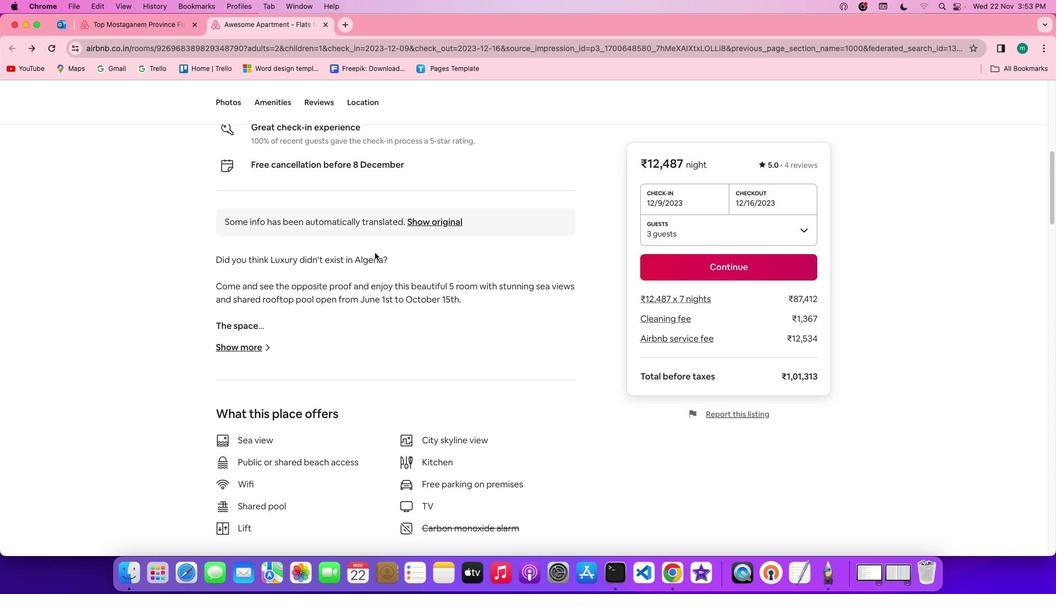 
Action: Mouse scrolled (376, 254) with delta (1, 1)
Screenshot: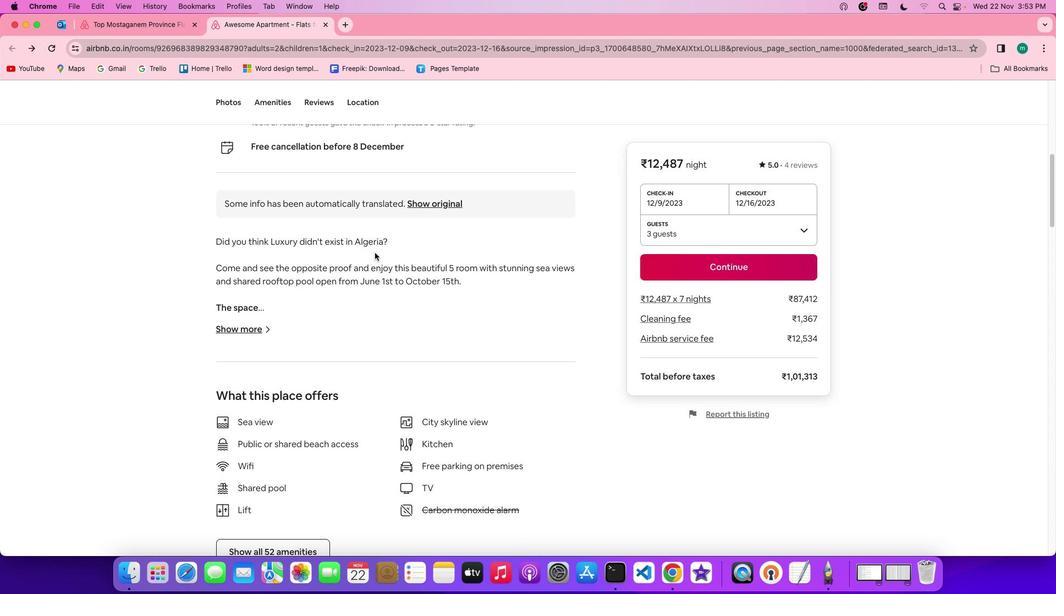 
Action: Mouse scrolled (376, 254) with delta (1, 0)
Screenshot: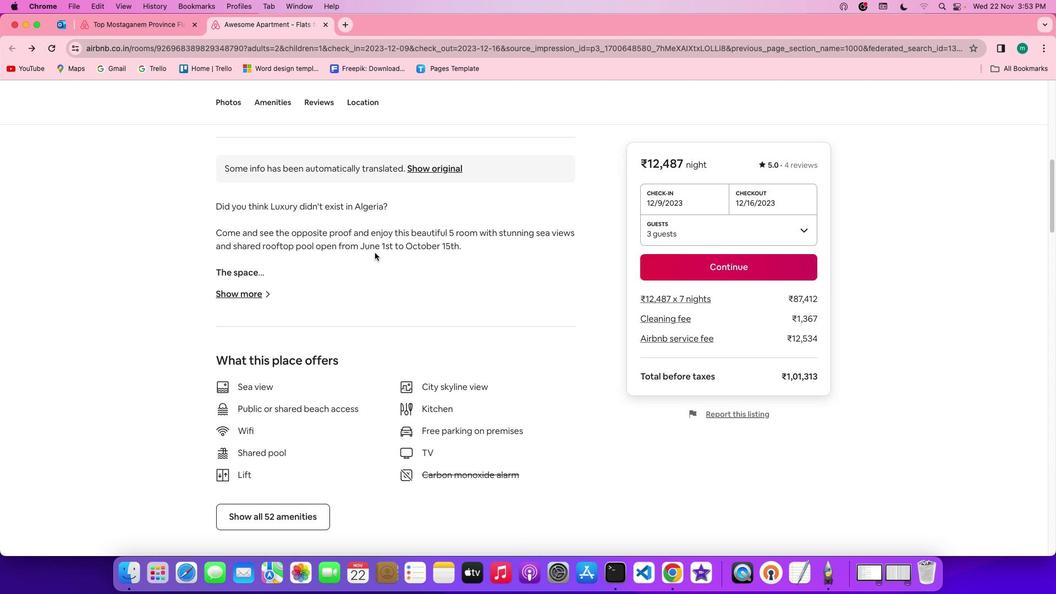 
Action: Mouse scrolled (376, 254) with delta (1, 0)
Screenshot: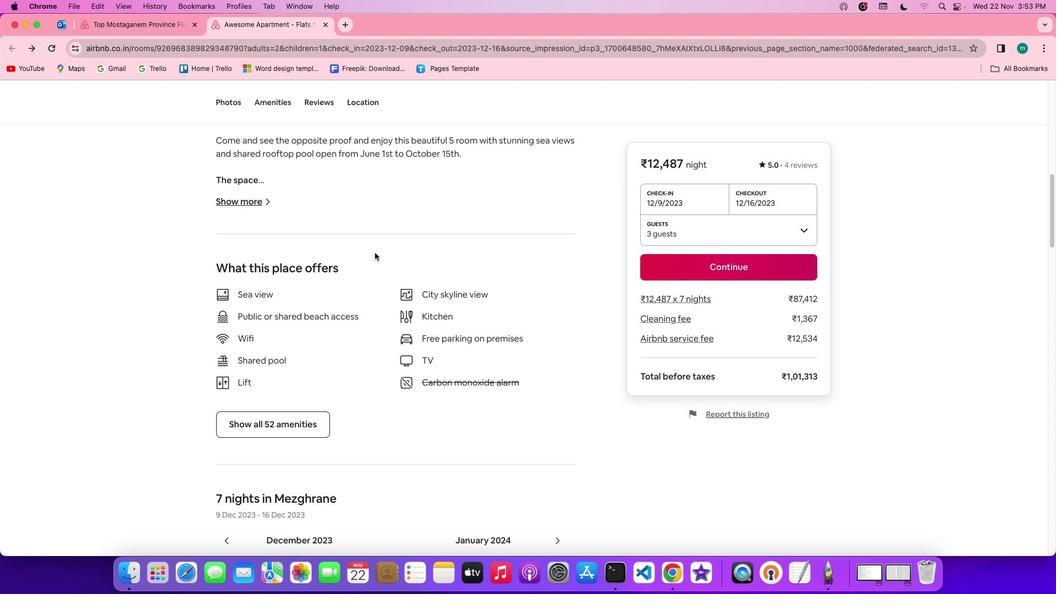 
Action: Mouse scrolled (376, 254) with delta (1, 1)
Screenshot: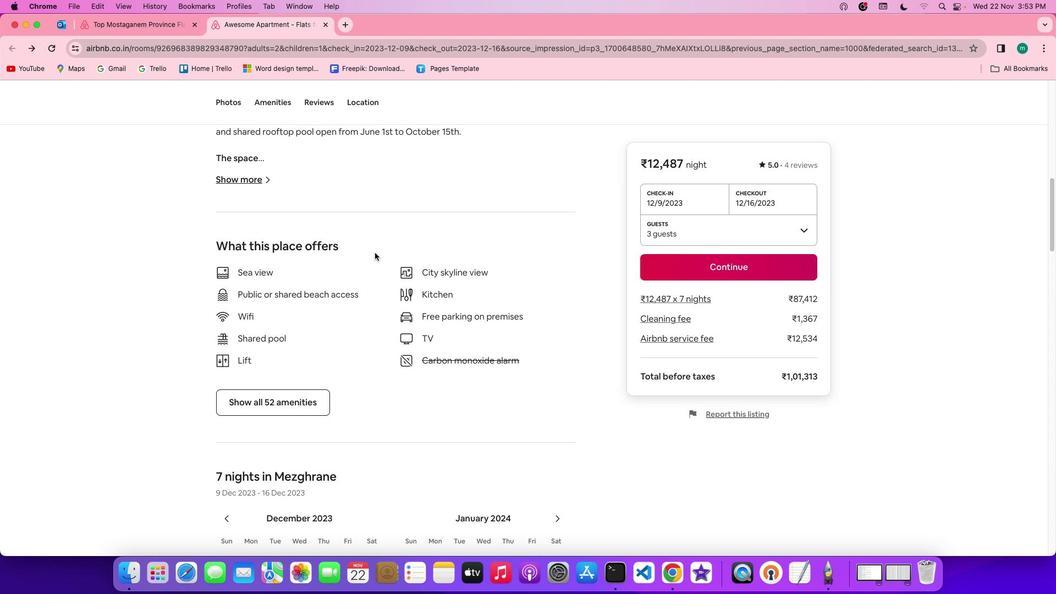 
Action: Mouse scrolled (376, 254) with delta (1, 1)
Screenshot: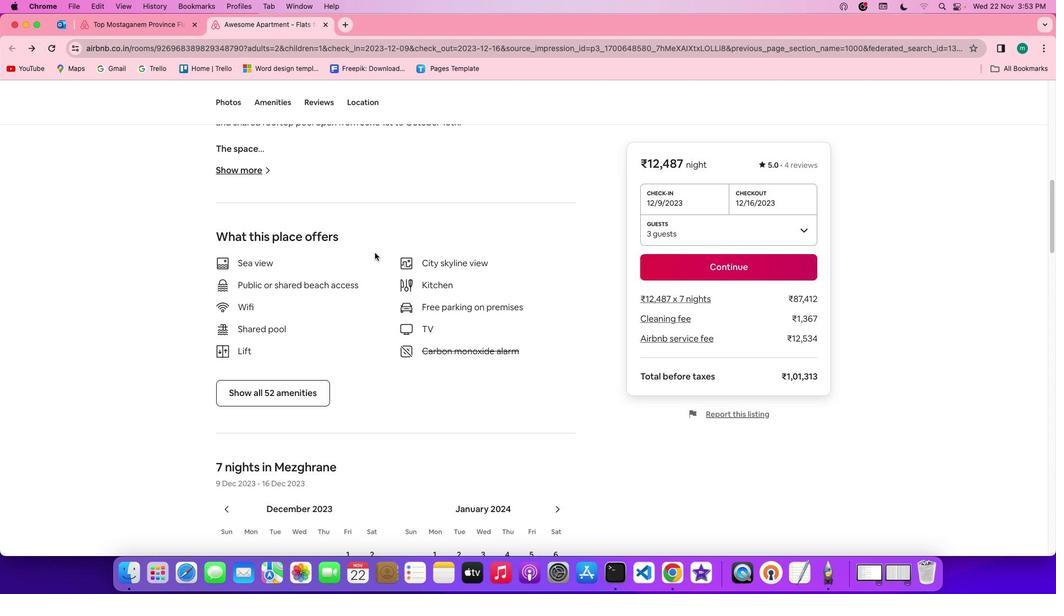 
Action: Mouse scrolled (376, 254) with delta (1, 0)
Screenshot: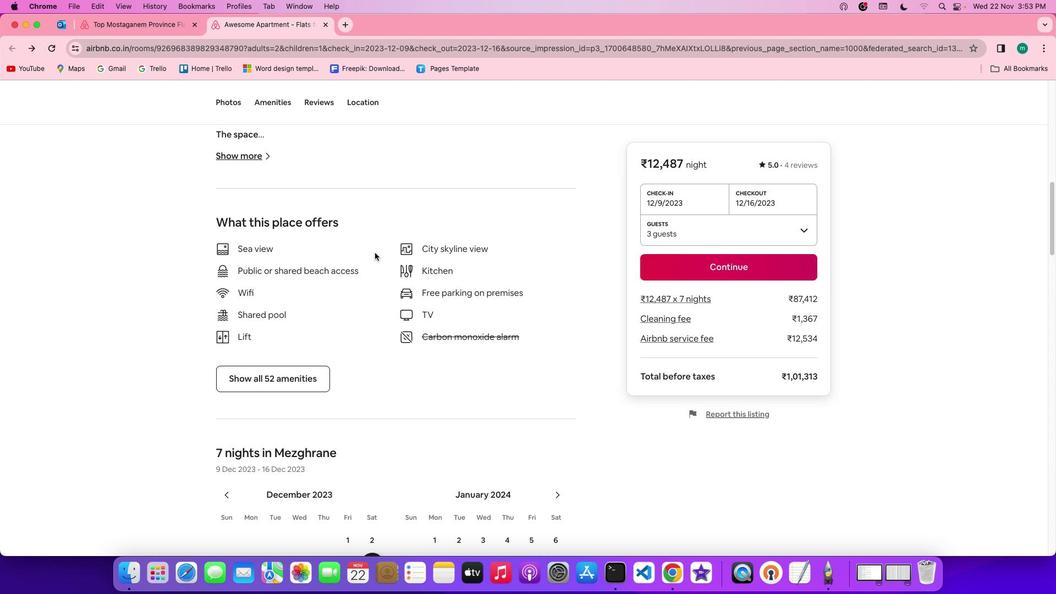 
Action: Mouse scrolled (376, 254) with delta (1, 0)
Screenshot: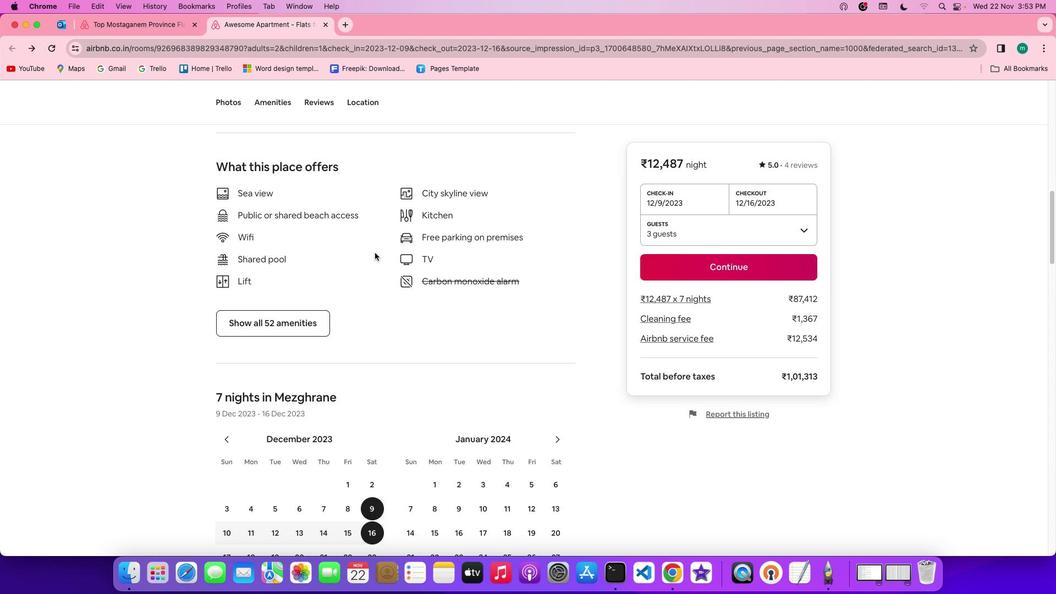 
Action: Mouse moved to (295, 270)
Screenshot: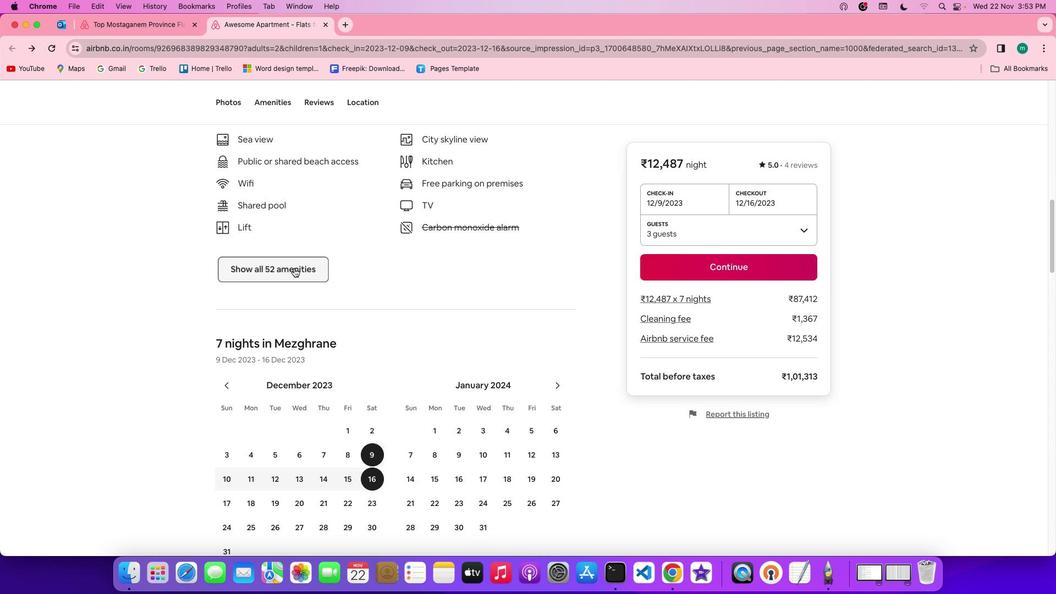 
Action: Mouse pressed left at (295, 270)
Screenshot: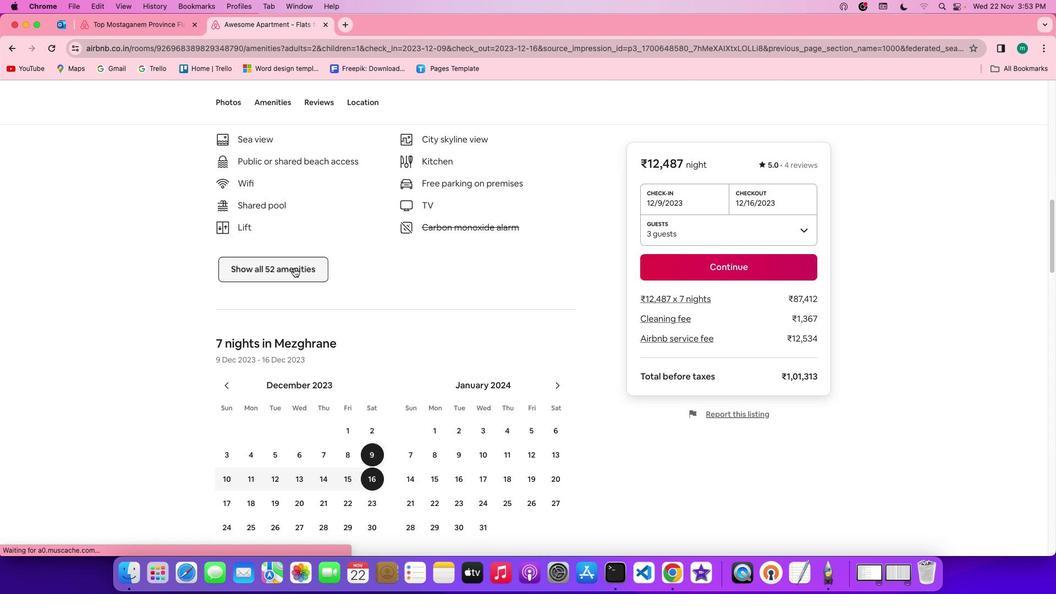 
Action: Mouse moved to (559, 317)
Screenshot: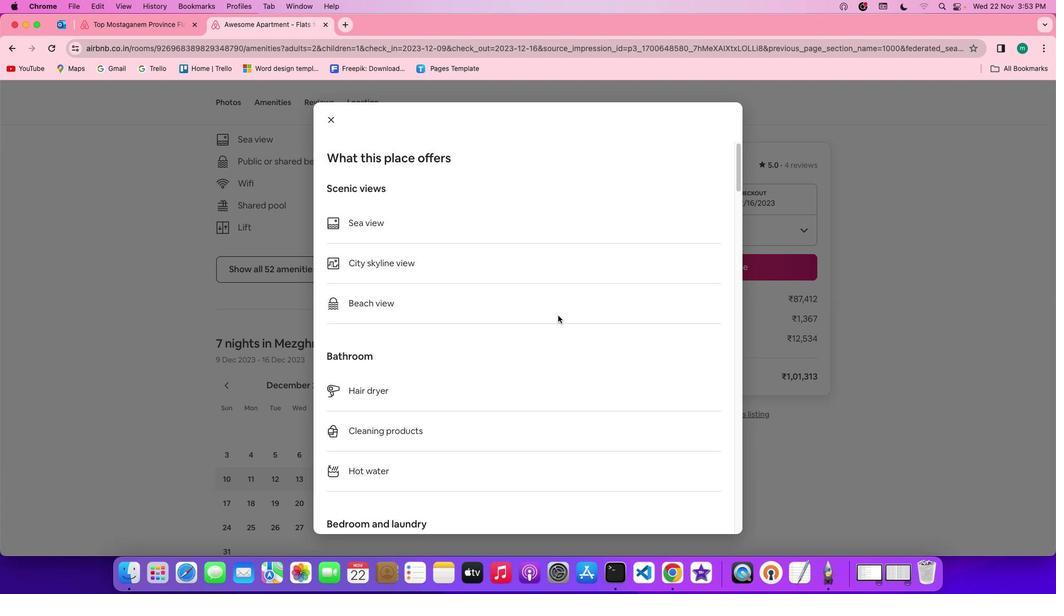
Action: Mouse scrolled (559, 317) with delta (1, 1)
Screenshot: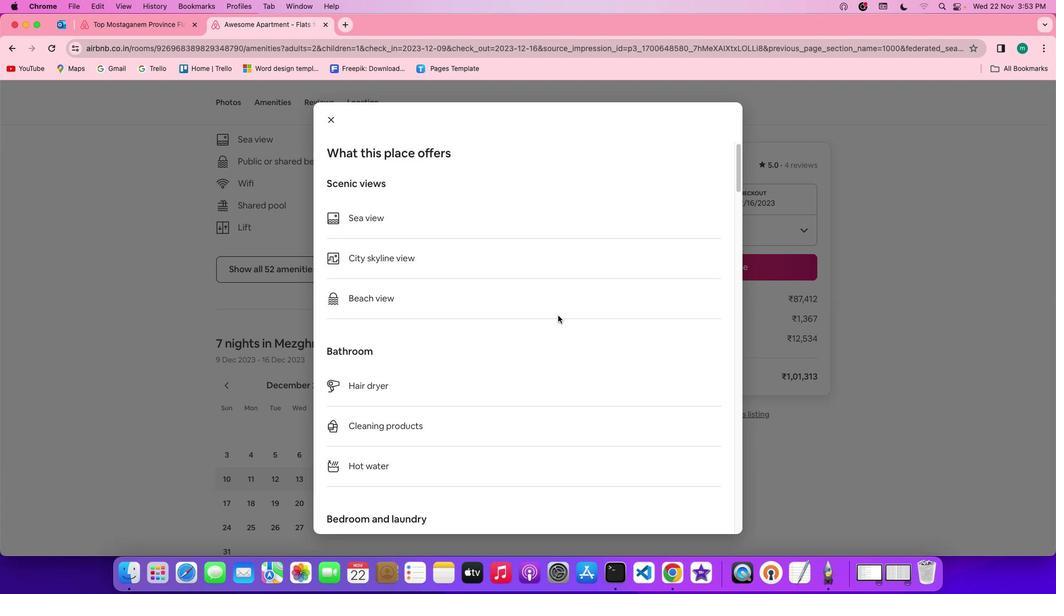 
Action: Mouse scrolled (559, 317) with delta (1, 1)
Screenshot: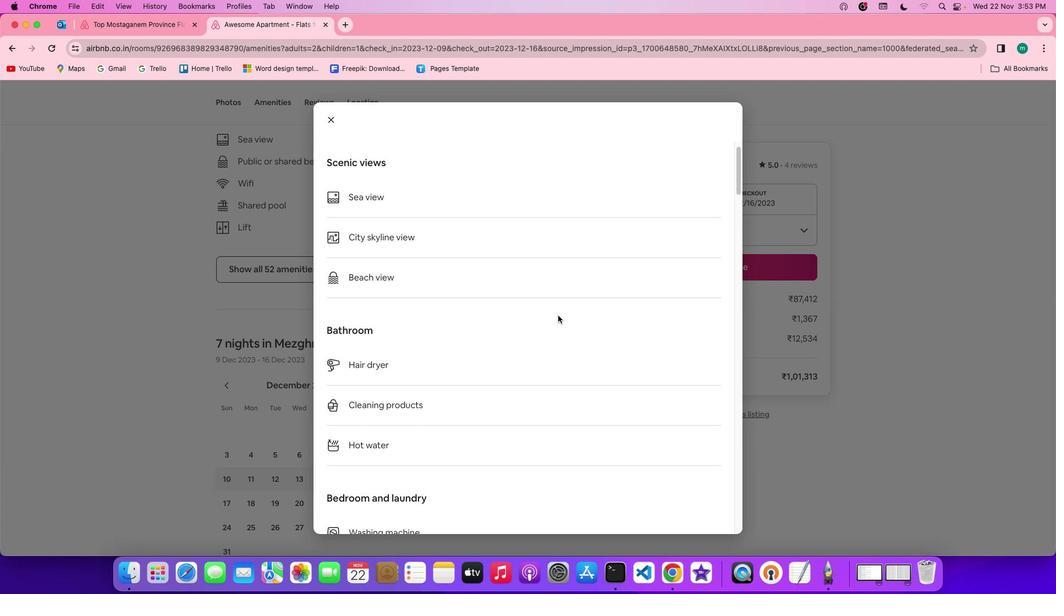 
Action: Mouse scrolled (559, 317) with delta (1, 0)
Screenshot: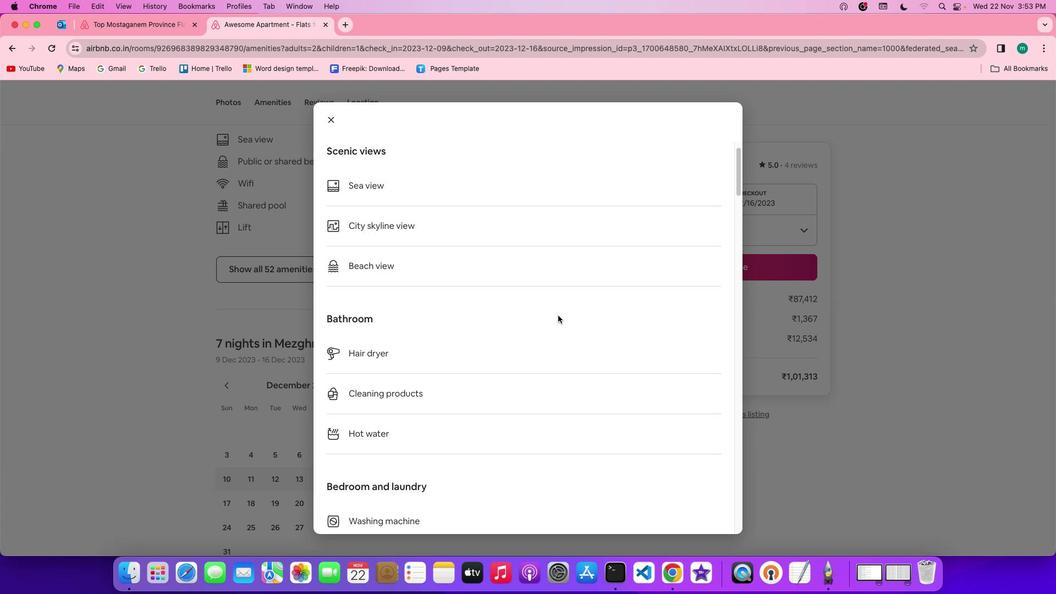 
Action: Mouse scrolled (559, 317) with delta (1, 0)
Screenshot: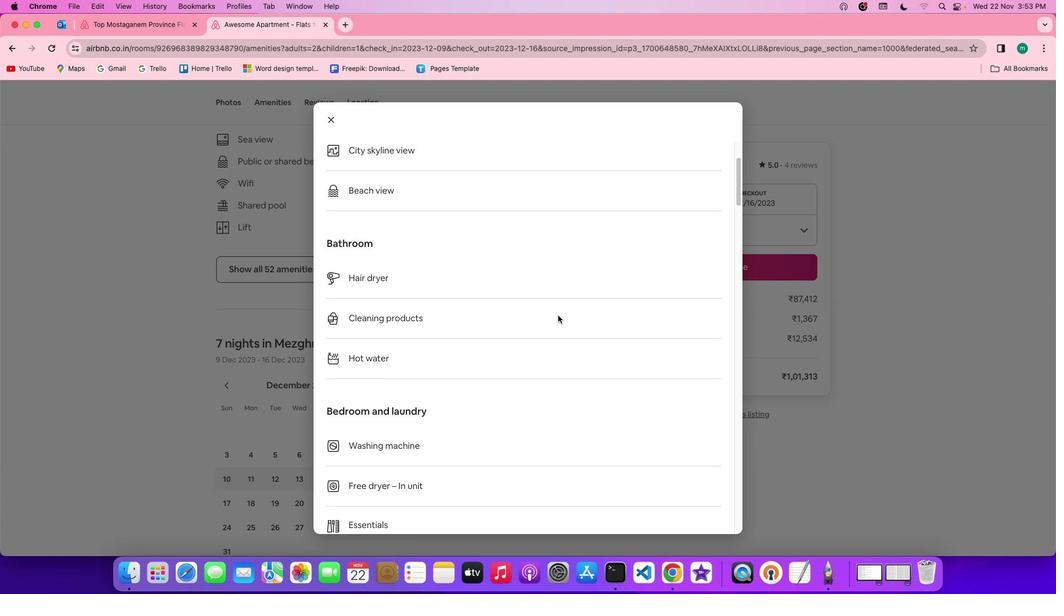 
Action: Mouse moved to (559, 317)
Screenshot: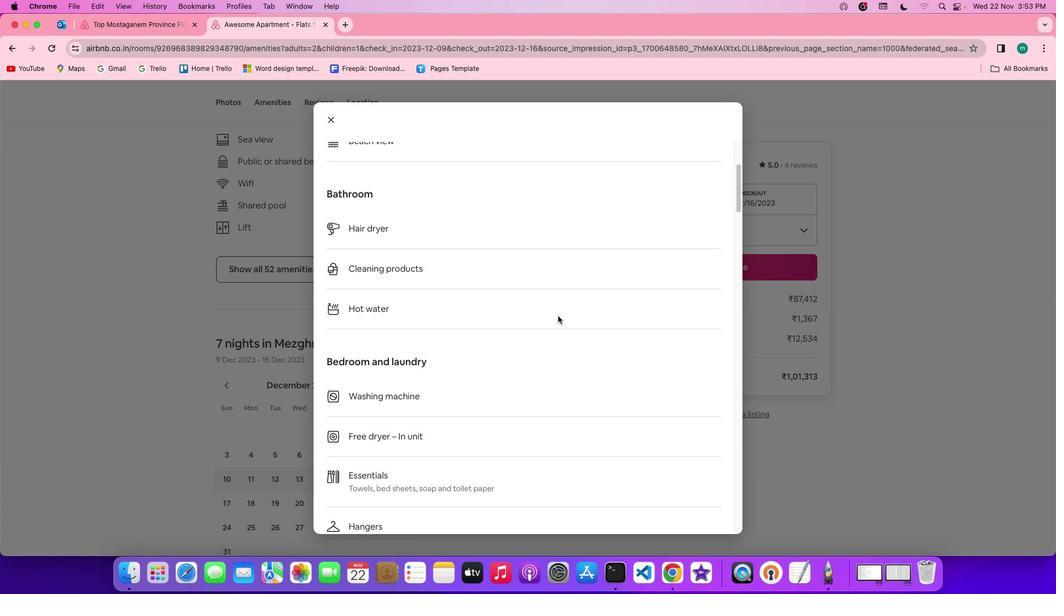 
Action: Mouse scrolled (559, 317) with delta (1, 1)
Screenshot: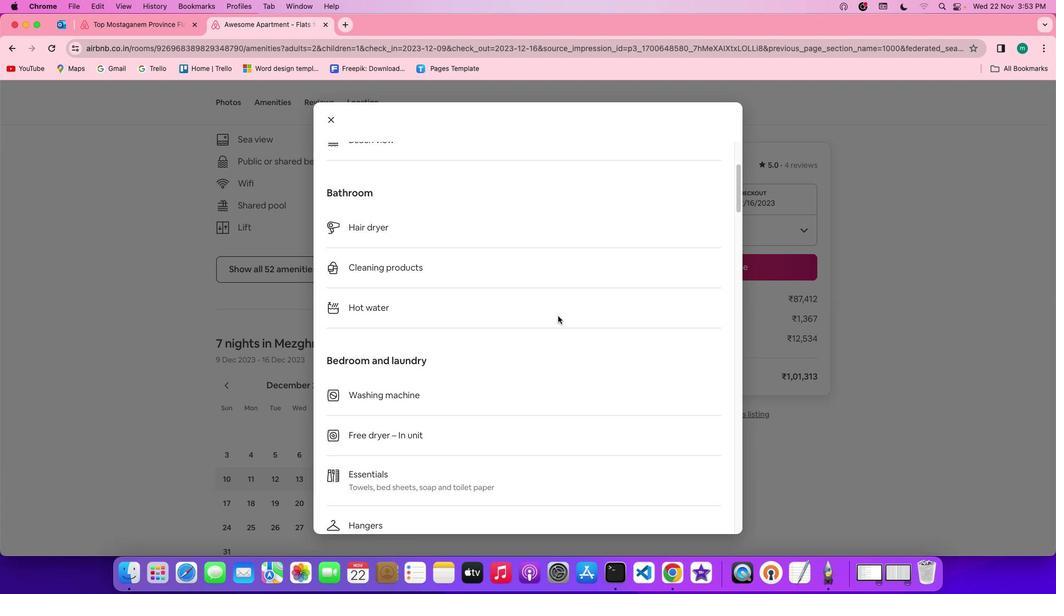 
Action: Mouse scrolled (559, 317) with delta (1, 1)
